 Task: Set Up Audio and Video Filters.
Action: Mouse moved to (283, 645)
Screenshot: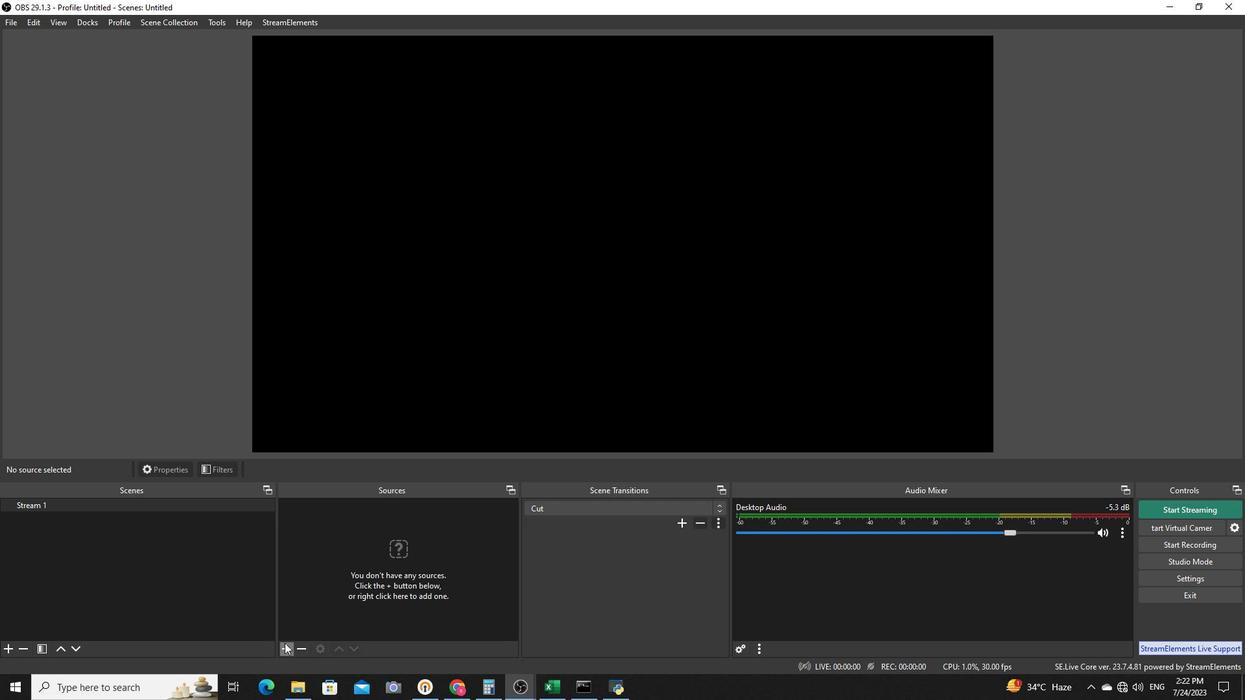 
Action: Mouse pressed left at (283, 645)
Screenshot: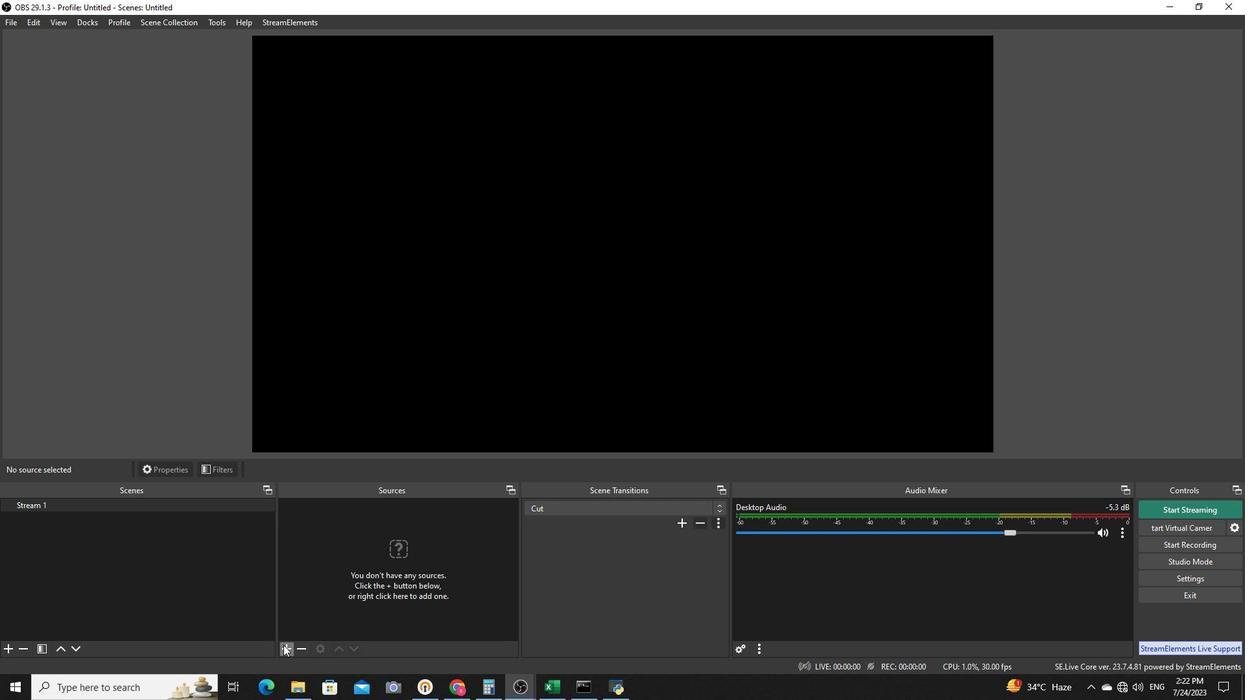 
Action: Mouse moved to (350, 463)
Screenshot: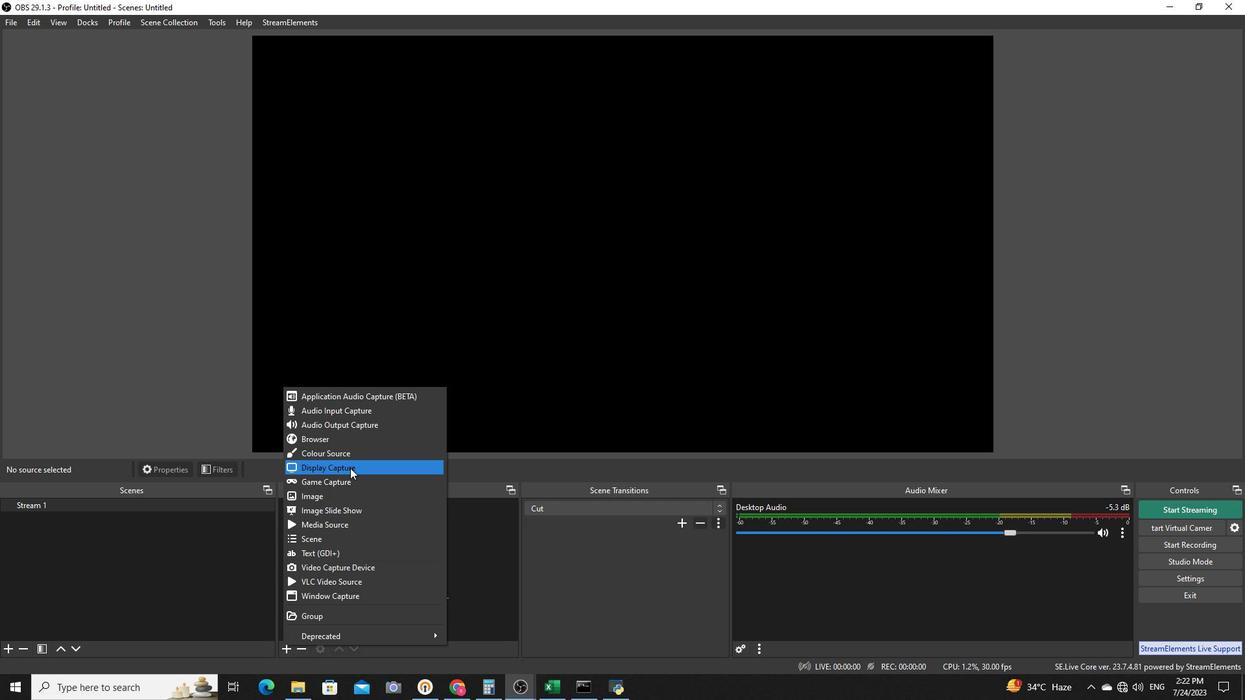 
Action: Mouse pressed left at (350, 463)
Screenshot: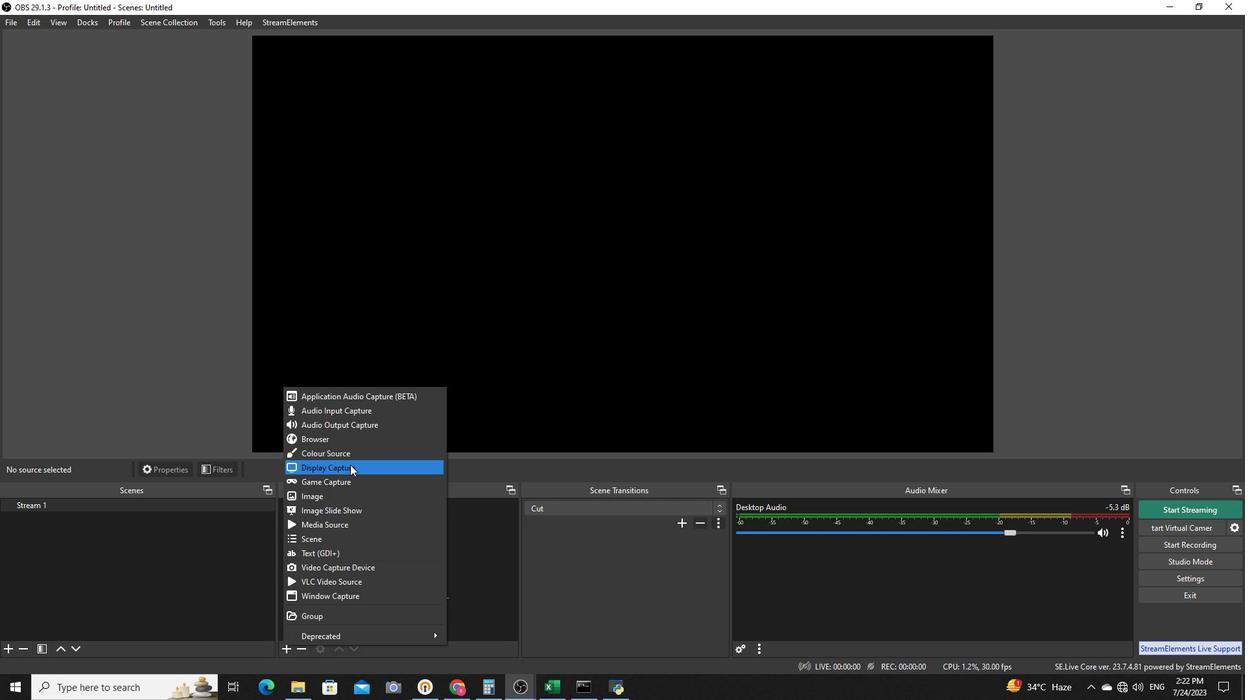 
Action: Mouse moved to (665, 424)
Screenshot: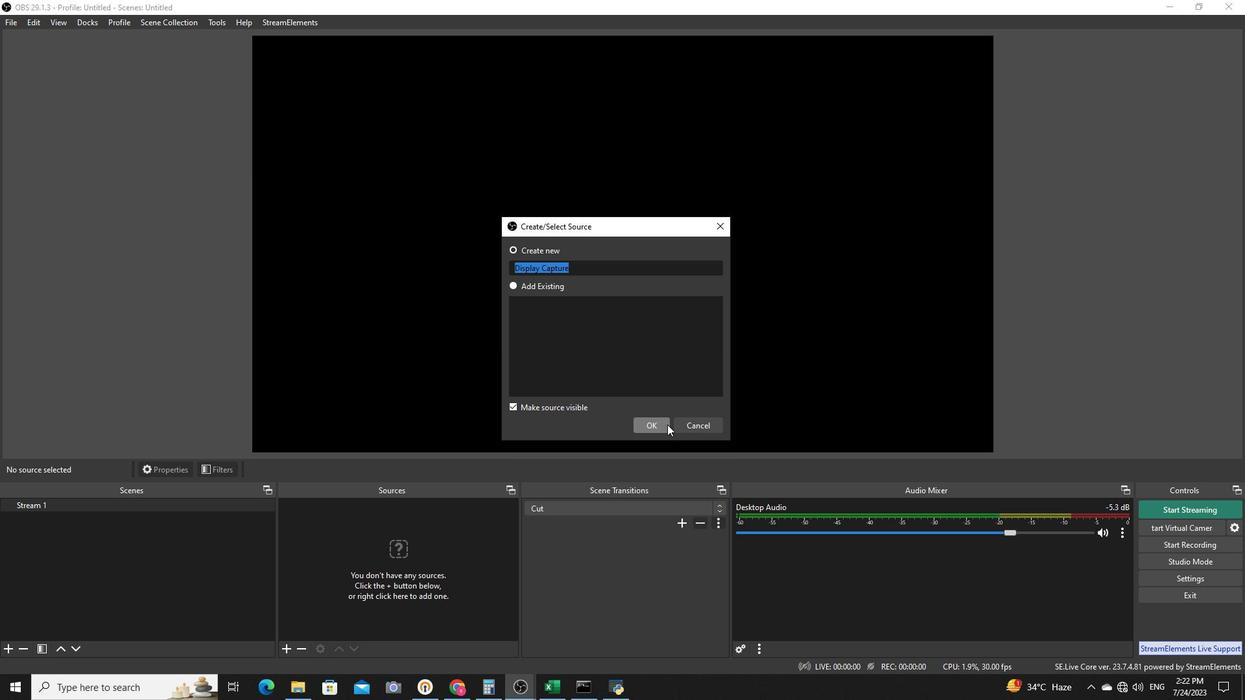 
Action: Mouse pressed left at (665, 424)
Screenshot: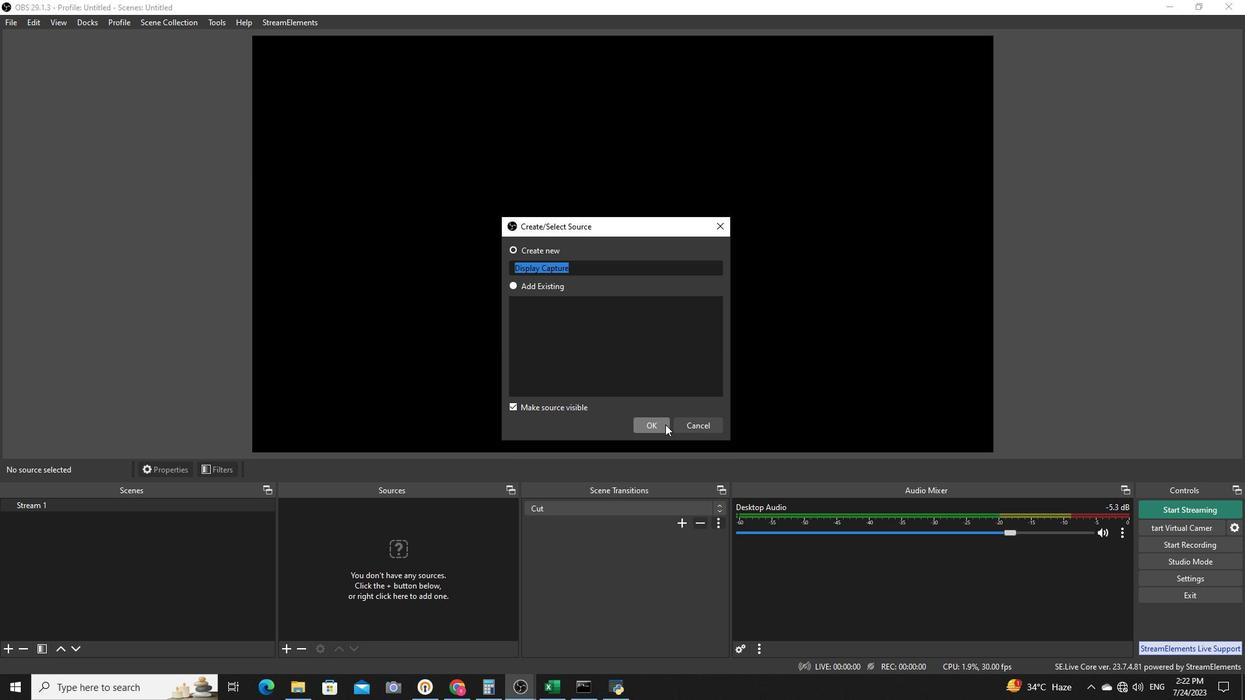 
Action: Mouse moved to (778, 505)
Screenshot: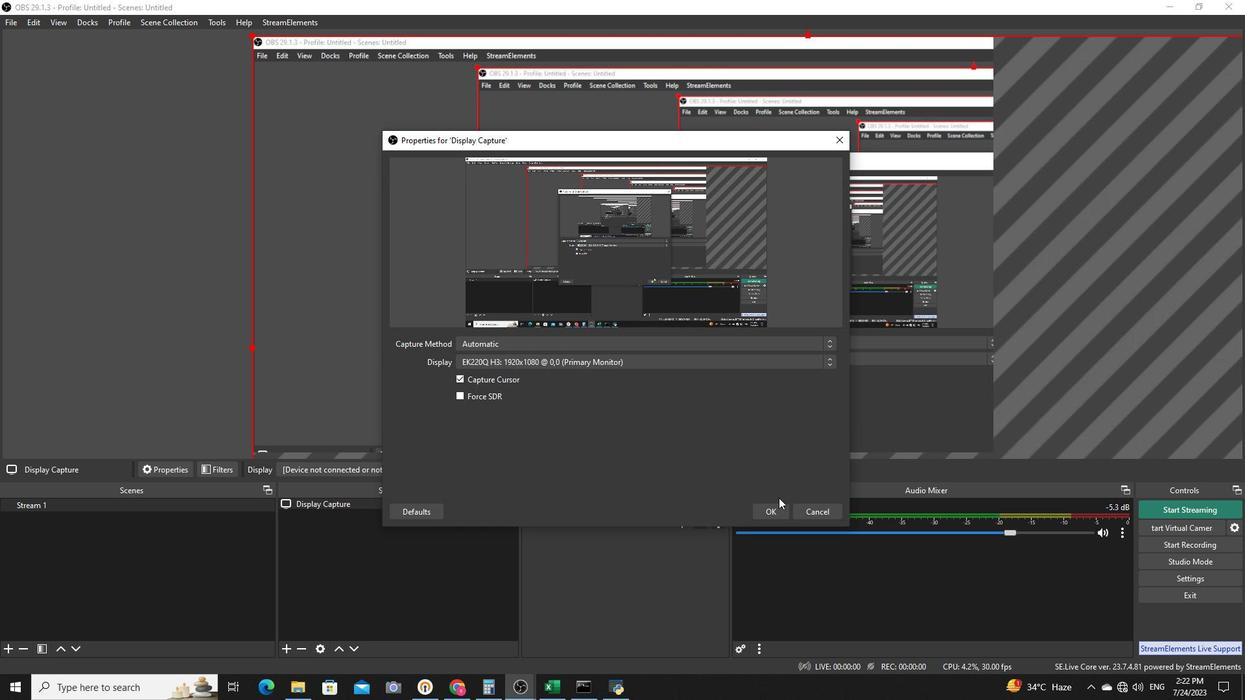 
Action: Mouse pressed left at (778, 505)
Screenshot: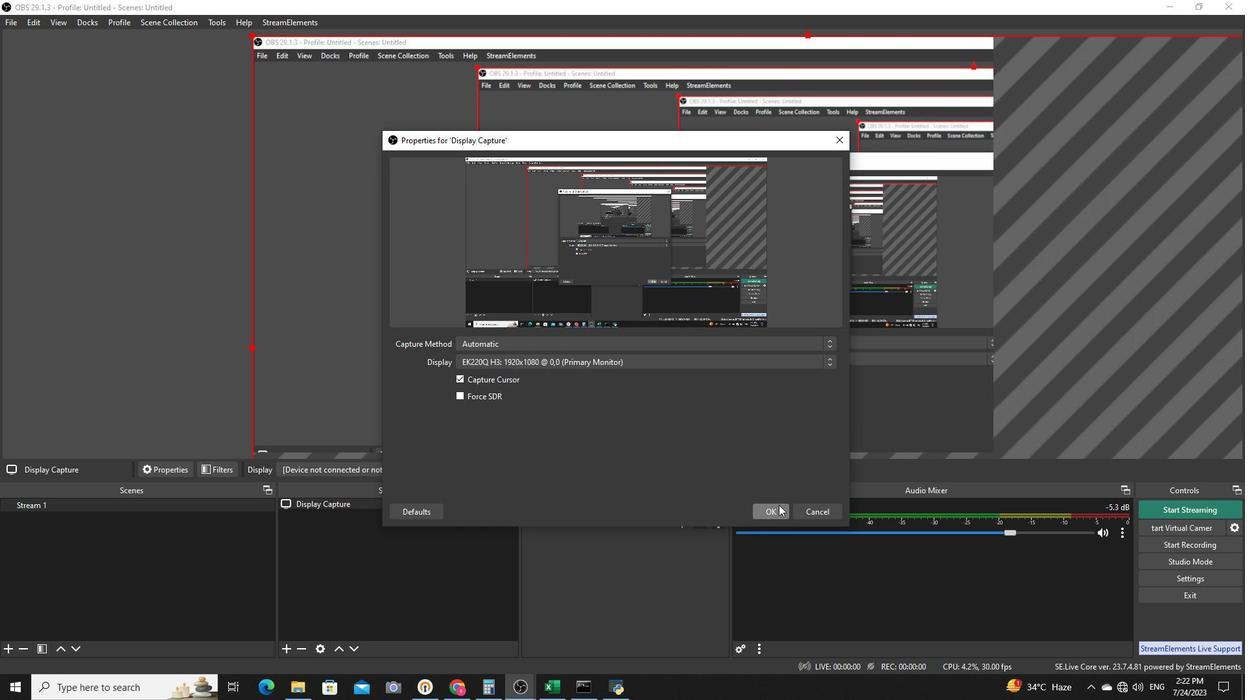 
Action: Mouse moved to (249, 35)
Screenshot: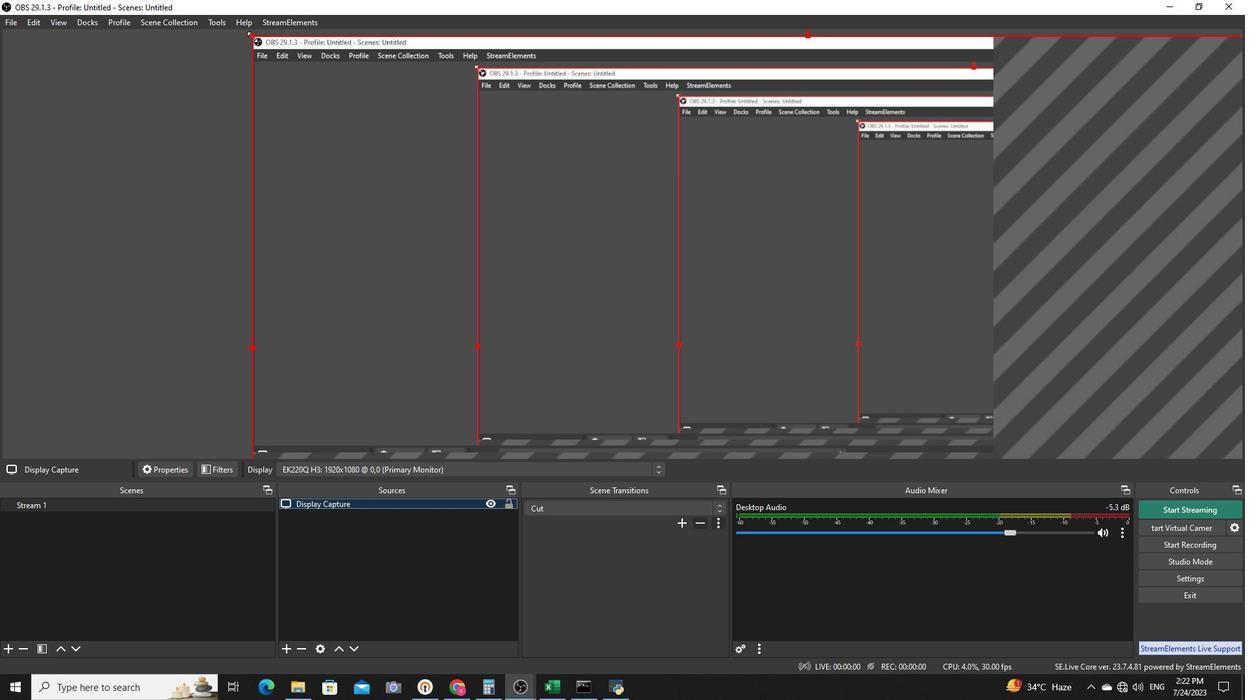 
Action: Mouse pressed left at (249, 35)
Screenshot: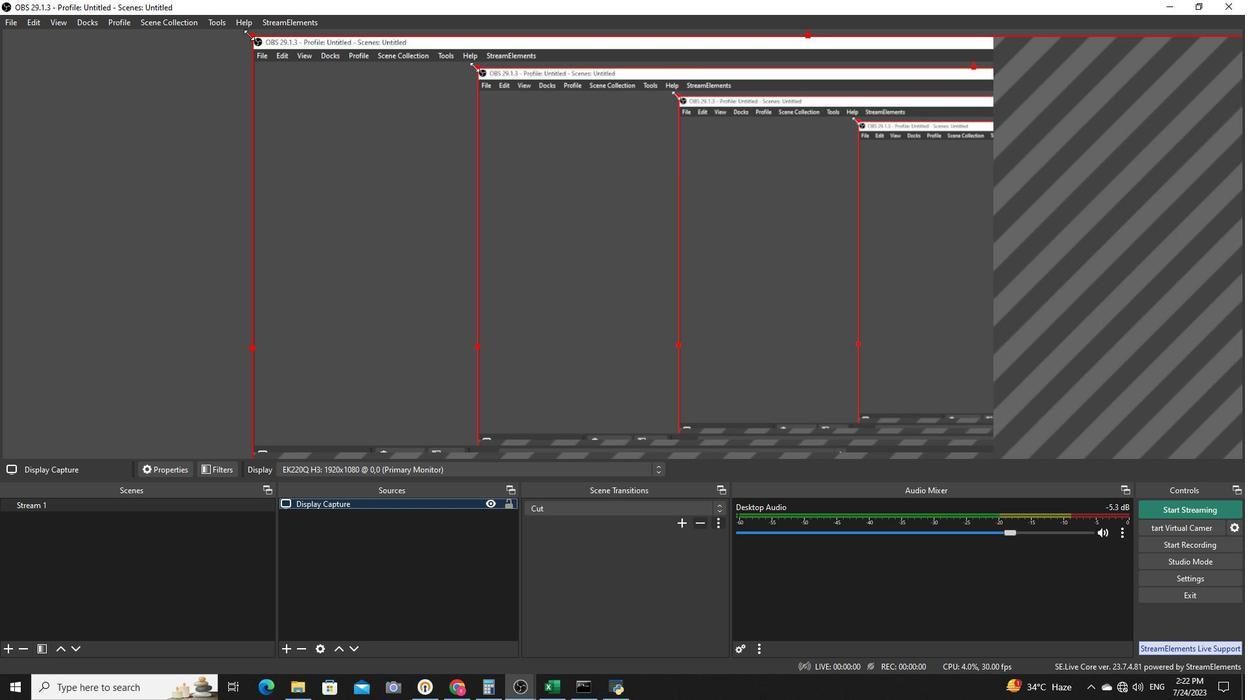 
Action: Mouse moved to (287, 358)
Screenshot: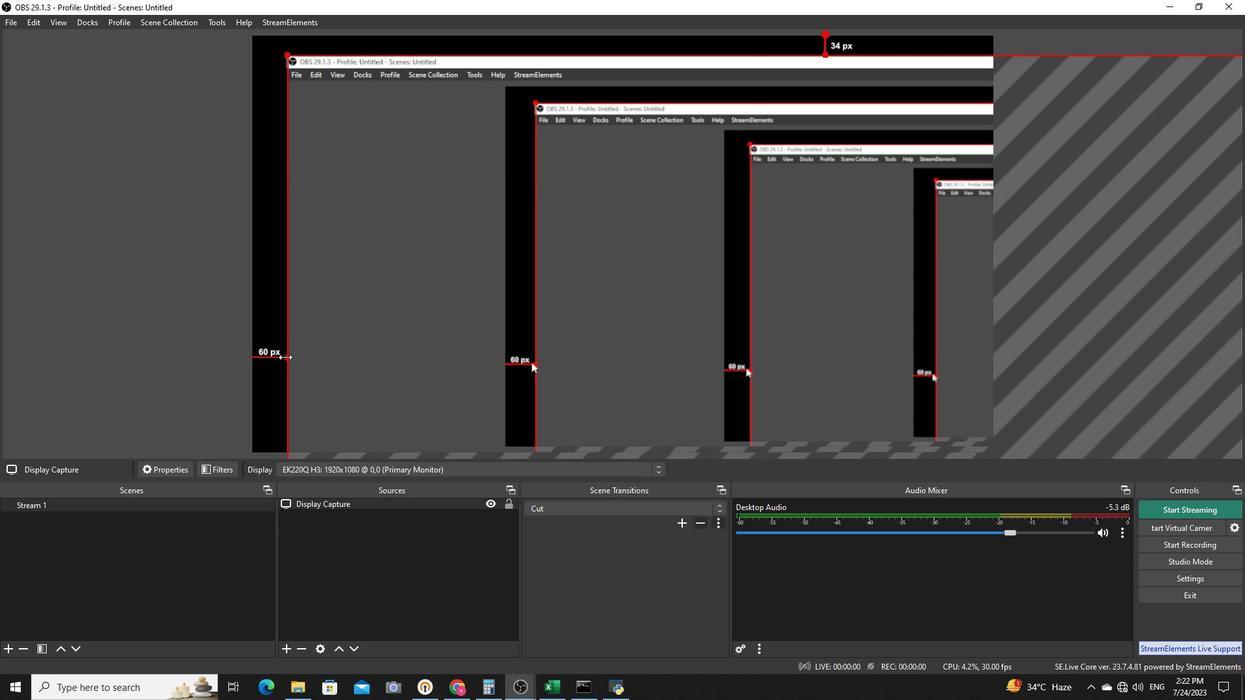 
Action: Mouse pressed left at (287, 358)
Screenshot: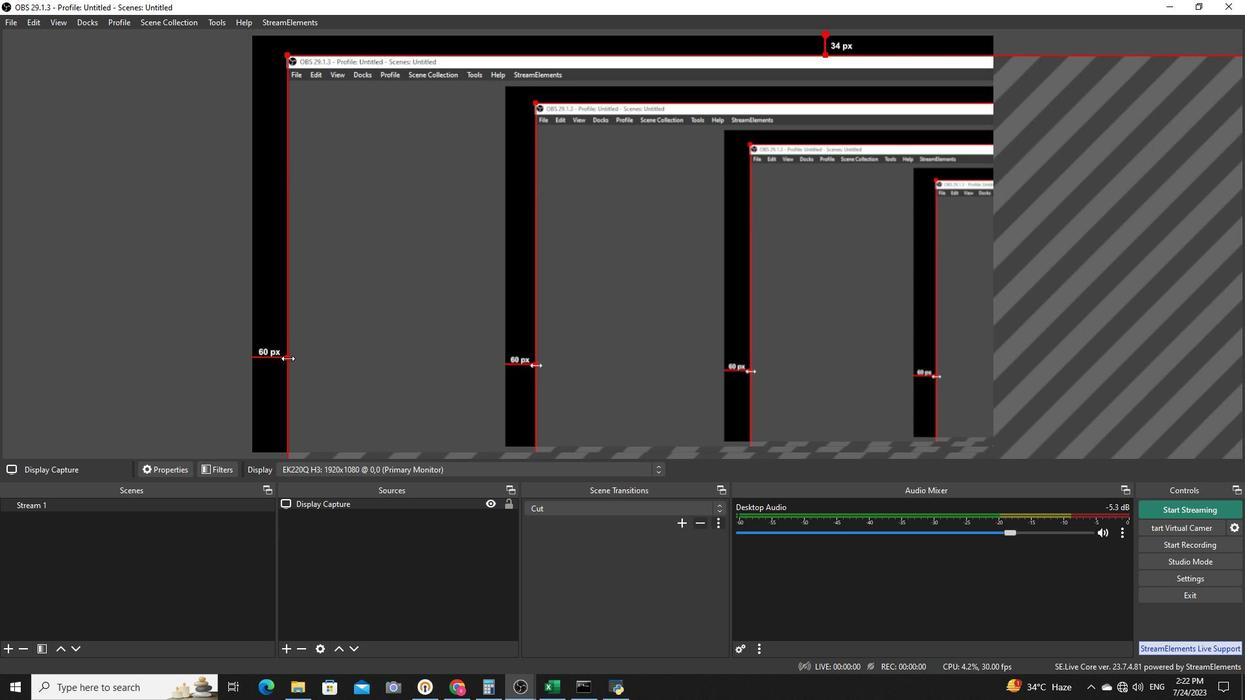 
Action: Mouse moved to (905, 369)
Screenshot: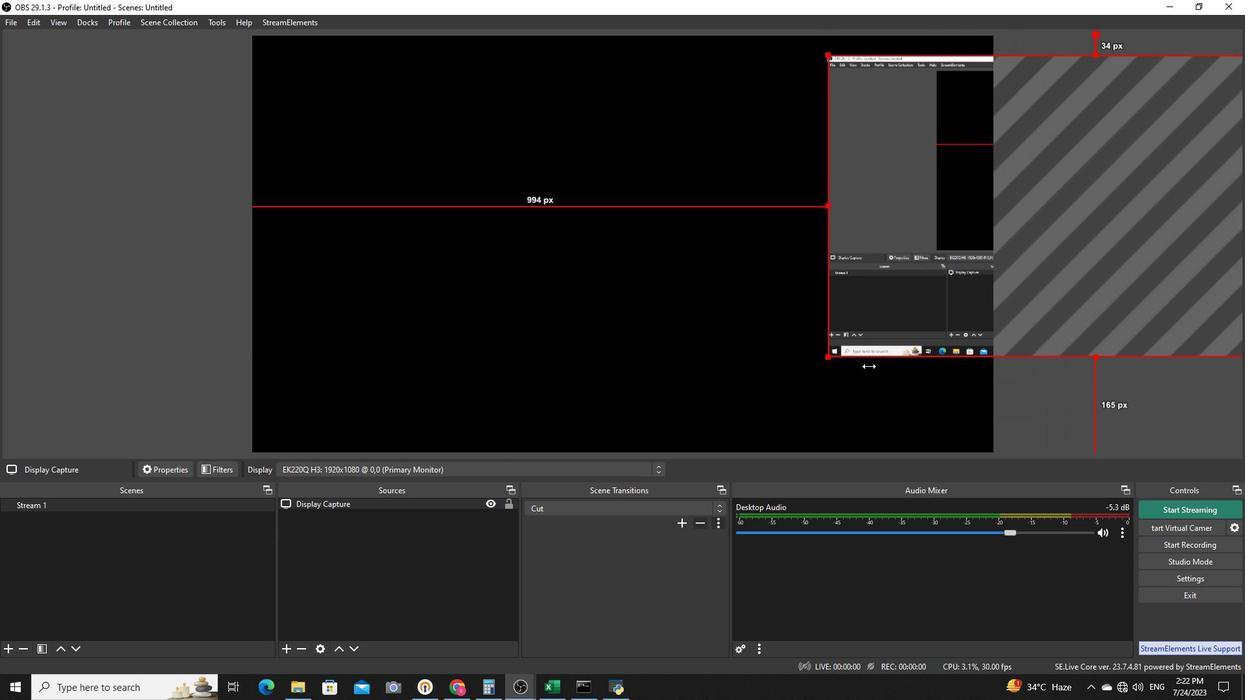 
Action: Mouse pressed left at (905, 369)
Screenshot: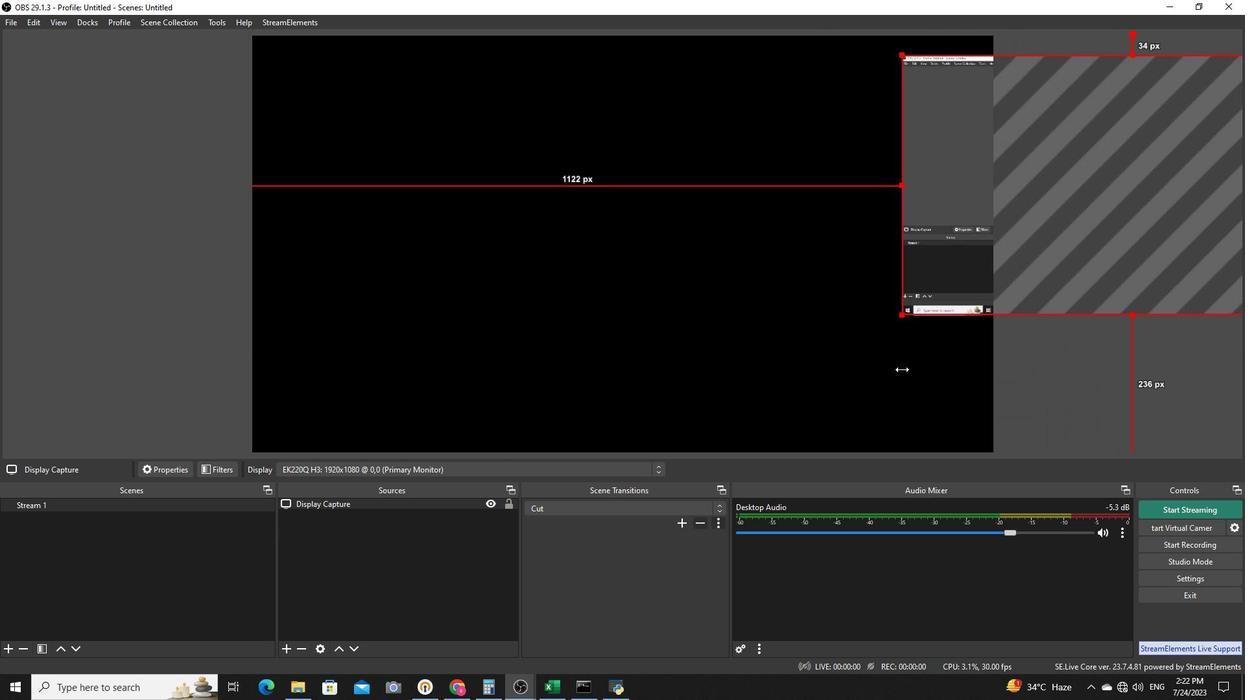 
Action: Mouse moved to (944, 225)
Screenshot: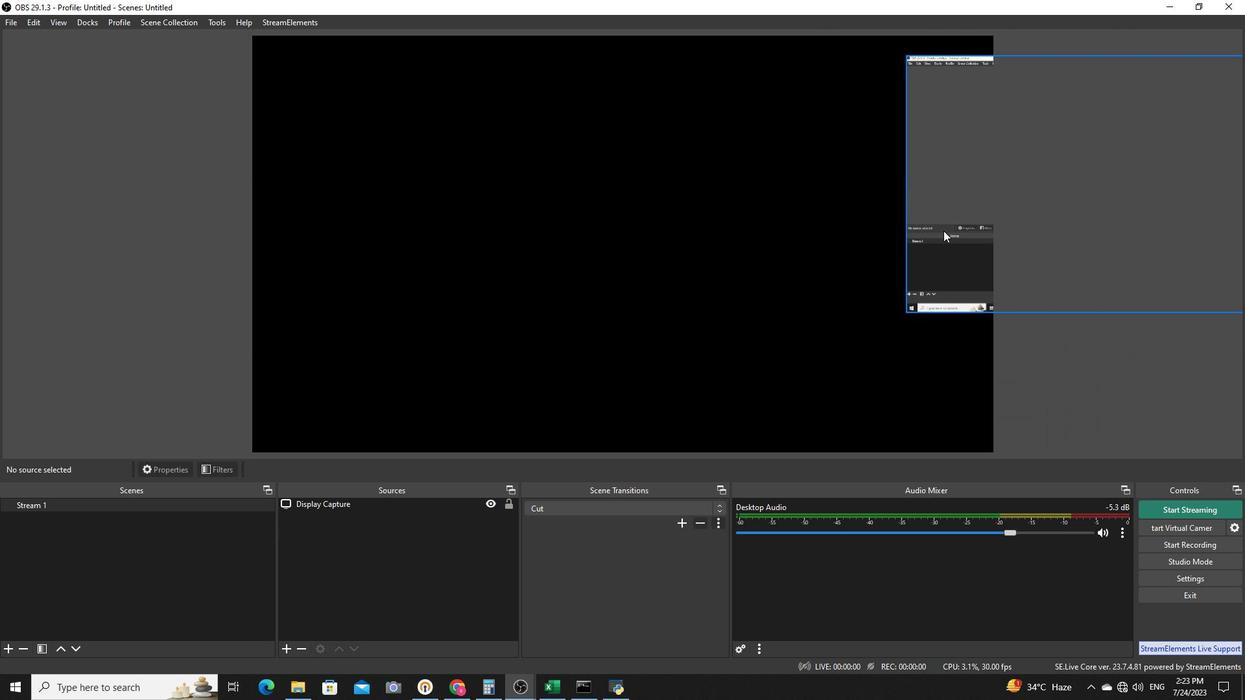 
Action: Mouse pressed left at (944, 225)
Screenshot: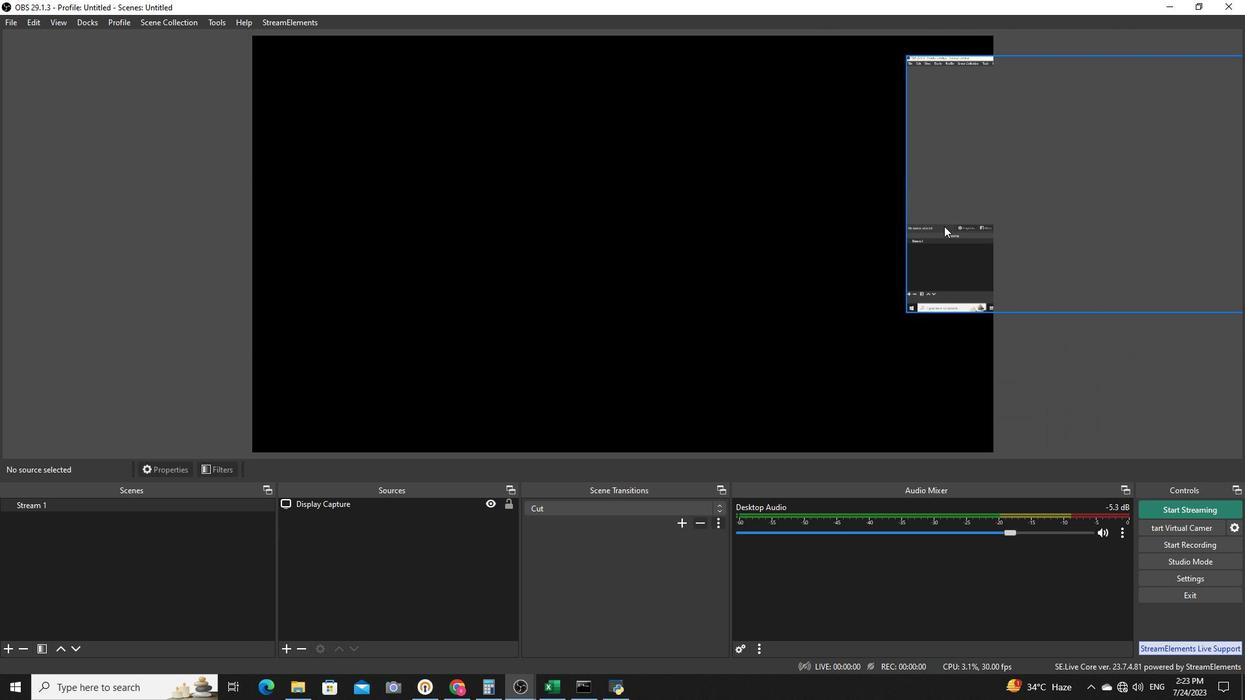
Action: Mouse moved to (1102, 101)
Screenshot: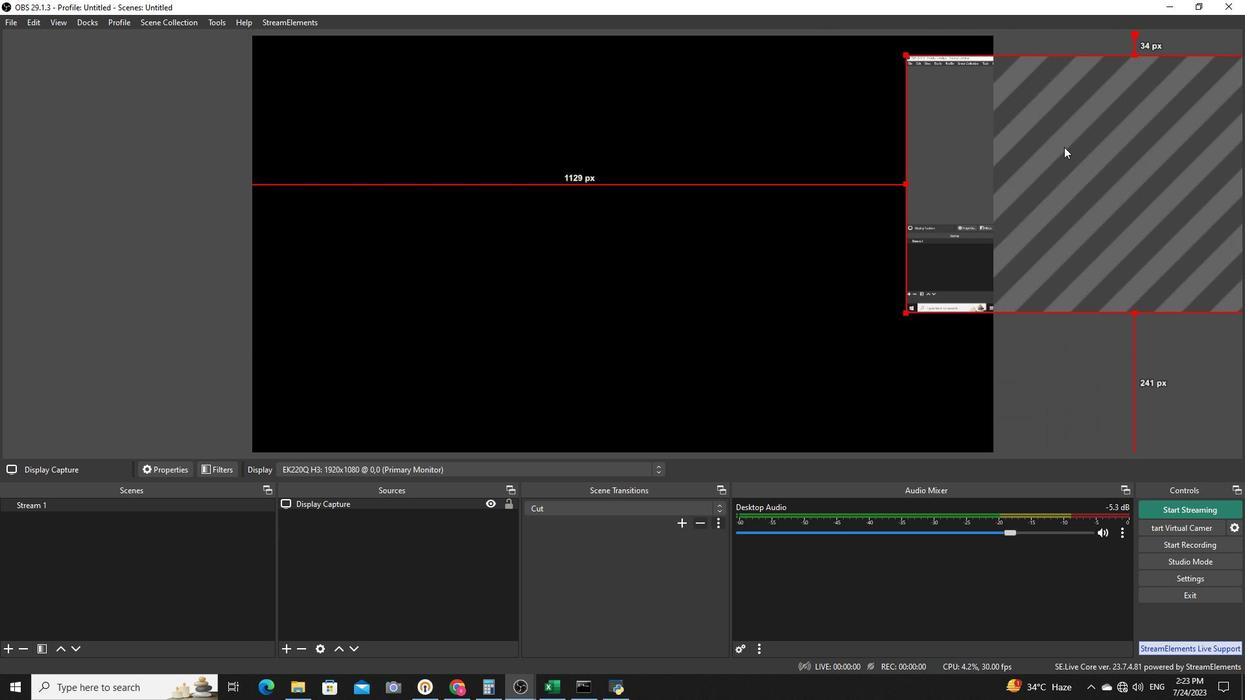 
Action: Mouse pressed left at (1102, 101)
Screenshot: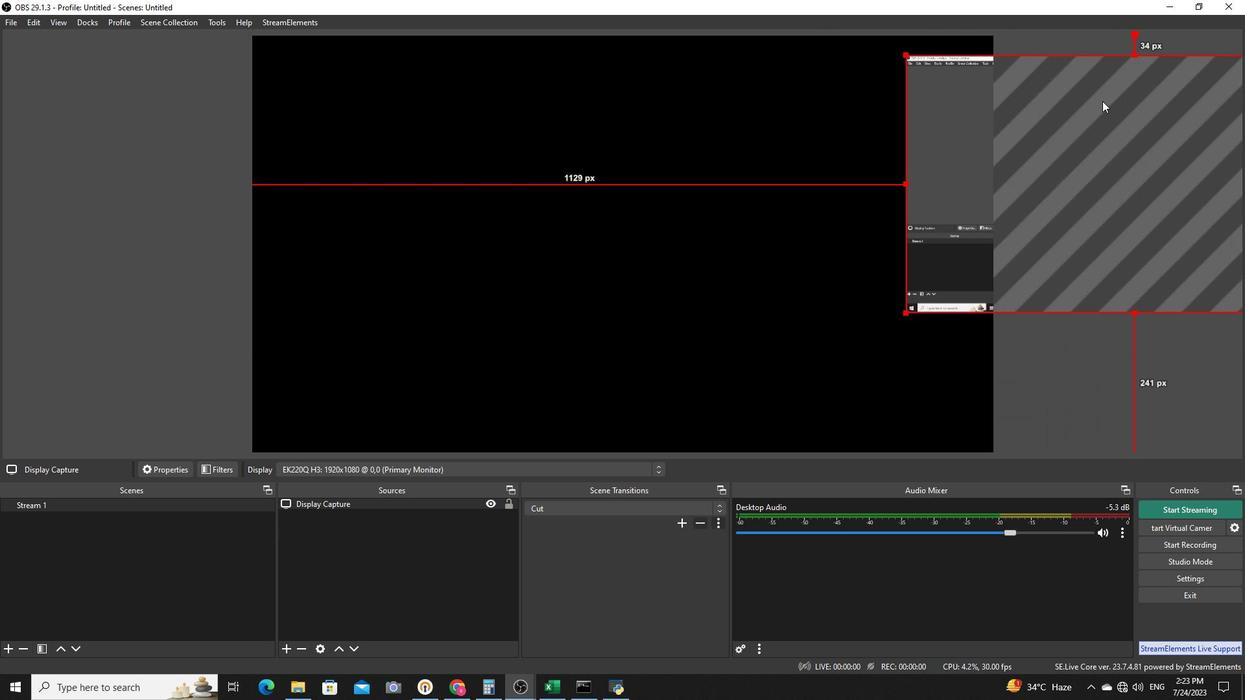
Action: Mouse moved to (708, 288)
Screenshot: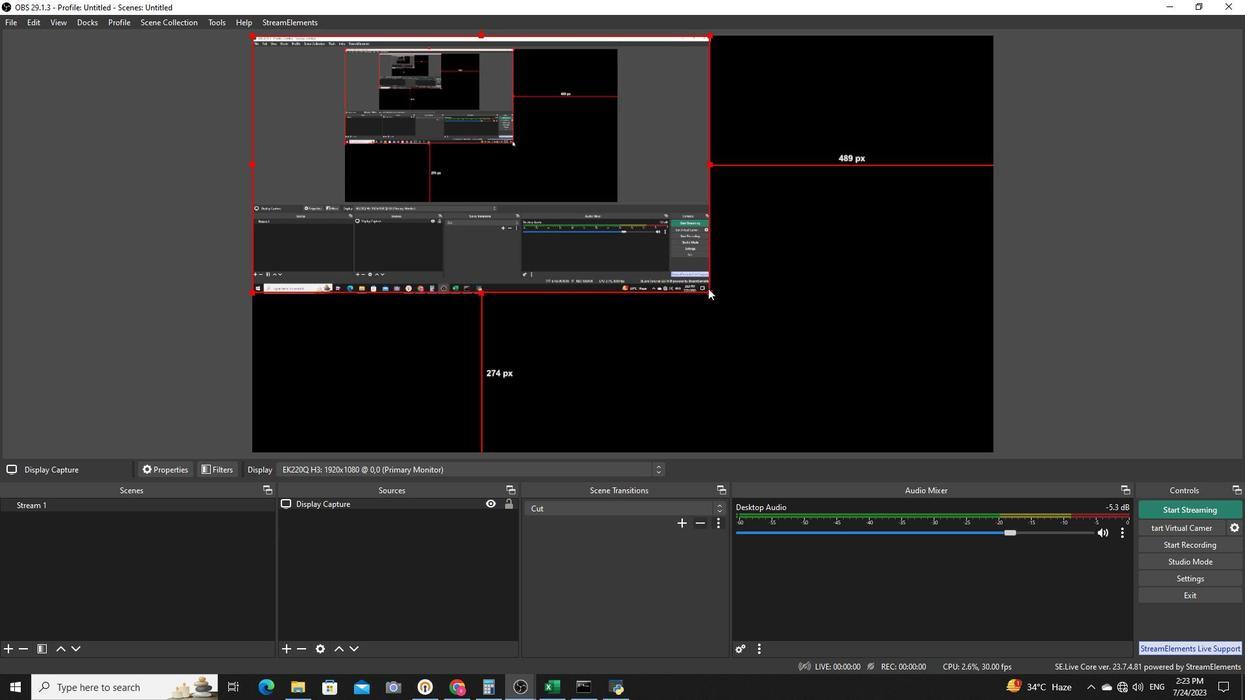 
Action: Mouse pressed left at (708, 288)
Screenshot: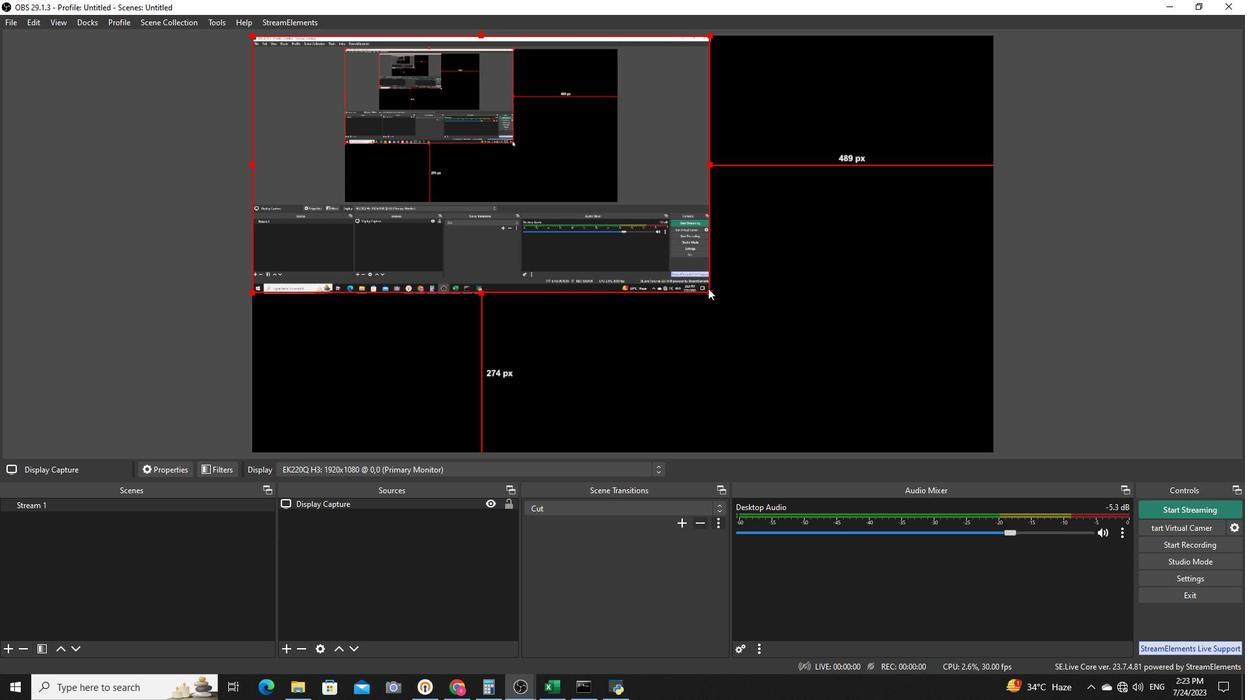 
Action: Mouse moved to (711, 293)
Screenshot: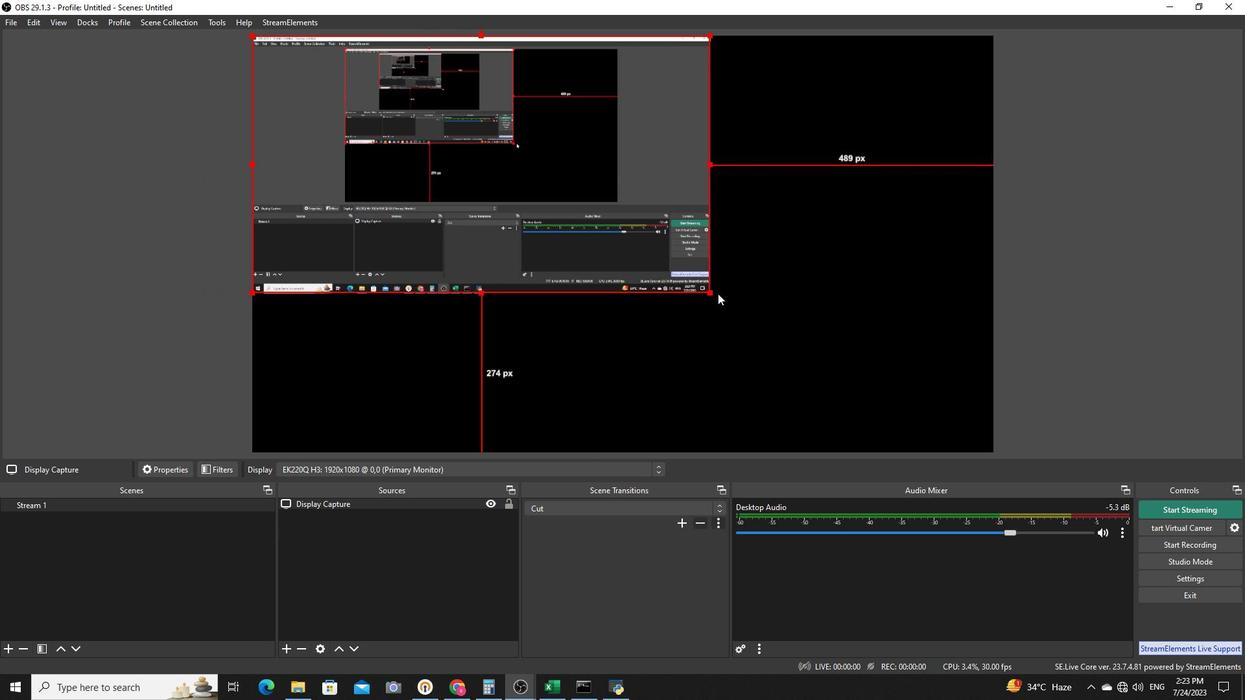 
Action: Mouse pressed left at (711, 293)
Screenshot: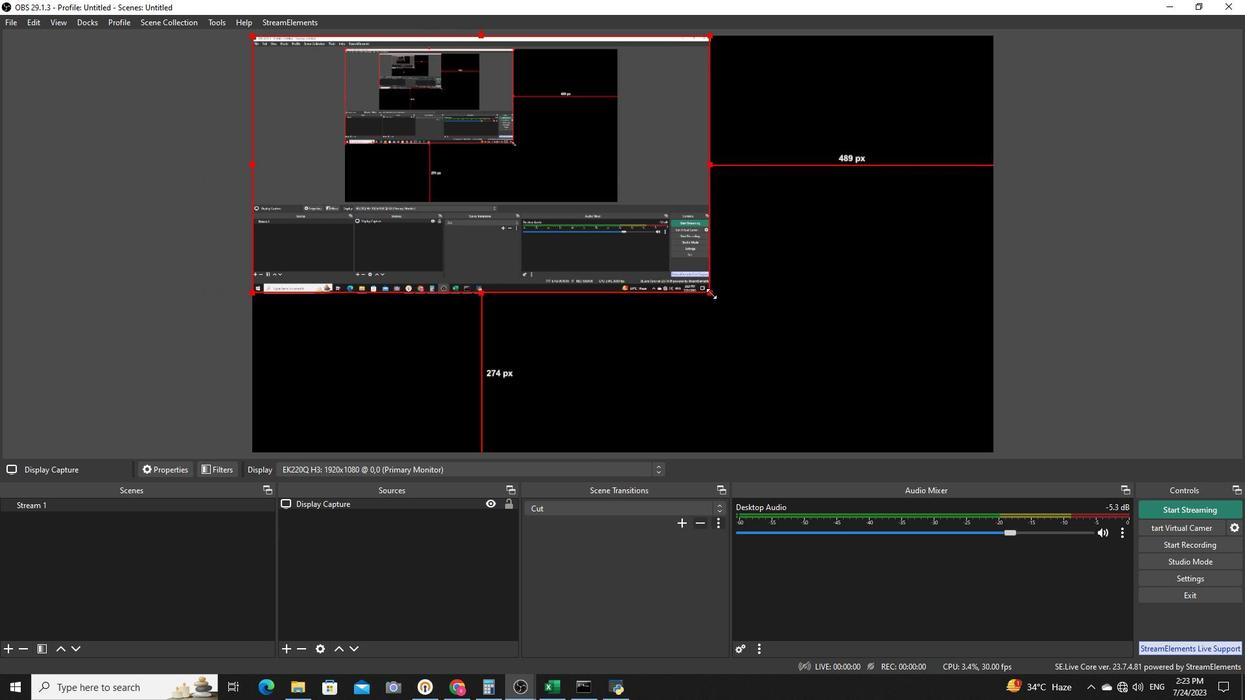 
Action: Mouse moved to (287, 649)
Screenshot: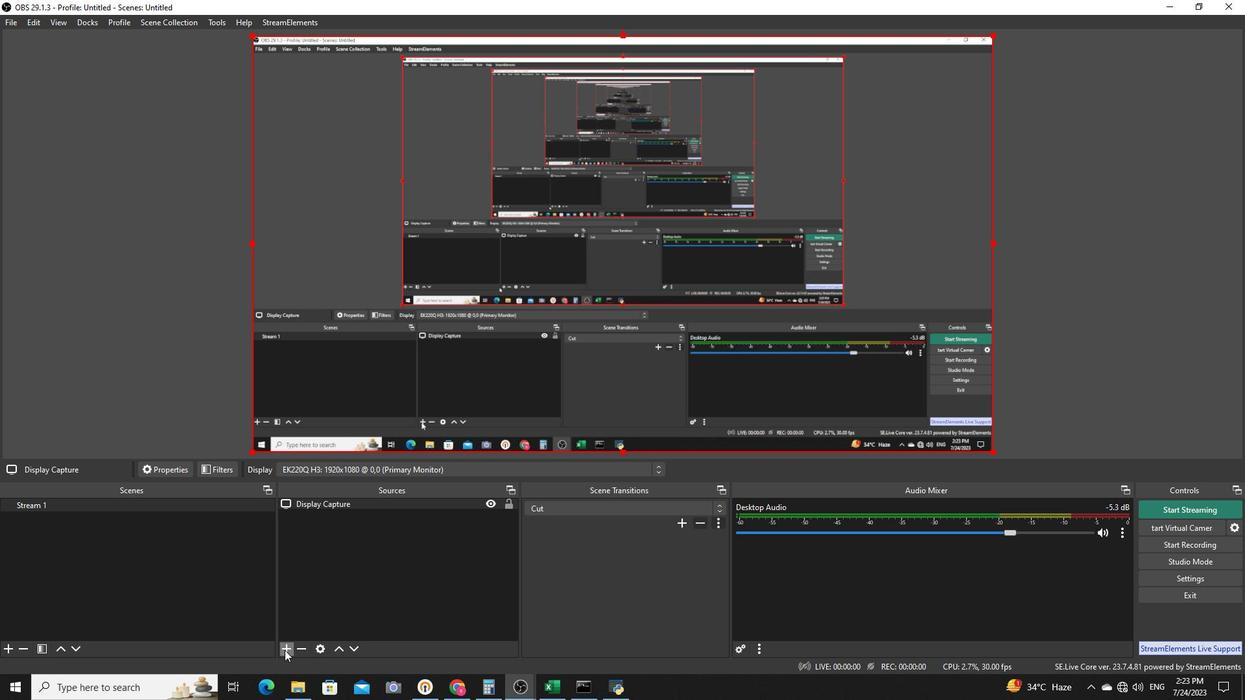 
Action: Mouse pressed left at (287, 649)
Screenshot: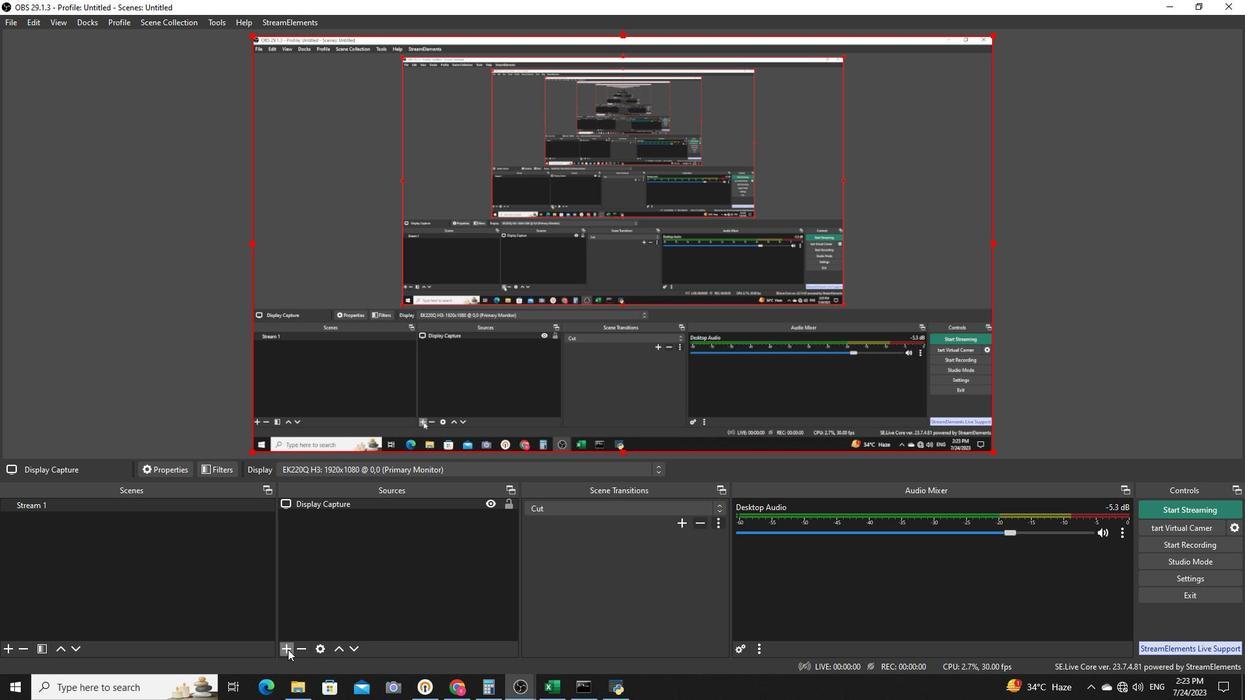 
Action: Mouse moved to (329, 569)
Screenshot: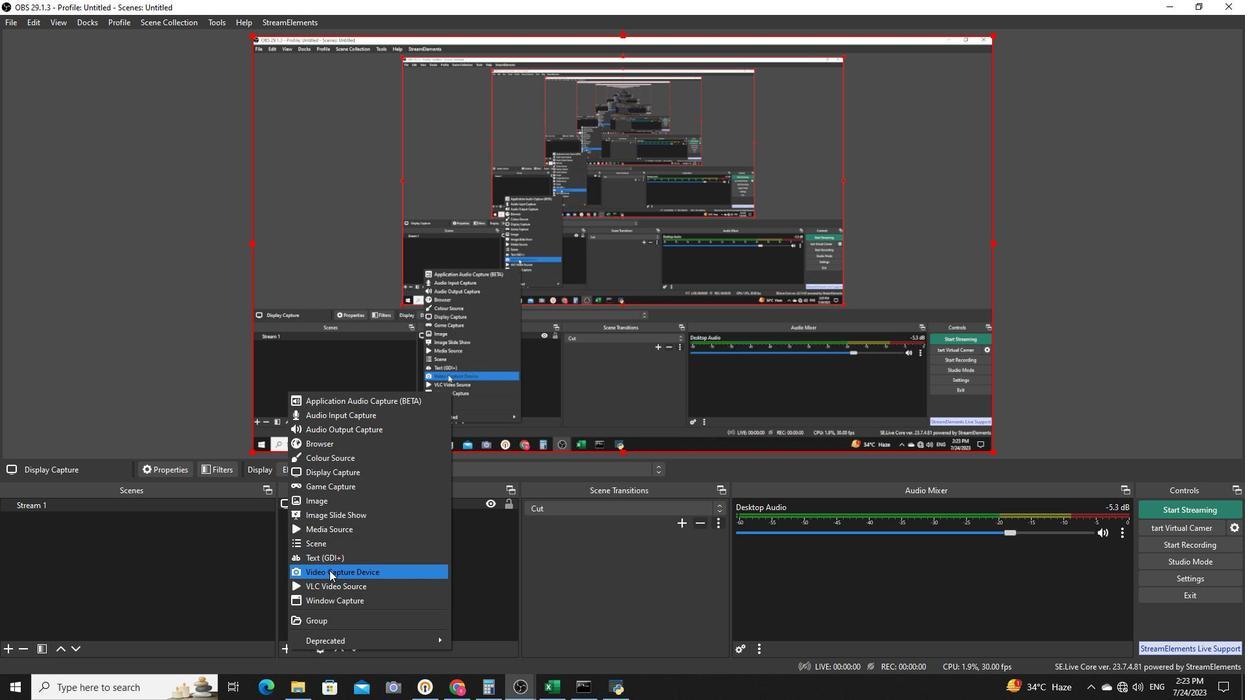
Action: Mouse pressed left at (329, 569)
Screenshot: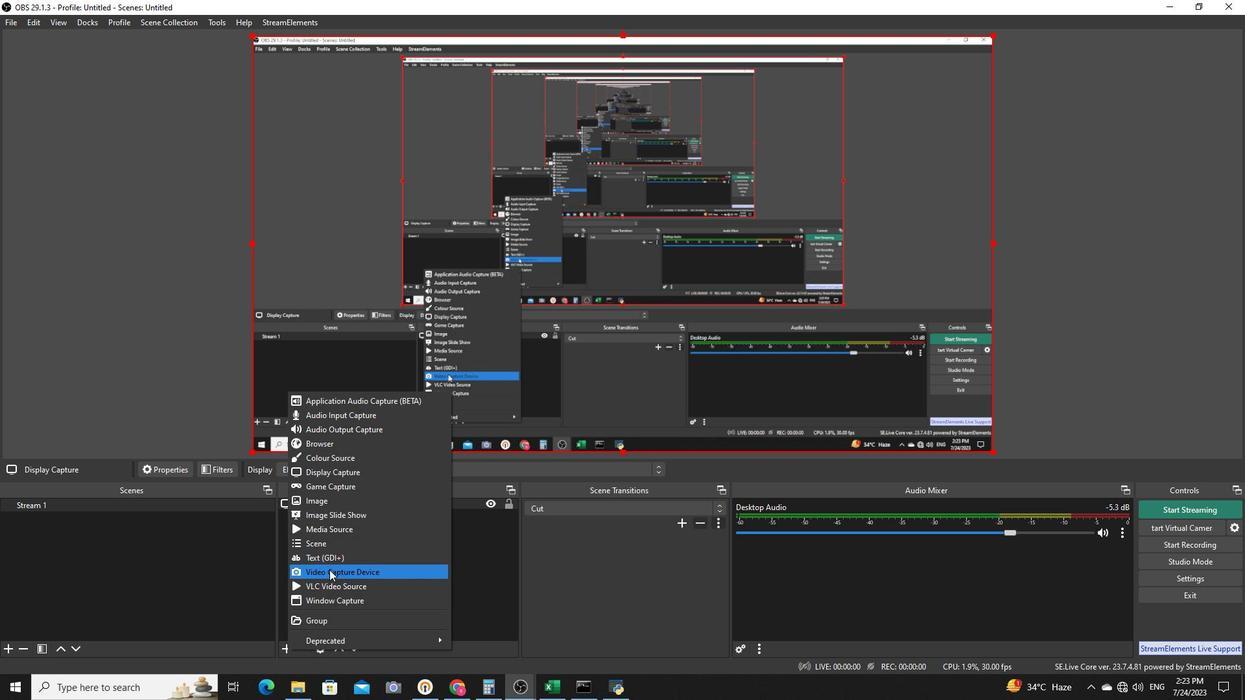 
Action: Mouse moved to (643, 422)
Screenshot: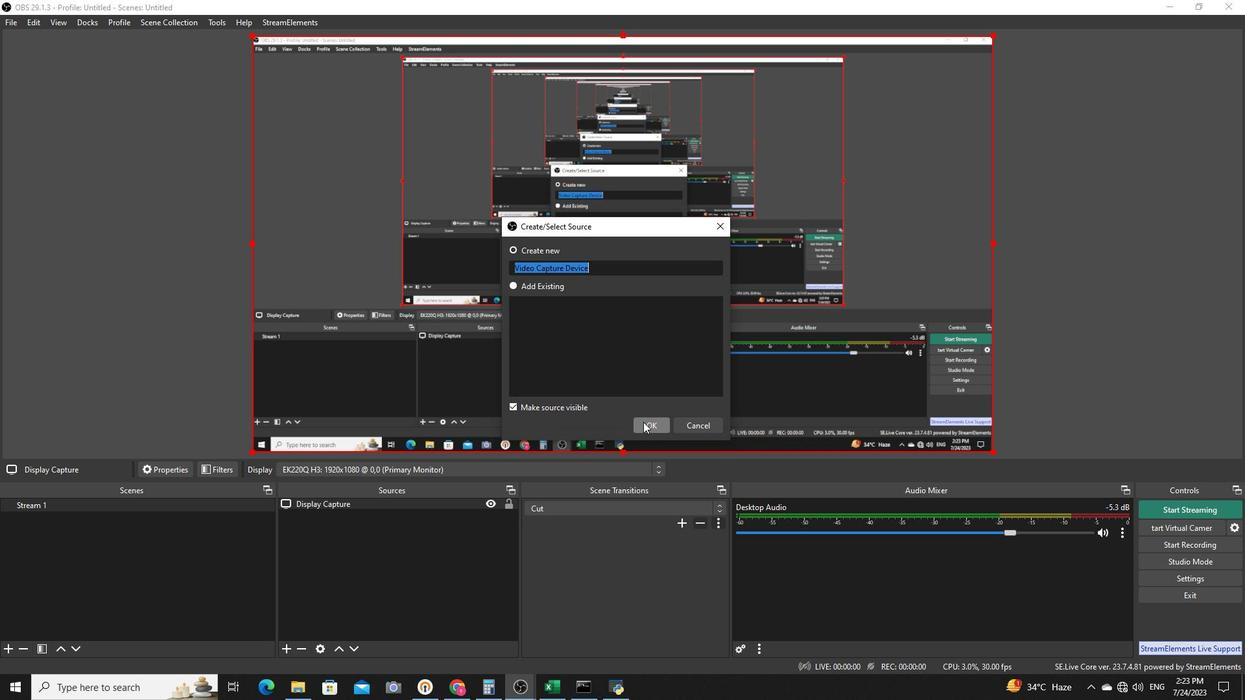 
Action: Mouse pressed left at (643, 422)
Screenshot: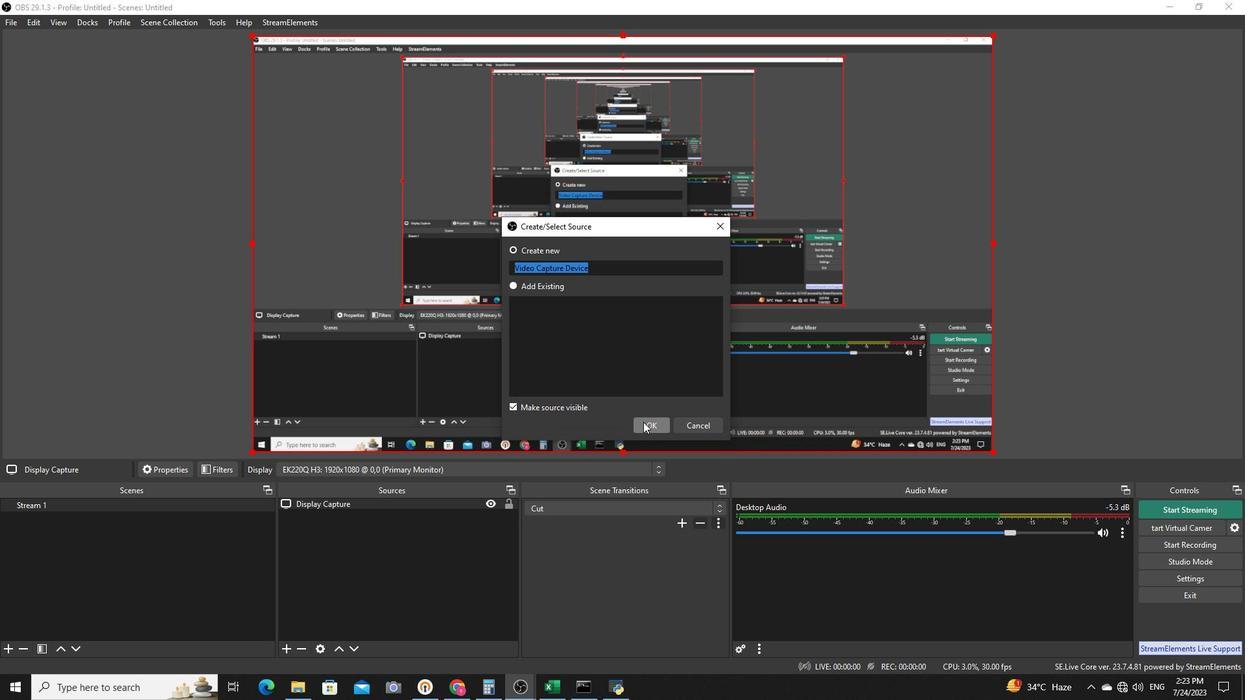 
Action: Mouse moved to (526, 381)
Screenshot: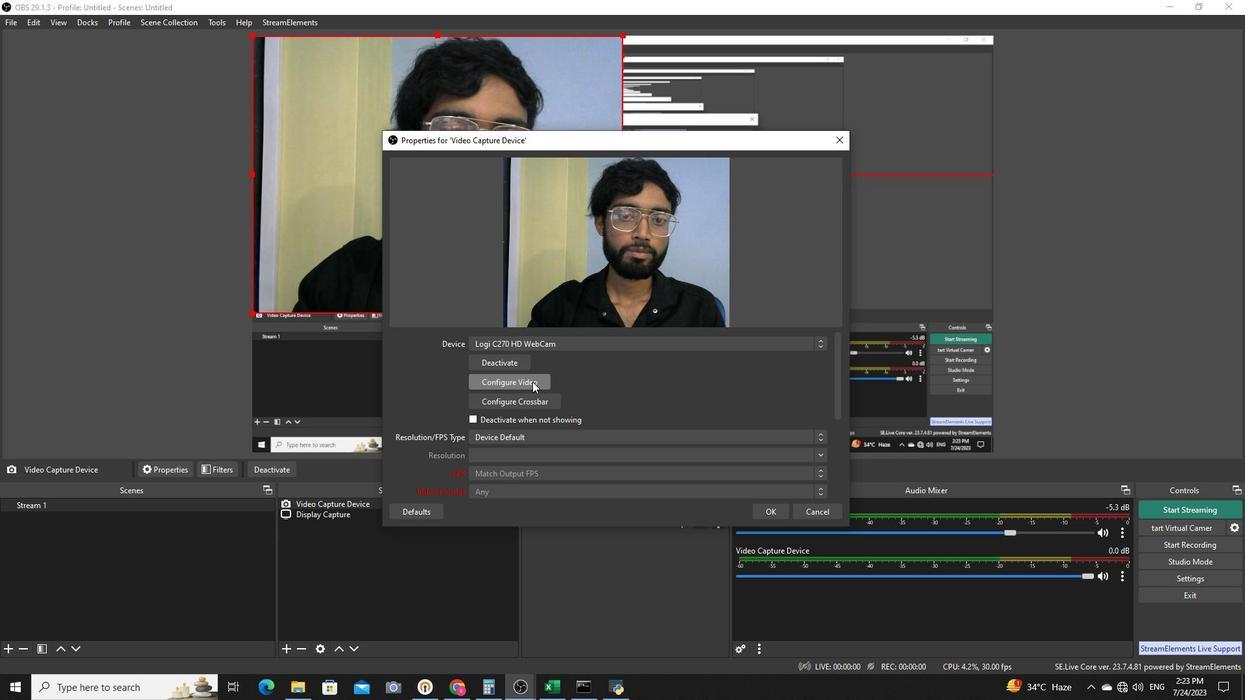 
Action: Mouse pressed left at (526, 381)
Screenshot: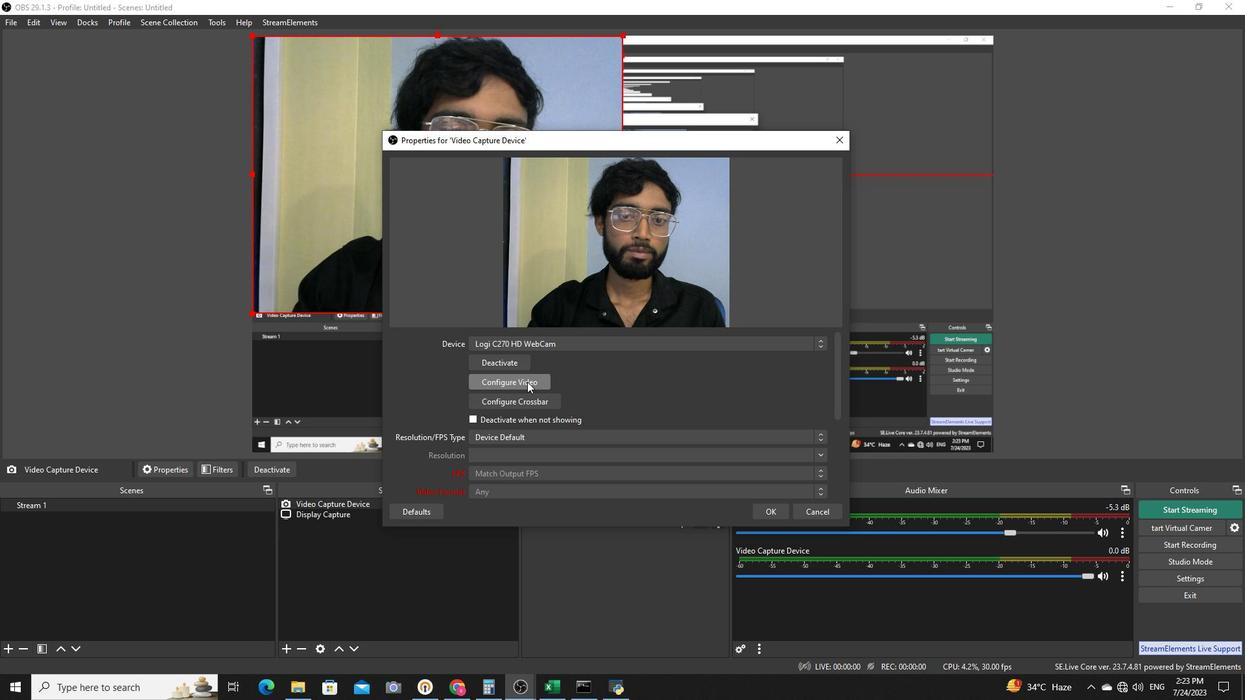 
Action: Mouse moved to (171, 70)
Screenshot: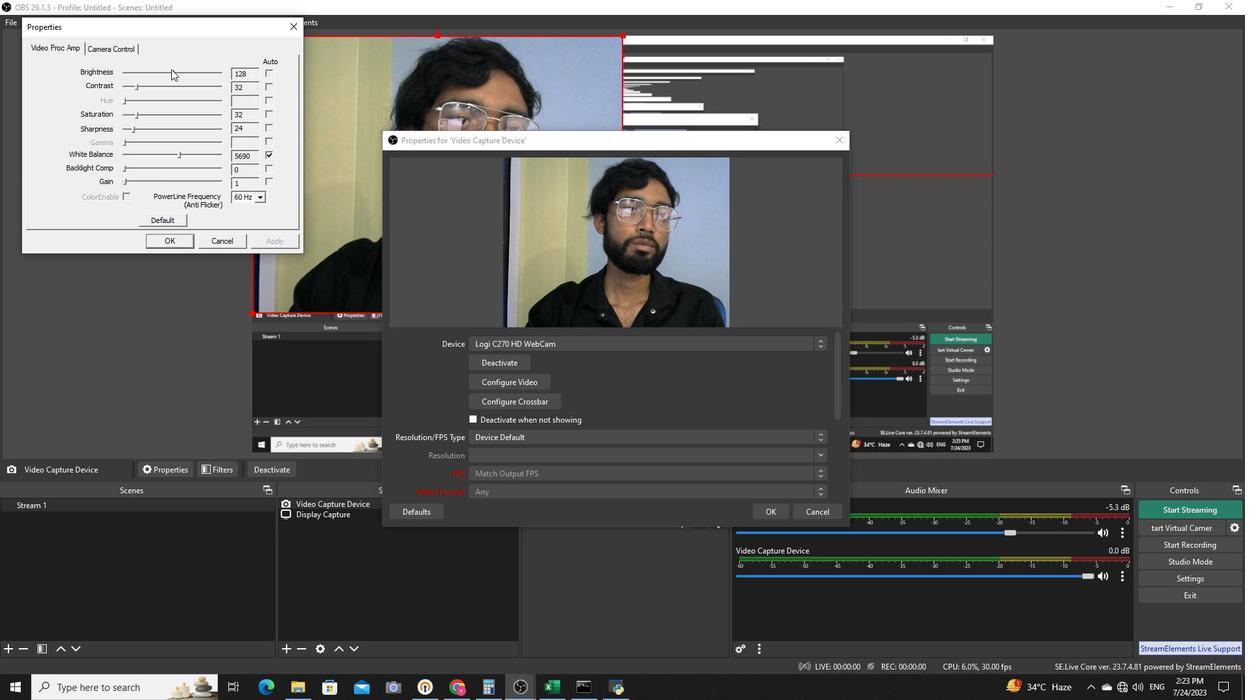 
Action: Mouse pressed left at (171, 70)
Screenshot: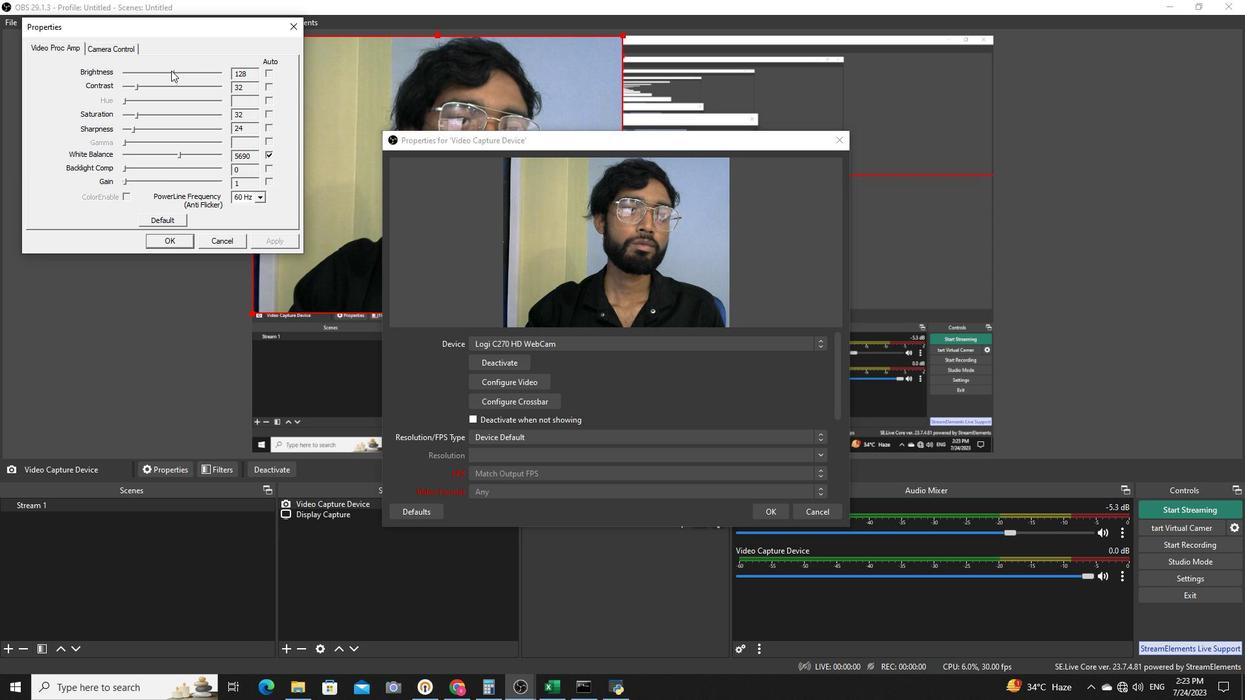
Action: Mouse moved to (136, 86)
Screenshot: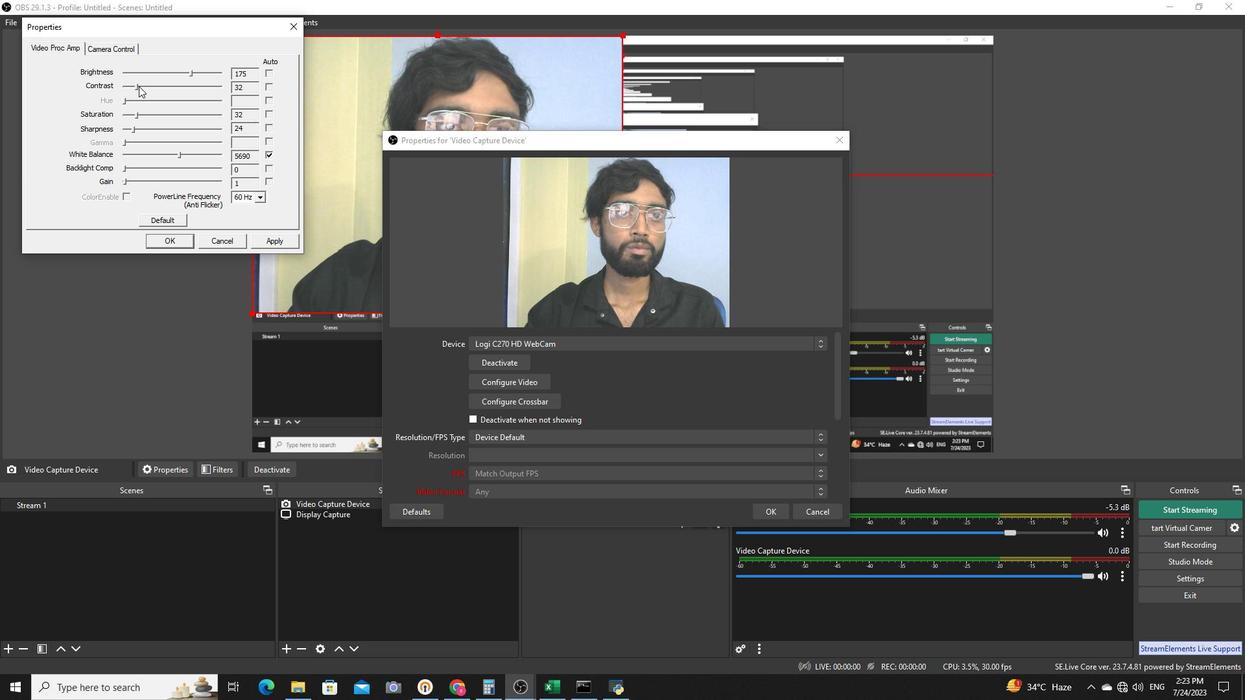 
Action: Mouse pressed left at (136, 86)
Screenshot: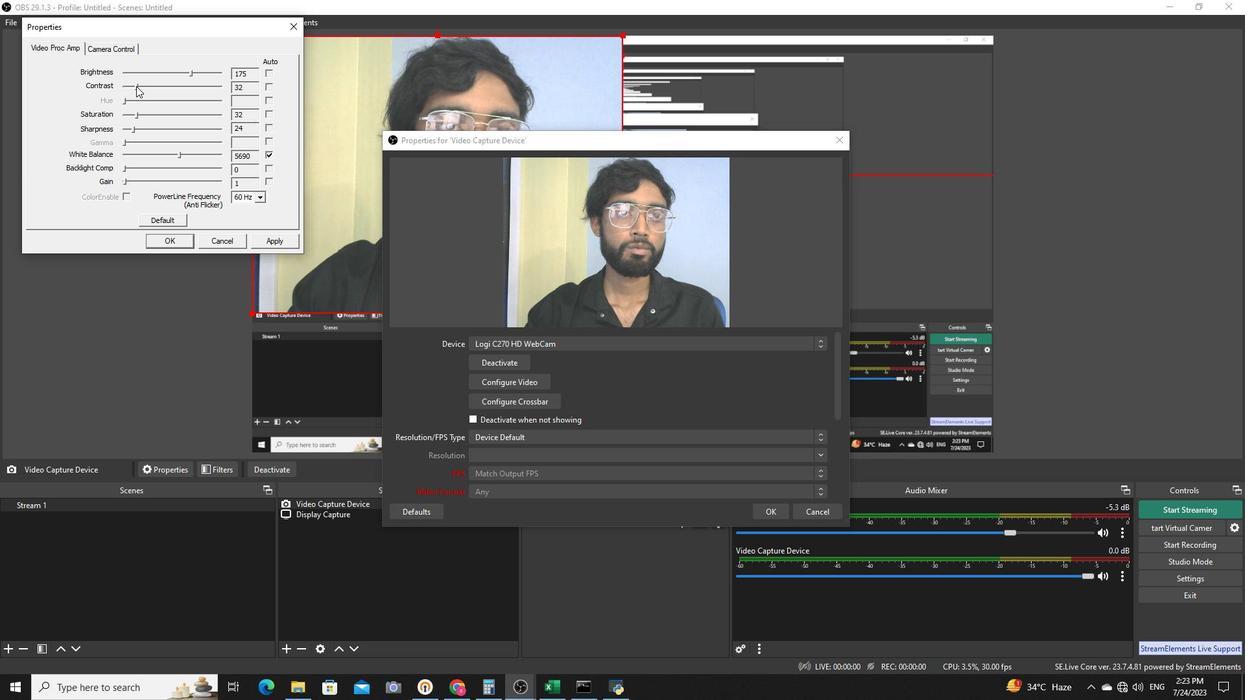 
Action: Mouse moved to (136, 114)
Screenshot: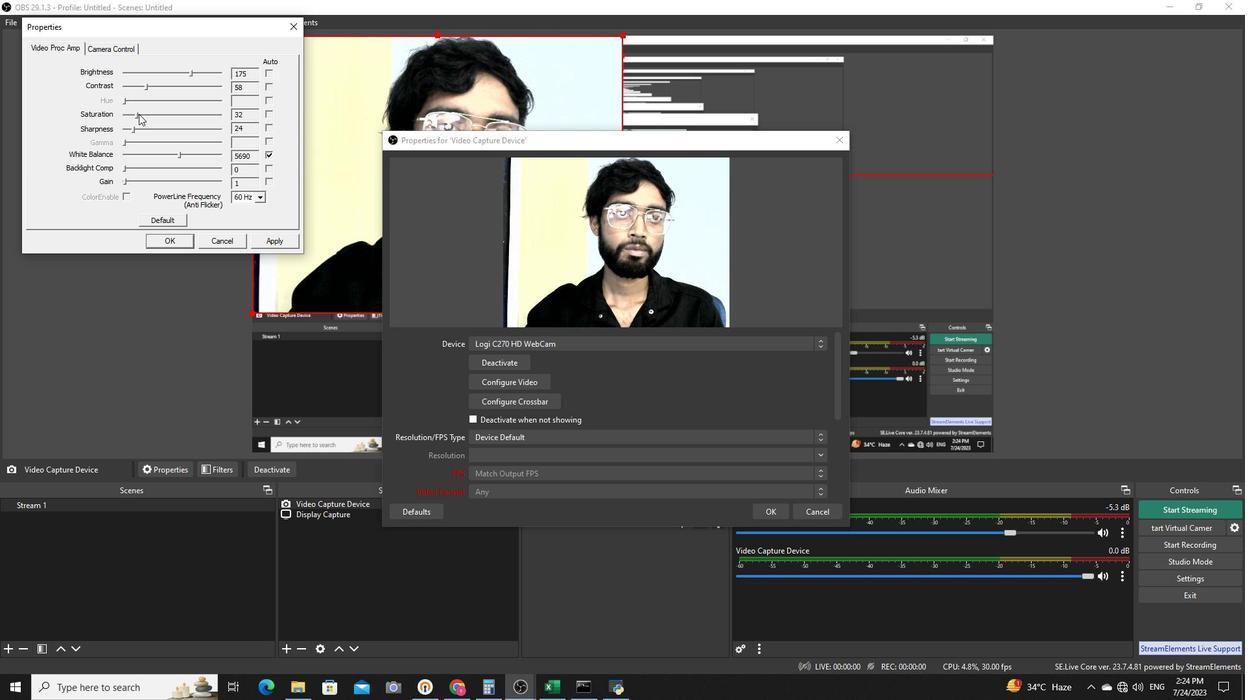 
Action: Mouse pressed left at (136, 114)
Screenshot: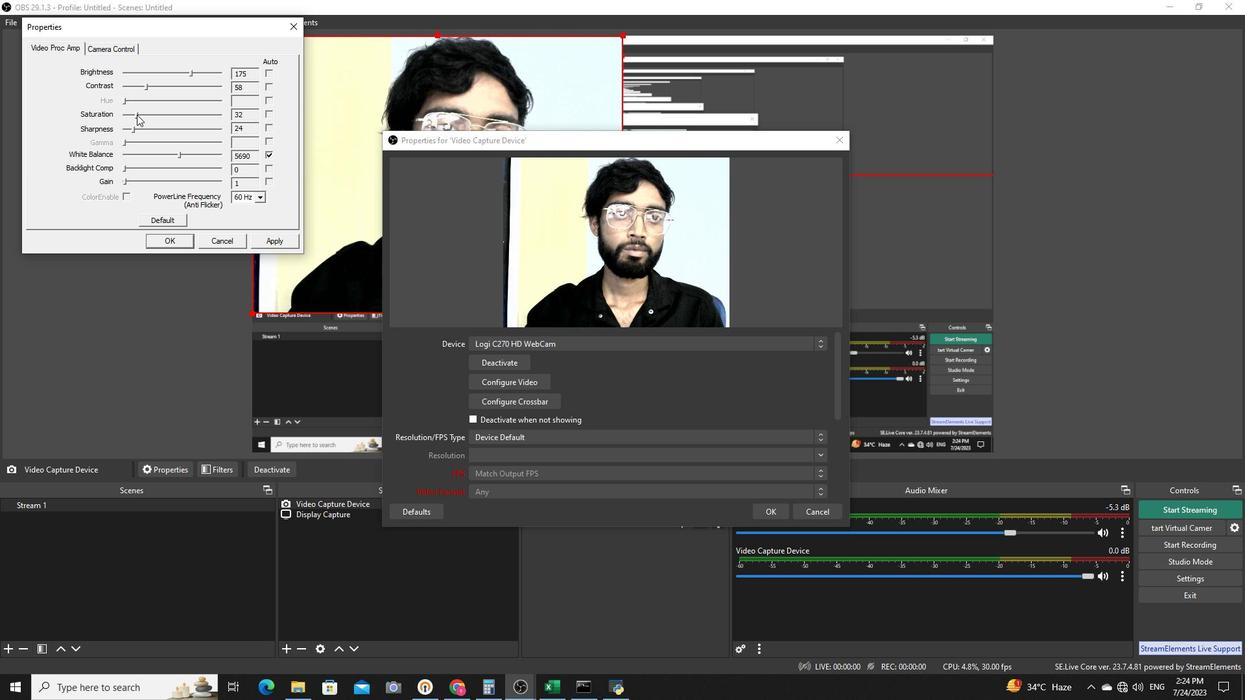 
Action: Mouse moved to (134, 129)
Screenshot: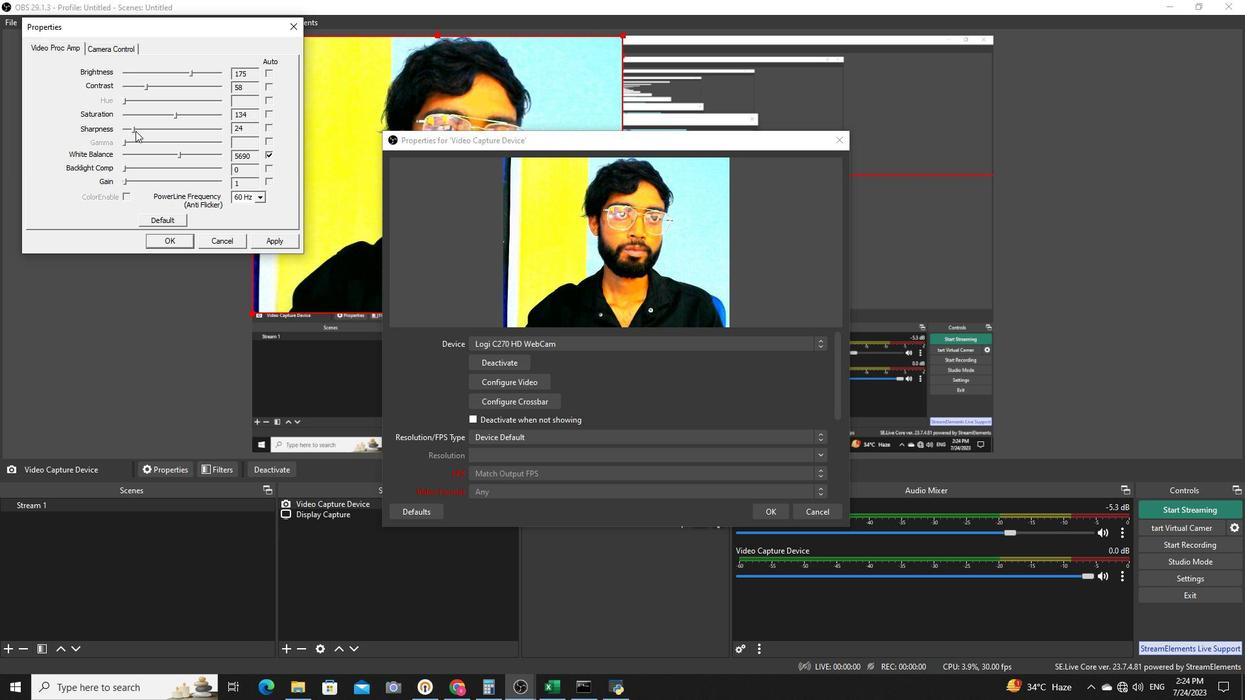 
Action: Mouse pressed left at (134, 129)
Screenshot: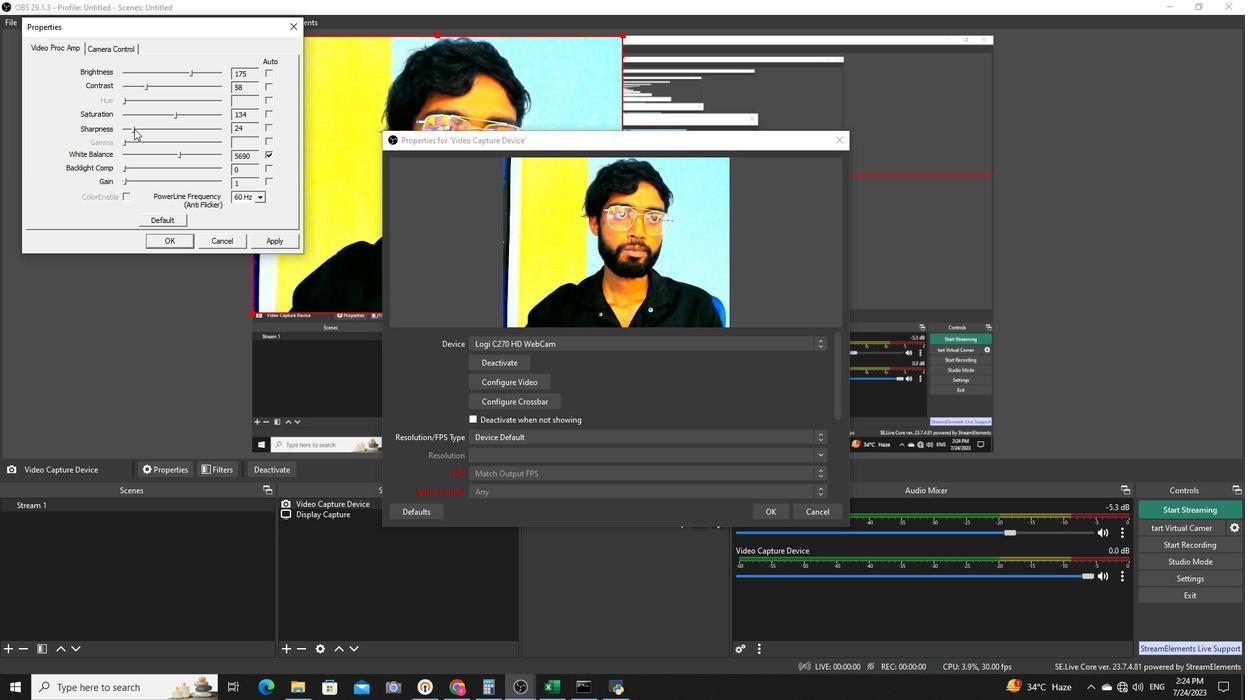 
Action: Mouse moved to (178, 154)
Screenshot: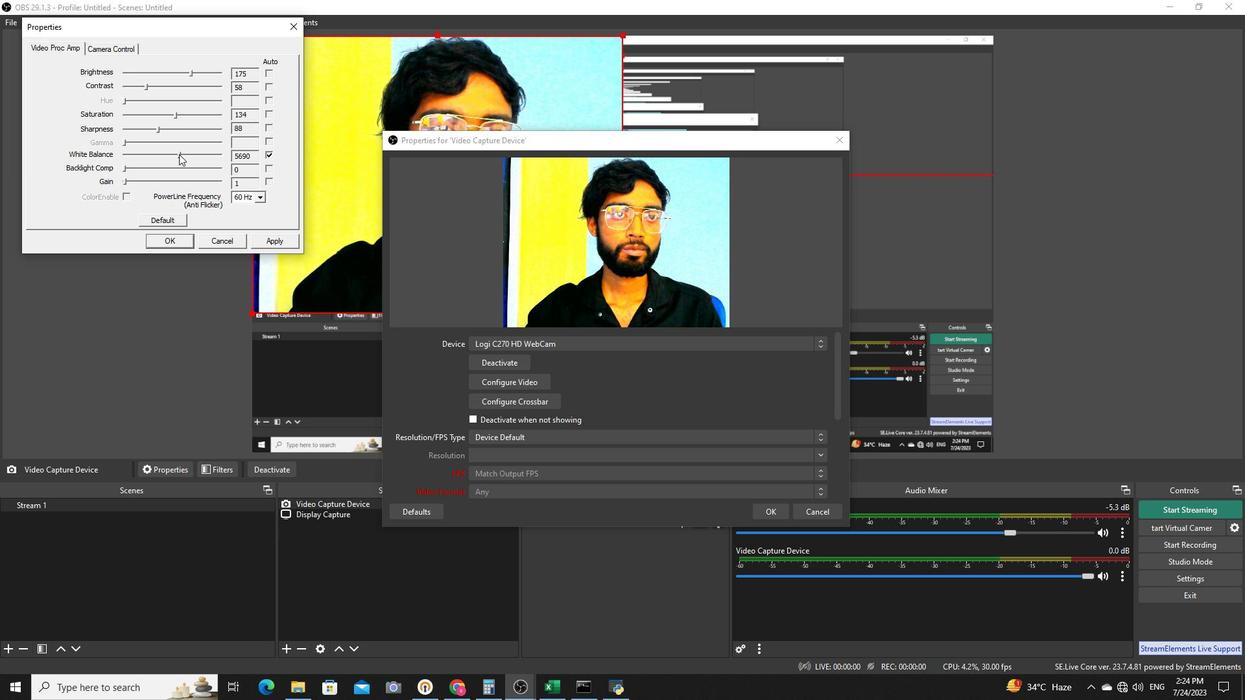 
Action: Mouse pressed left at (178, 154)
Screenshot: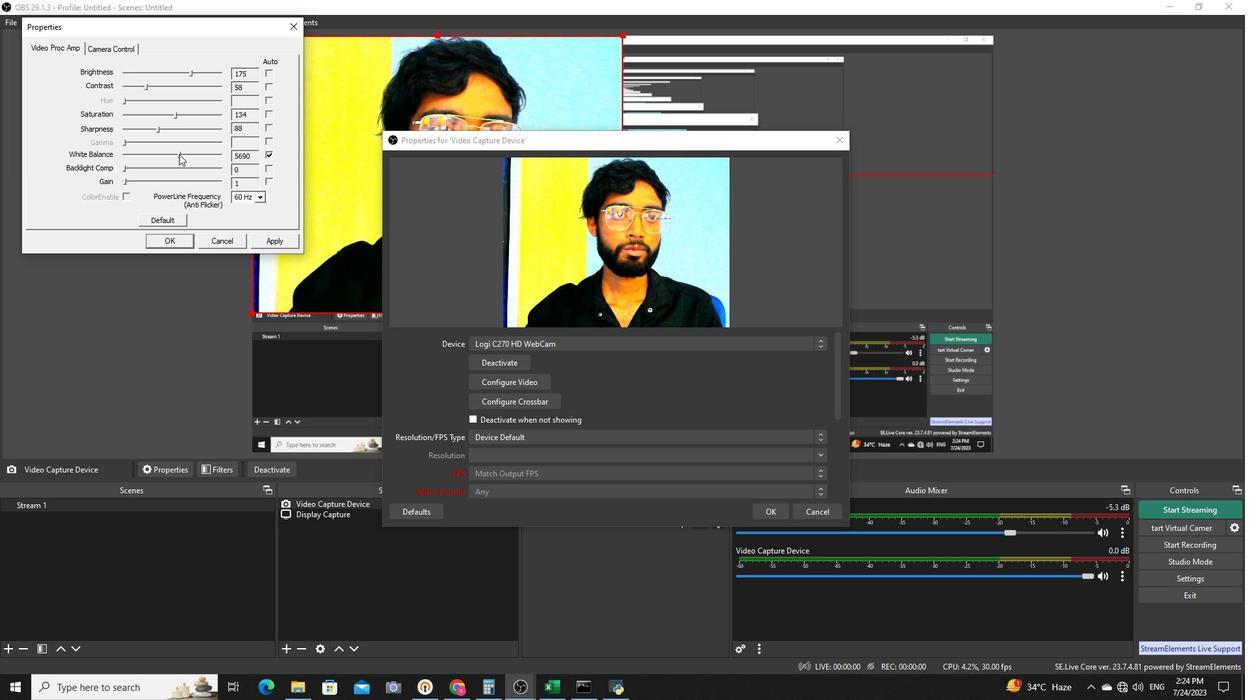 
Action: Mouse moved to (169, 239)
Screenshot: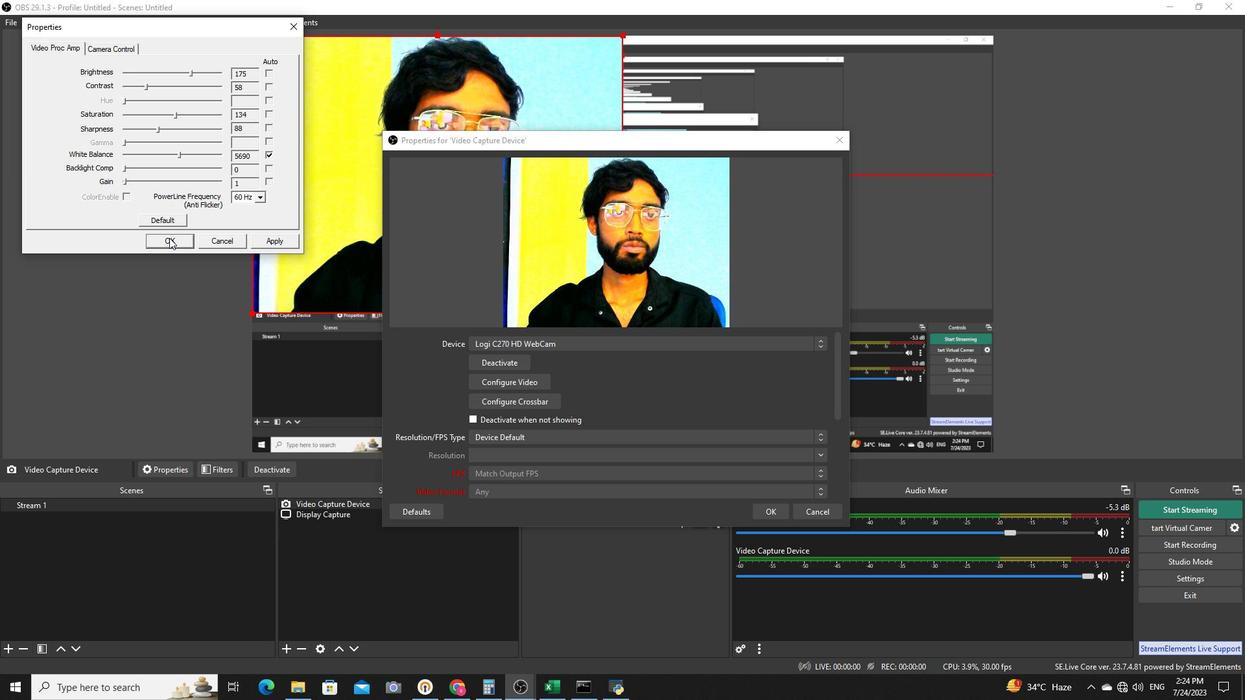 
Action: Mouse pressed left at (169, 239)
Screenshot: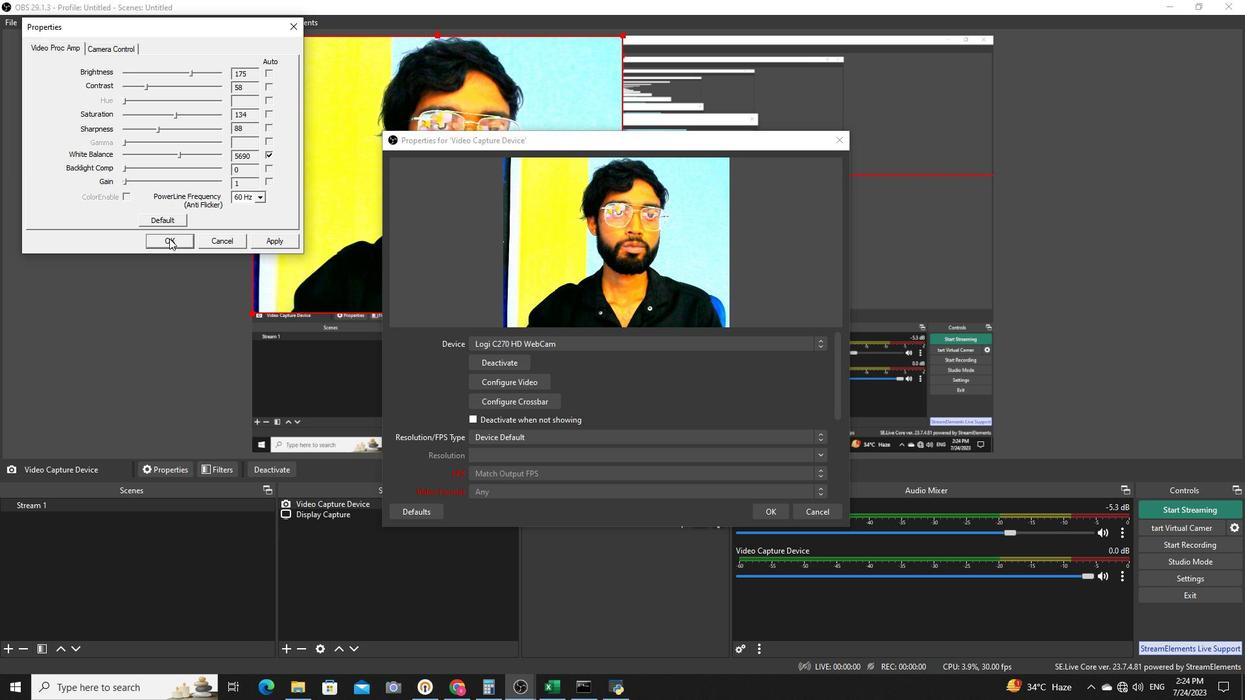
Action: Mouse moved to (763, 510)
Screenshot: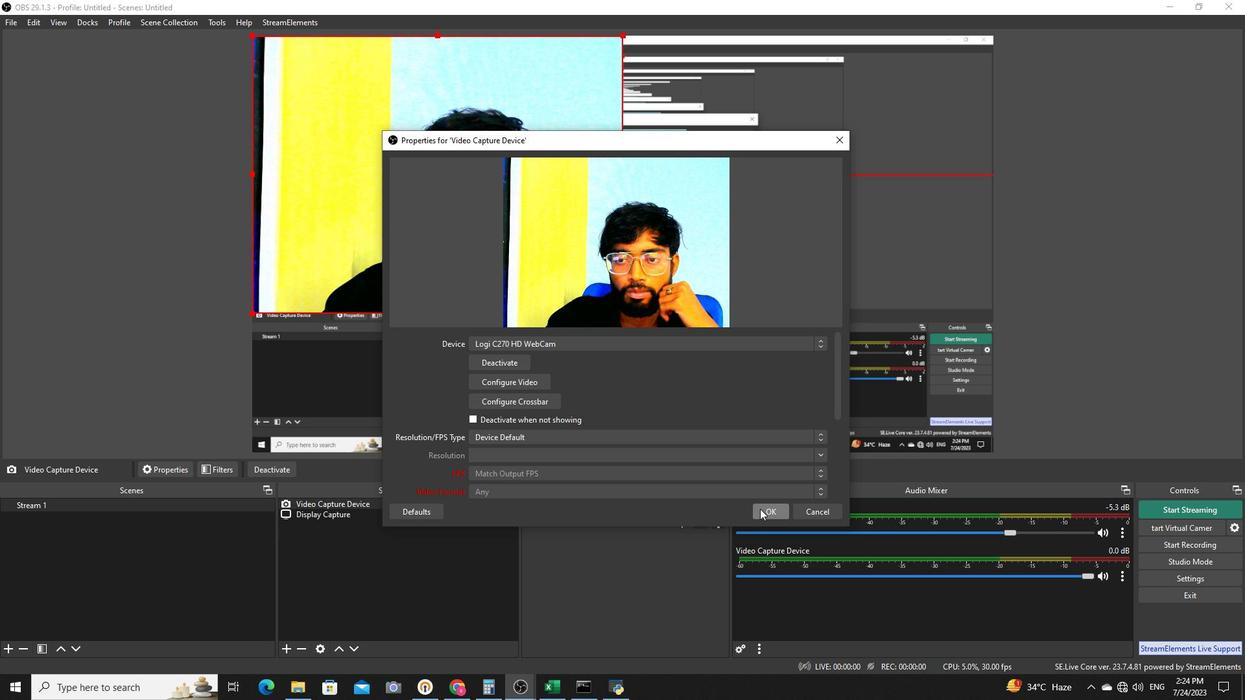 
Action: Mouse pressed left at (763, 510)
Screenshot: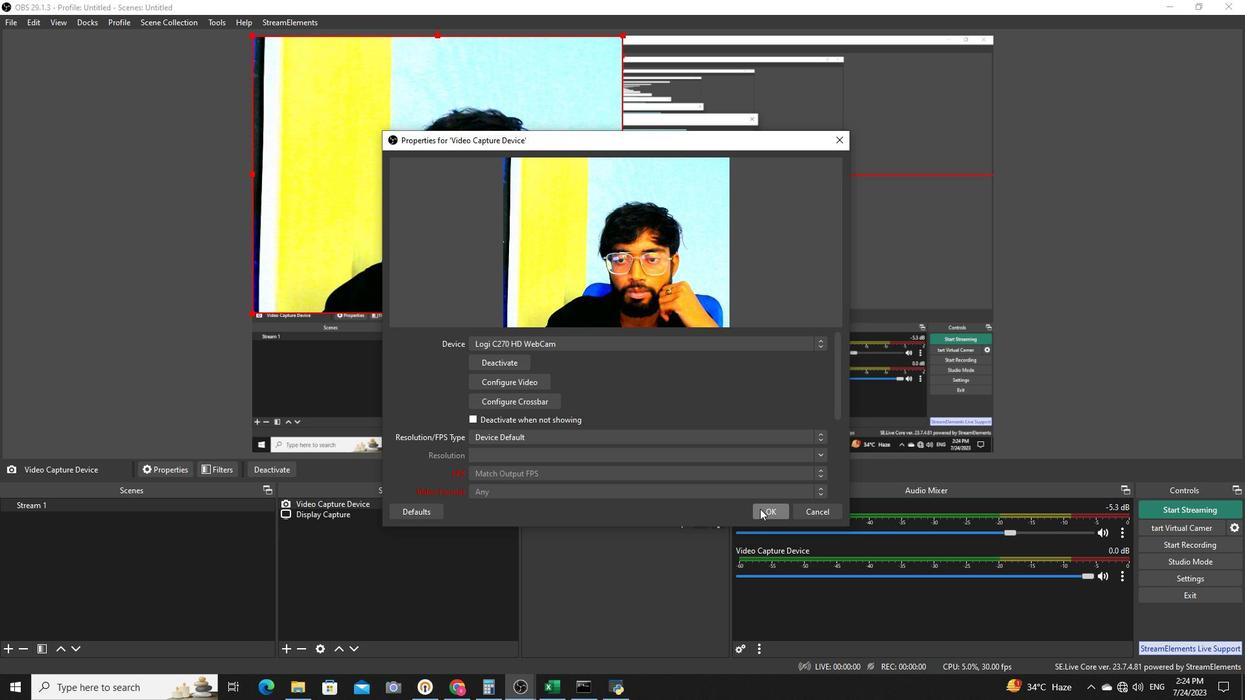 
Action: Mouse moved to (1009, 530)
Screenshot: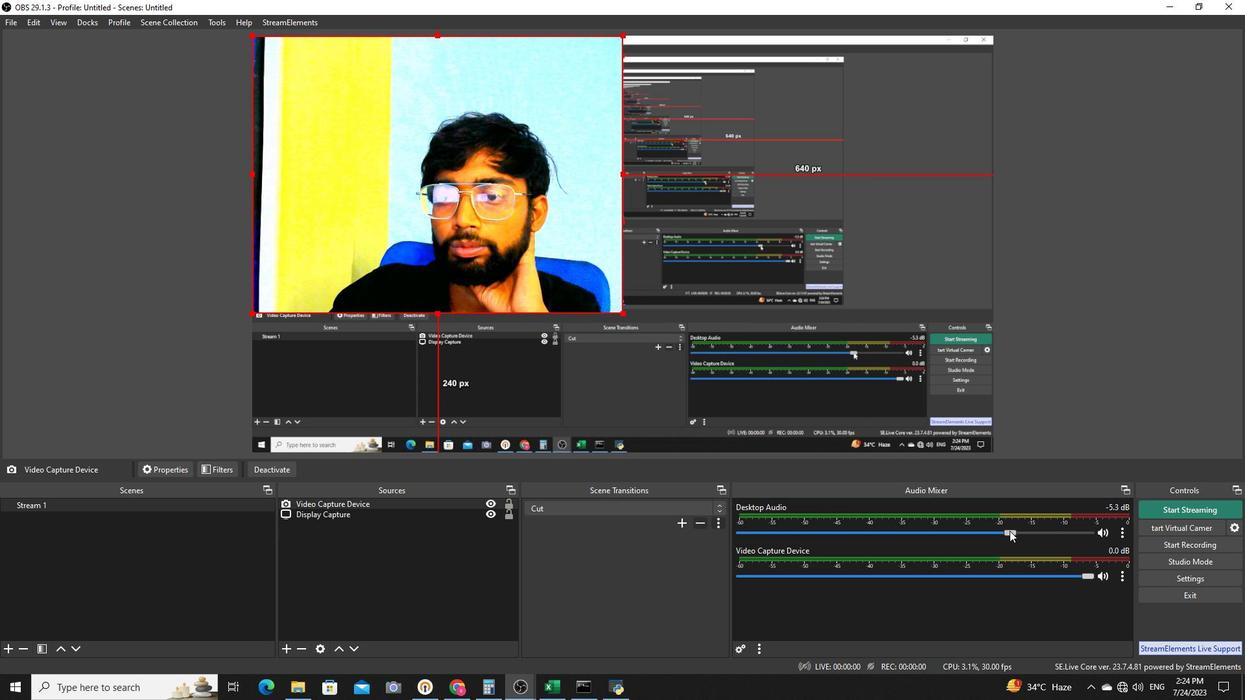 
Action: Mouse pressed left at (1009, 530)
Screenshot: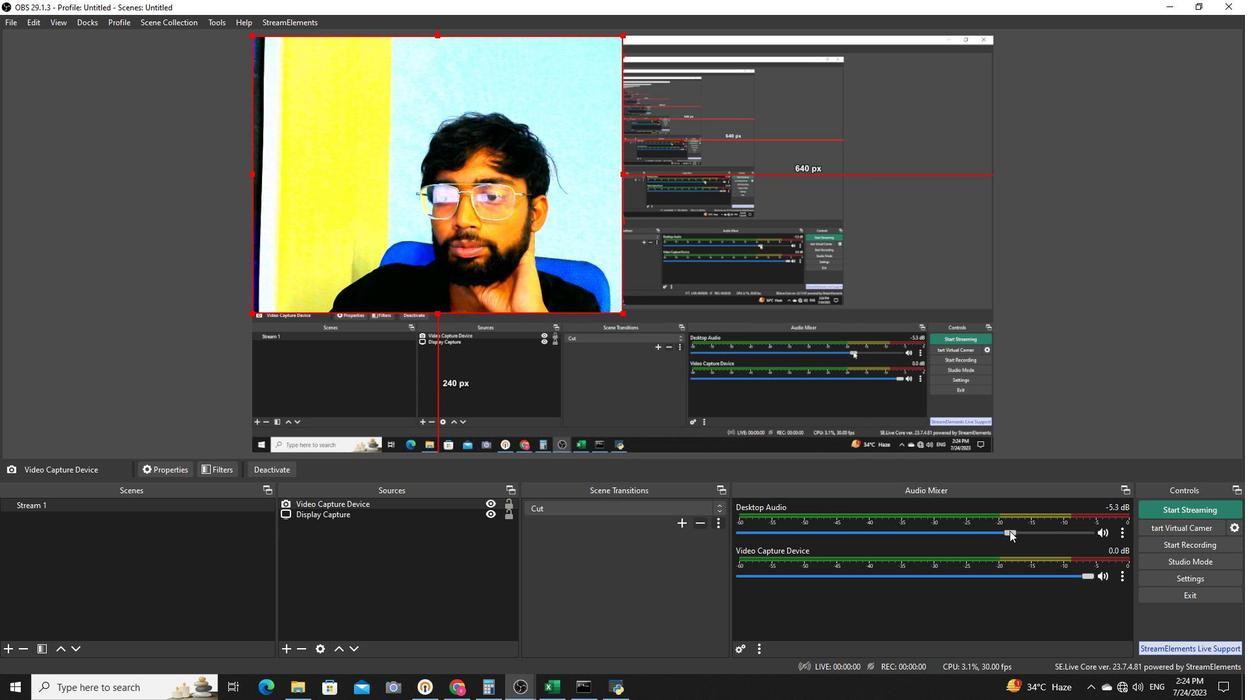 
Action: Mouse moved to (378, 205)
Screenshot: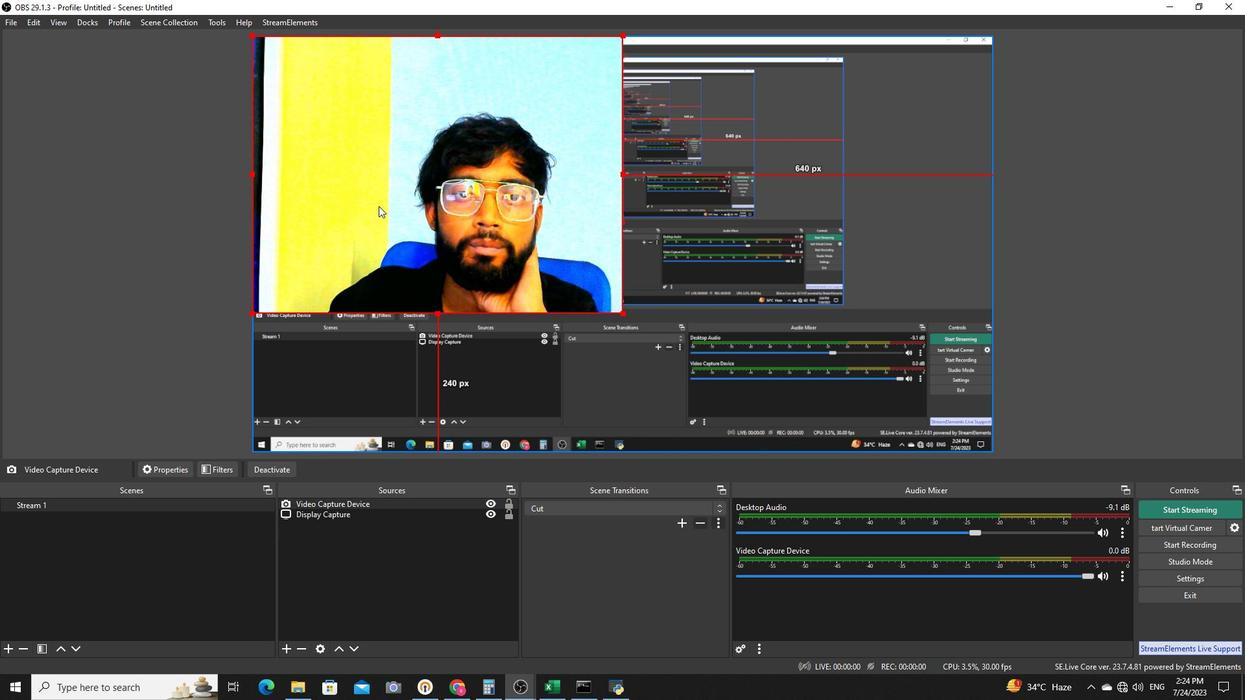 
Action: Mouse pressed left at (378, 205)
Screenshot: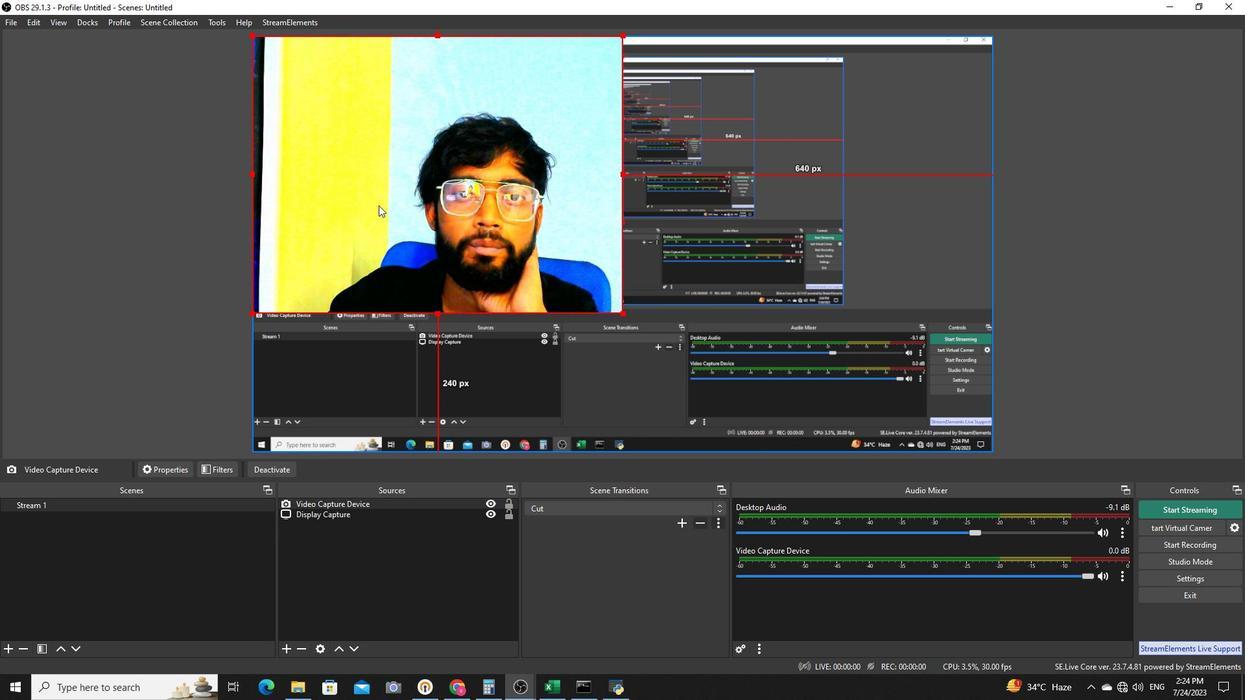 
Action: Mouse moved to (376, 160)
Screenshot: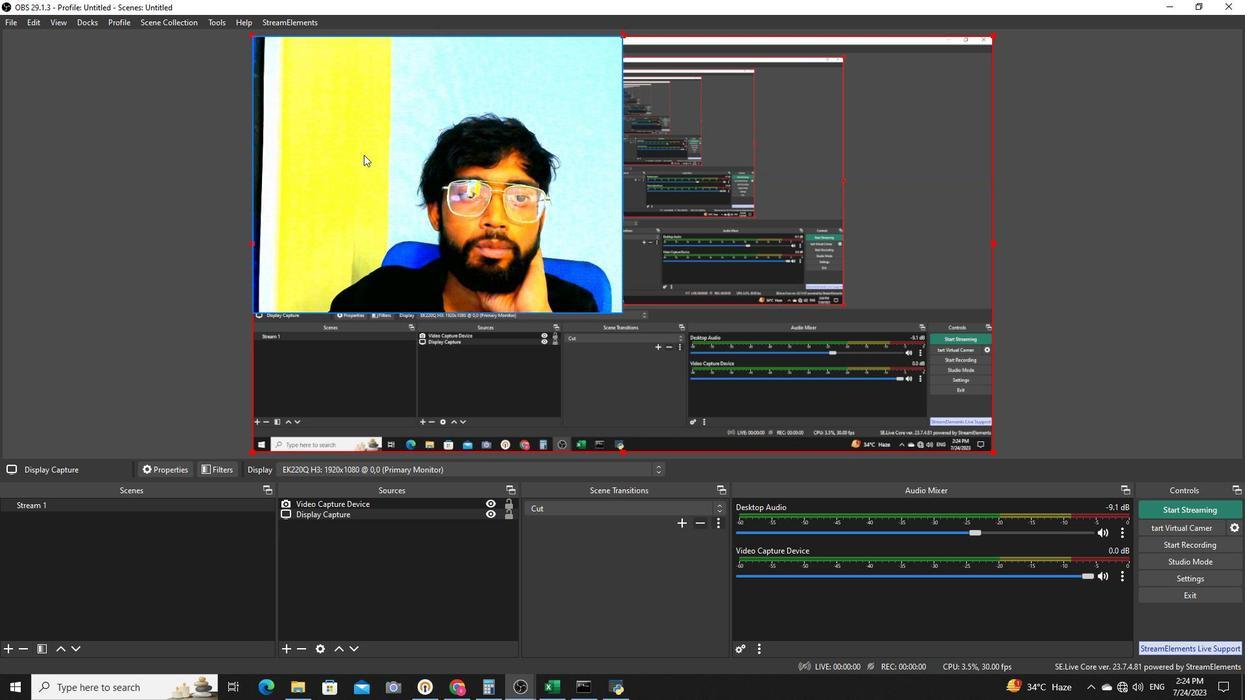 
Action: Mouse pressed left at (376, 160)
Screenshot: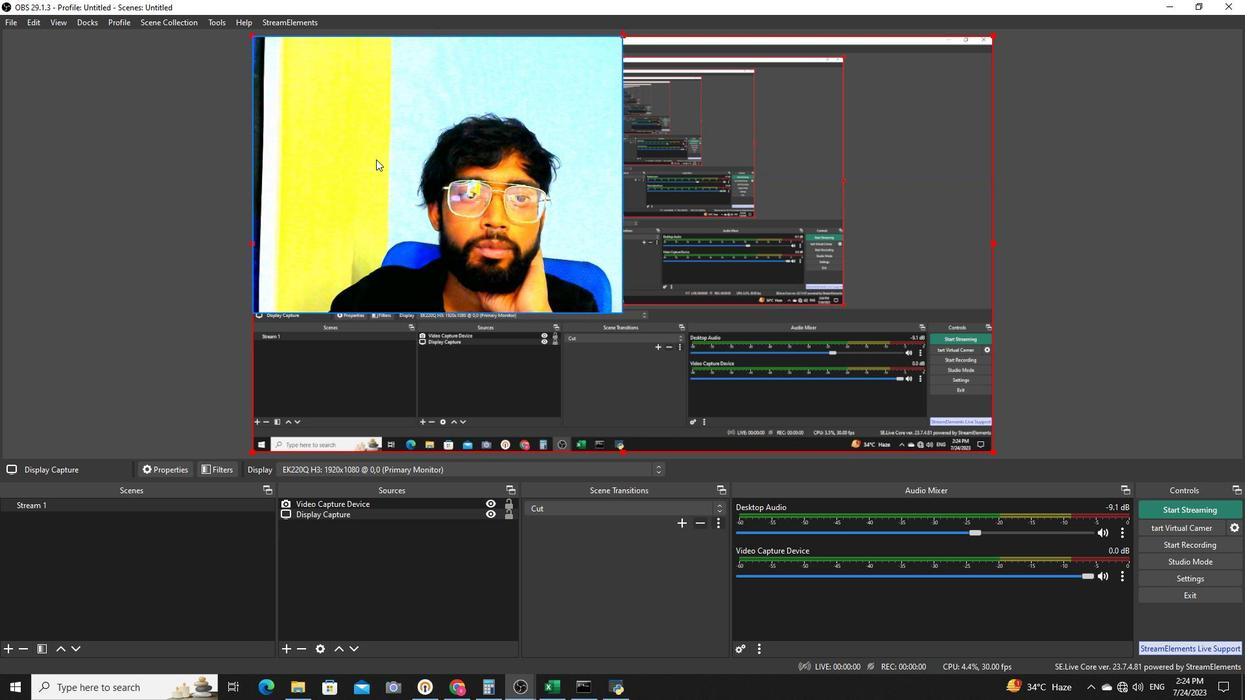 
Action: Mouse moved to (621, 312)
Screenshot: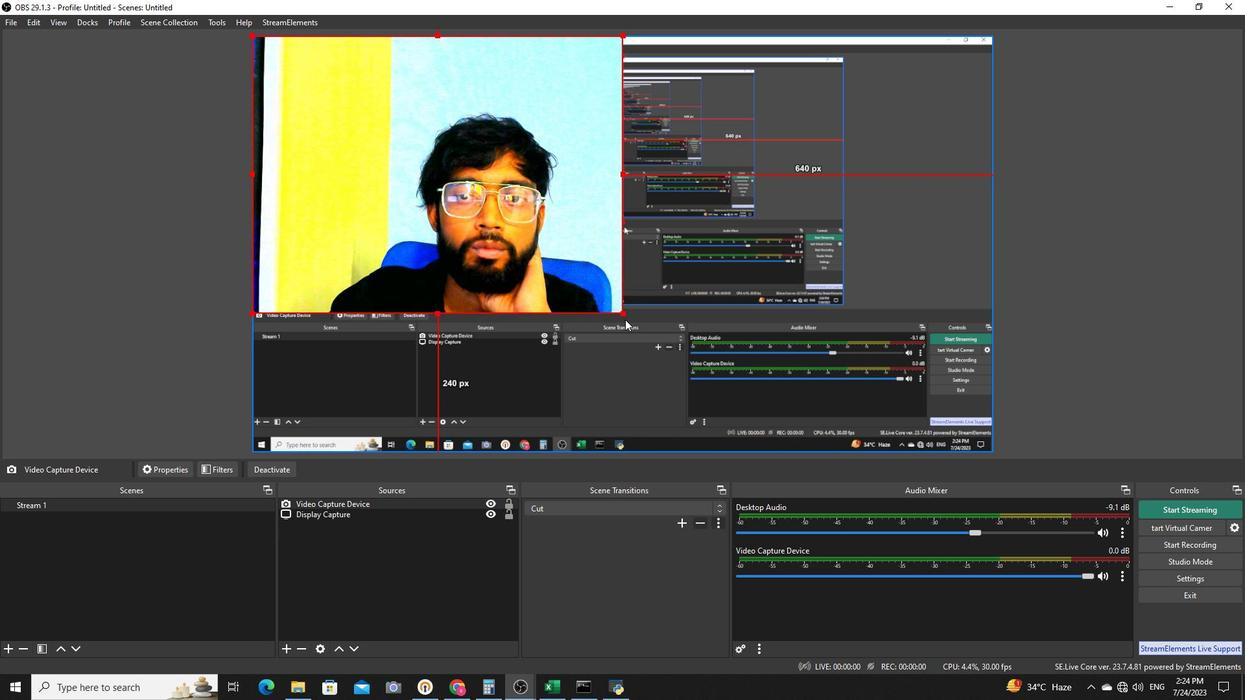 
Action: Mouse pressed left at (621, 312)
Screenshot: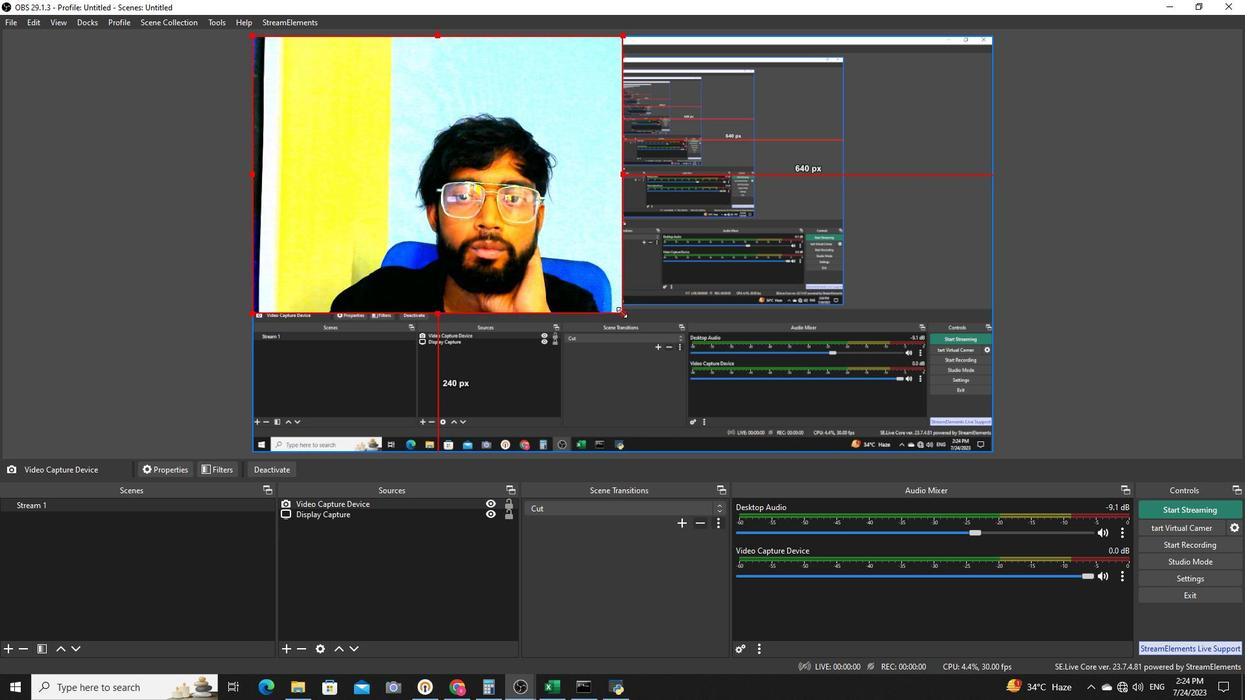 
Action: Mouse moved to (1121, 573)
Screenshot: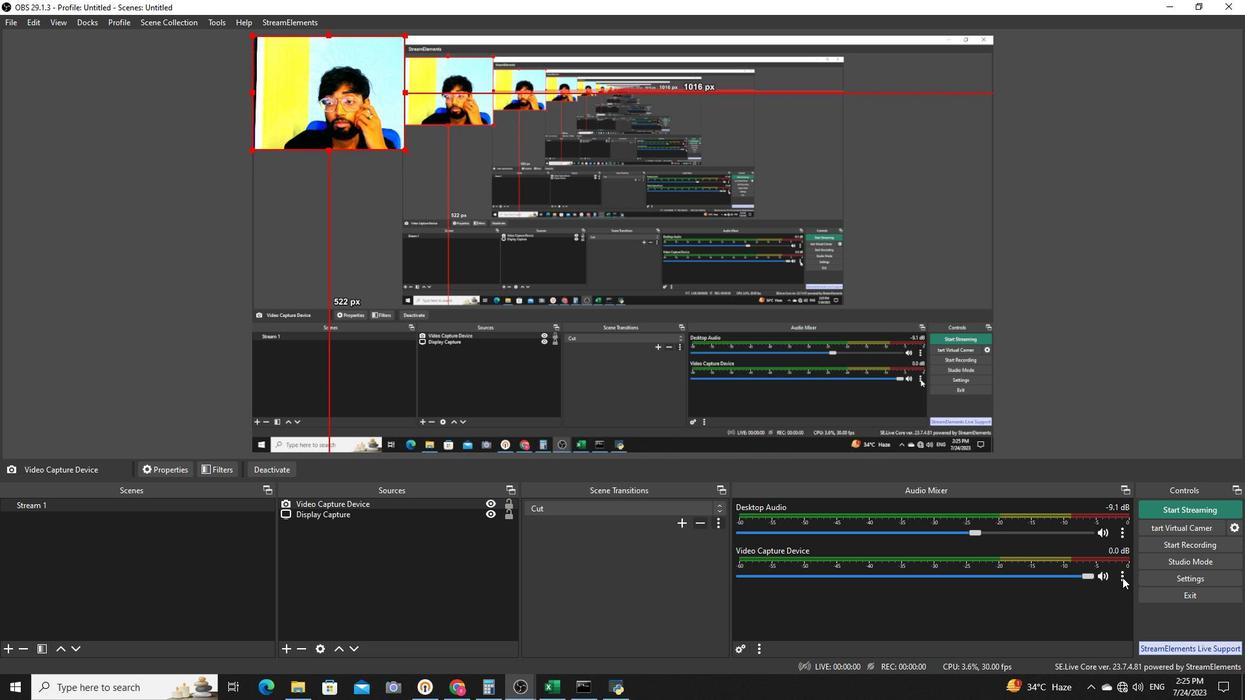
Action: Mouse pressed left at (1121, 573)
Screenshot: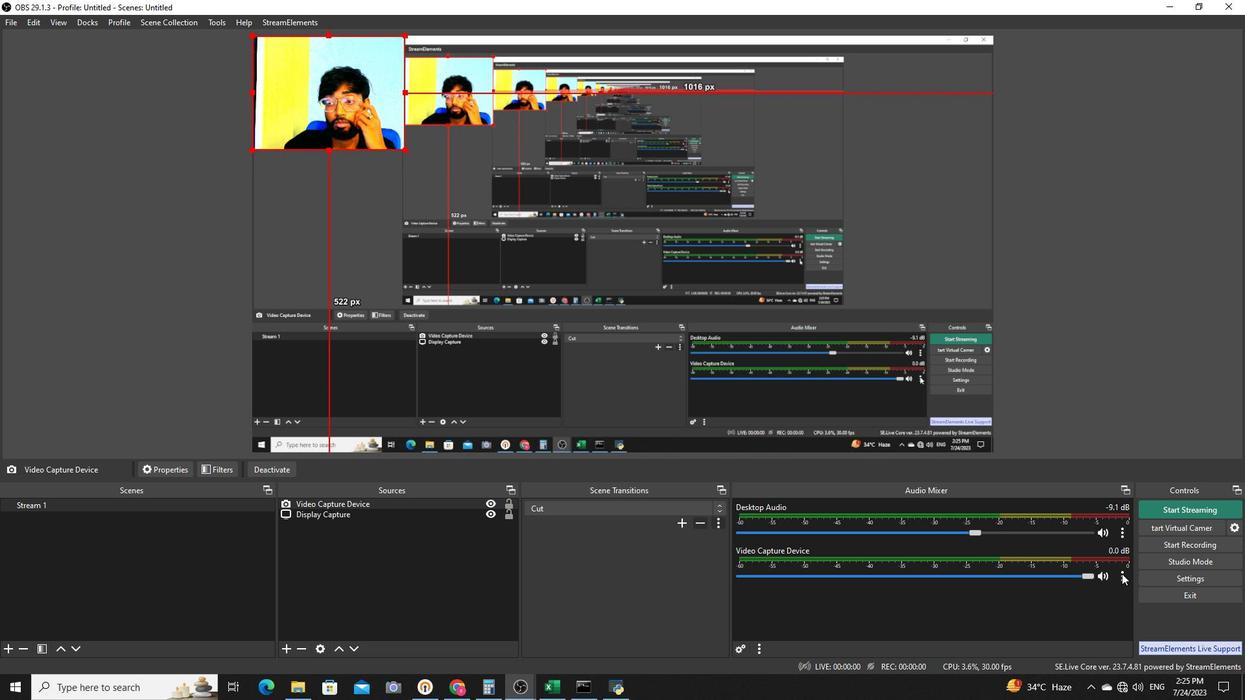 
Action: Mouse moved to (1129, 566)
Screenshot: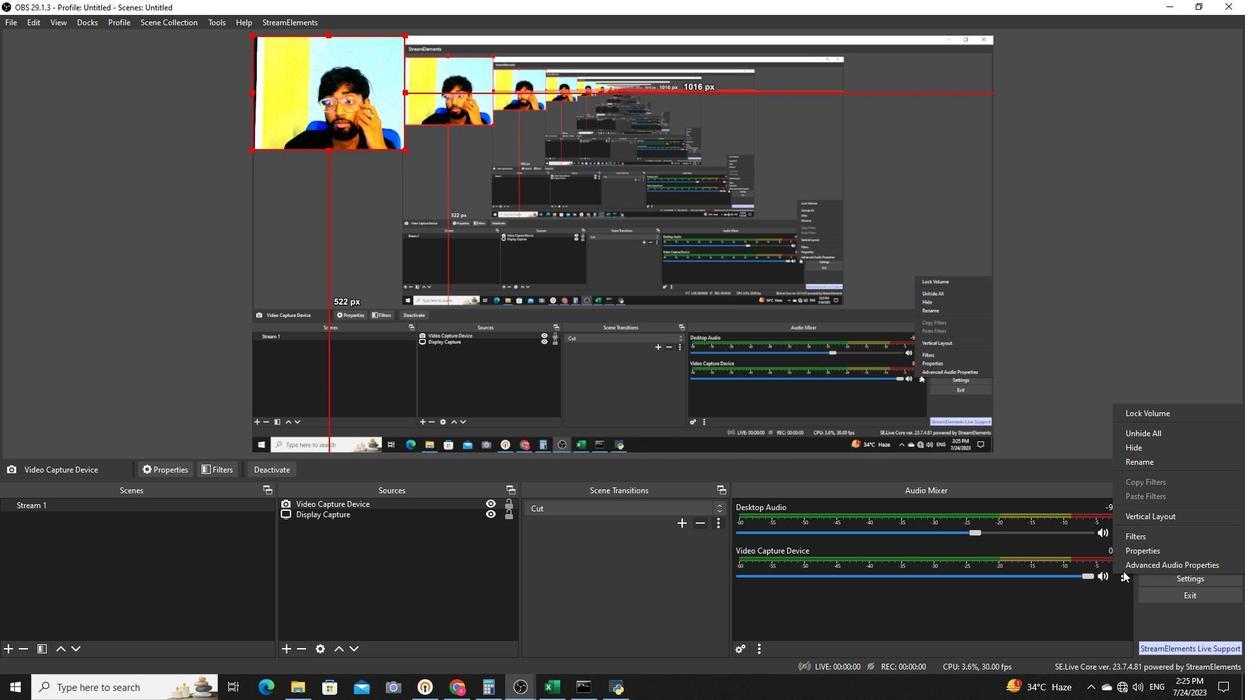
Action: Mouse pressed left at (1129, 566)
Screenshot: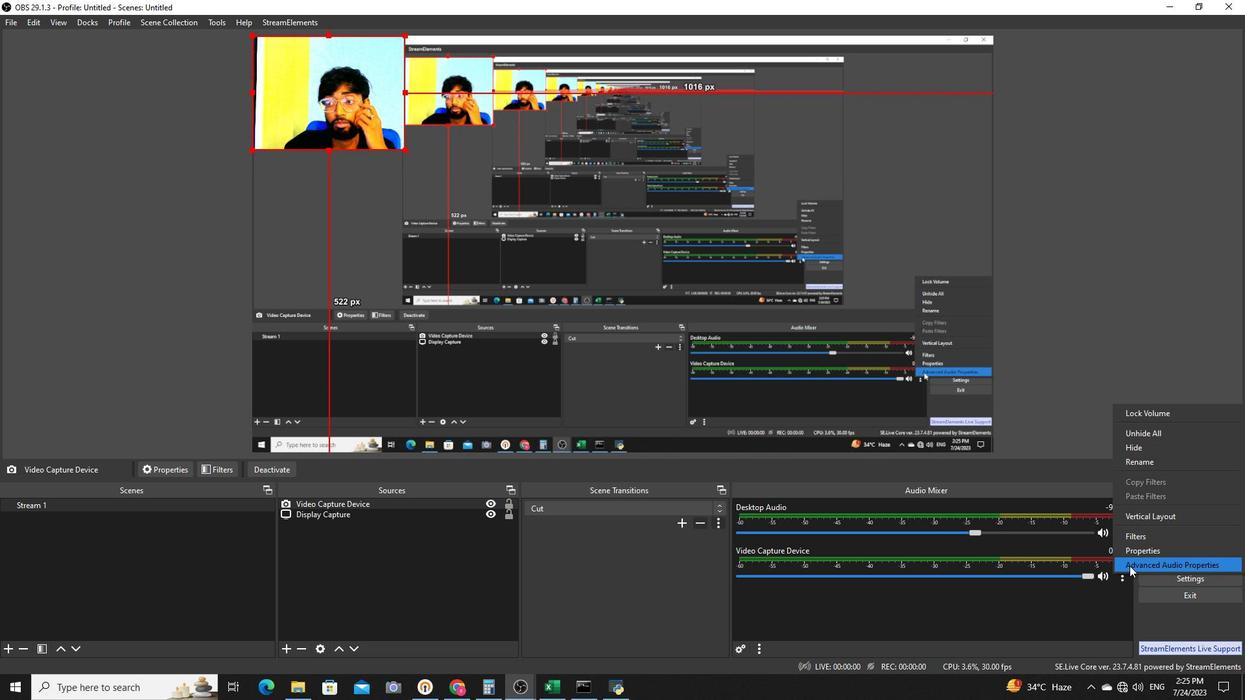 
Action: Mouse moved to (758, 280)
Screenshot: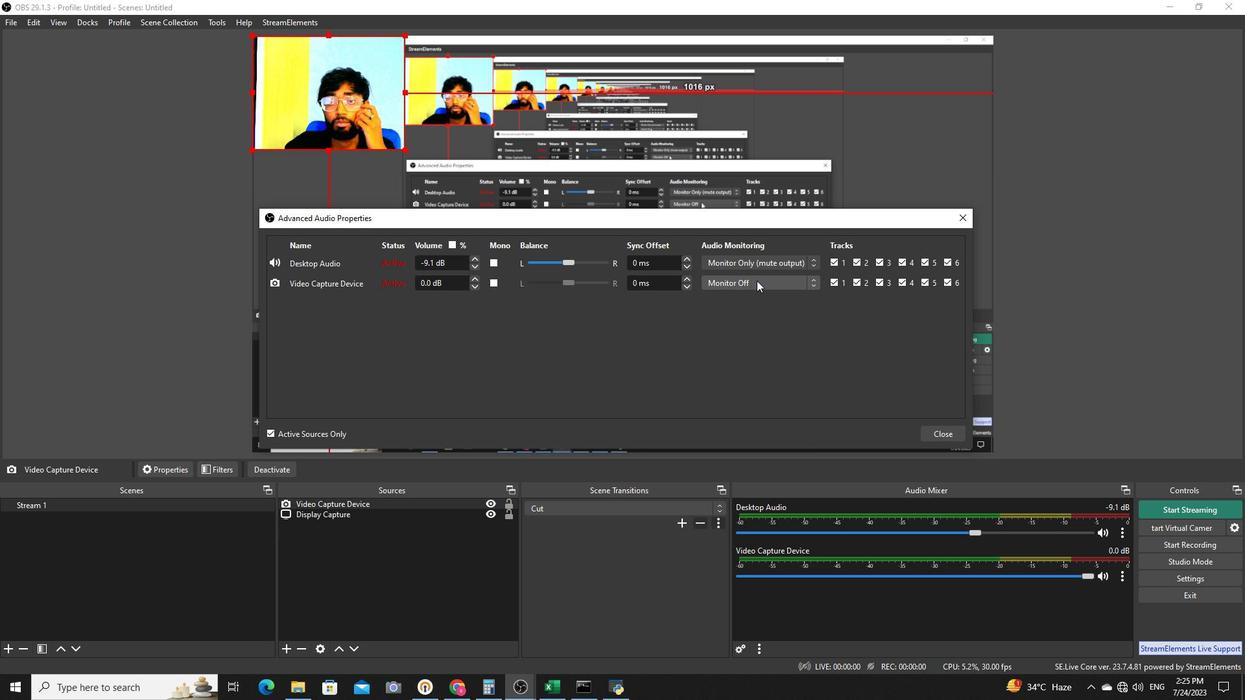 
Action: Mouse pressed left at (758, 280)
Screenshot: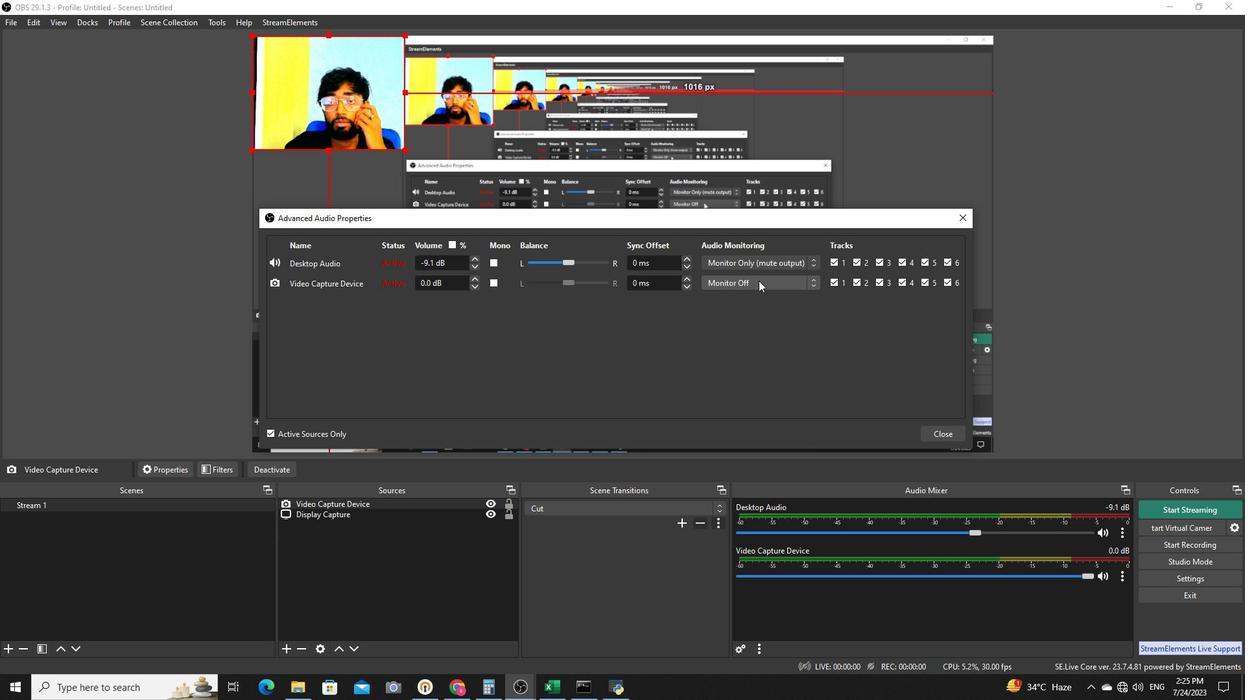 
Action: Mouse moved to (761, 319)
Screenshot: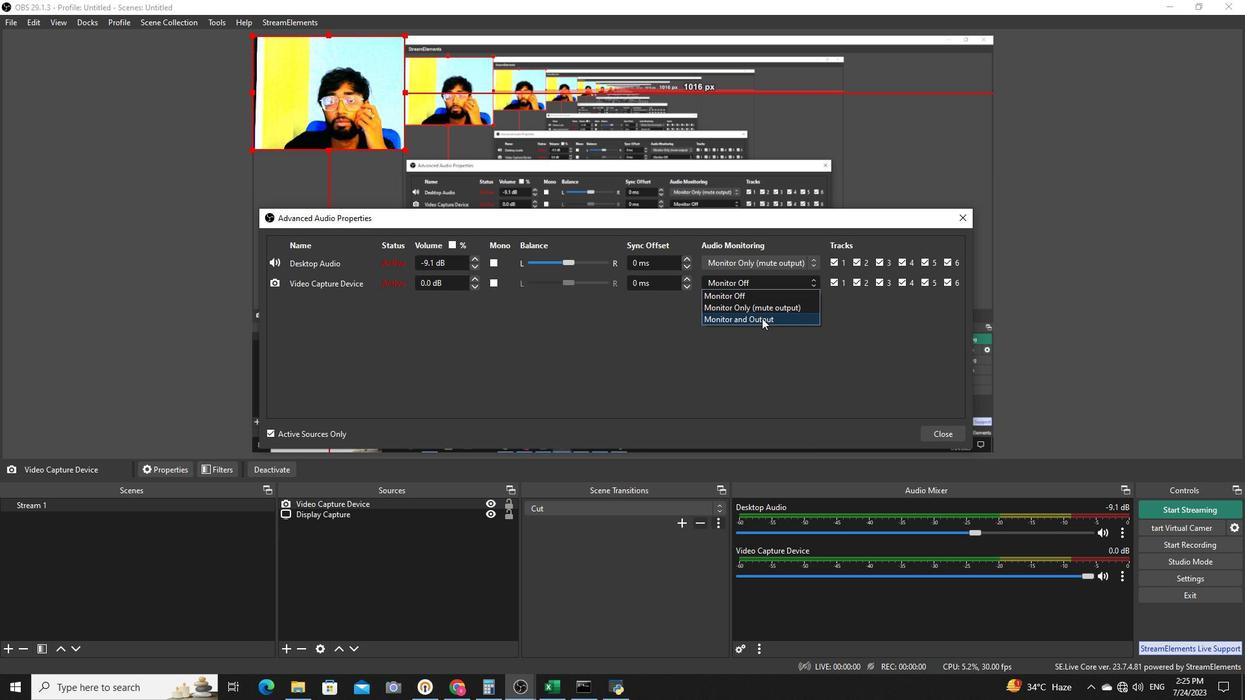 
Action: Mouse pressed left at (761, 319)
Screenshot: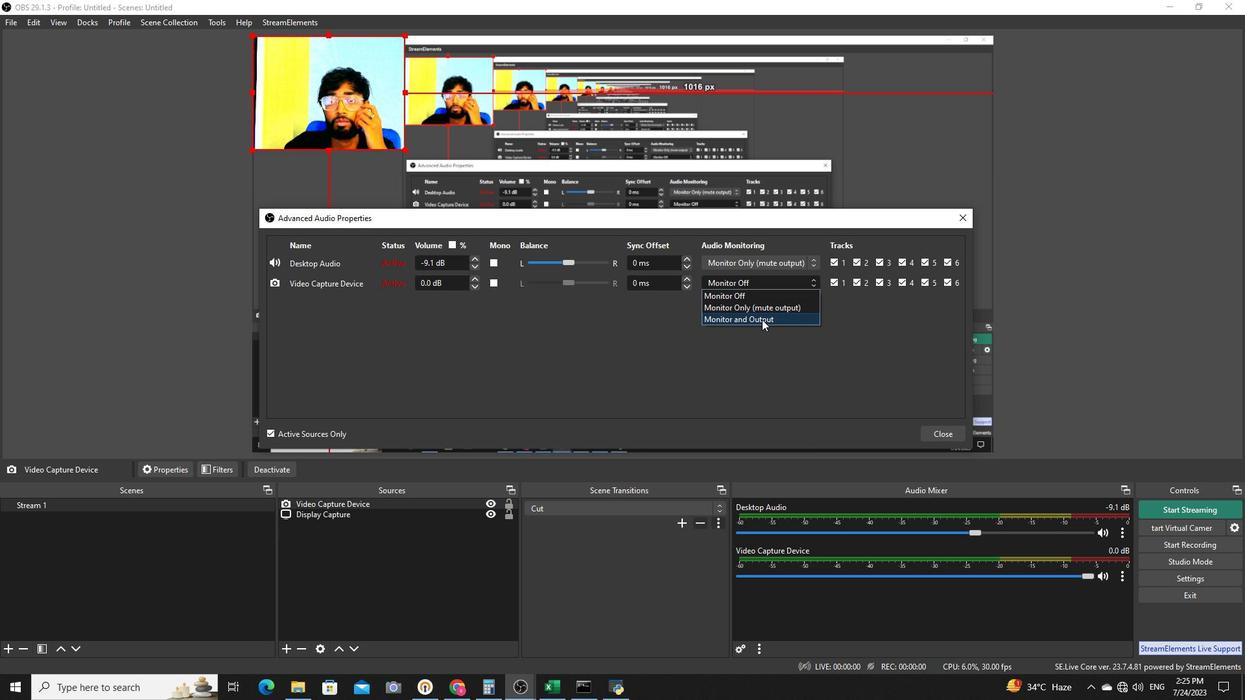 
Action: Mouse moved to (925, 427)
Screenshot: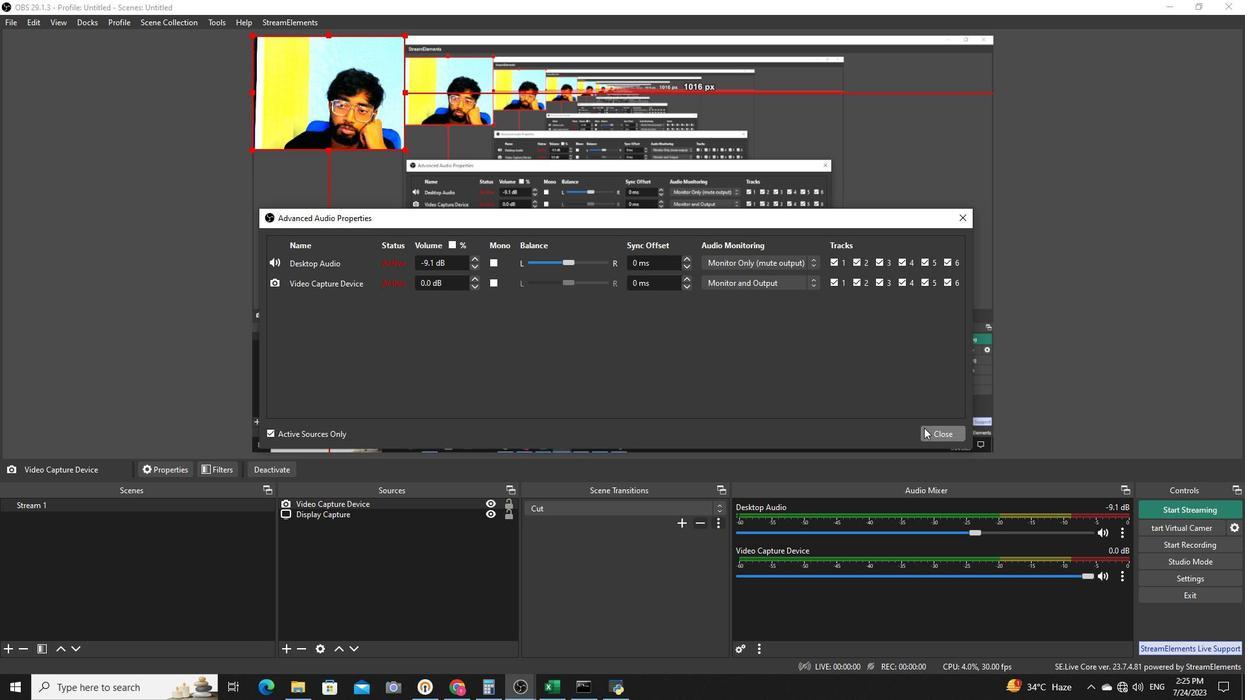 
Action: Mouse pressed left at (925, 427)
Screenshot: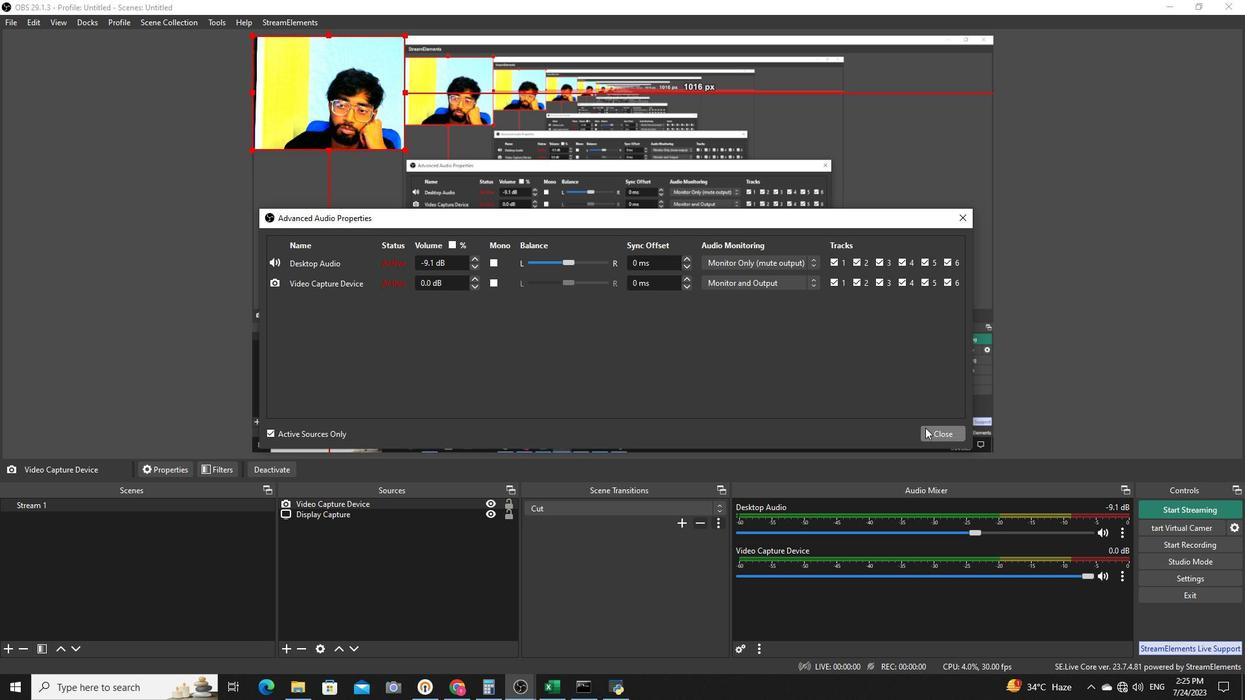
Action: Mouse moved to (1086, 575)
Screenshot: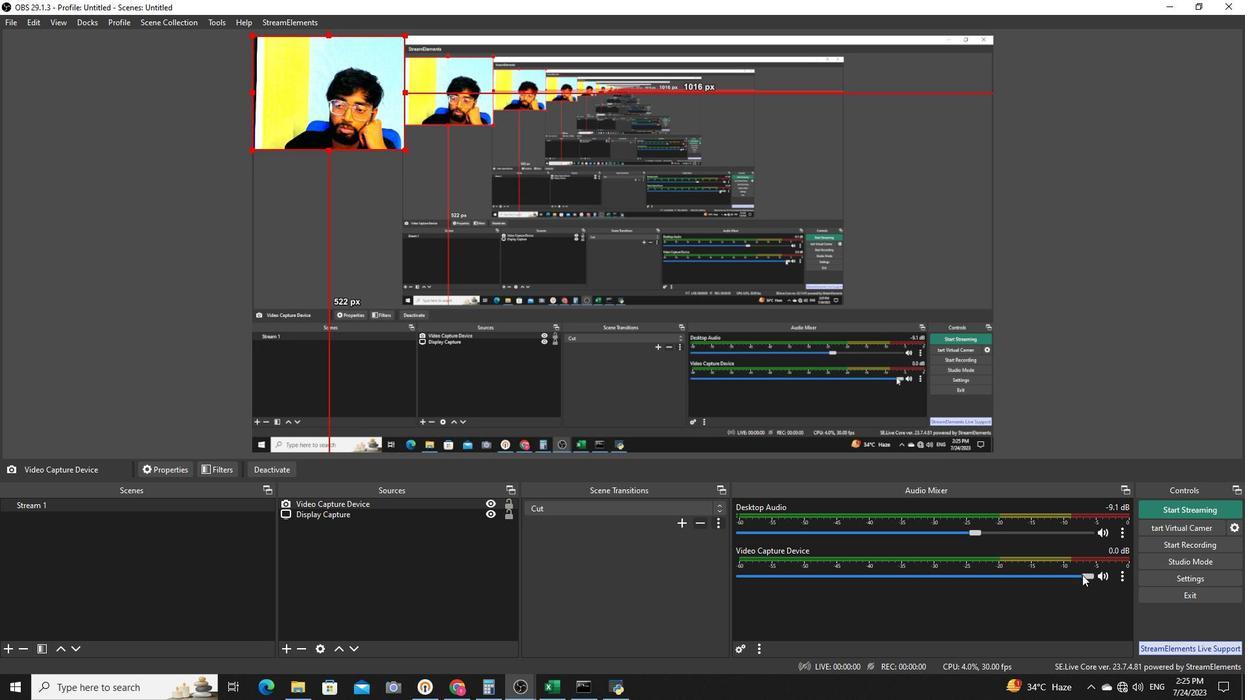 
Action: Mouse pressed left at (1086, 575)
Screenshot: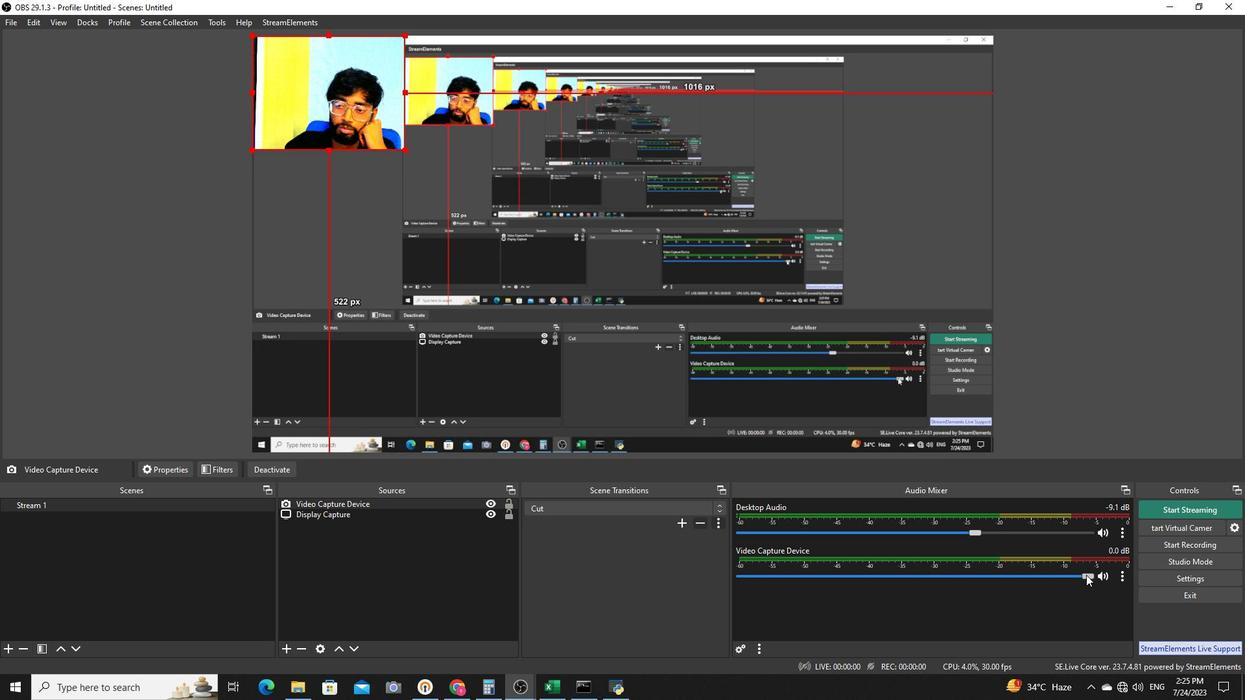
Action: Mouse moved to (1122, 577)
Screenshot: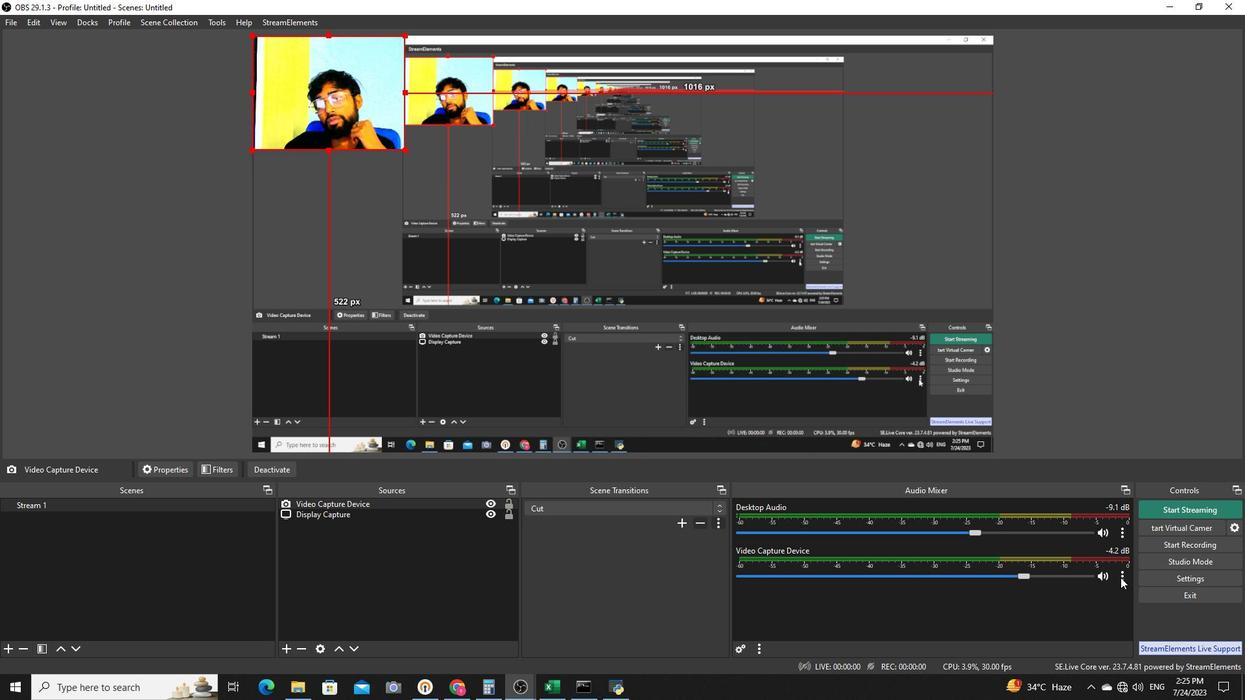 
Action: Mouse pressed left at (1122, 577)
Screenshot: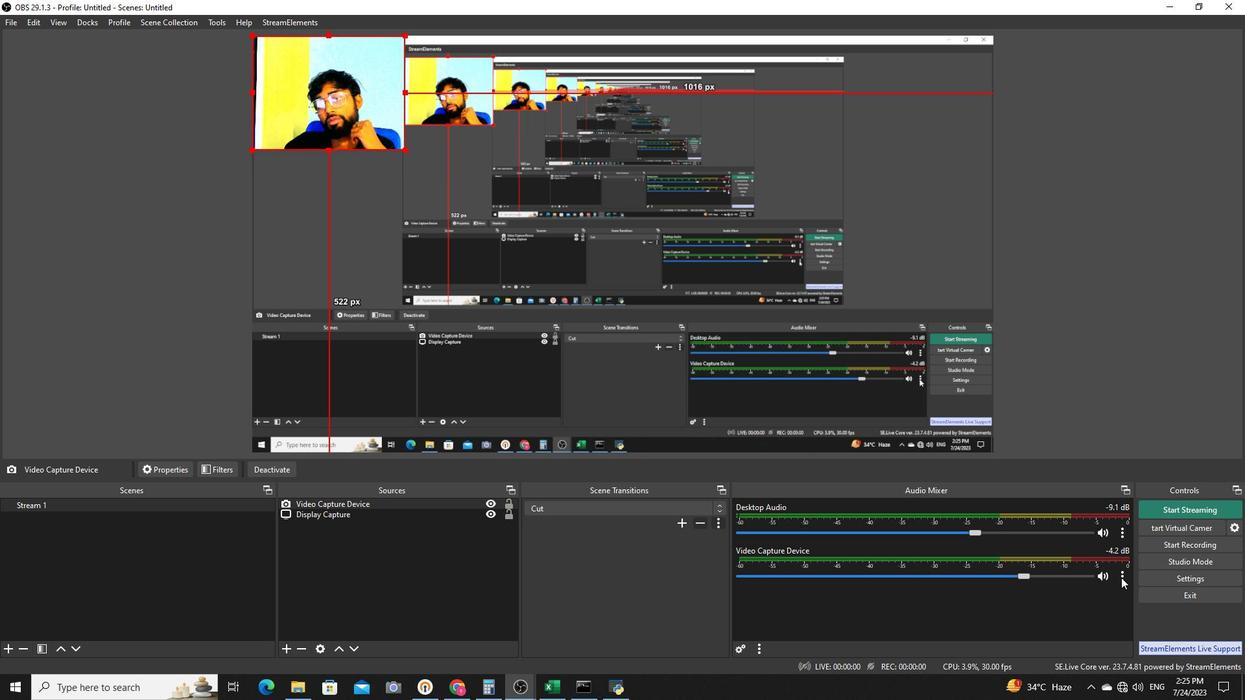 
Action: Mouse moved to (1129, 542)
Screenshot: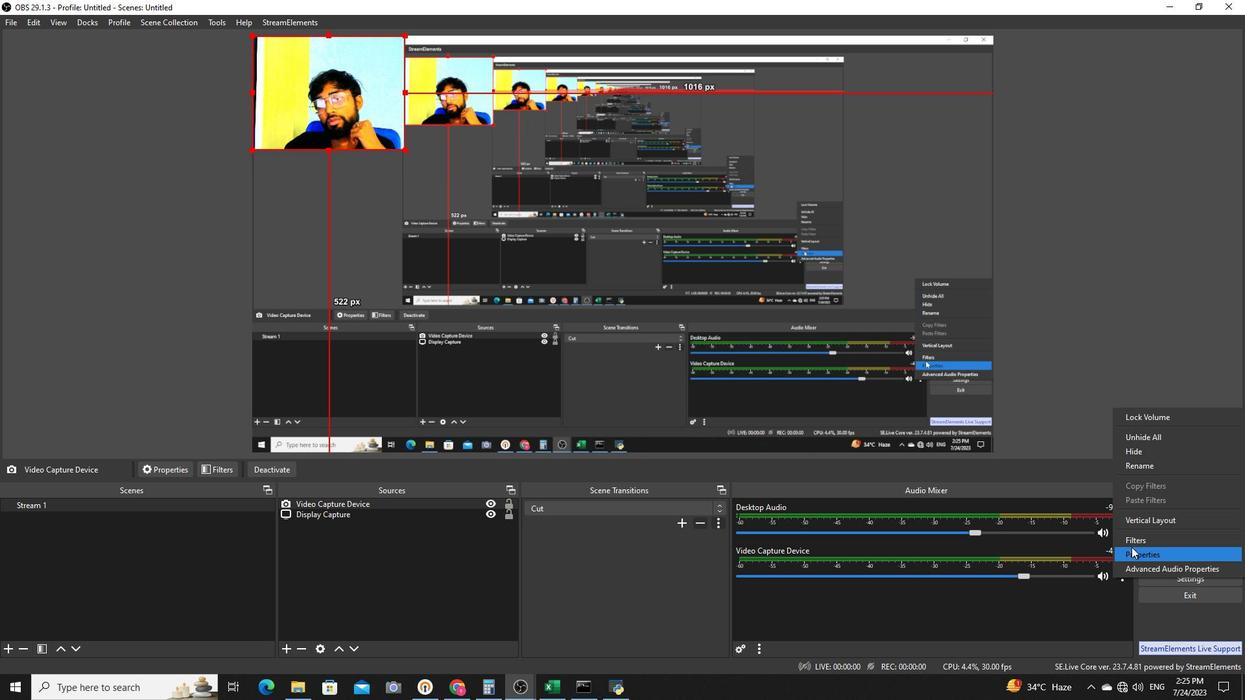 
Action: Mouse pressed left at (1129, 542)
Screenshot: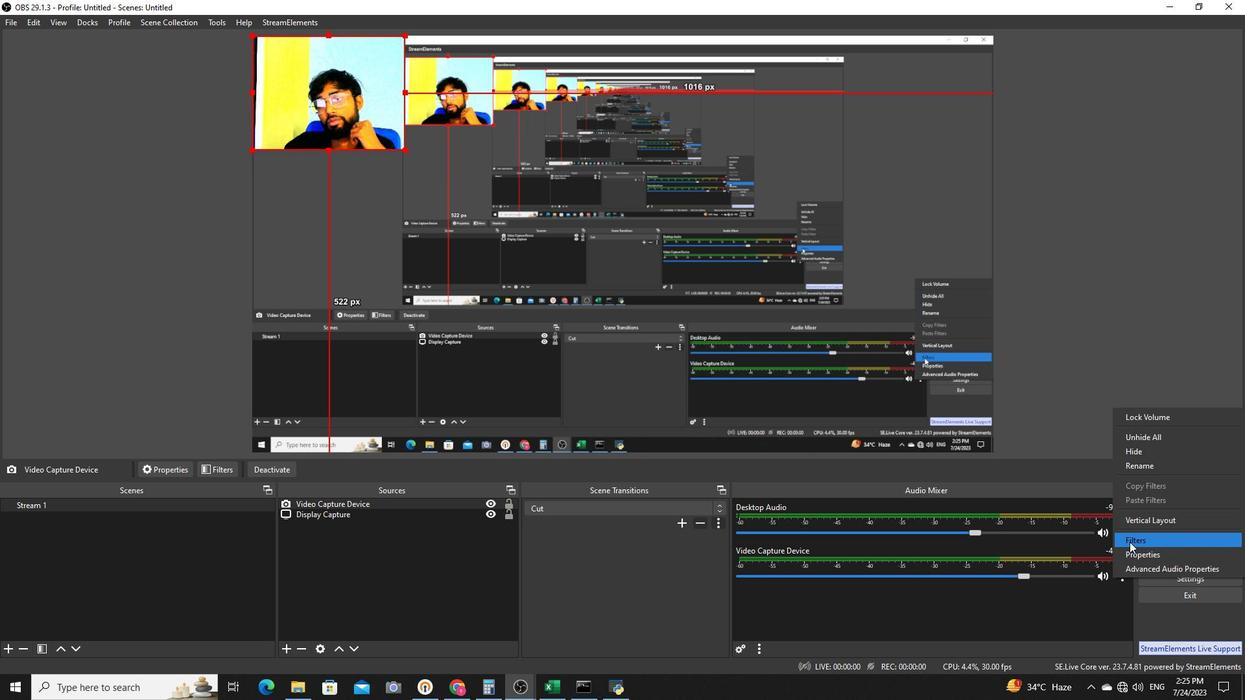 
Action: Mouse moved to (350, 564)
Screenshot: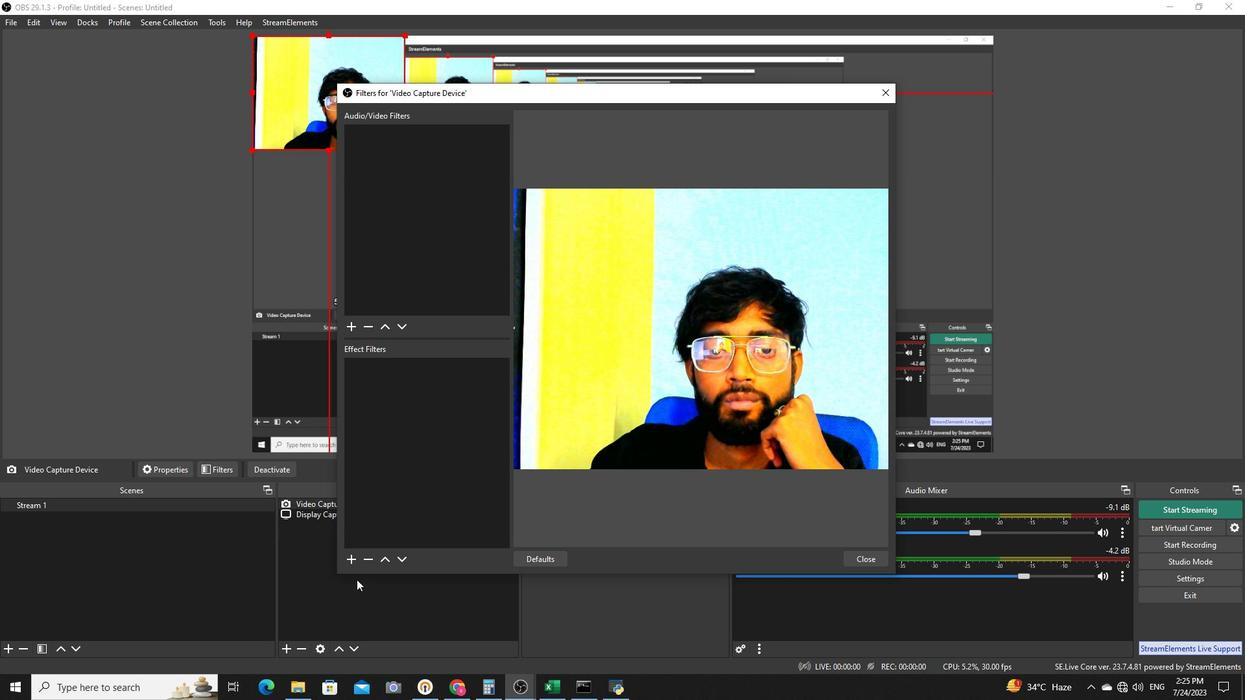 
Action: Mouse pressed left at (350, 558)
Screenshot: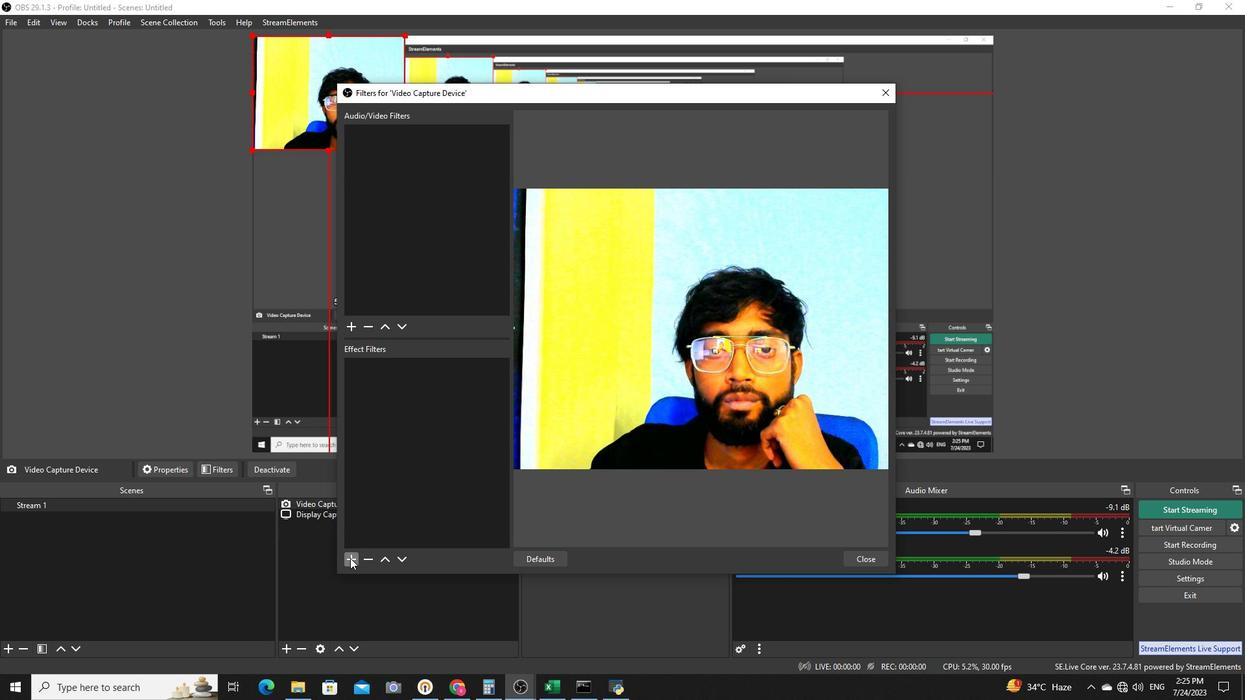 
Action: Mouse moved to (375, 267)
Screenshot: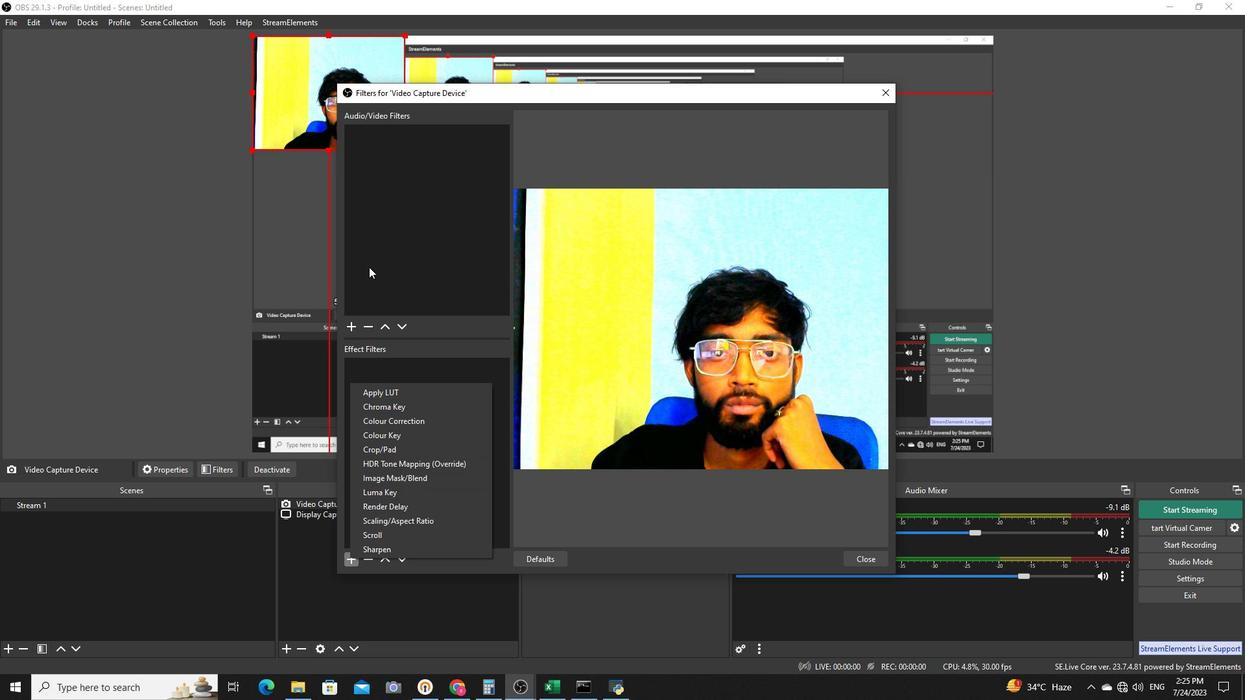 
Action: Mouse pressed left at (375, 267)
Screenshot: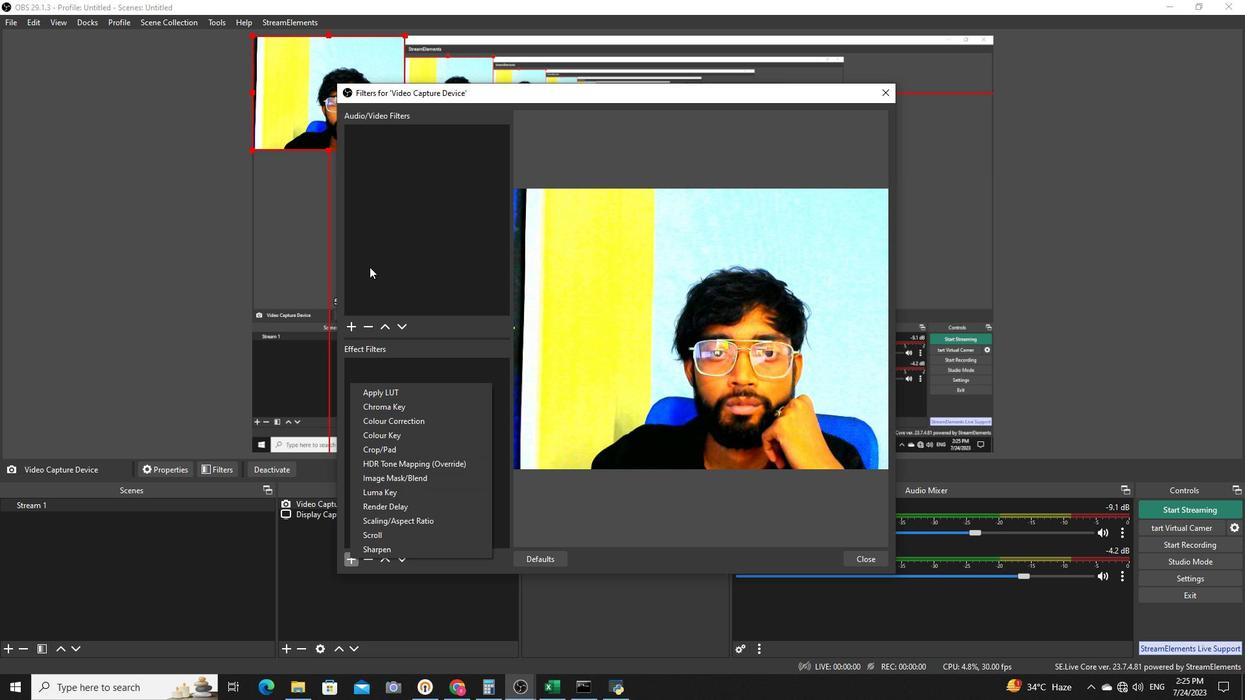 
Action: Mouse moved to (355, 322)
Screenshot: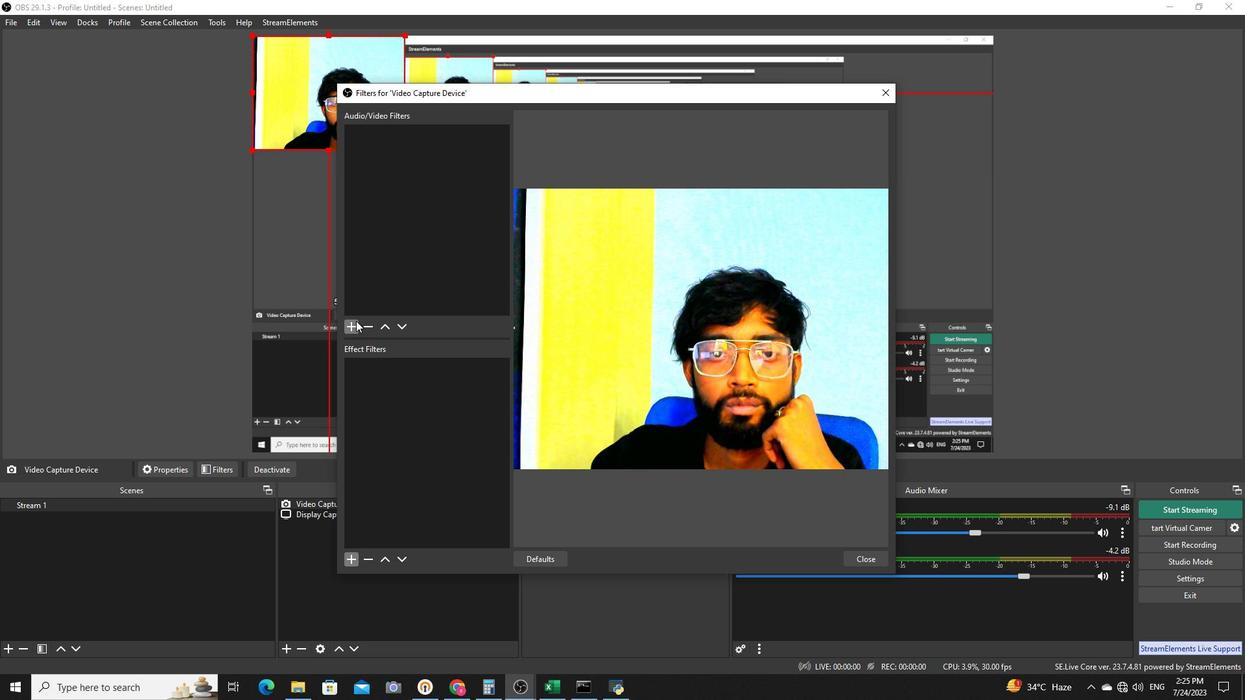 
Action: Mouse pressed left at (355, 322)
Screenshot: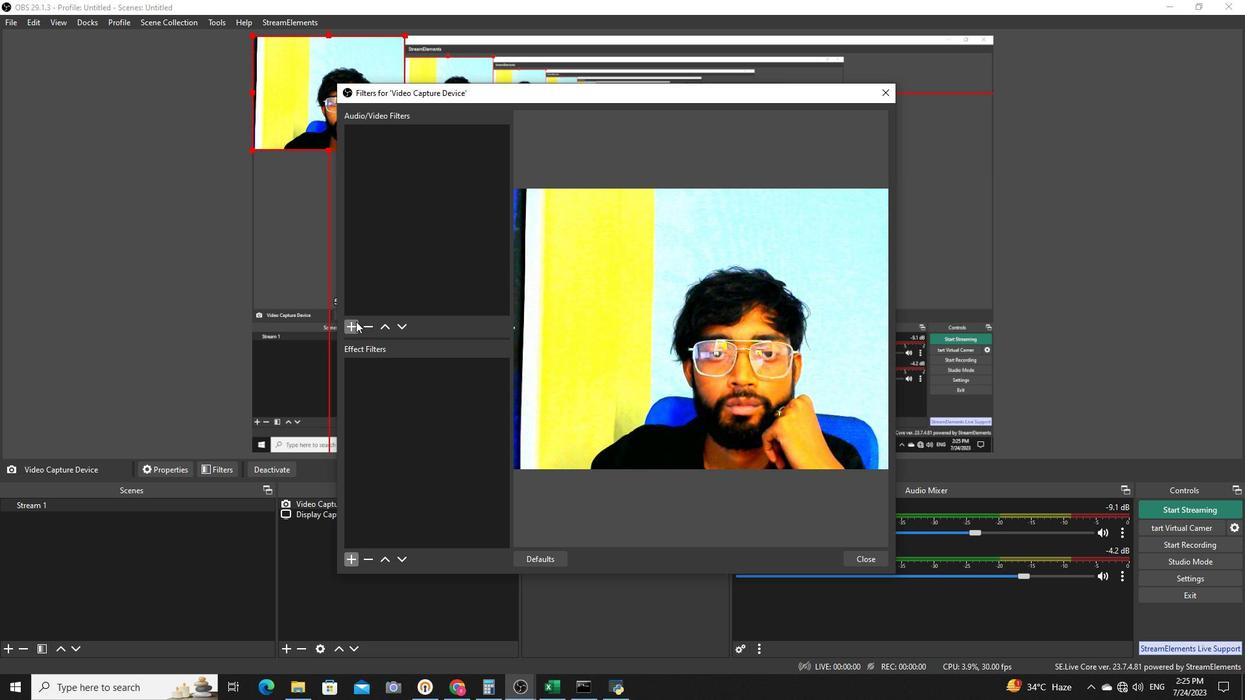 
Action: Mouse moved to (405, 434)
Screenshot: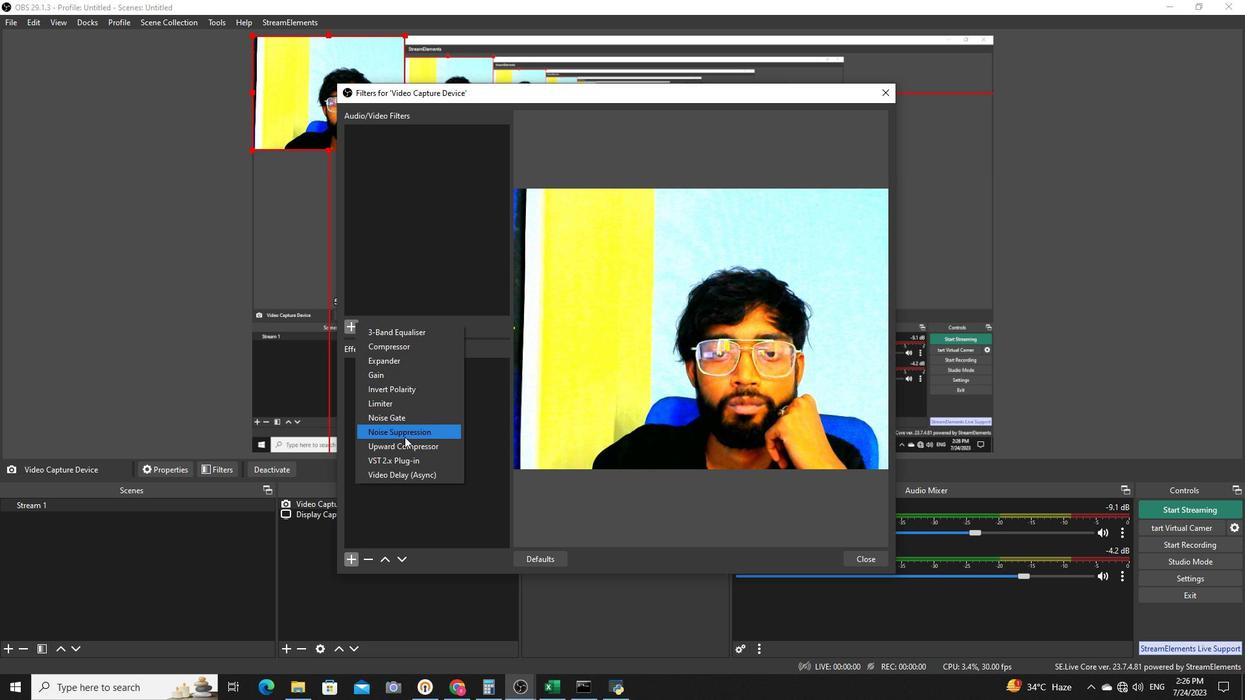 
Action: Mouse pressed left at (405, 434)
Screenshot: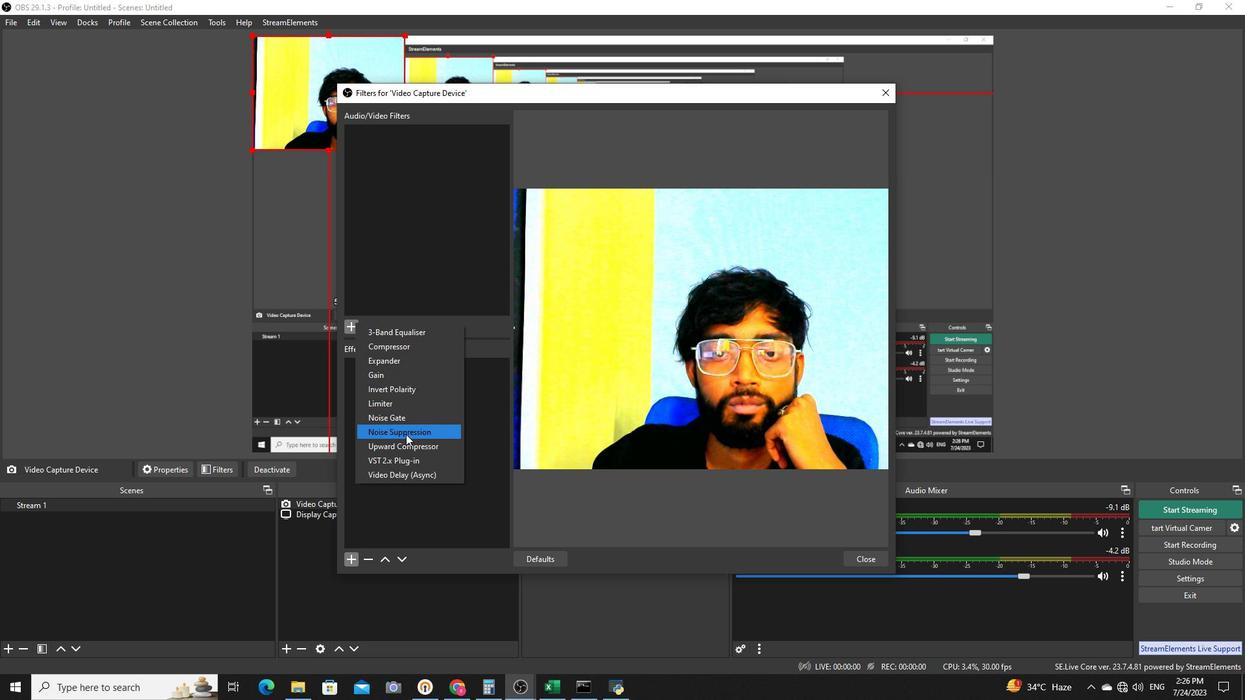 
Action: Mouse moved to (589, 354)
Screenshot: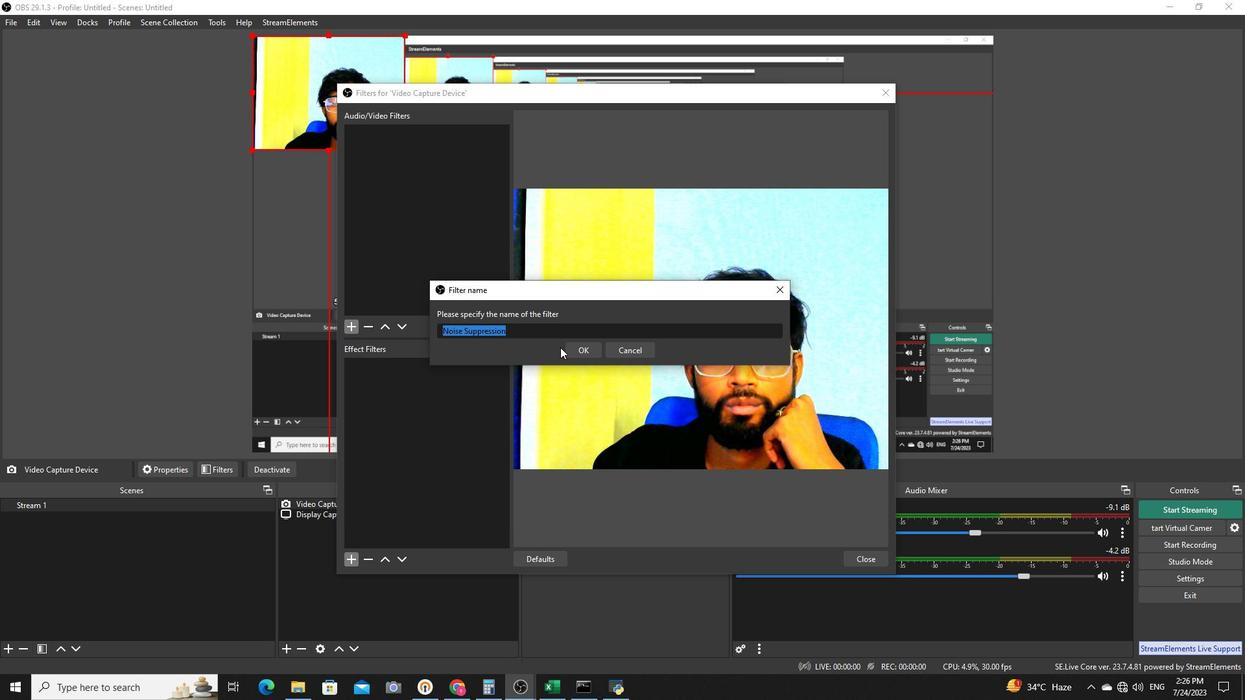 
Action: Mouse pressed left at (589, 354)
Screenshot: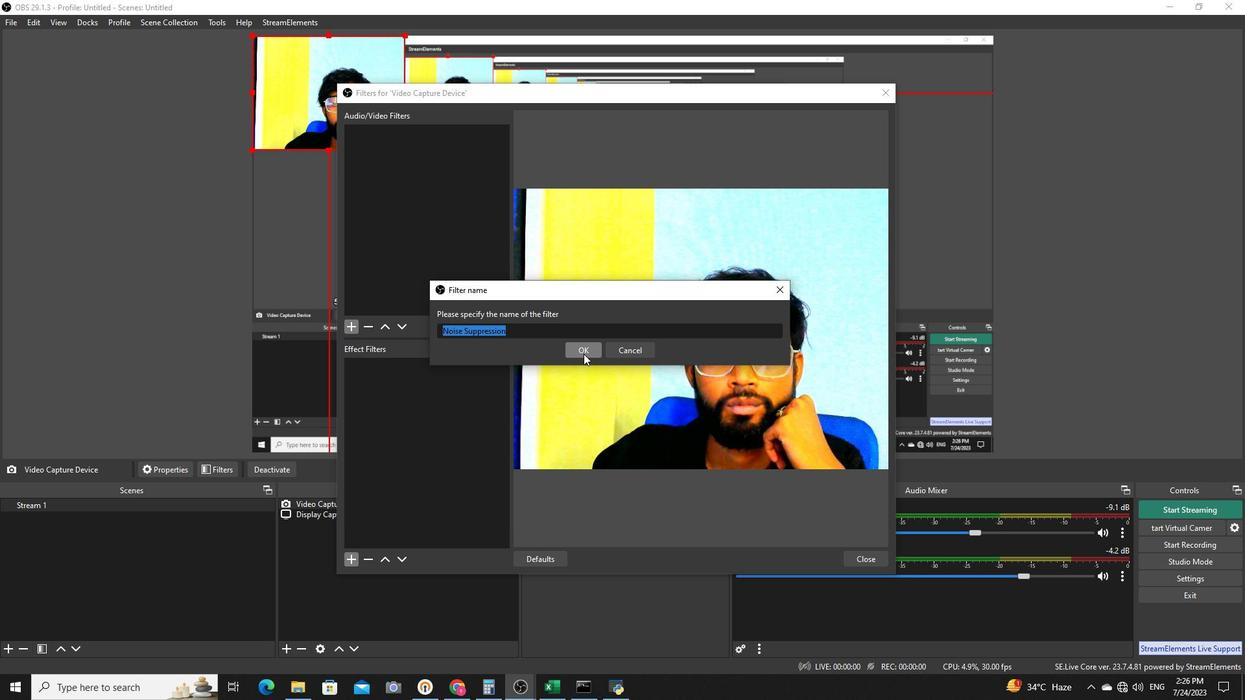 
Action: Mouse moved to (581, 345)
Screenshot: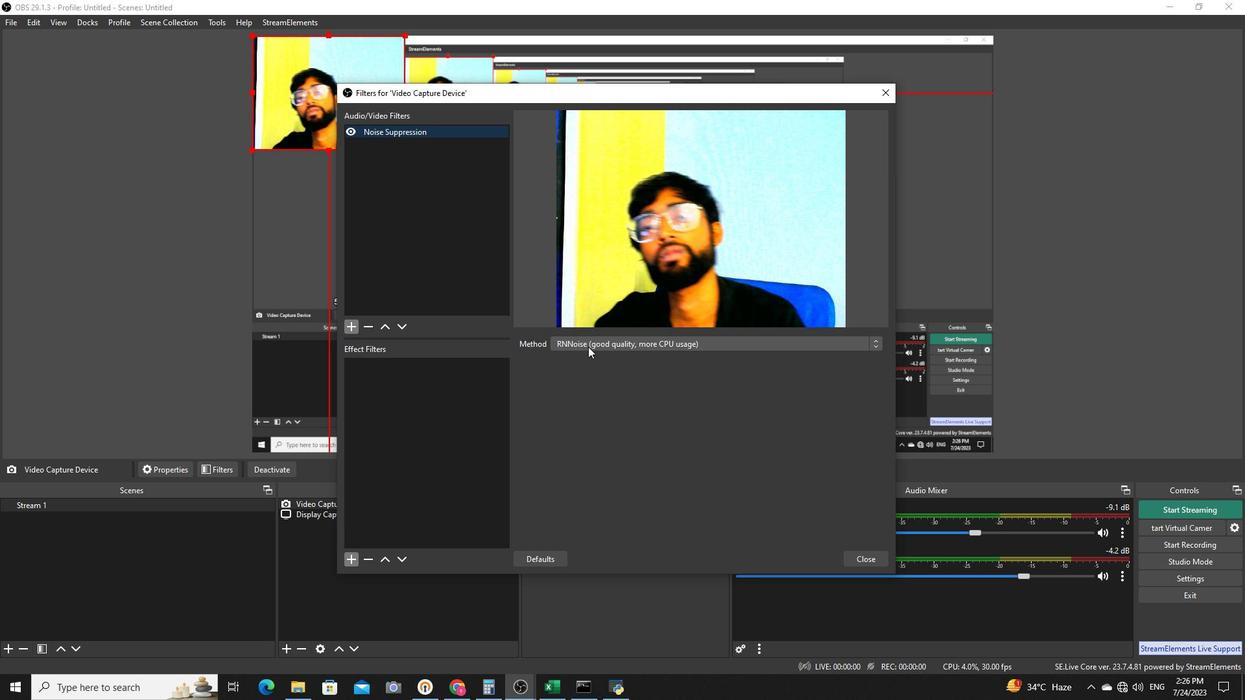 
Action: Mouse pressed left at (581, 345)
Screenshot: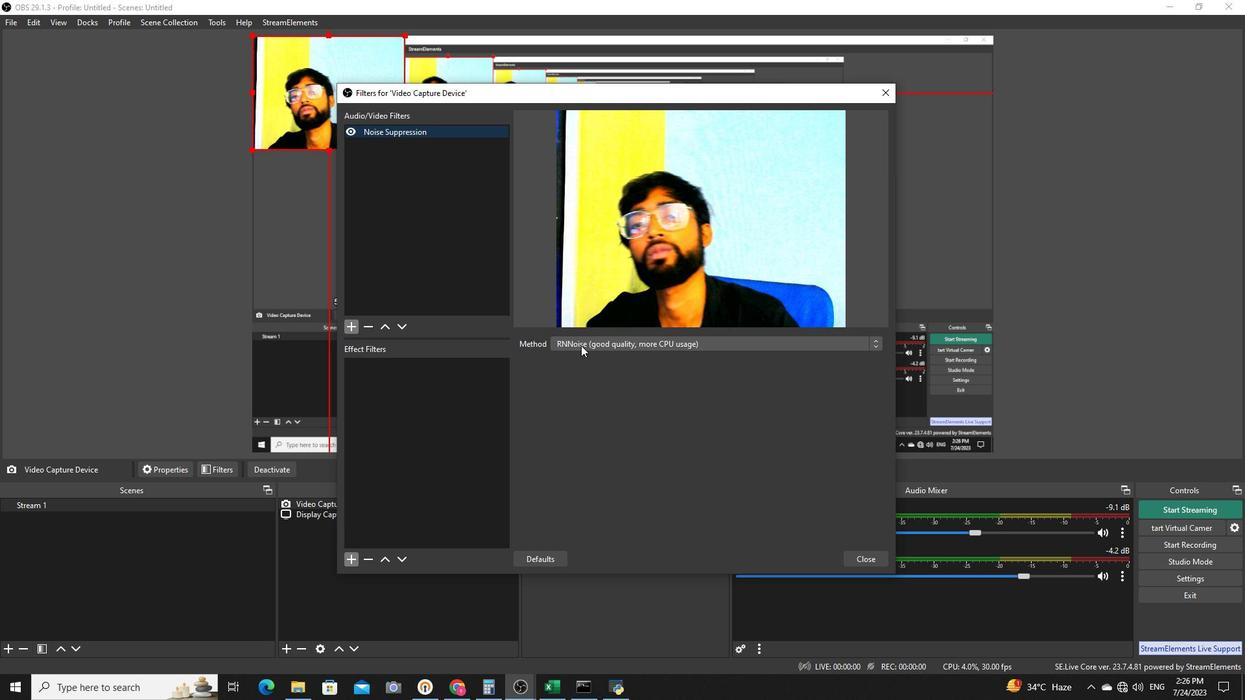 
Action: Mouse moved to (583, 361)
Screenshot: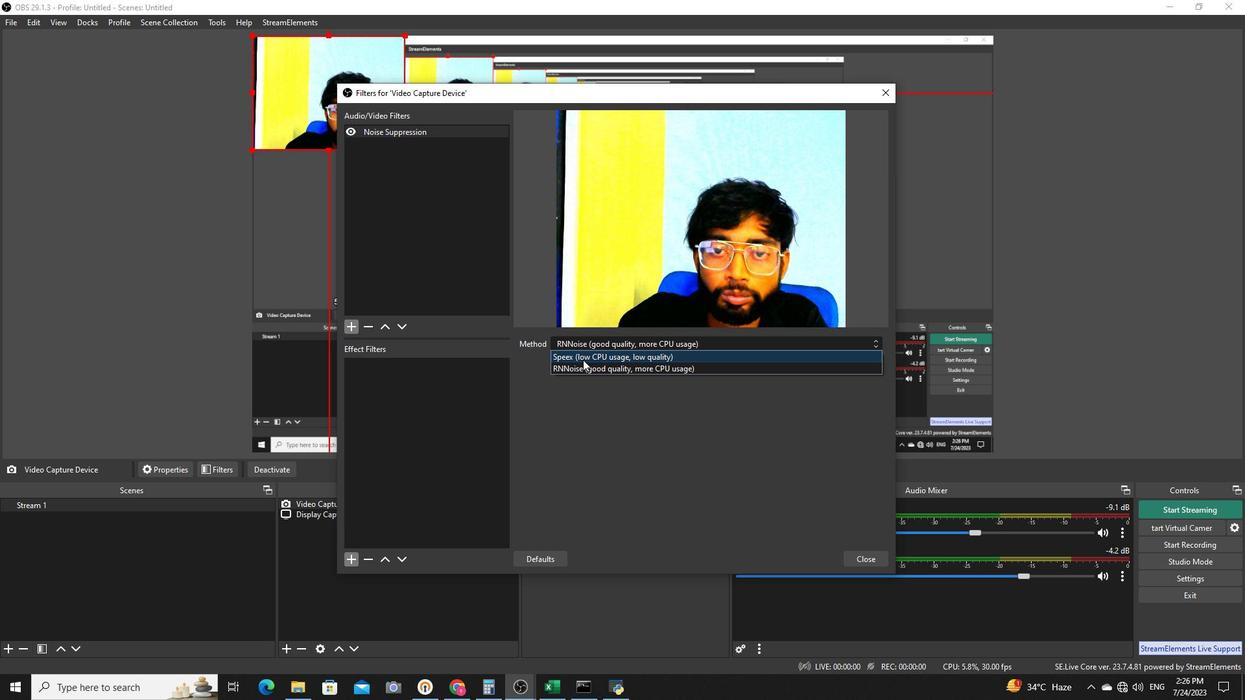 
Action: Mouse pressed left at (583, 361)
Screenshot: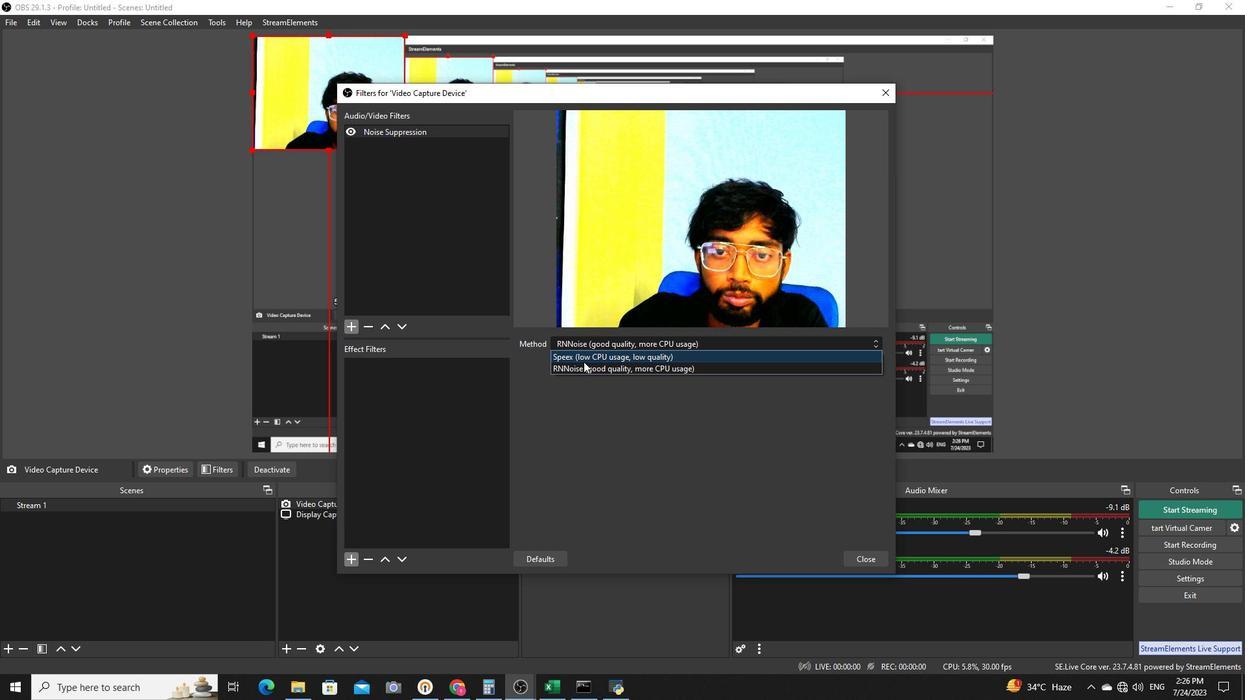 
Action: Mouse moved to (711, 360)
Screenshot: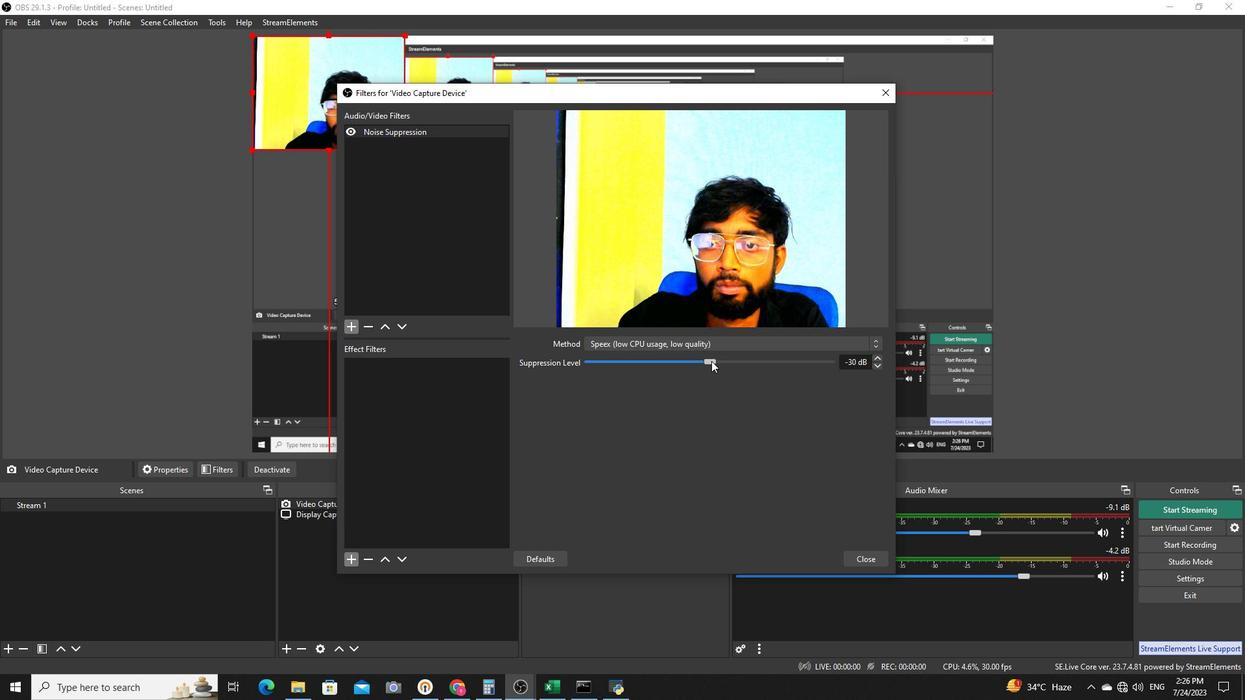 
Action: Mouse pressed left at (711, 360)
Screenshot: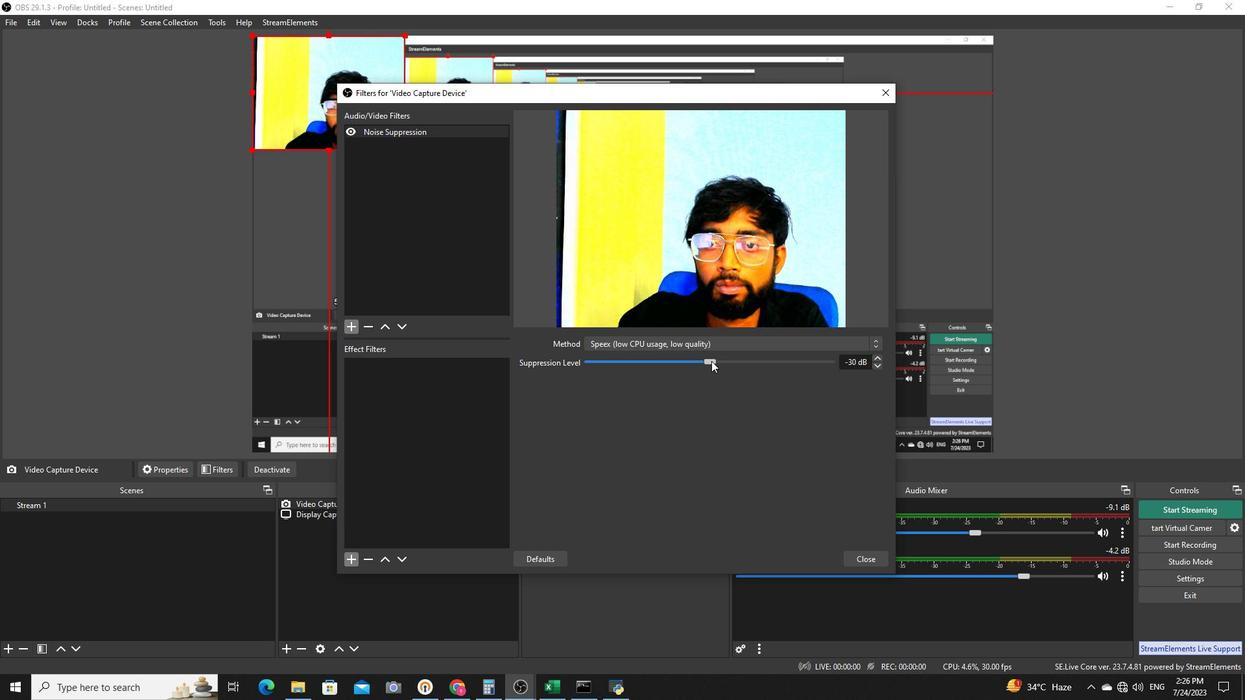
Action: Mouse moved to (349, 327)
Screenshot: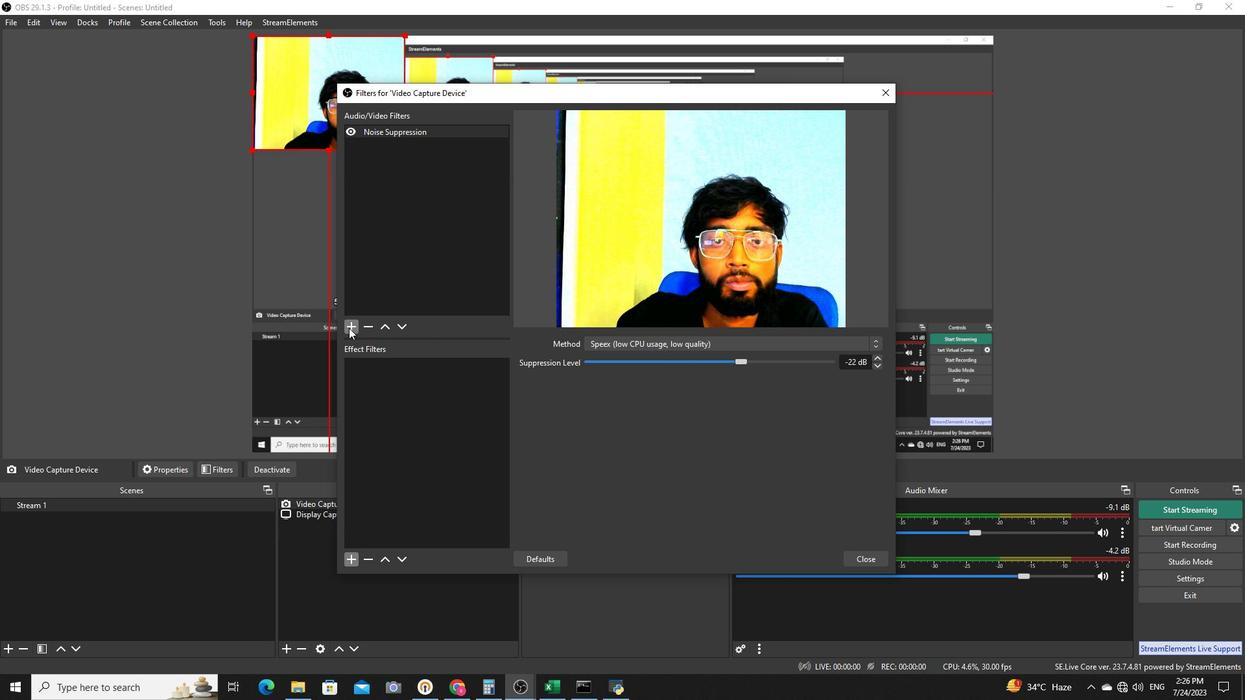 
Action: Mouse pressed left at (349, 327)
Screenshot: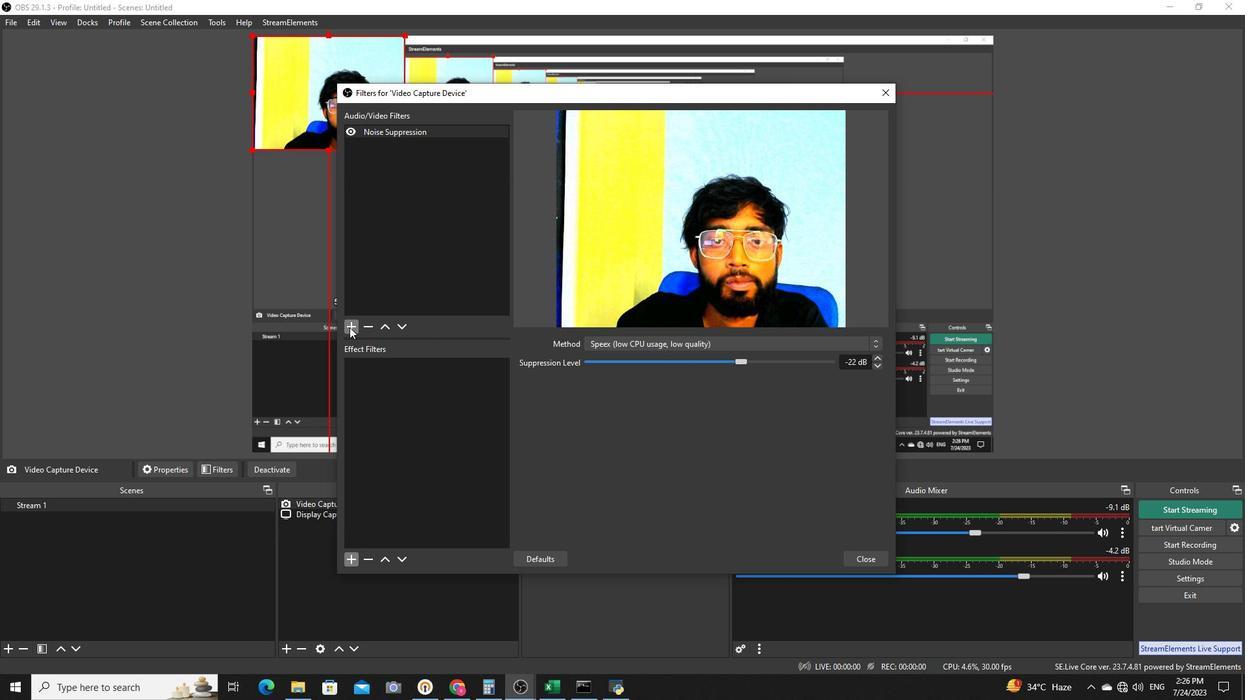 
Action: Mouse moved to (389, 400)
Screenshot: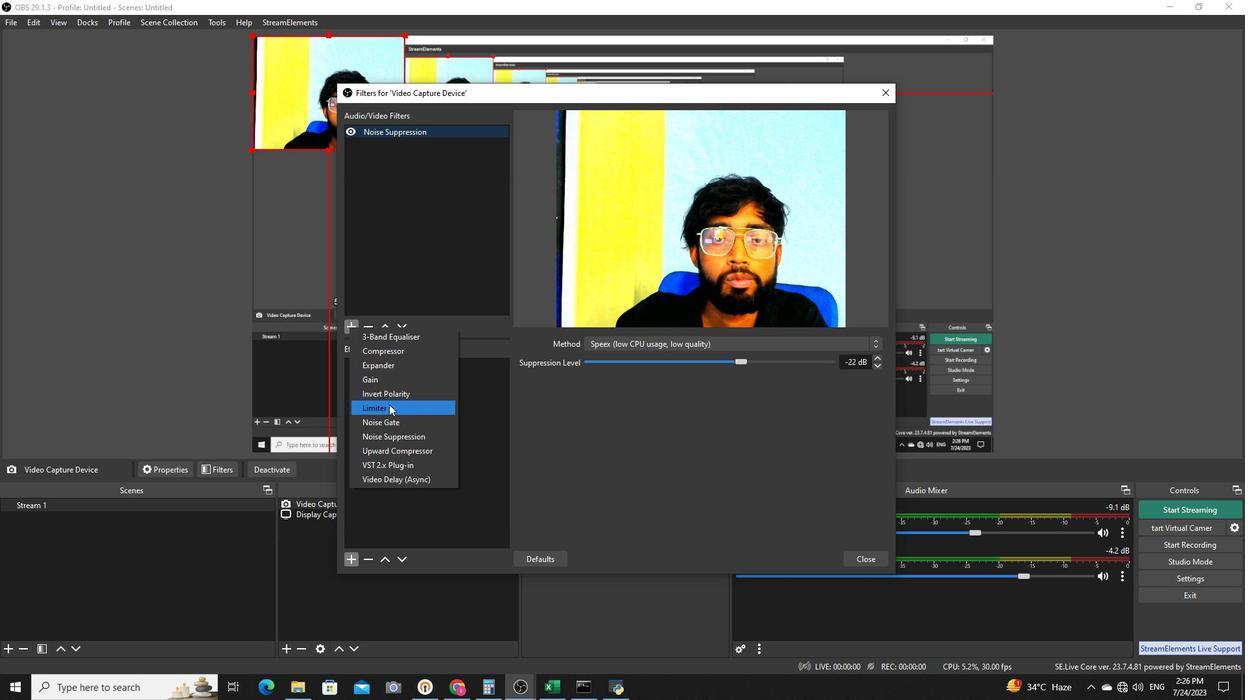 
Action: Mouse pressed left at (389, 400)
Screenshot: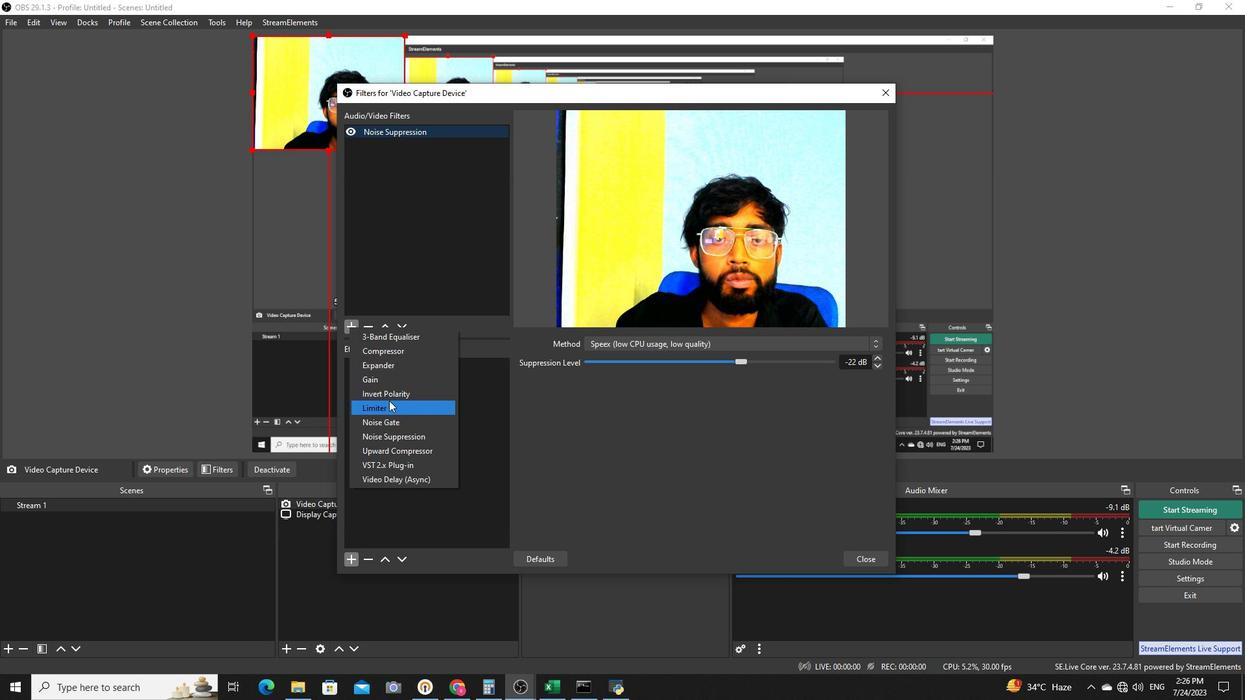 
Action: Mouse moved to (589, 345)
Screenshot: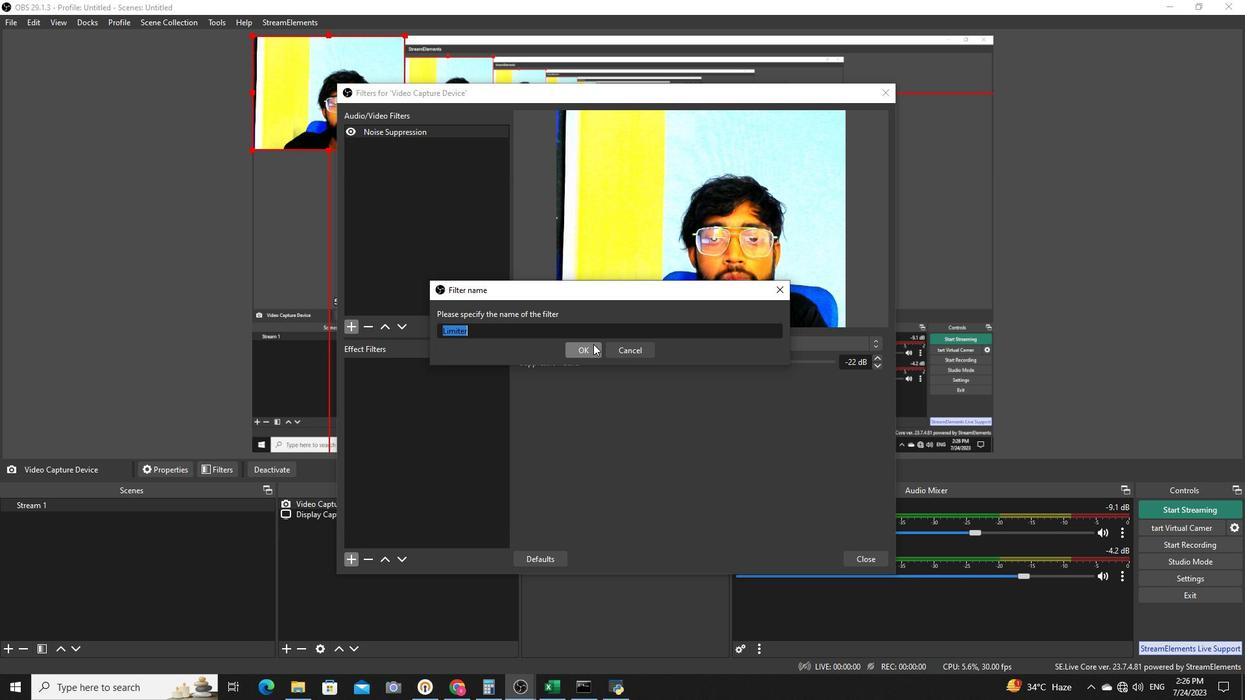 
Action: Mouse pressed left at (589, 345)
Screenshot: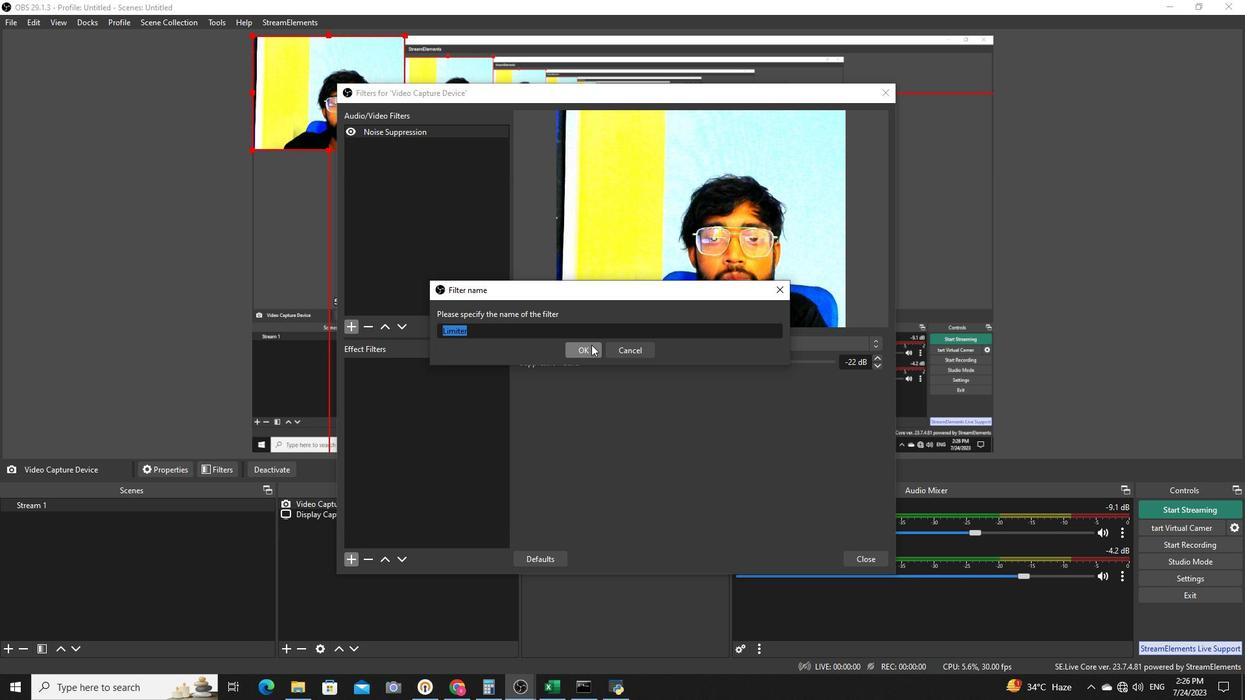 
Action: Mouse moved to (581, 358)
Screenshot: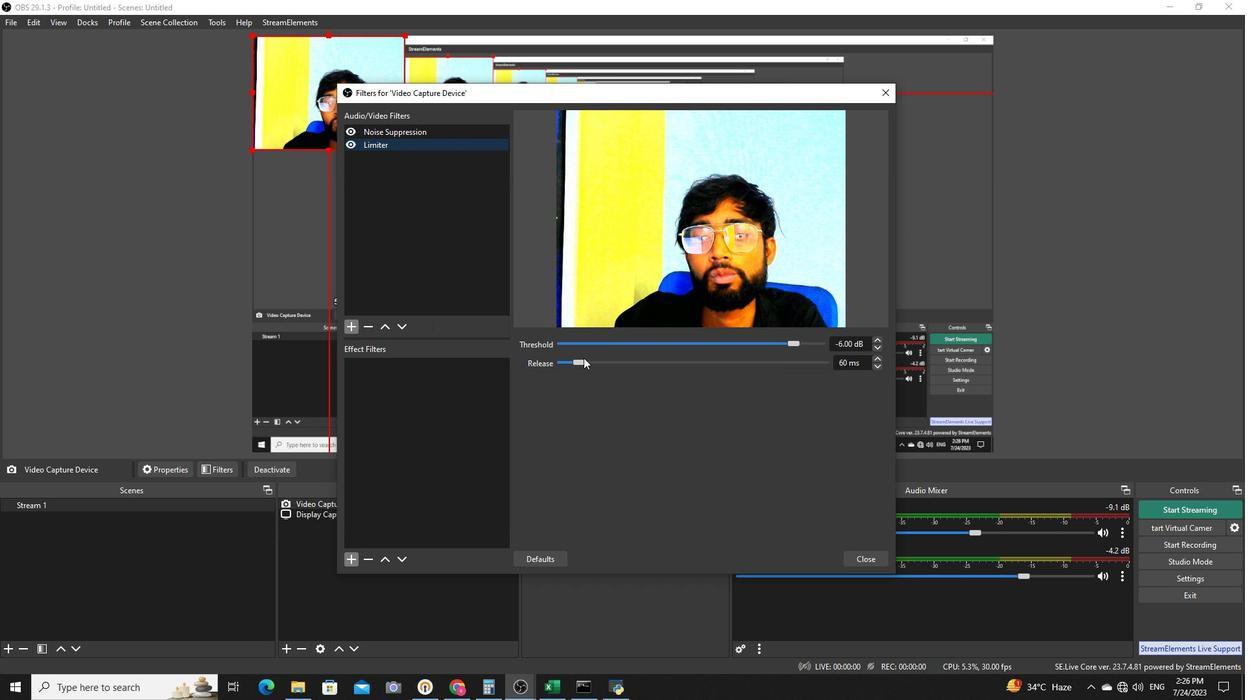 
Action: Mouse pressed left at (581, 358)
Screenshot: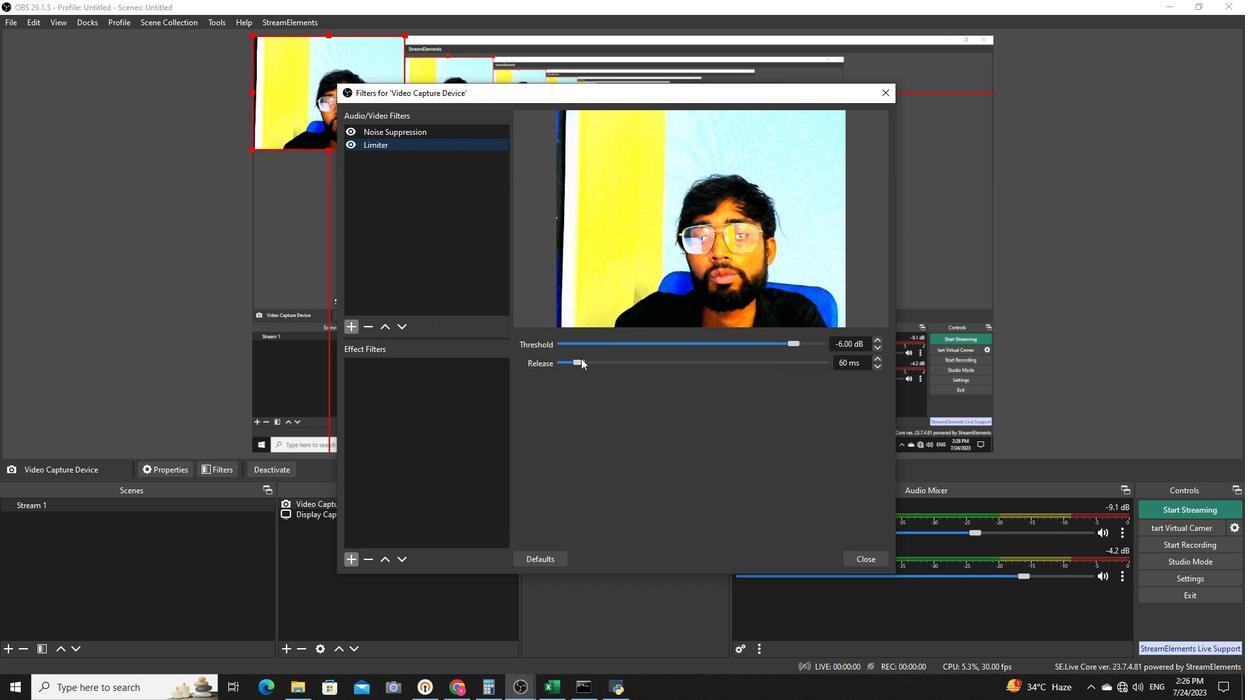 
Action: Mouse moved to (576, 361)
Screenshot: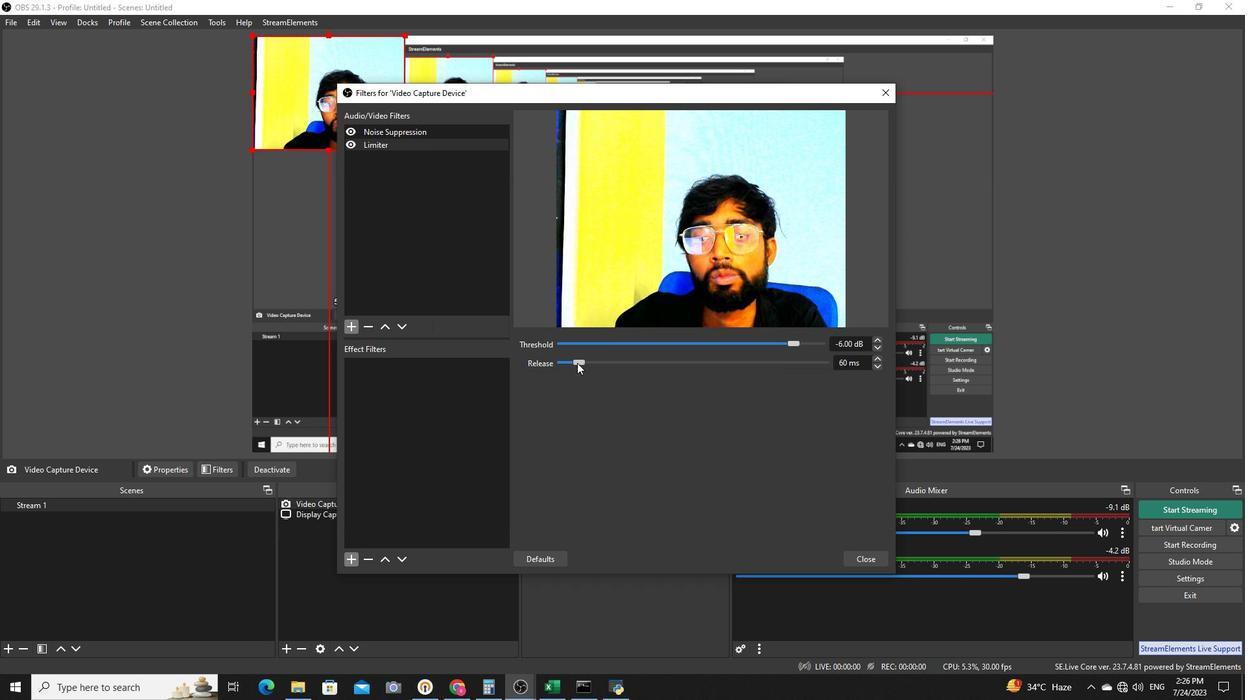 
Action: Mouse pressed left at (576, 361)
Screenshot: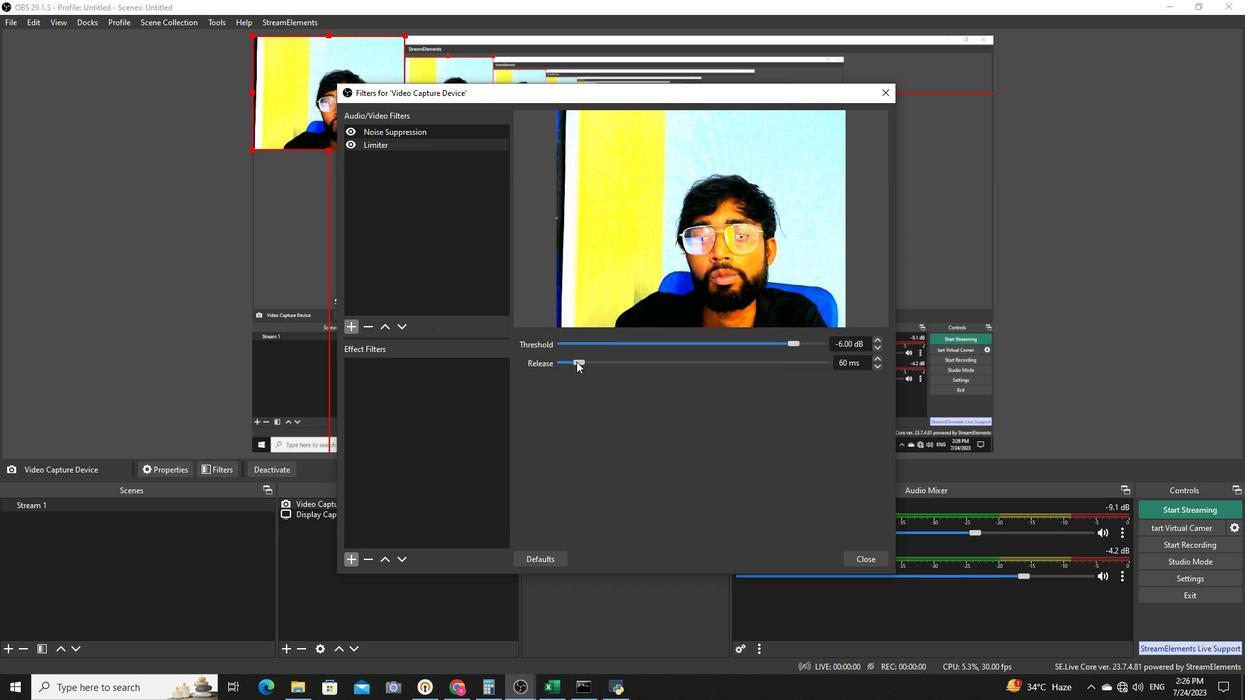 
Action: Mouse moved to (352, 330)
Screenshot: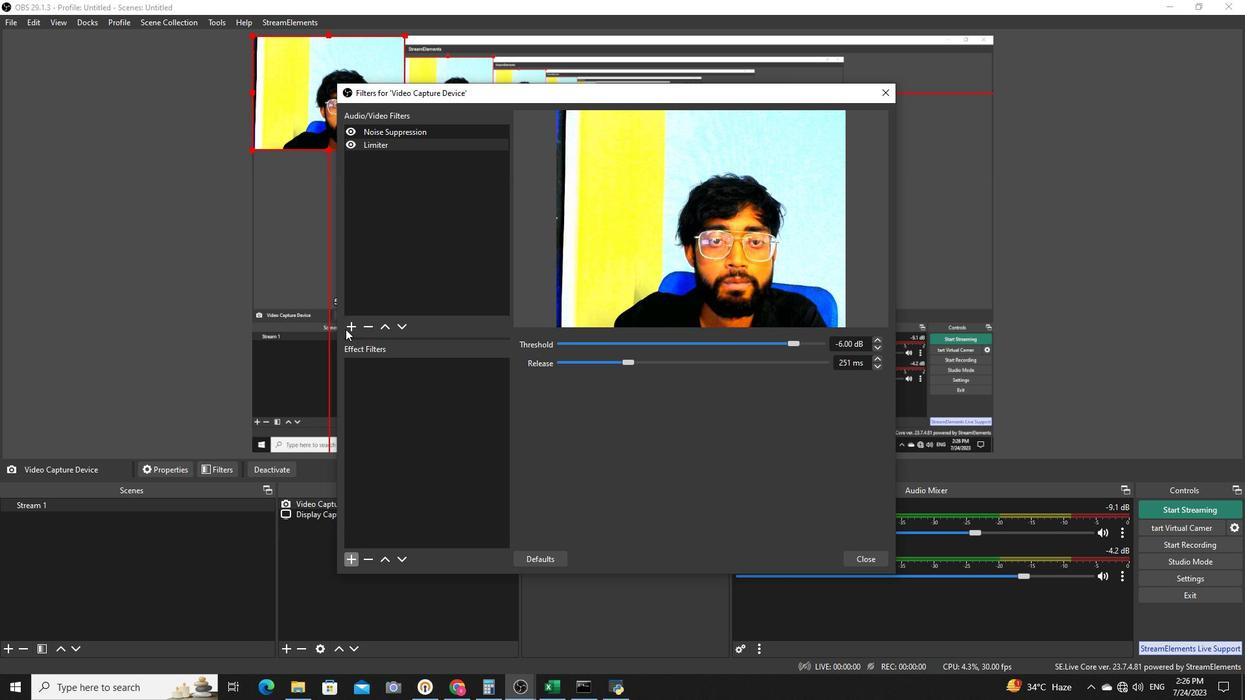 
Action: Mouse pressed left at (352, 330)
Screenshot: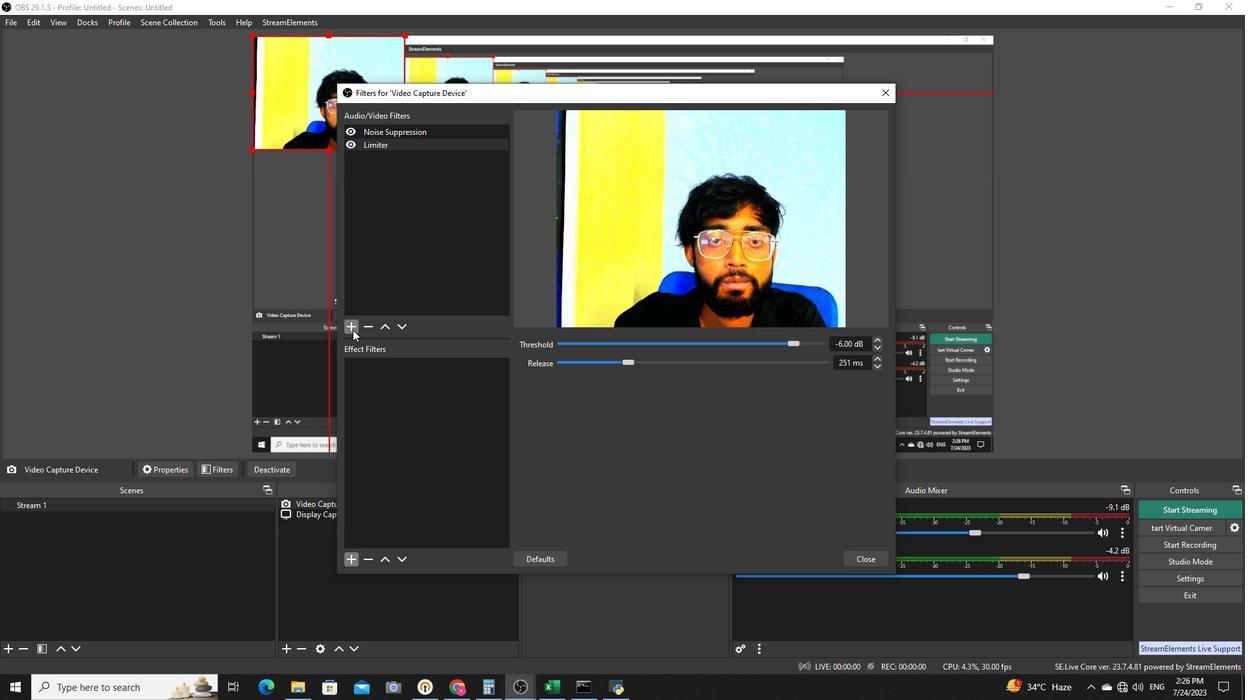 
Action: Mouse moved to (396, 421)
Screenshot: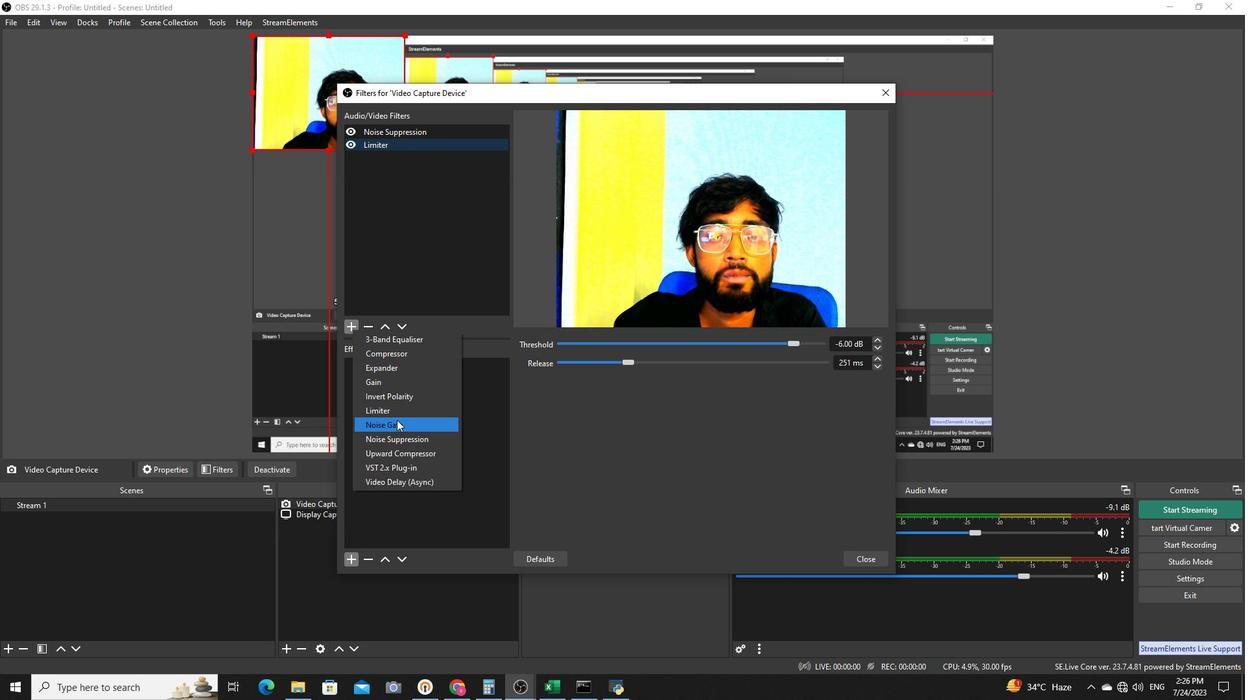 
Action: Mouse pressed left at (396, 421)
Screenshot: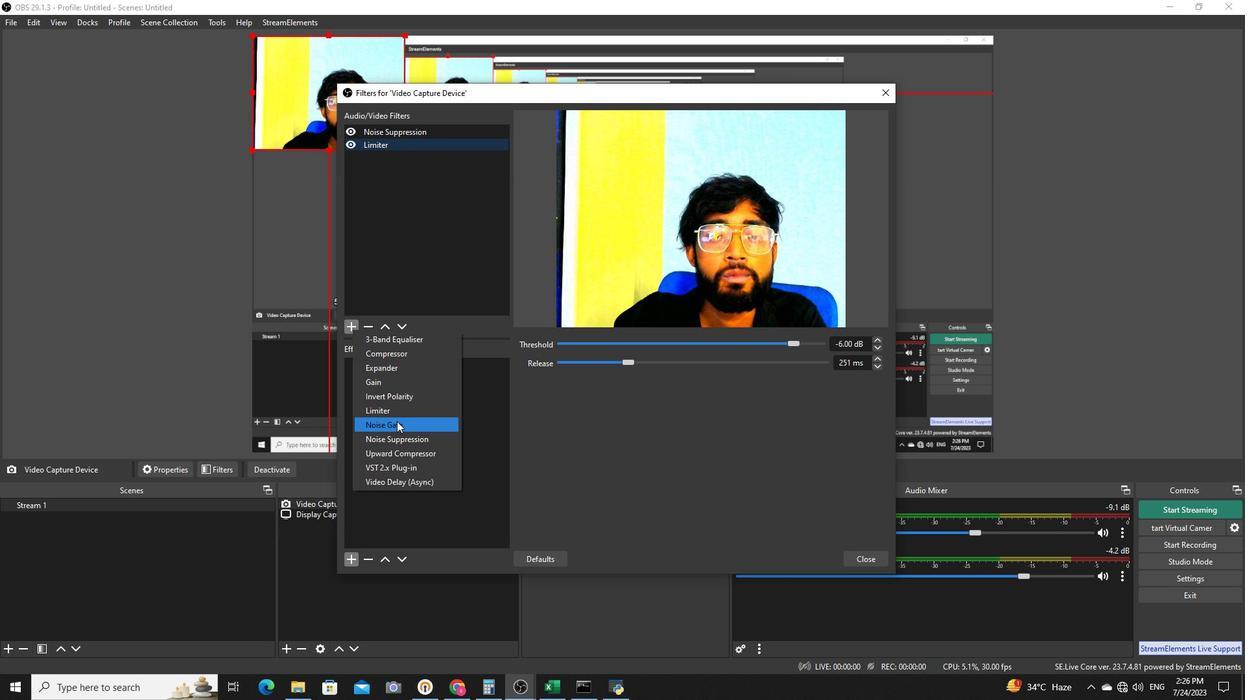 
Action: Mouse moved to (574, 350)
Screenshot: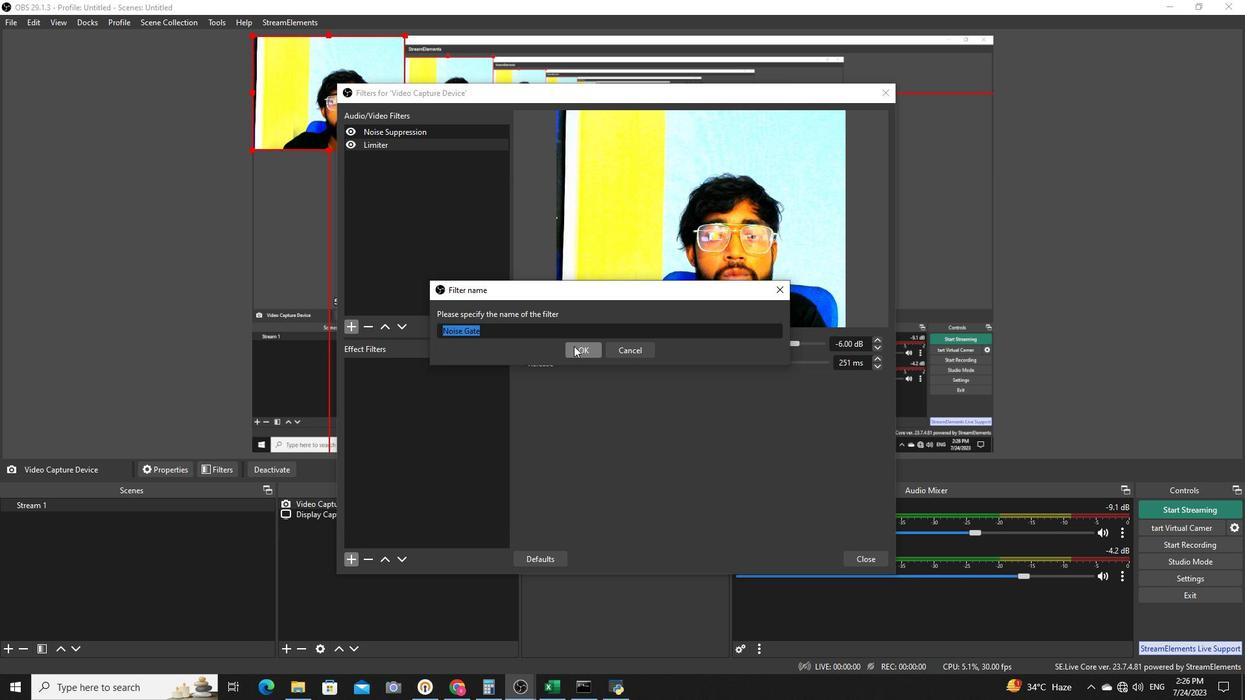 
Action: Mouse pressed left at (574, 350)
Screenshot: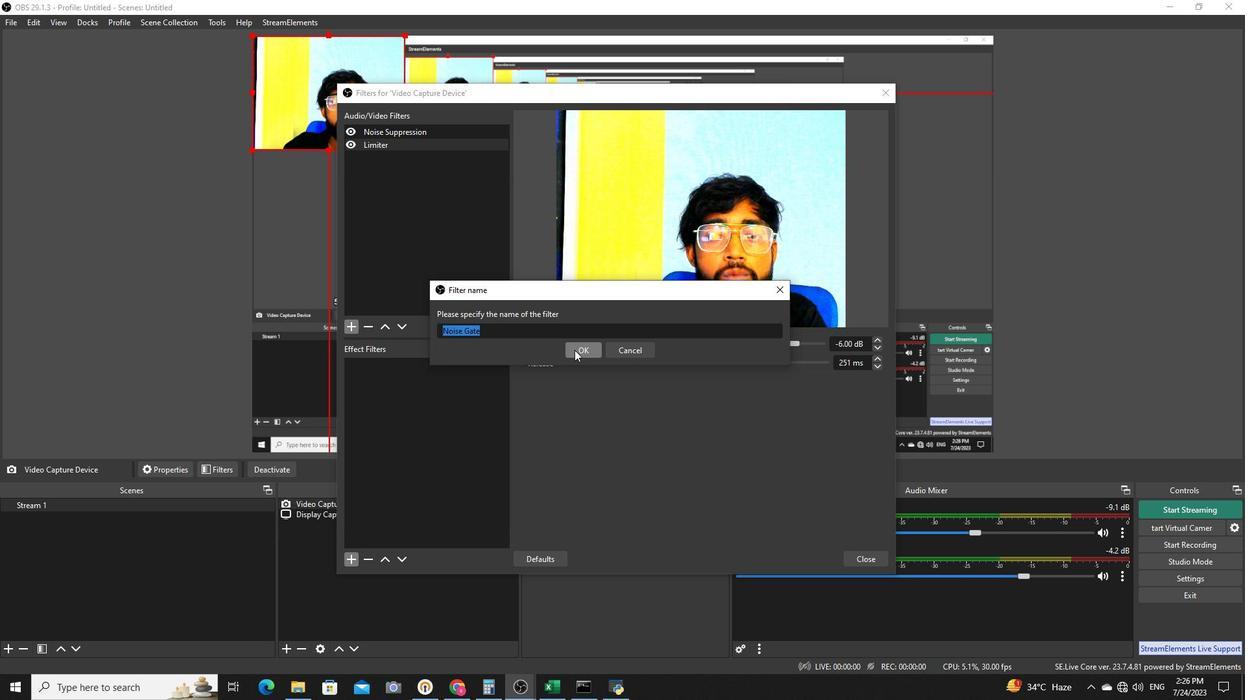
Action: Mouse moved to (741, 343)
Screenshot: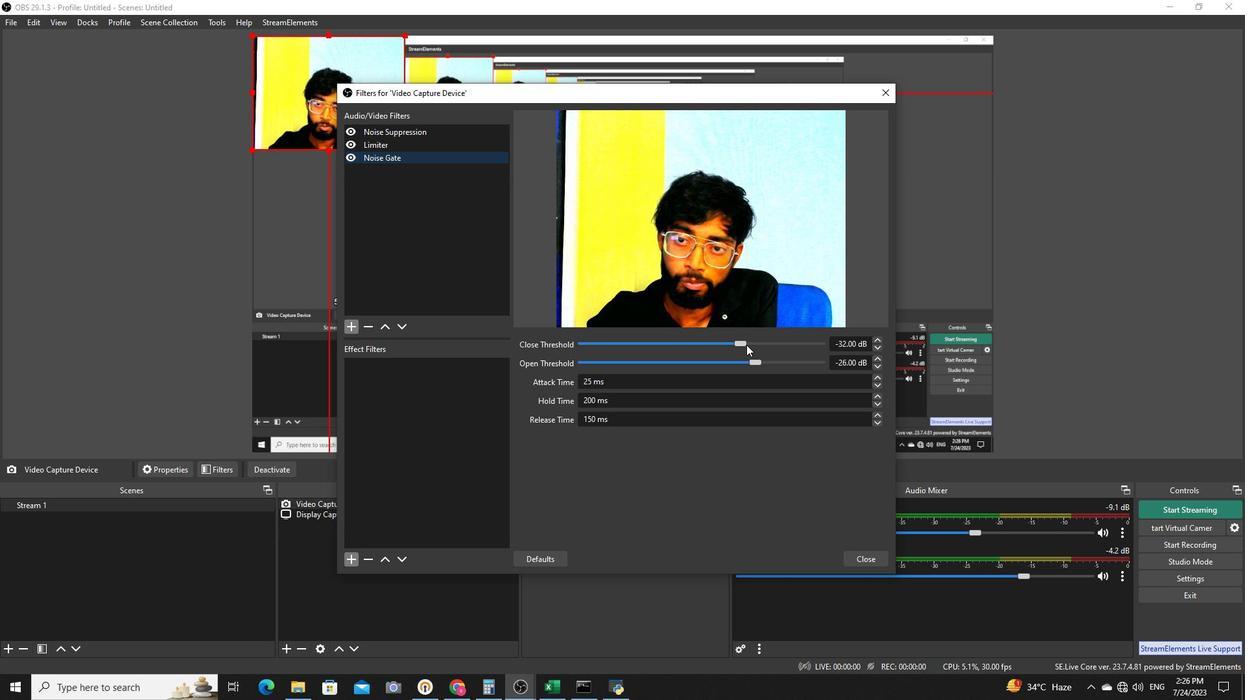 
Action: Mouse pressed left at (741, 343)
Screenshot: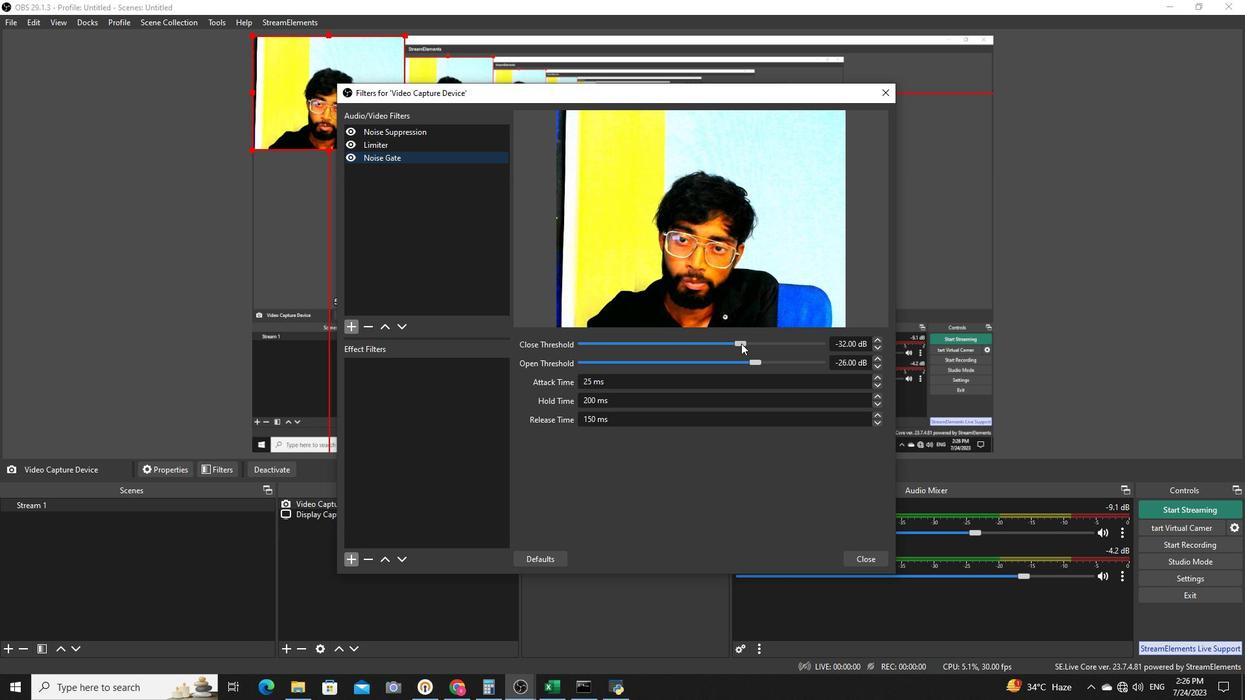 
Action: Mouse moved to (757, 362)
Screenshot: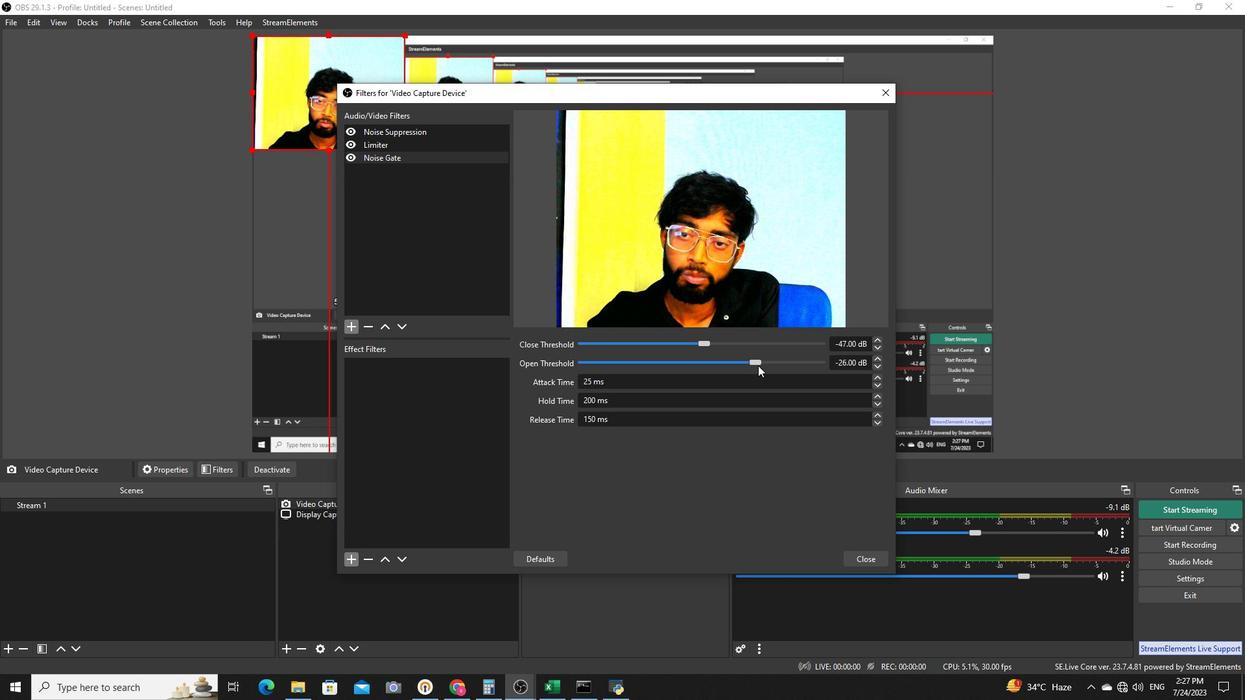 
Action: Mouse pressed left at (757, 362)
Screenshot: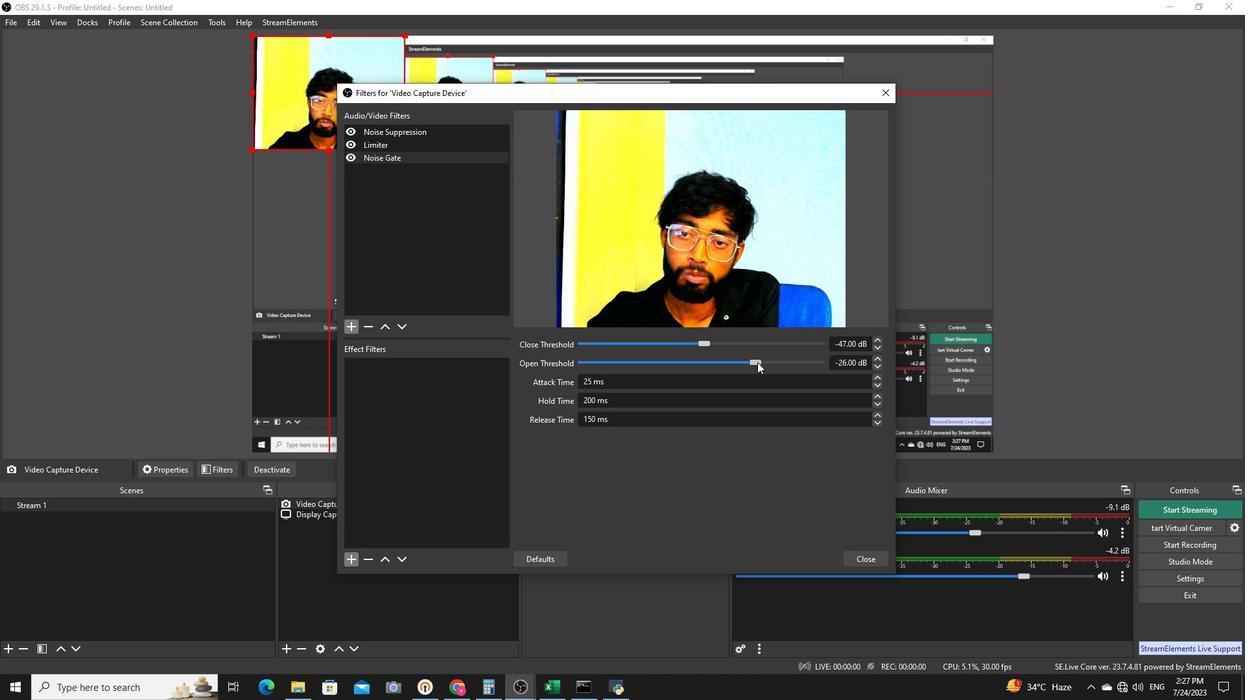 
Action: Mouse moved to (354, 557)
Screenshot: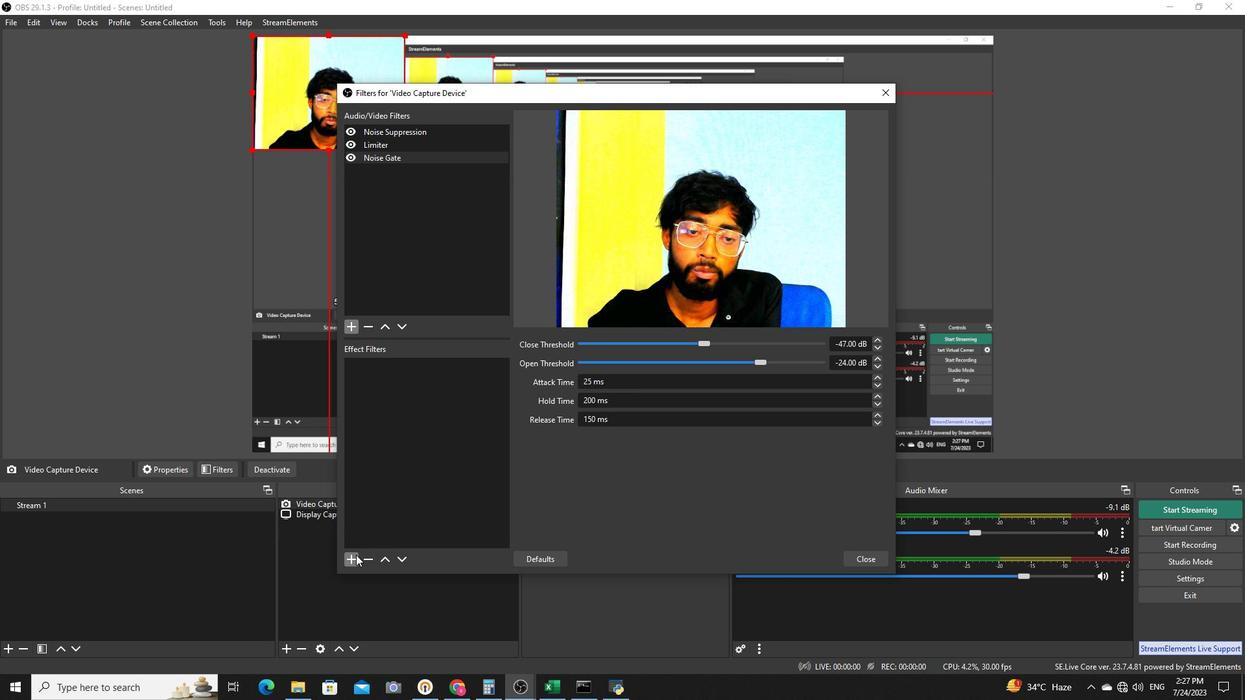 
Action: Mouse pressed left at (354, 557)
Screenshot: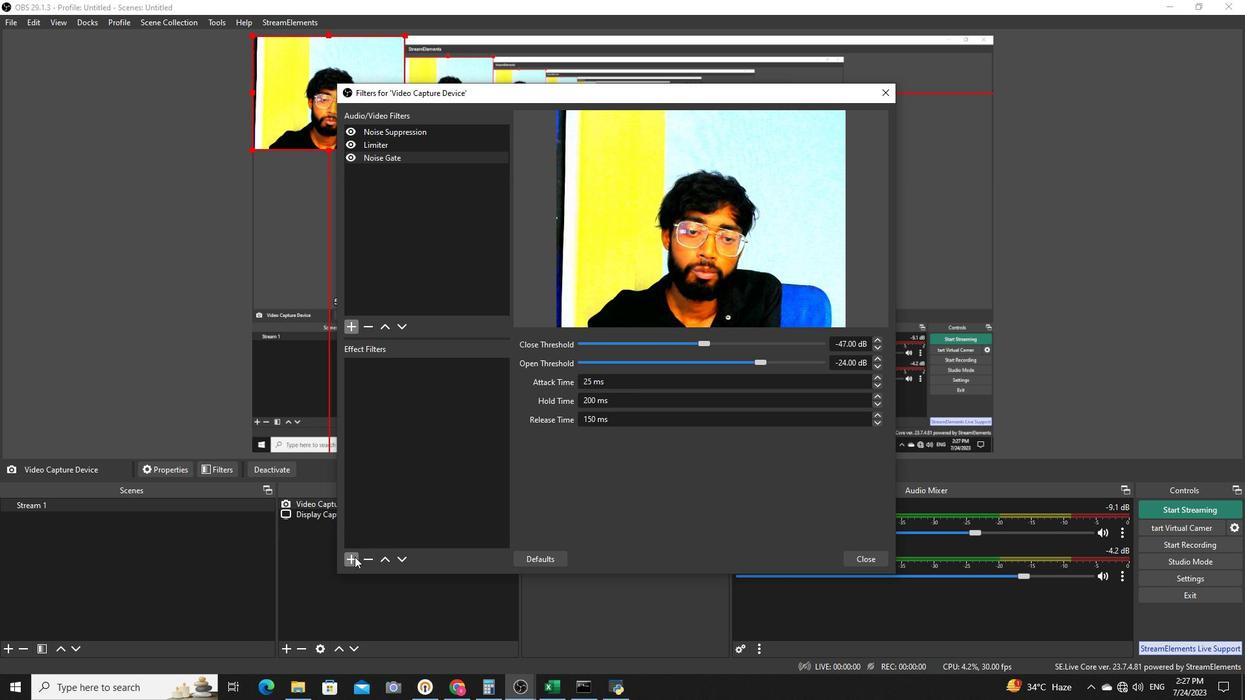 
Action: Mouse moved to (348, 324)
Screenshot: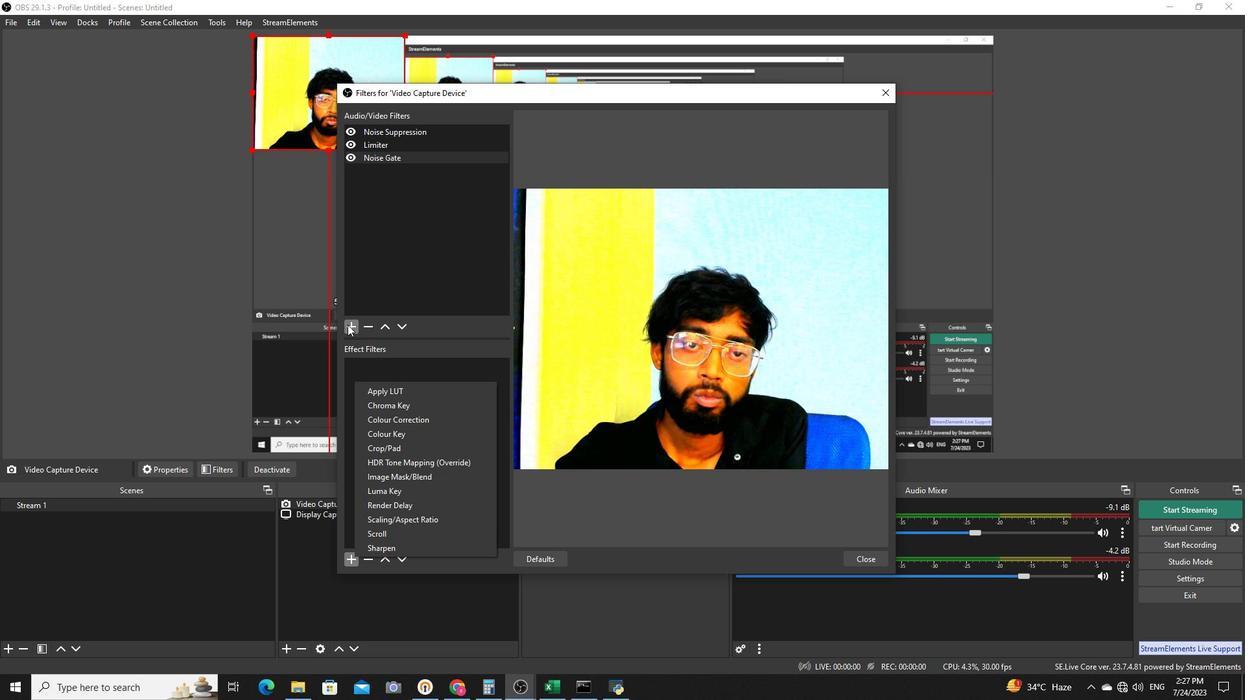 
Action: Mouse pressed left at (348, 324)
Screenshot: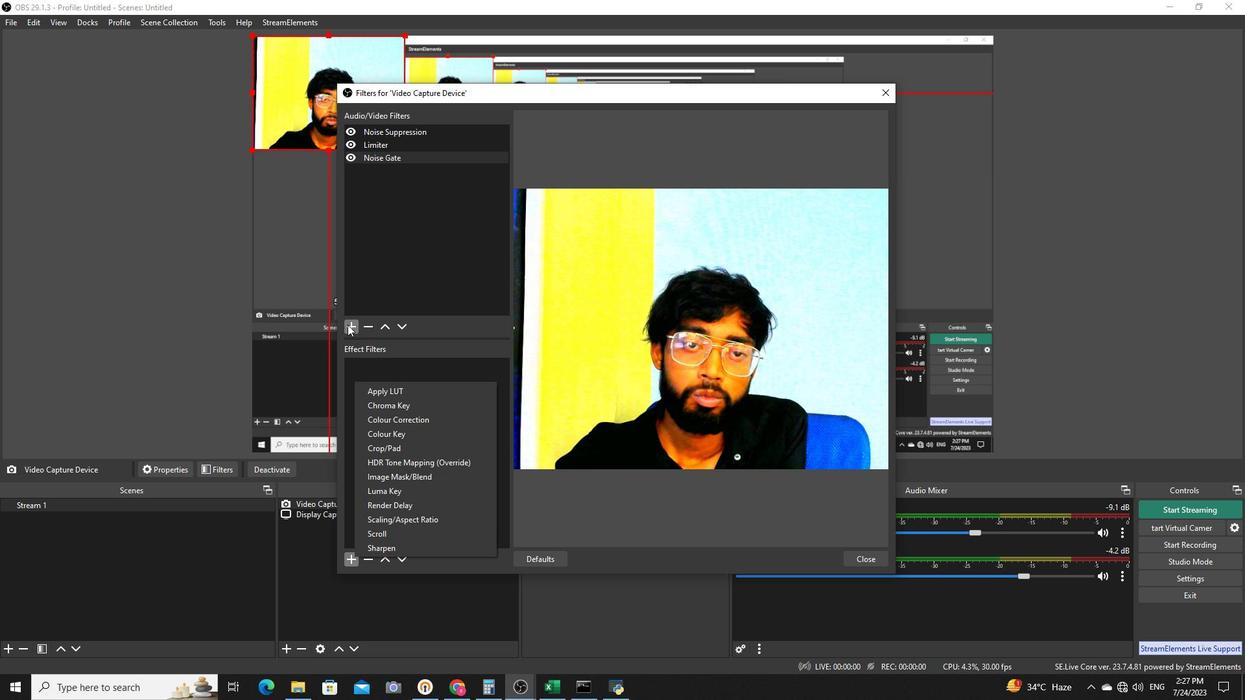 
Action: Mouse moved to (400, 347)
Screenshot: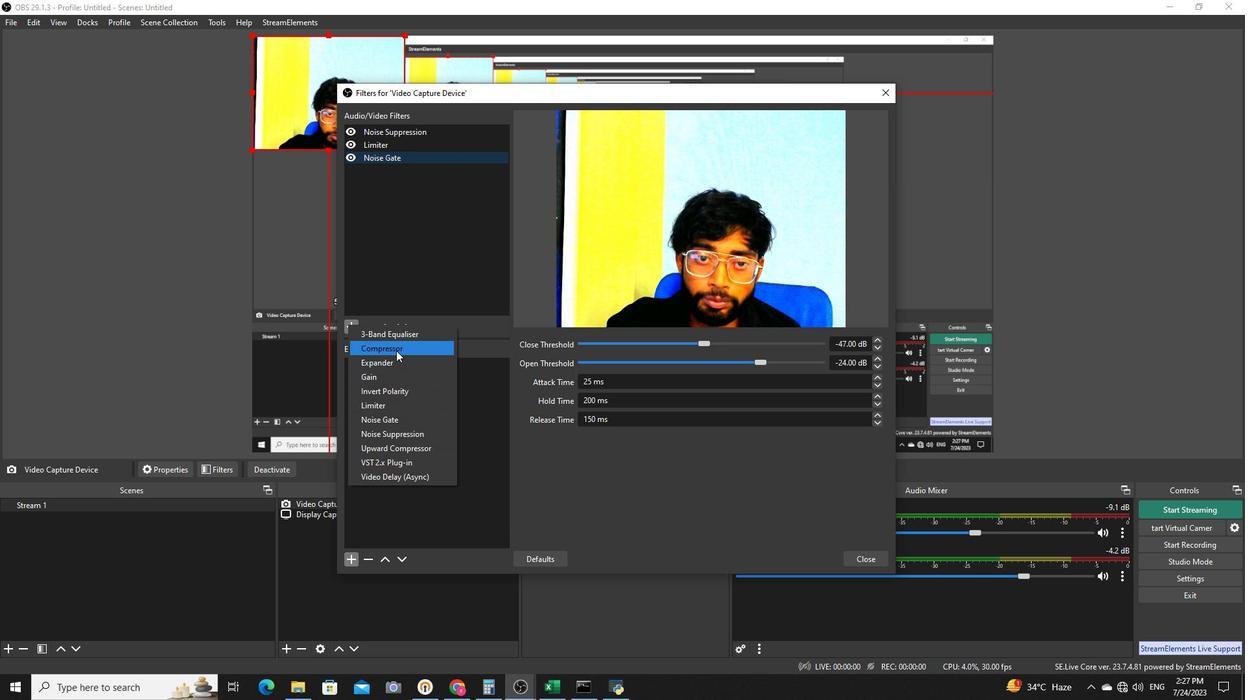 
Action: Mouse pressed left at (400, 347)
Screenshot: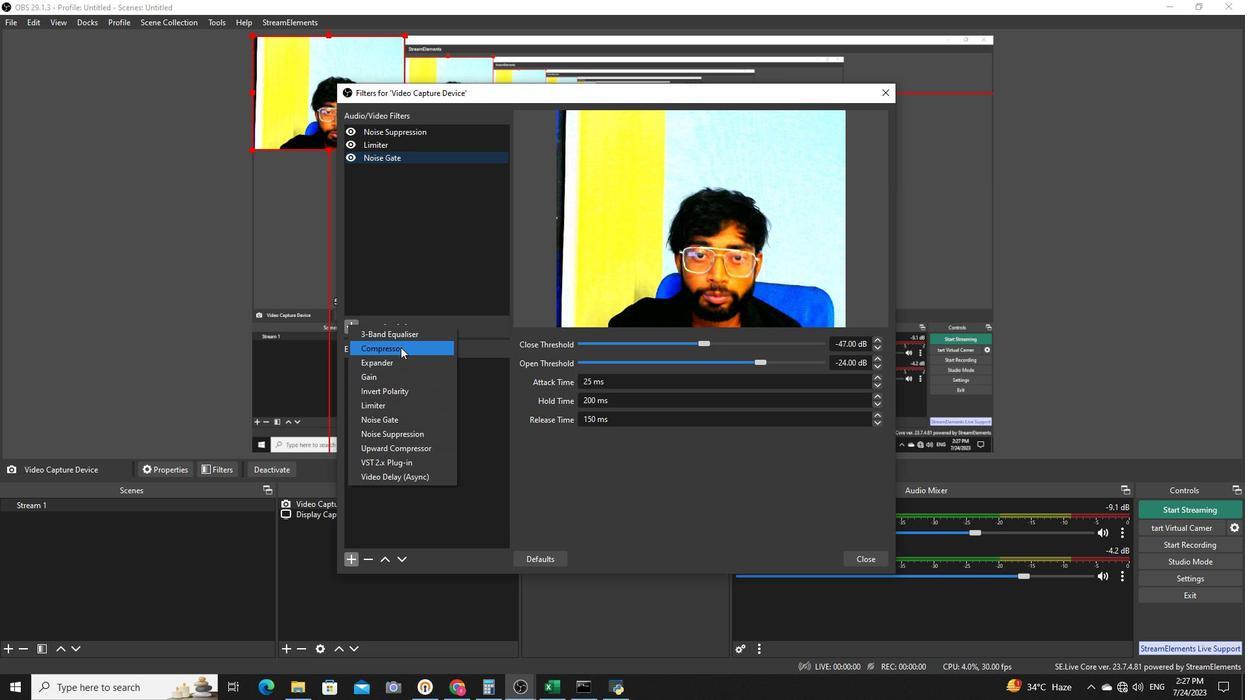 
Action: Mouse moved to (600, 353)
Screenshot: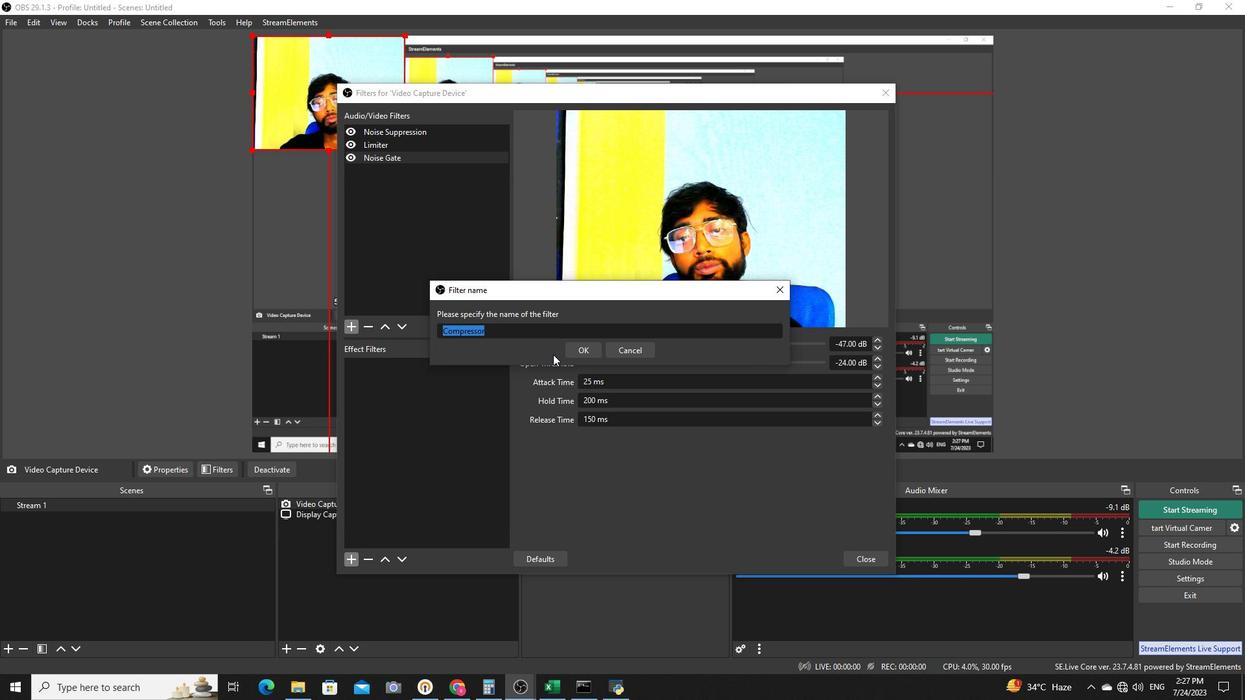 
Action: Mouse pressed left at (600, 353)
Screenshot: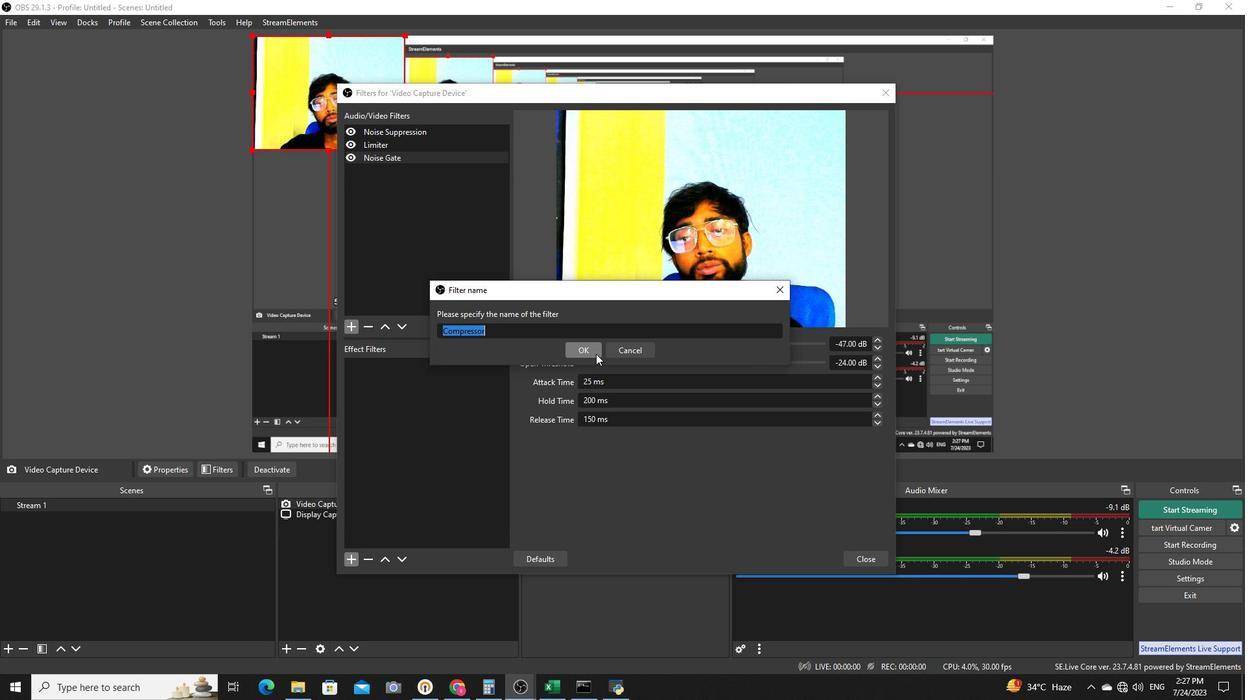 
Action: Mouse moved to (677, 342)
Screenshot: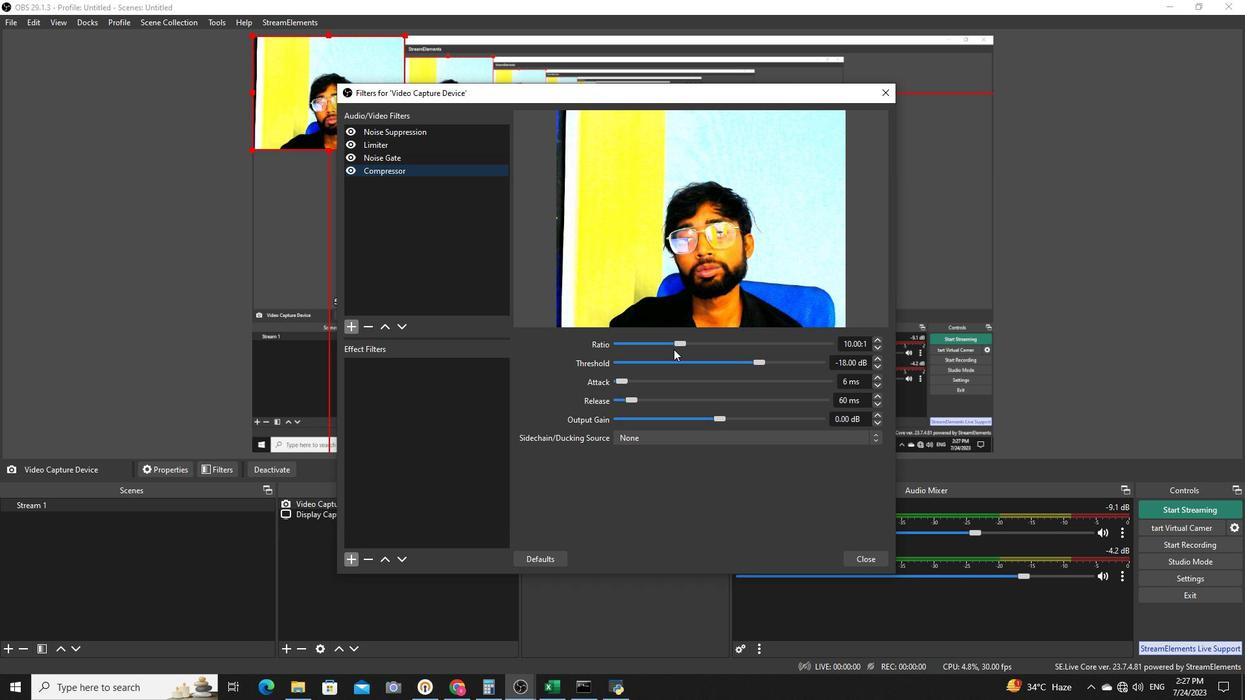 
Action: Mouse pressed left at (677, 342)
Screenshot: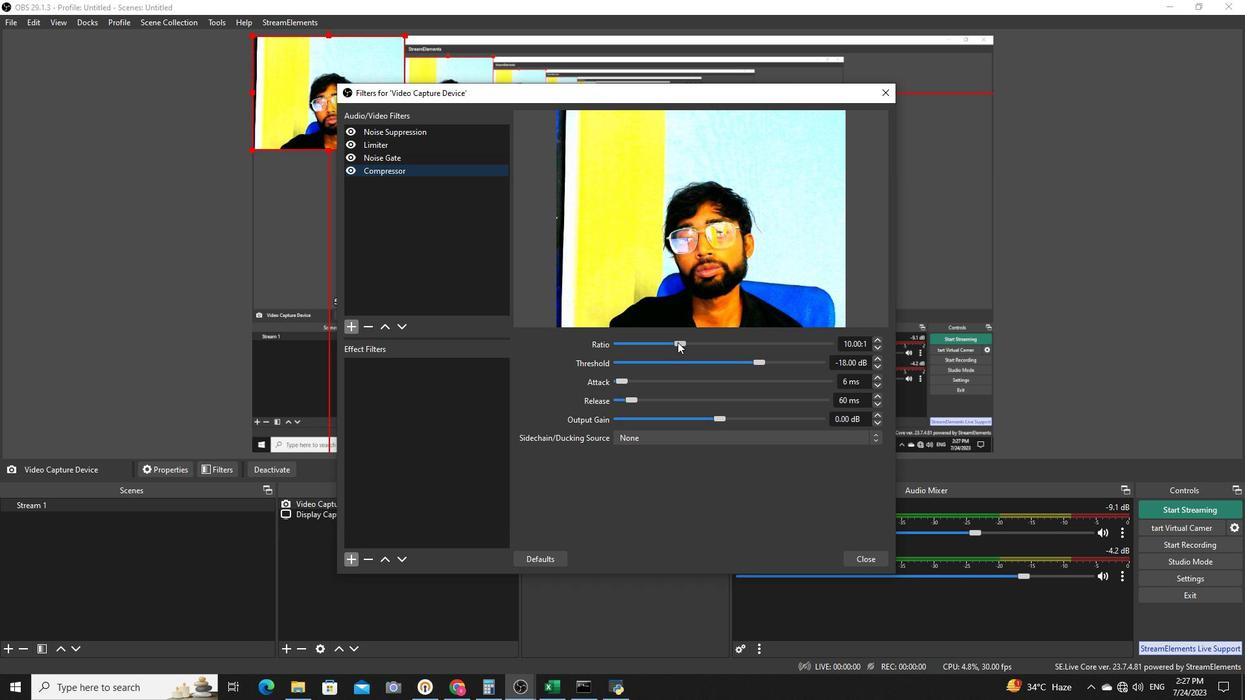 
Action: Mouse moved to (766, 361)
Screenshot: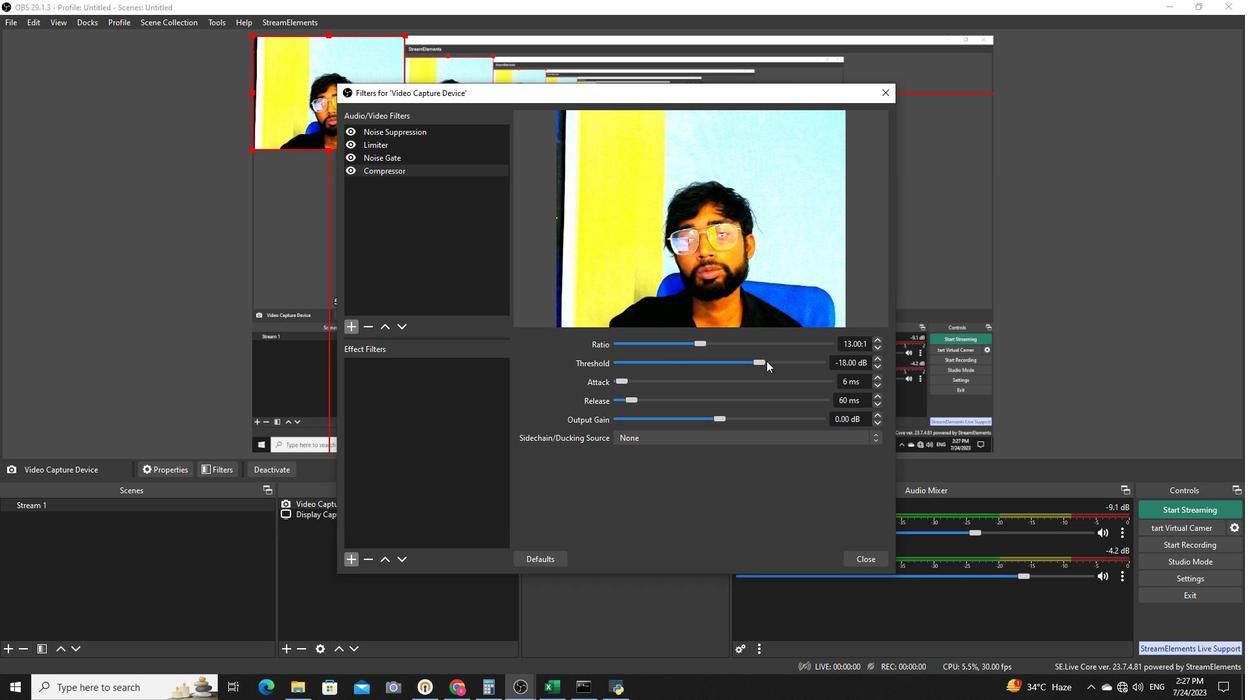 
Action: Mouse pressed left at (766, 361)
Screenshot: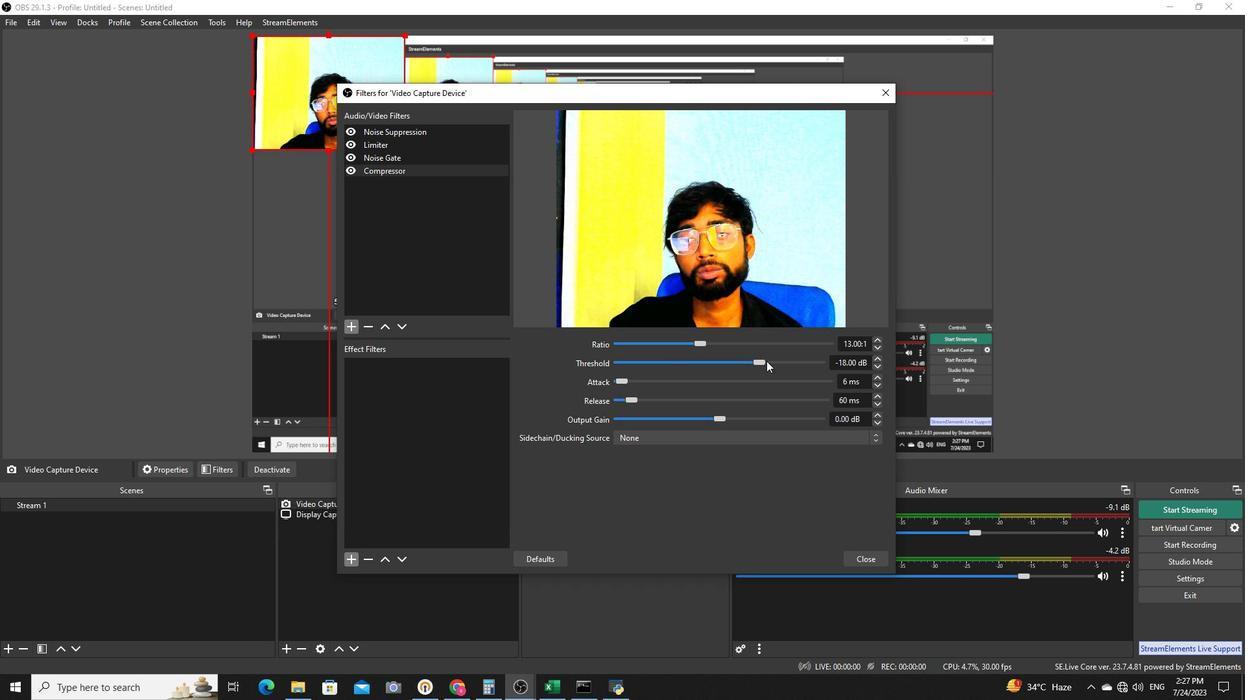 
Action: Mouse moved to (625, 382)
Screenshot: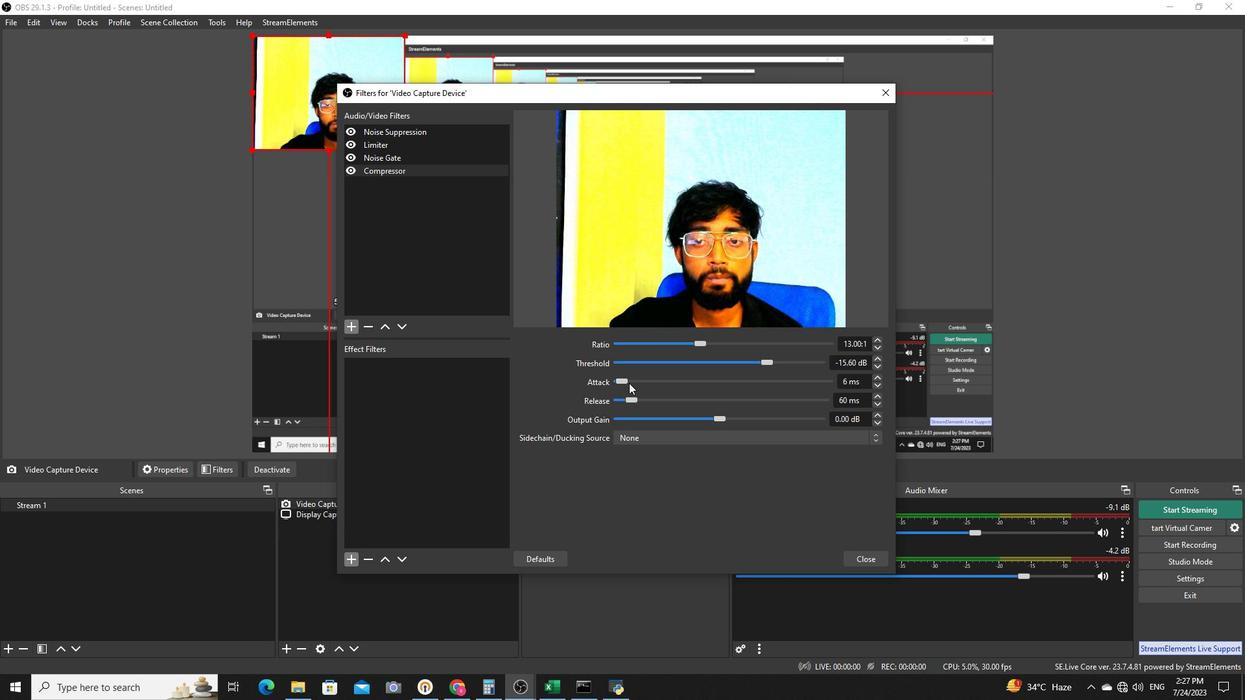 
Action: Mouse pressed left at (625, 382)
Screenshot: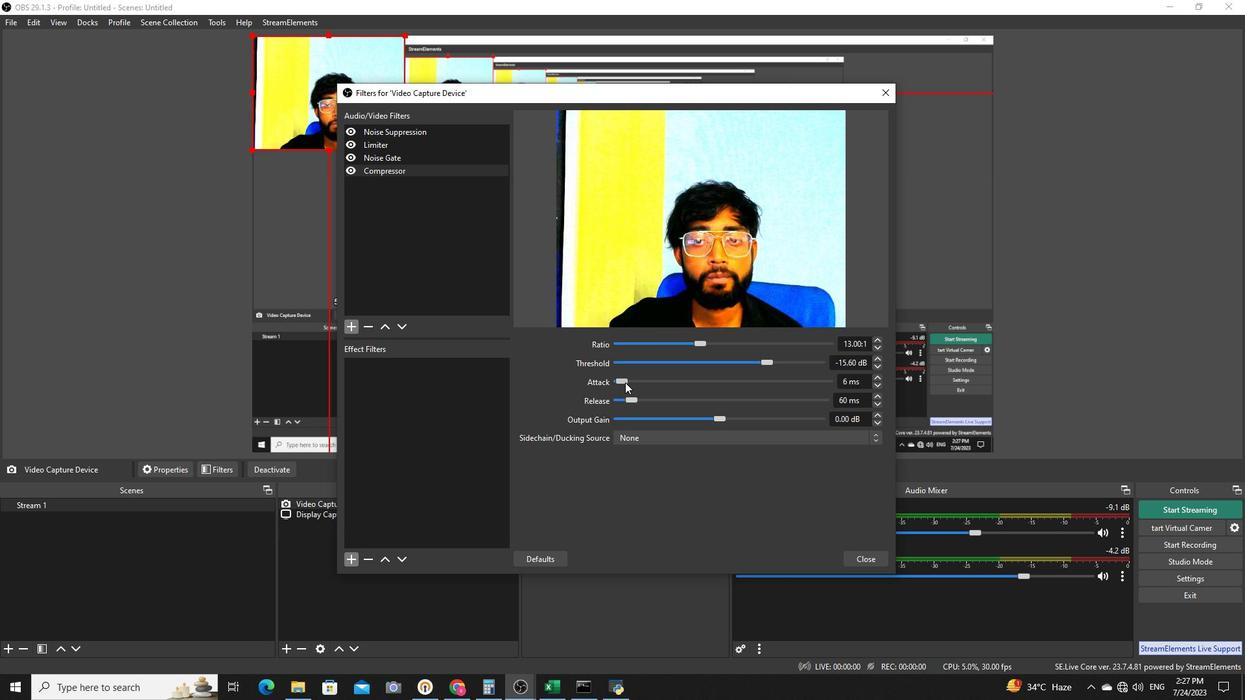 
Action: Mouse moved to (631, 396)
Screenshot: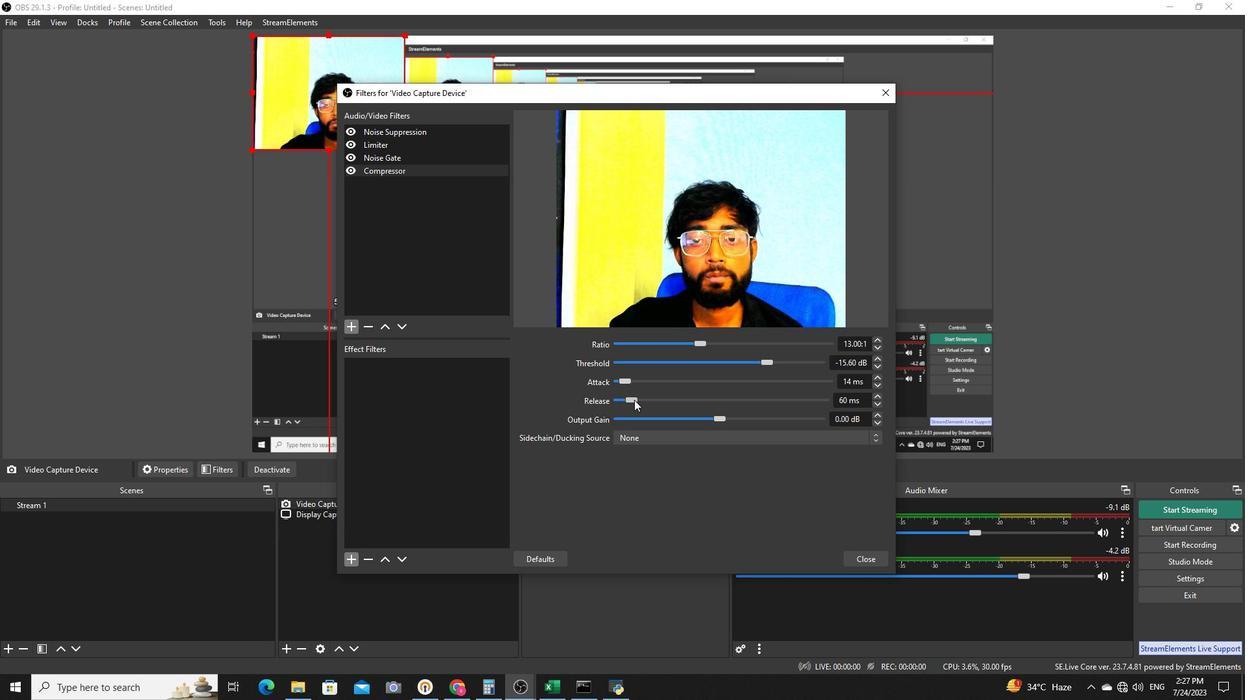 
Action: Mouse pressed left at (631, 396)
Screenshot: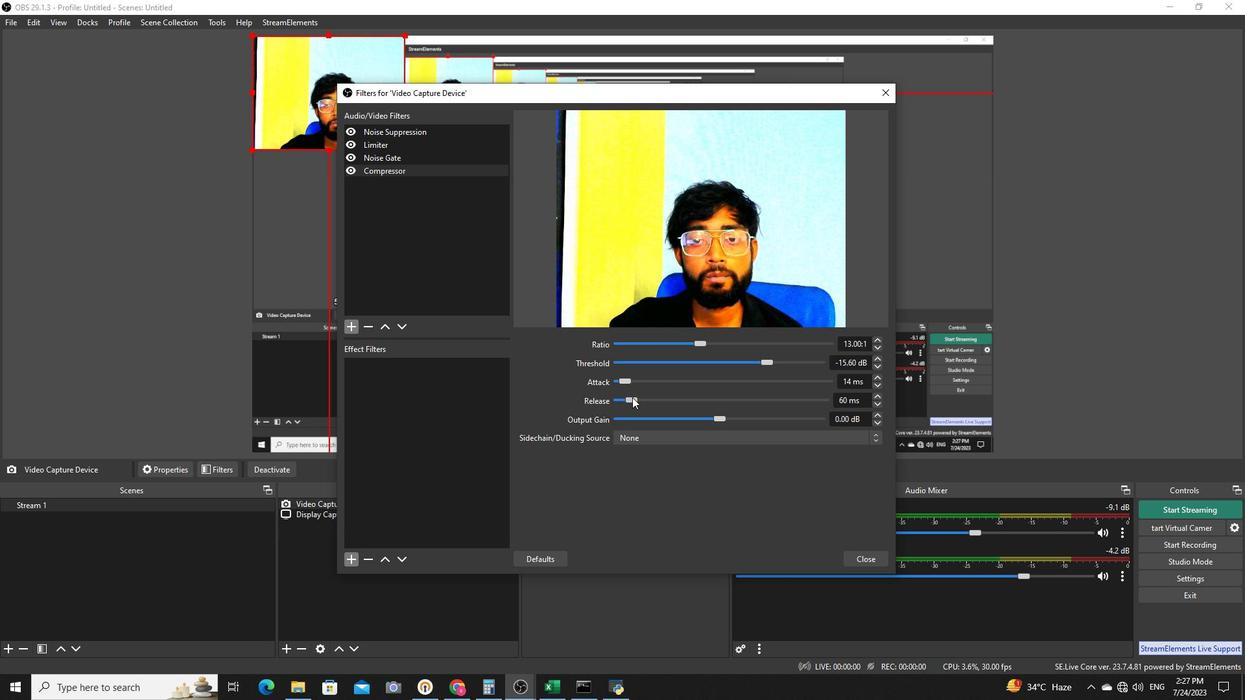 
Action: Mouse moved to (722, 416)
Screenshot: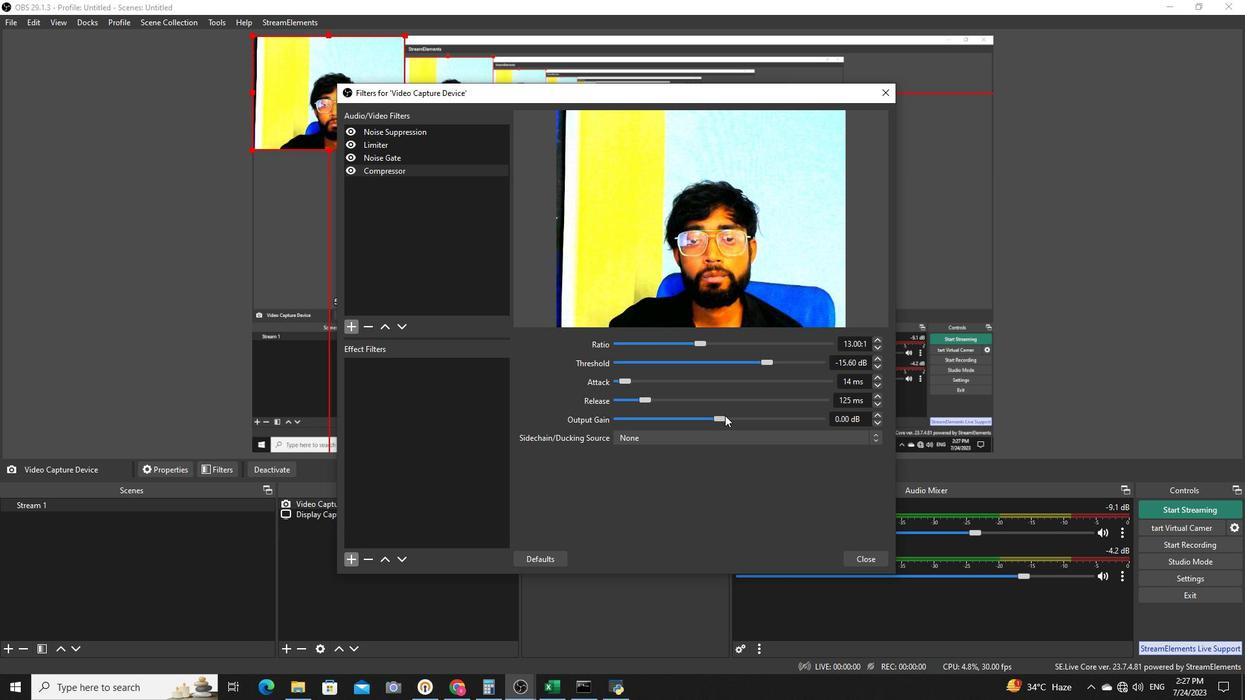 
Action: Mouse pressed left at (722, 416)
Screenshot: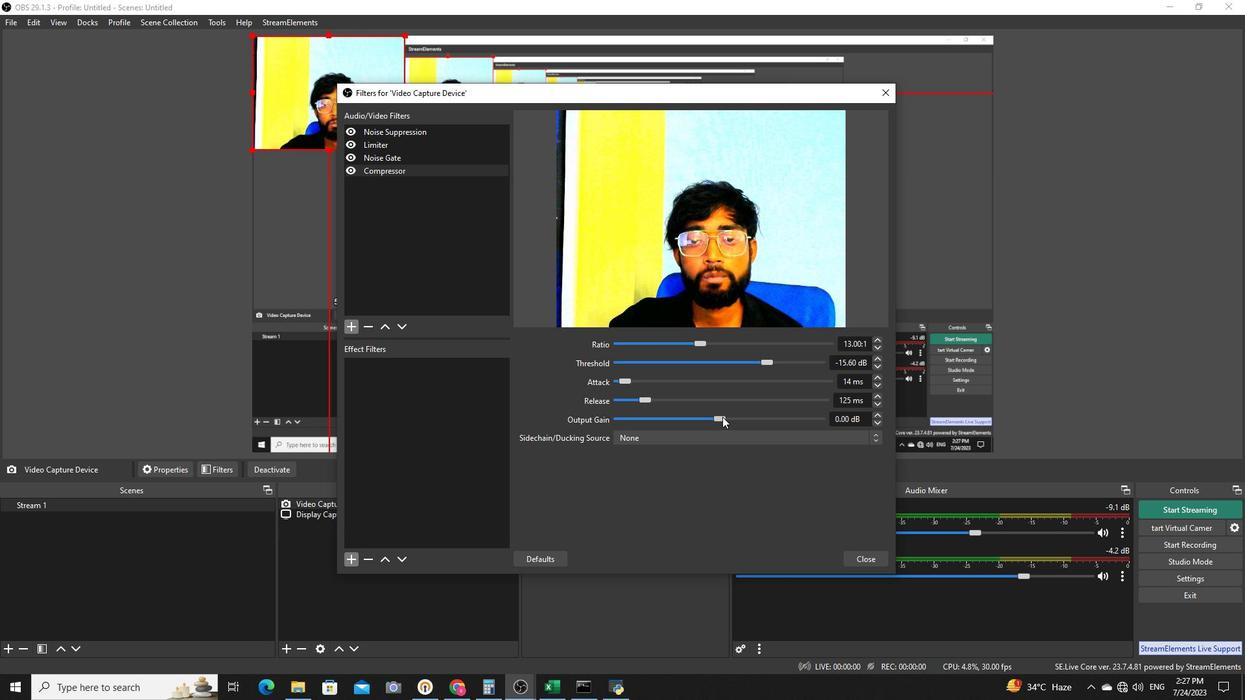 
Action: Mouse moved to (847, 552)
Screenshot: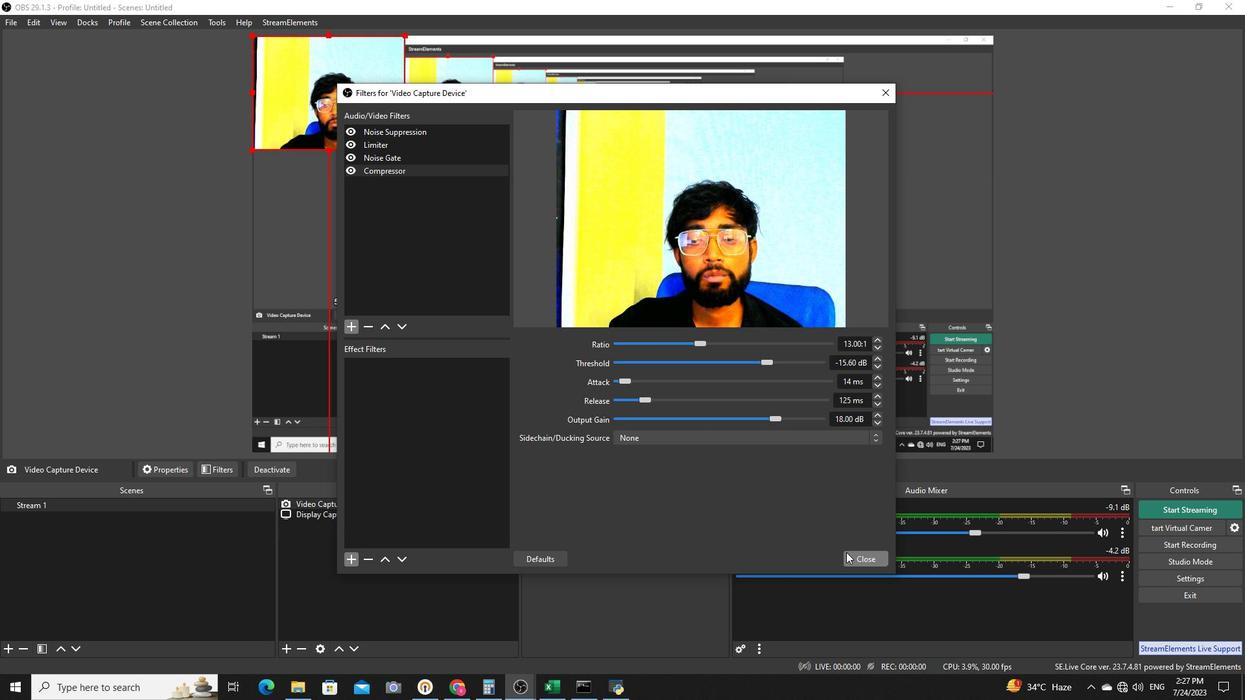 
Action: Mouse pressed left at (847, 552)
Screenshot: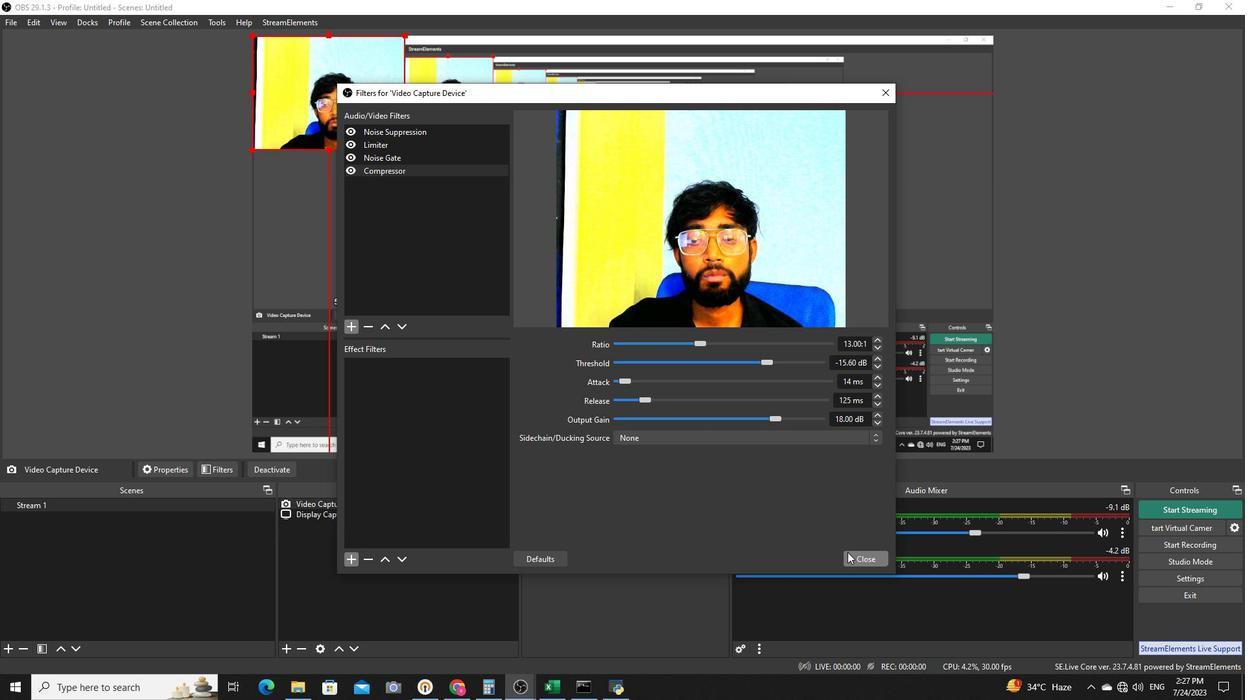 
Action: Mouse moved to (737, 647)
Screenshot: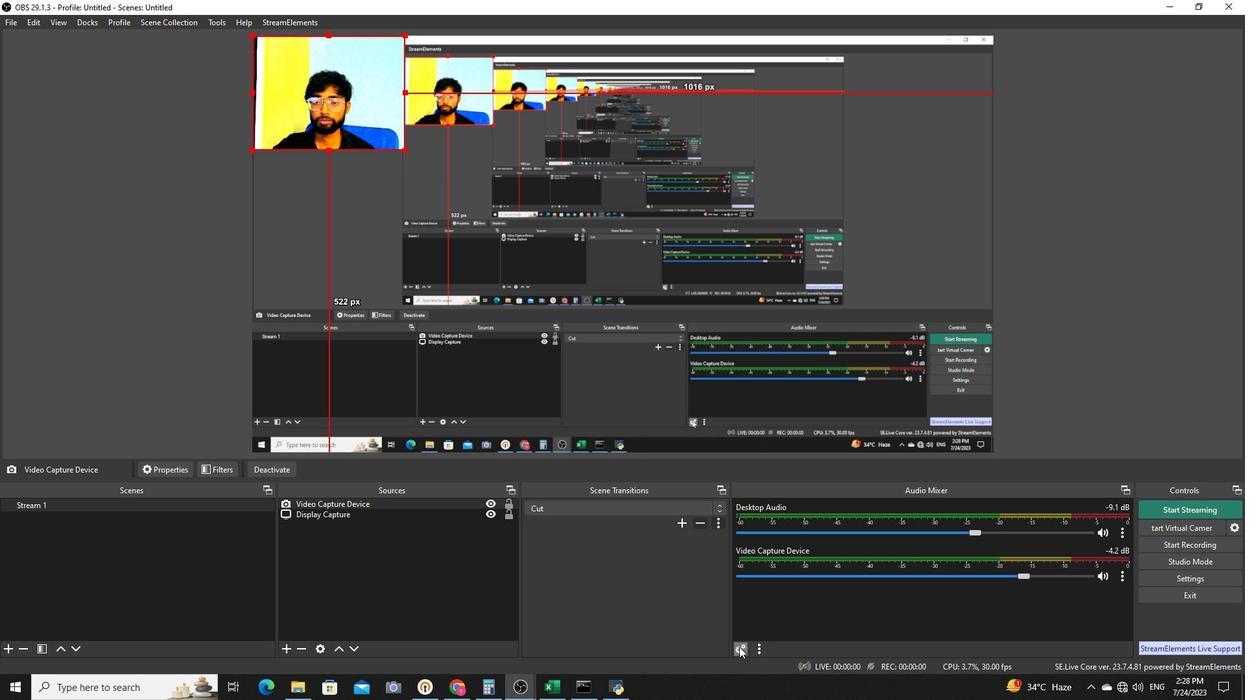 
Action: Mouse pressed left at (737, 647)
Screenshot: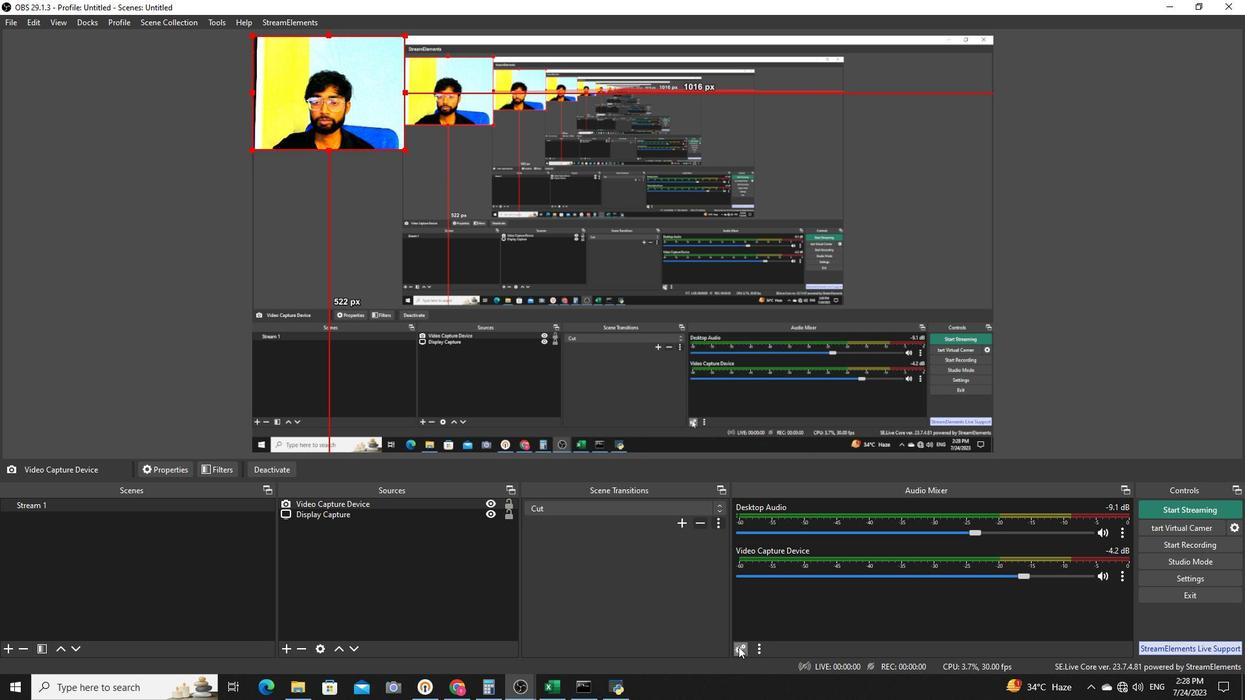 
Action: Mouse moved to (568, 260)
Screenshot: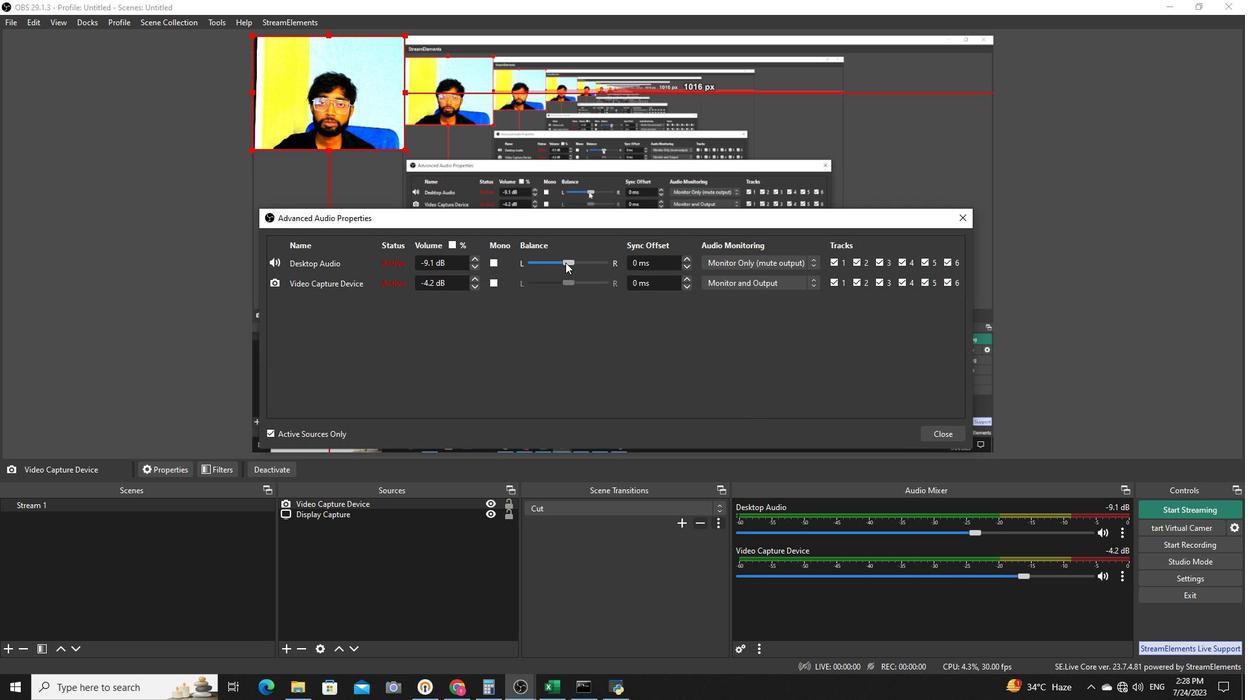 
Action: Mouse pressed left at (568, 260)
Screenshot: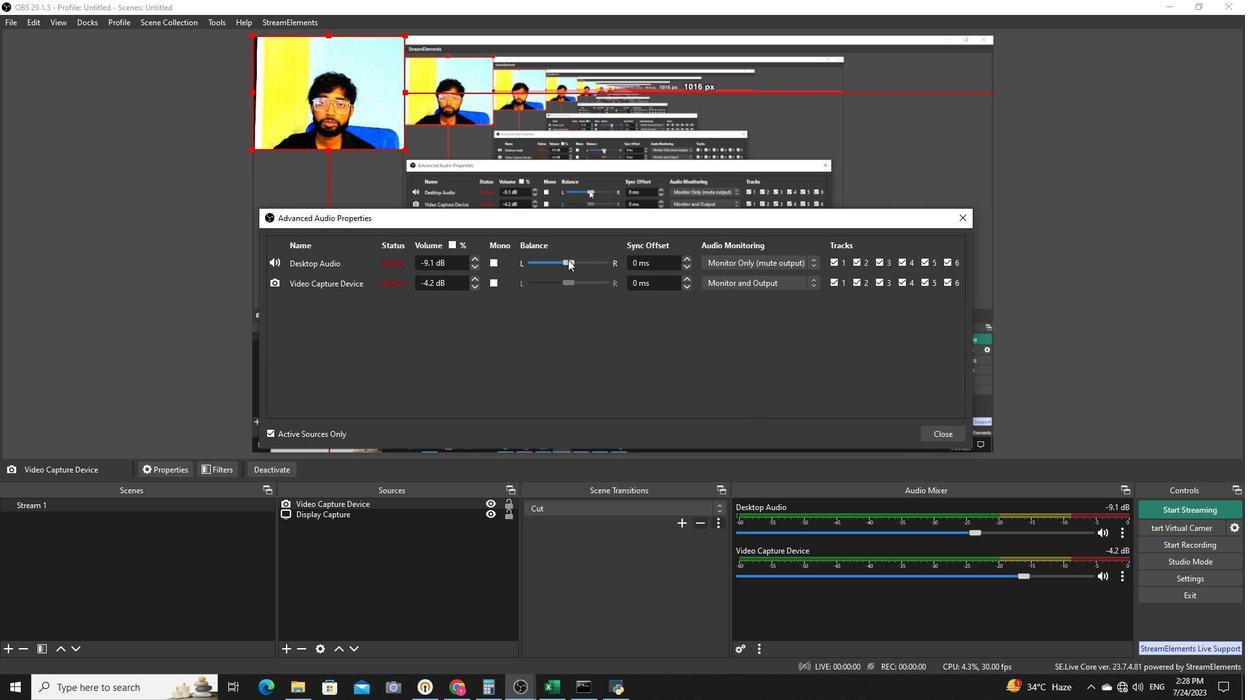 
Action: Mouse moved to (947, 431)
Screenshot: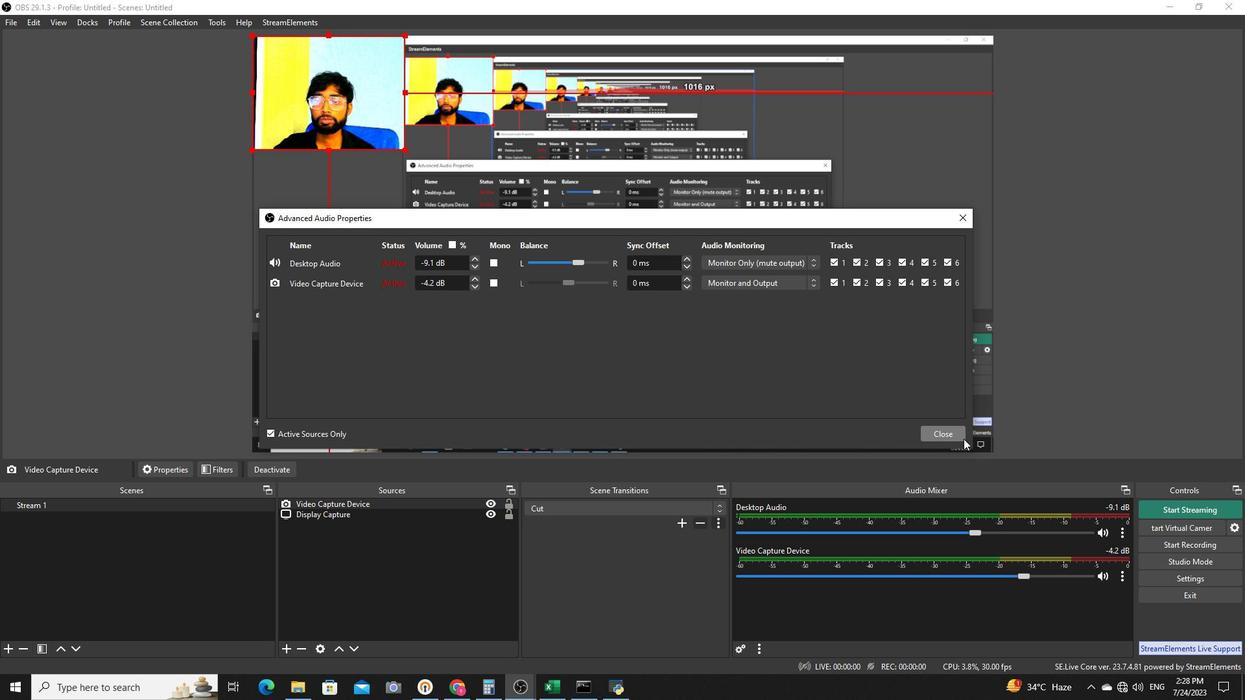 
Action: Mouse pressed left at (947, 431)
Screenshot: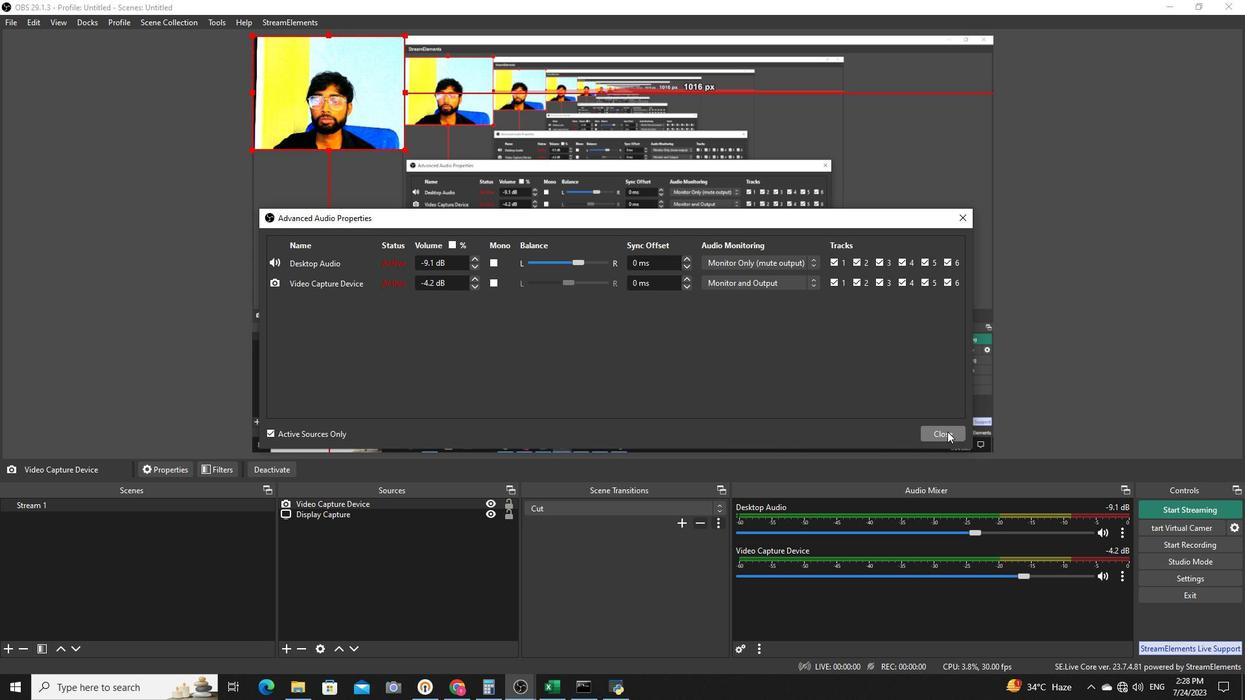 
Action: Mouse moved to (1124, 573)
Screenshot: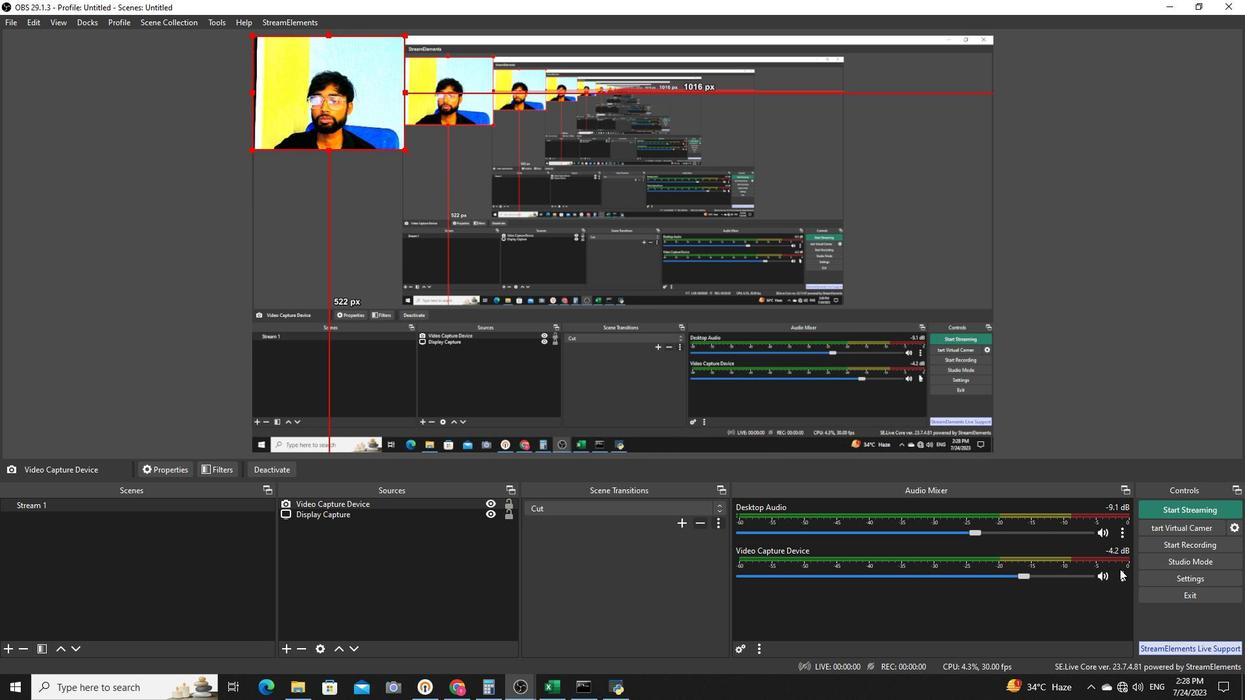
Action: Mouse pressed left at (1124, 573)
Screenshot: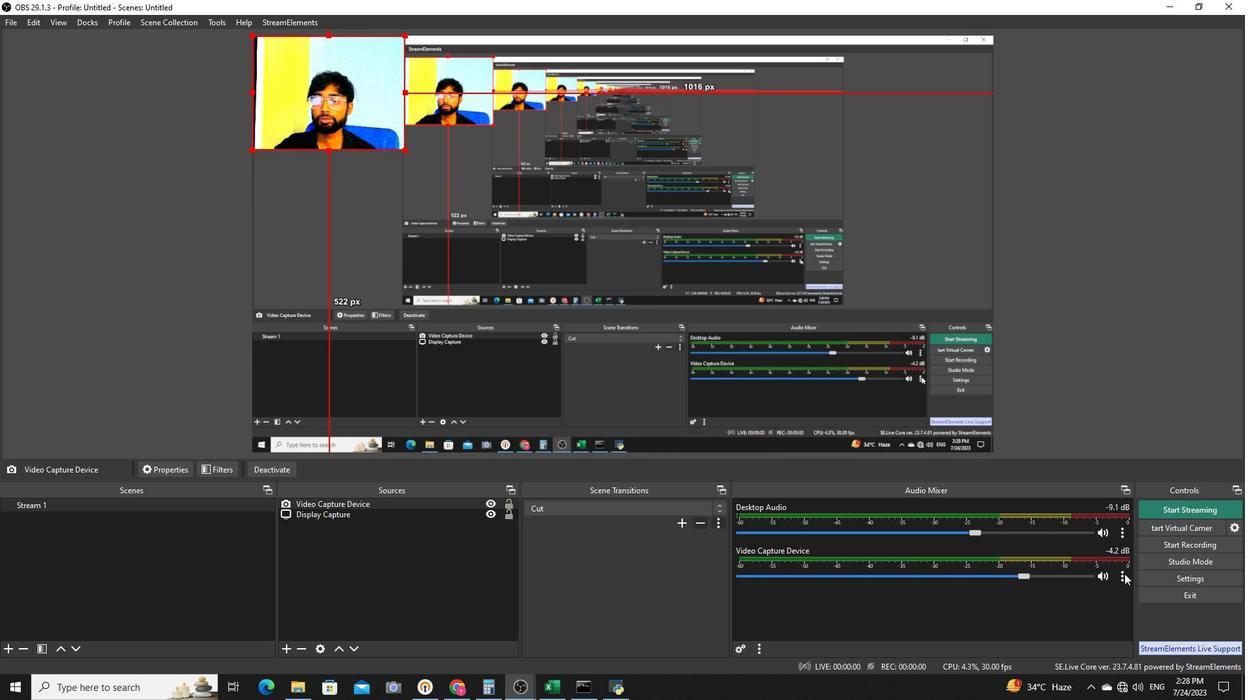 
Action: Mouse moved to (1144, 543)
Screenshot: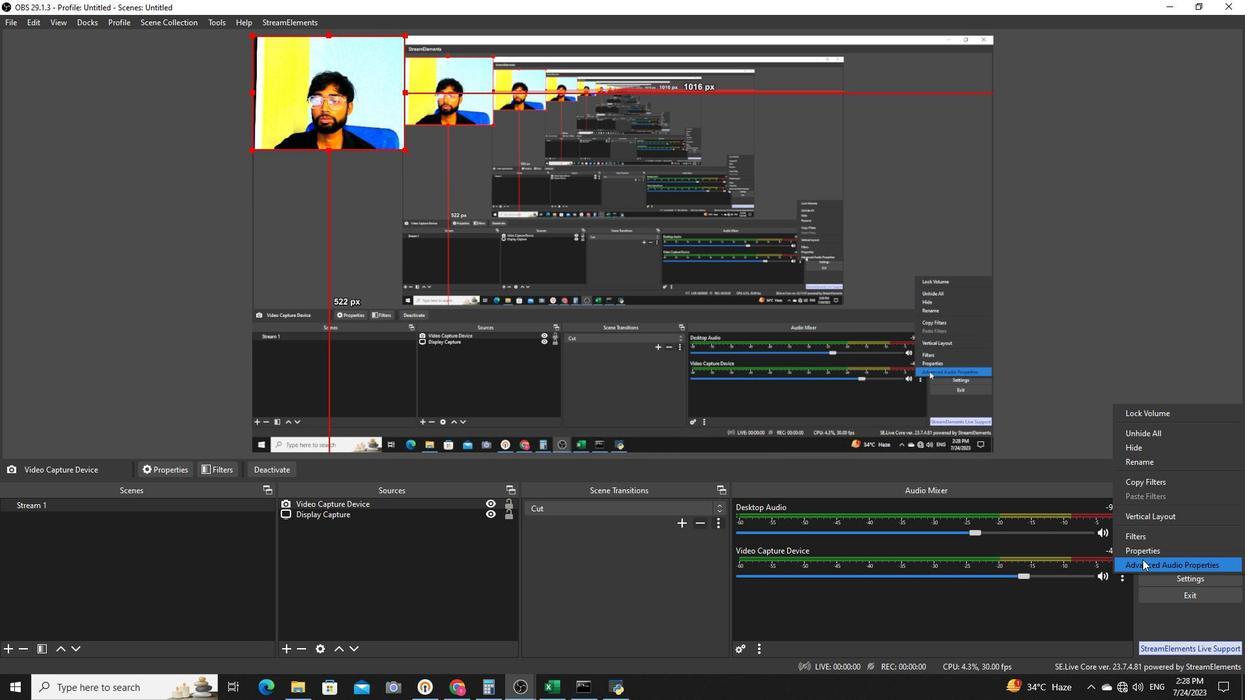 
Action: Mouse pressed left at (1144, 543)
Screenshot: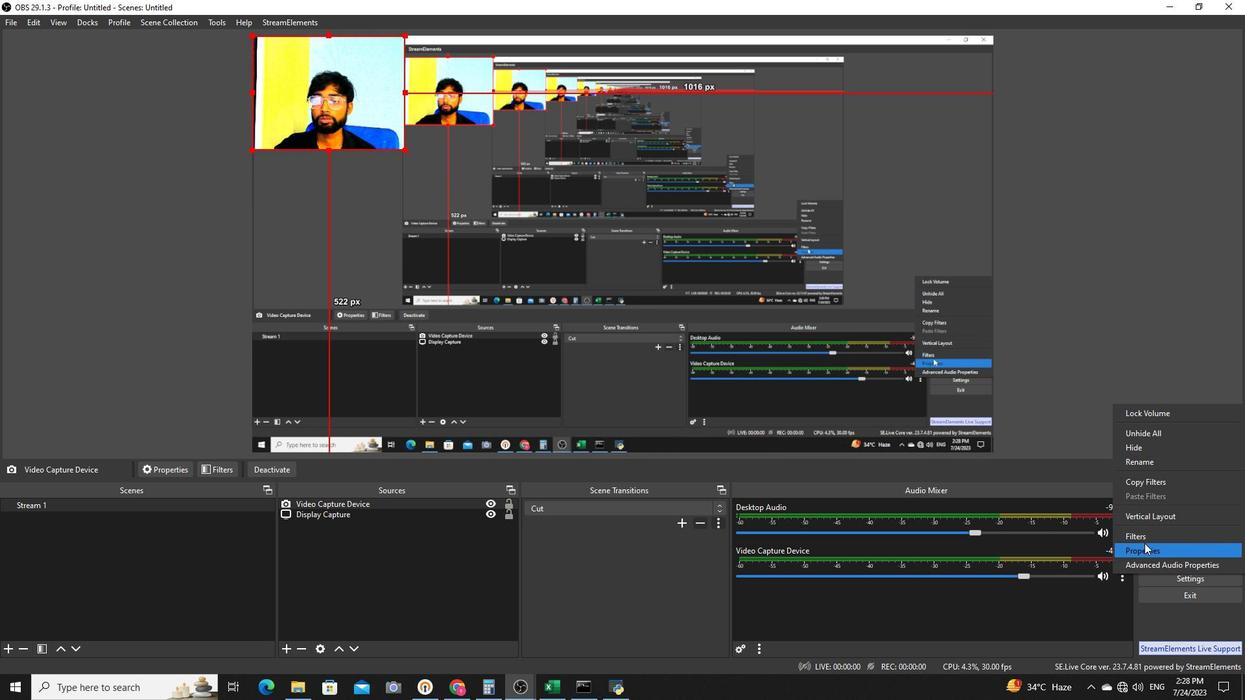 
Action: Mouse moved to (775, 508)
Screenshot: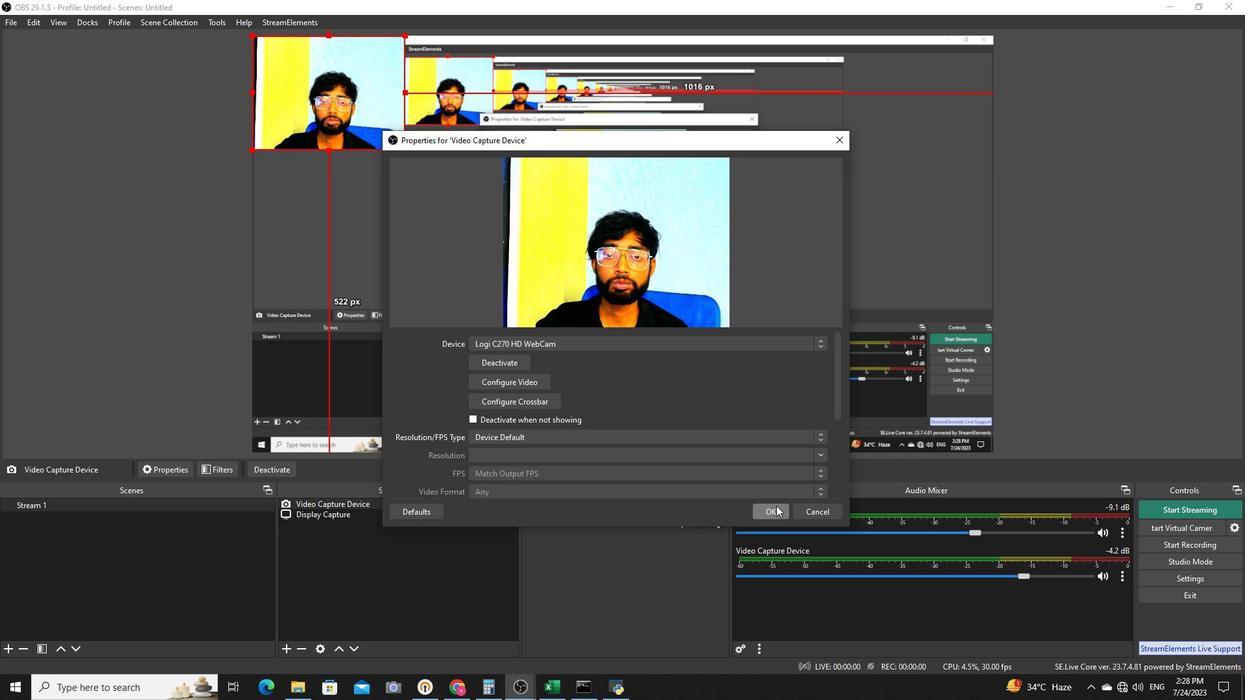 
Action: Mouse pressed left at (775, 508)
Screenshot: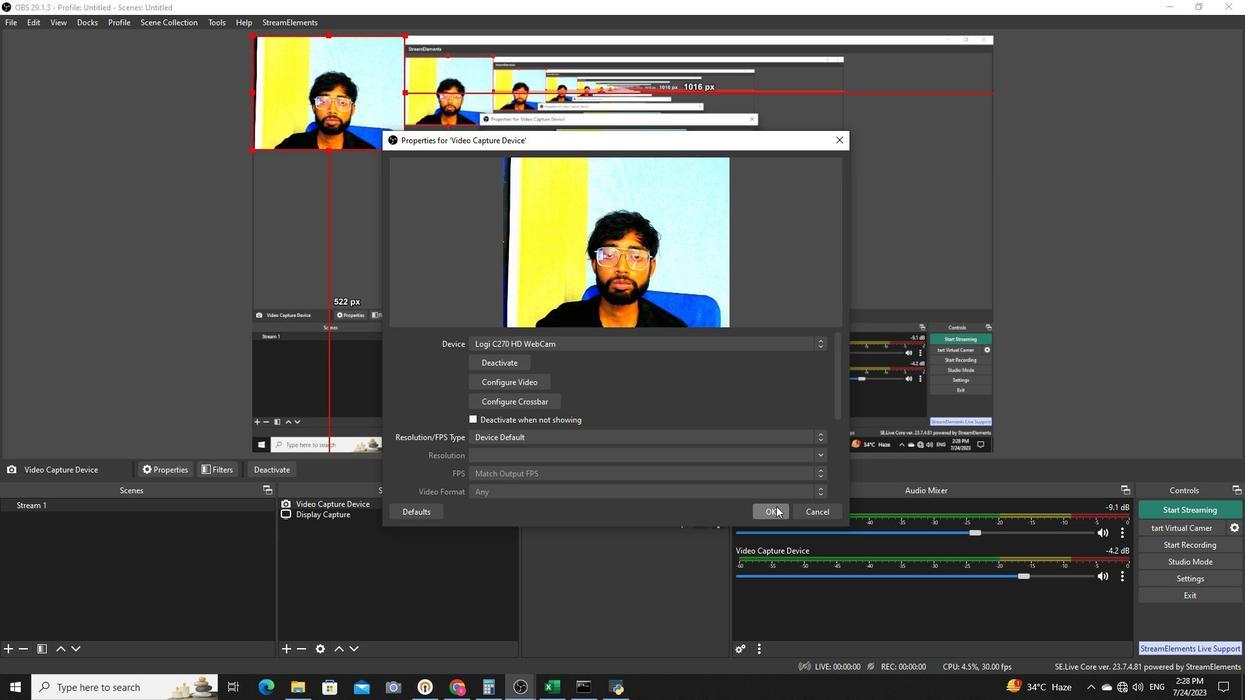 
Action: Mouse moved to (1119, 533)
Screenshot: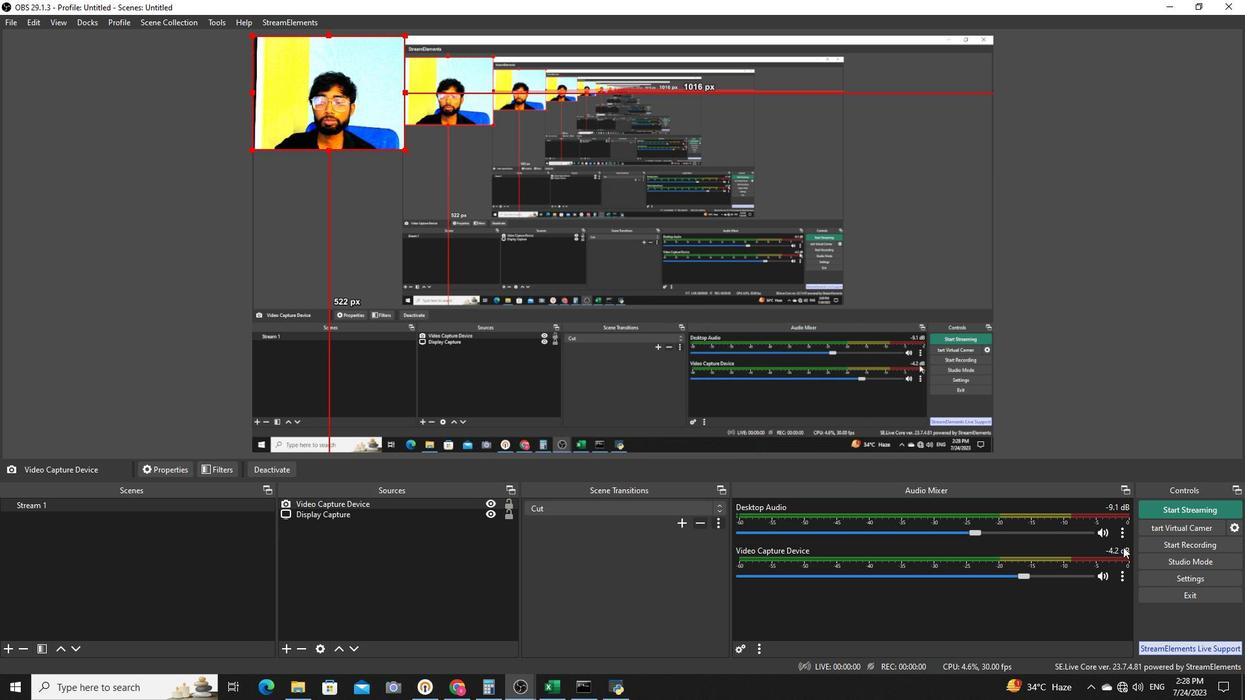 
Action: Mouse pressed left at (1119, 533)
Screenshot: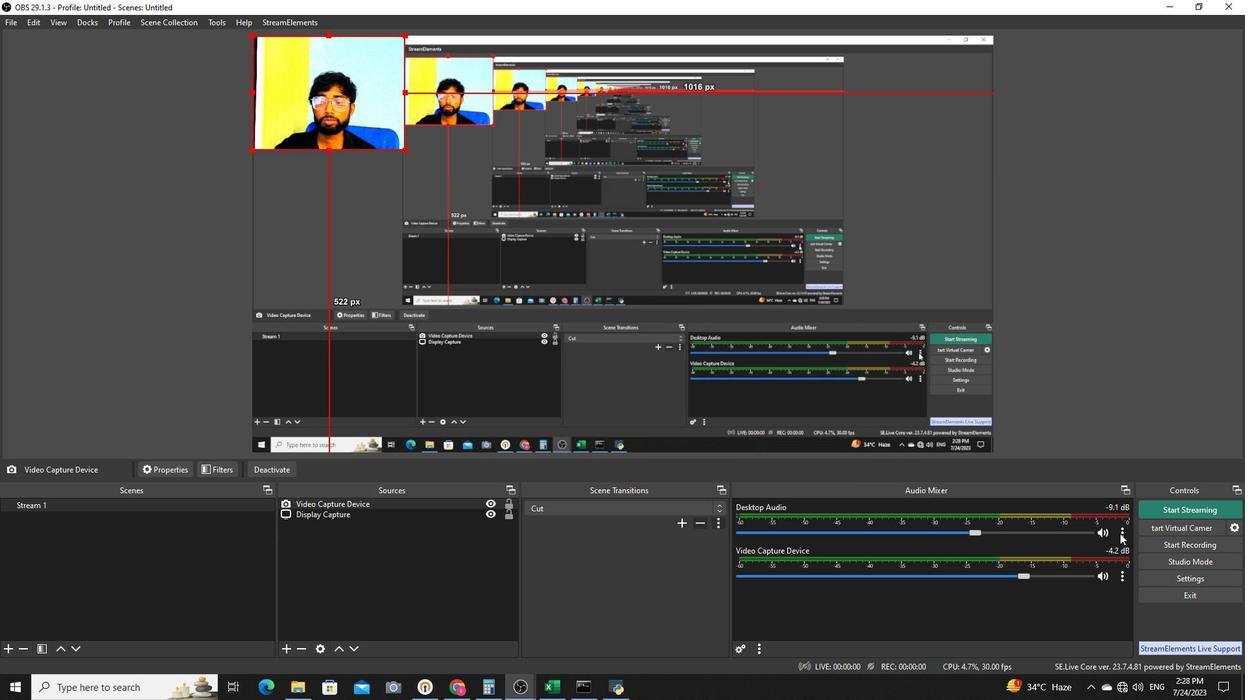 
Action: Mouse moved to (1127, 516)
Screenshot: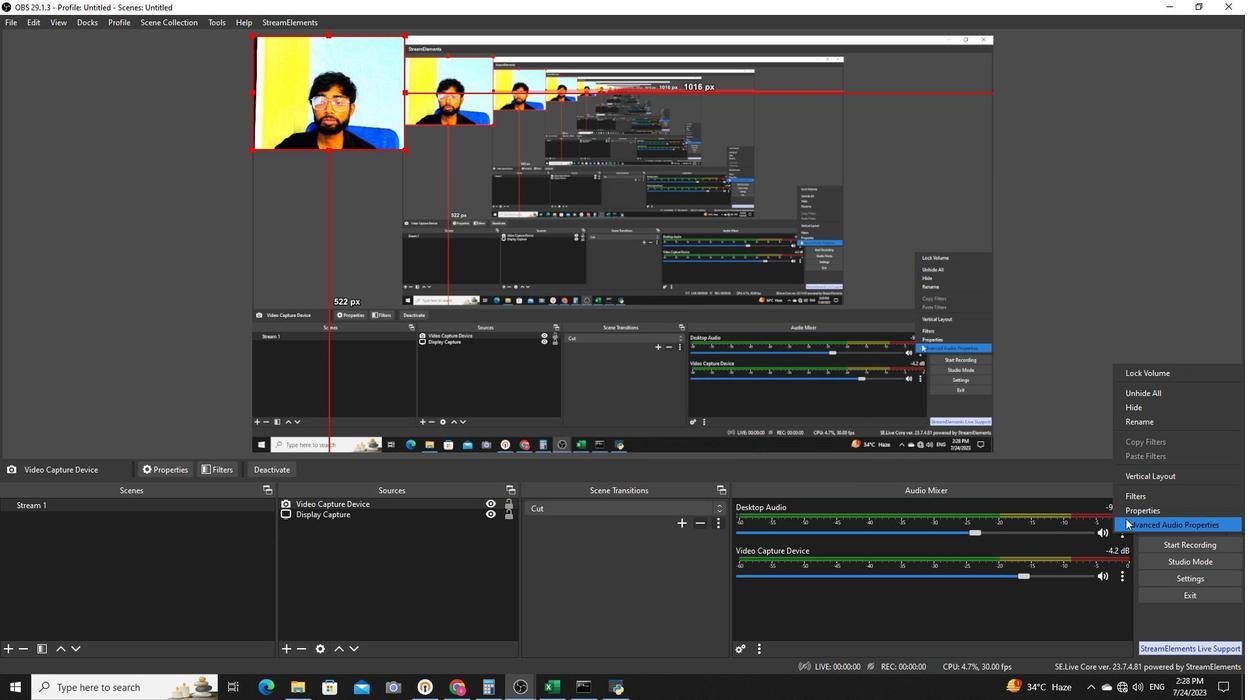 
Action: Mouse pressed left at (1127, 516)
Screenshot: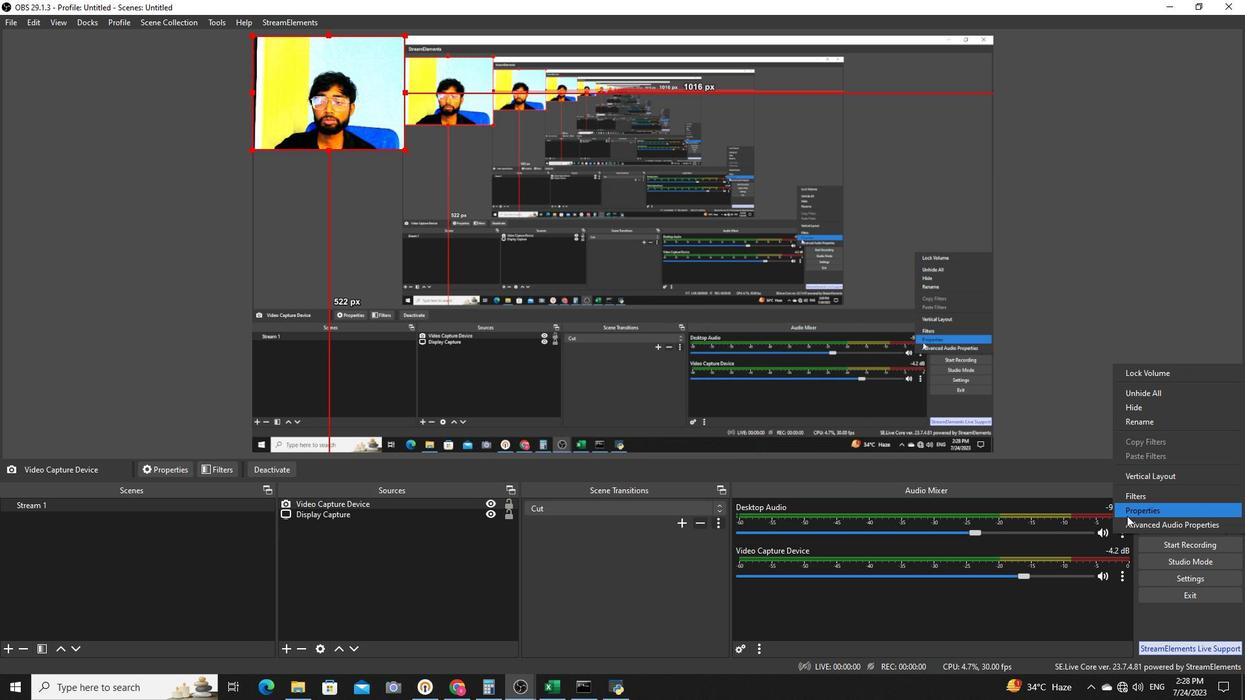 
Action: Mouse moved to (690, 172)
Screenshot: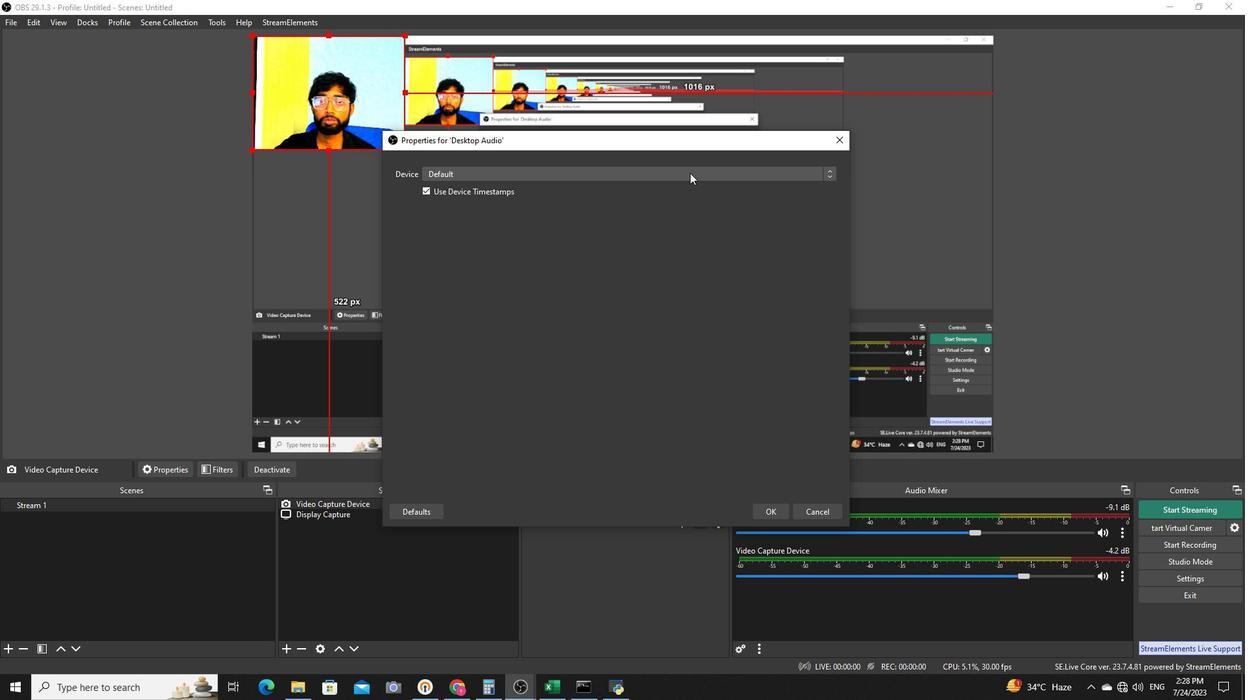 
Action: Mouse pressed left at (690, 172)
Screenshot: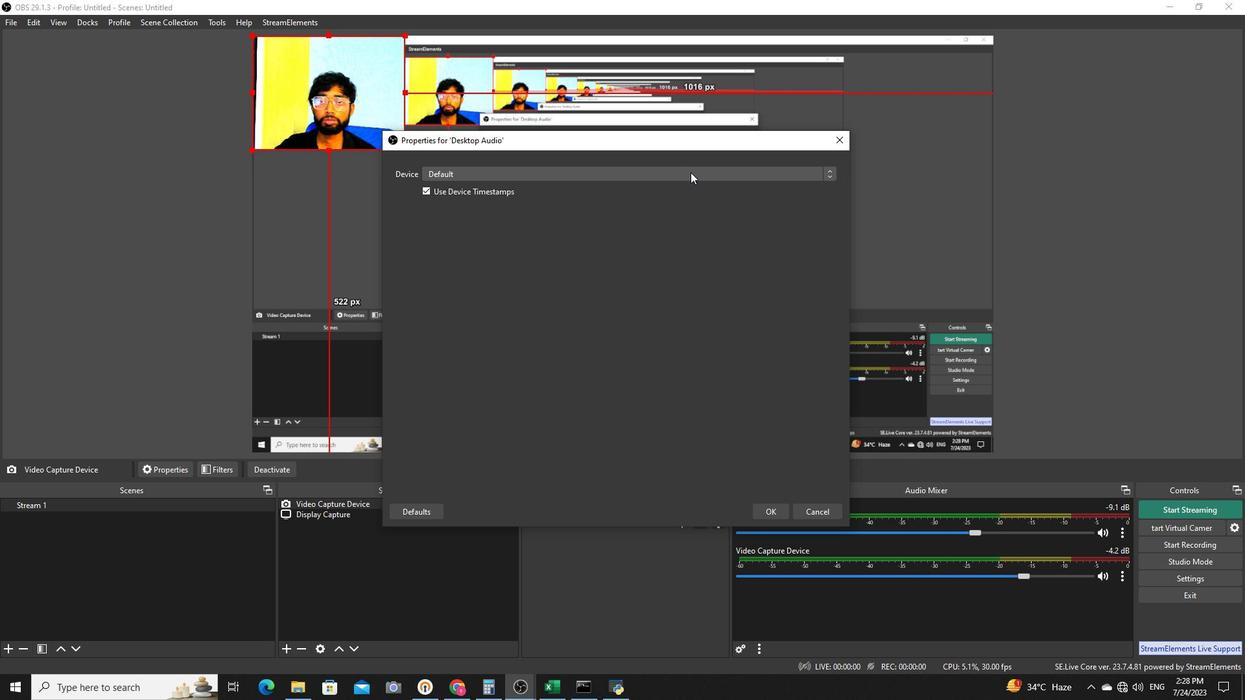 
Action: Mouse moved to (680, 197)
Screenshot: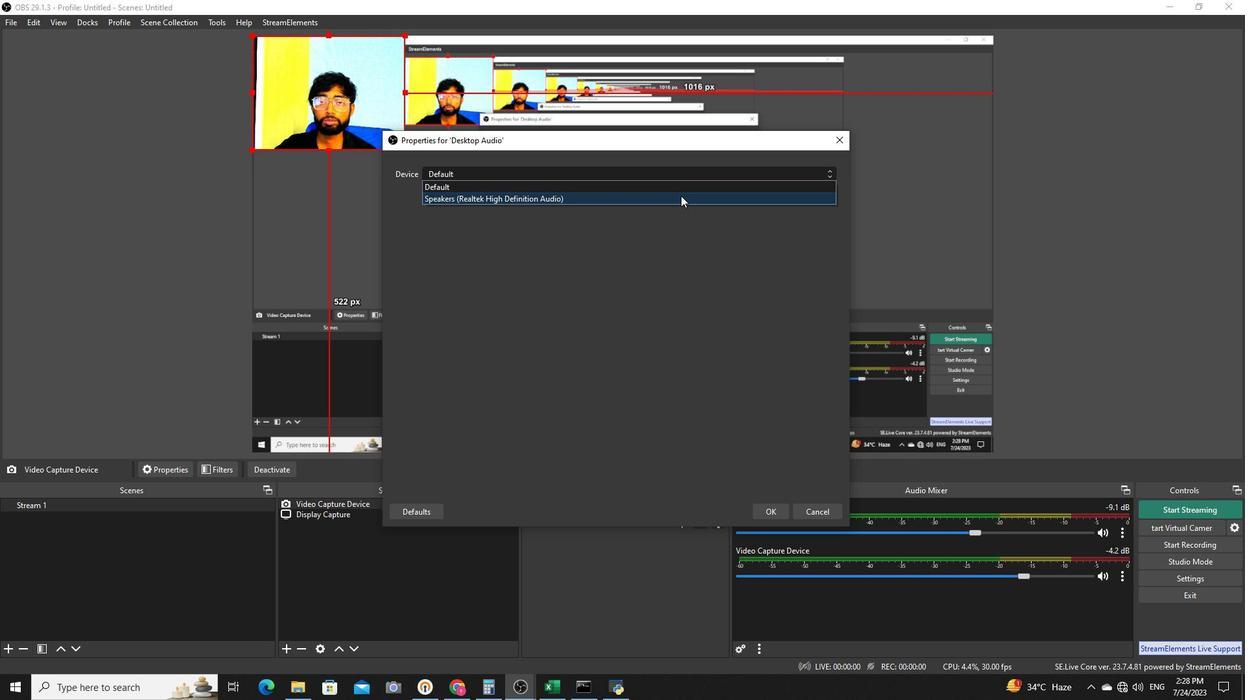 
Action: Mouse pressed left at (680, 197)
Screenshot: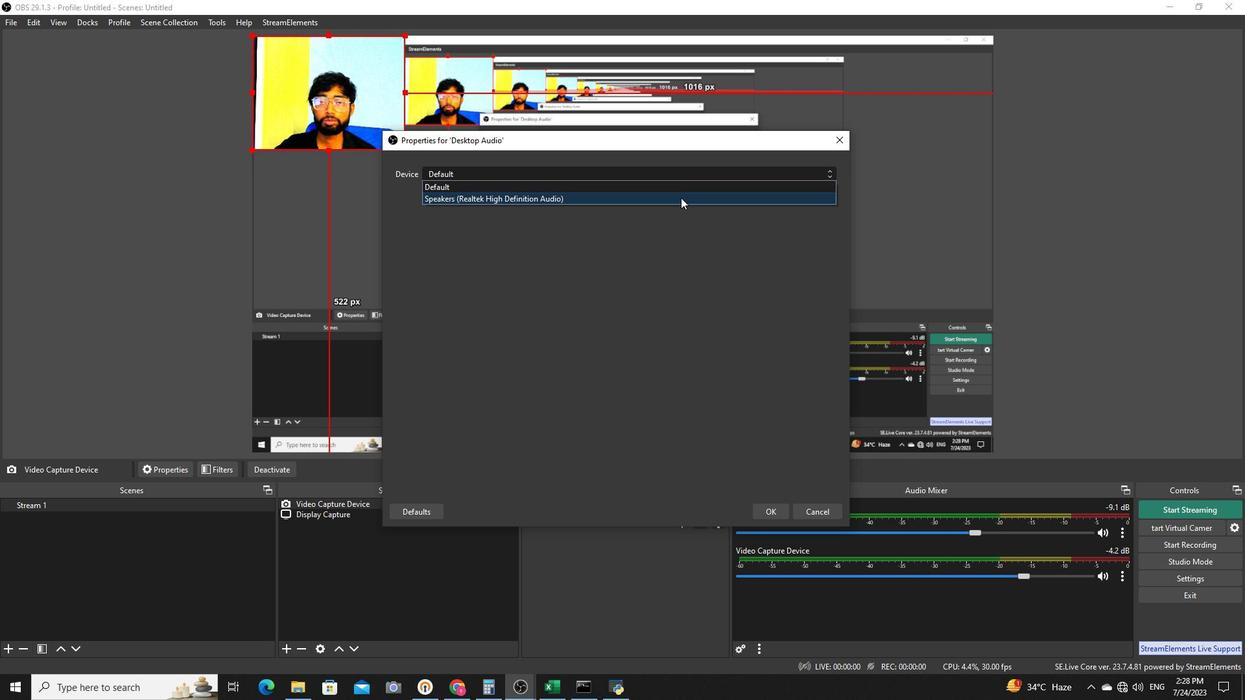 
Action: Mouse moved to (780, 502)
Screenshot: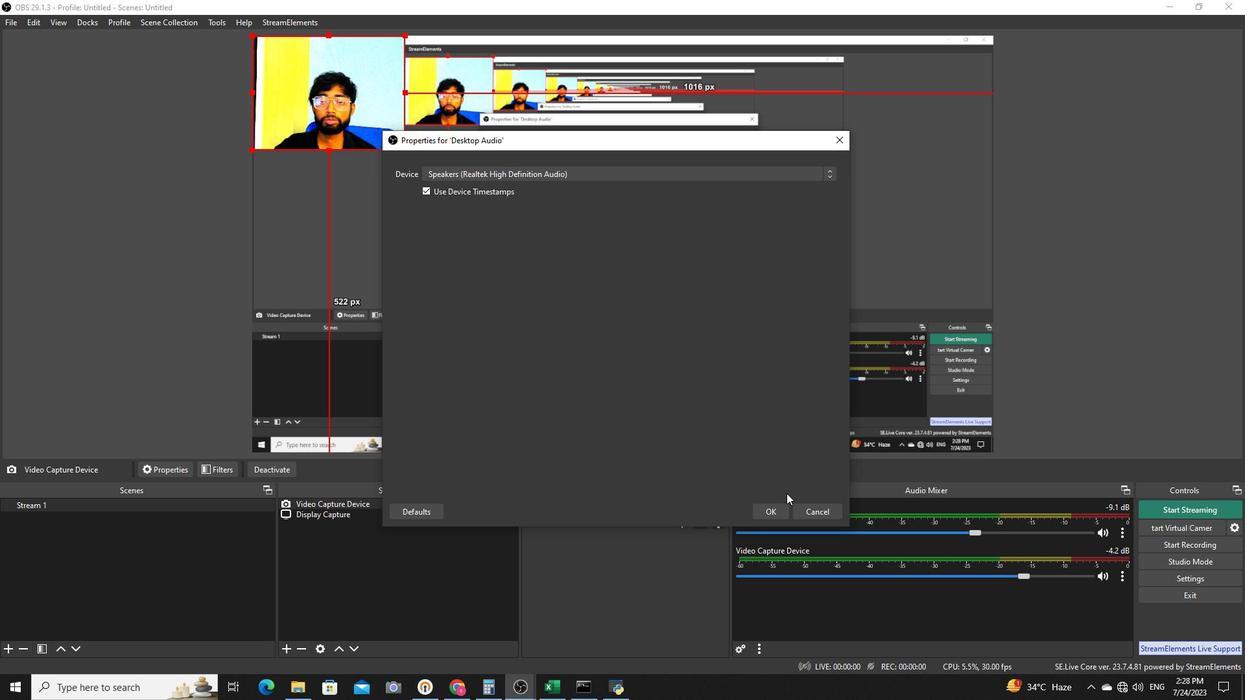 
Action: Mouse pressed left at (780, 502)
Screenshot: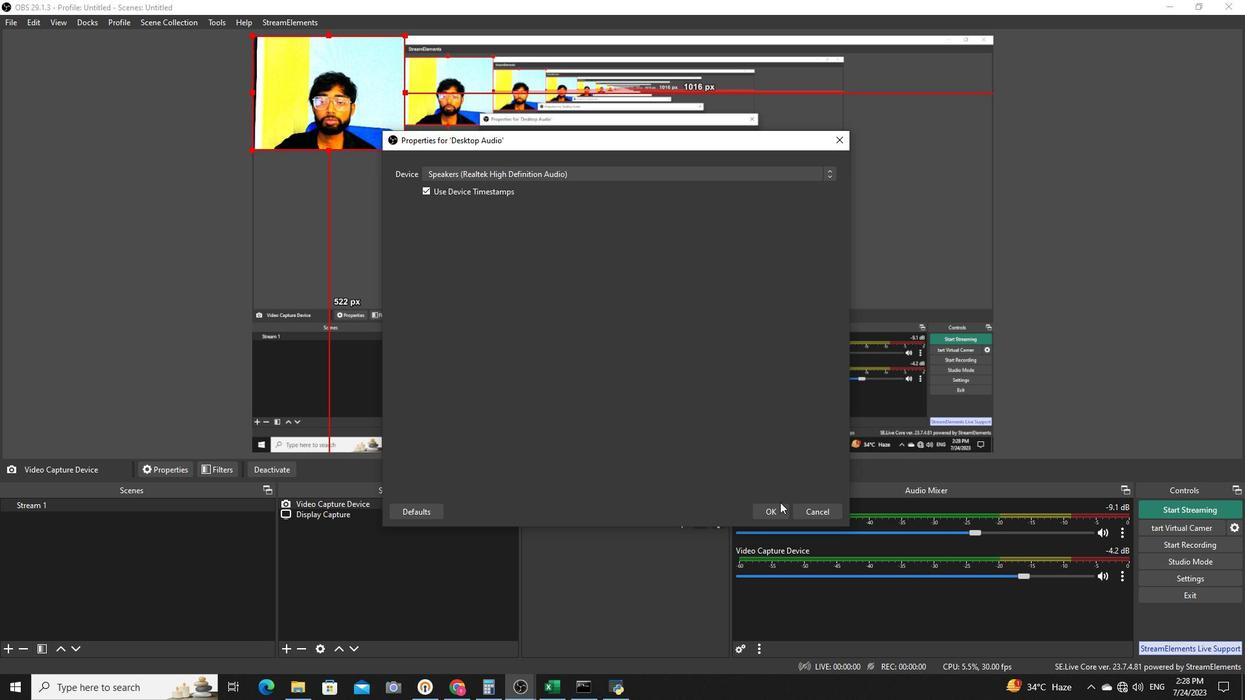 
Action: Mouse moved to (778, 503)
Screenshot: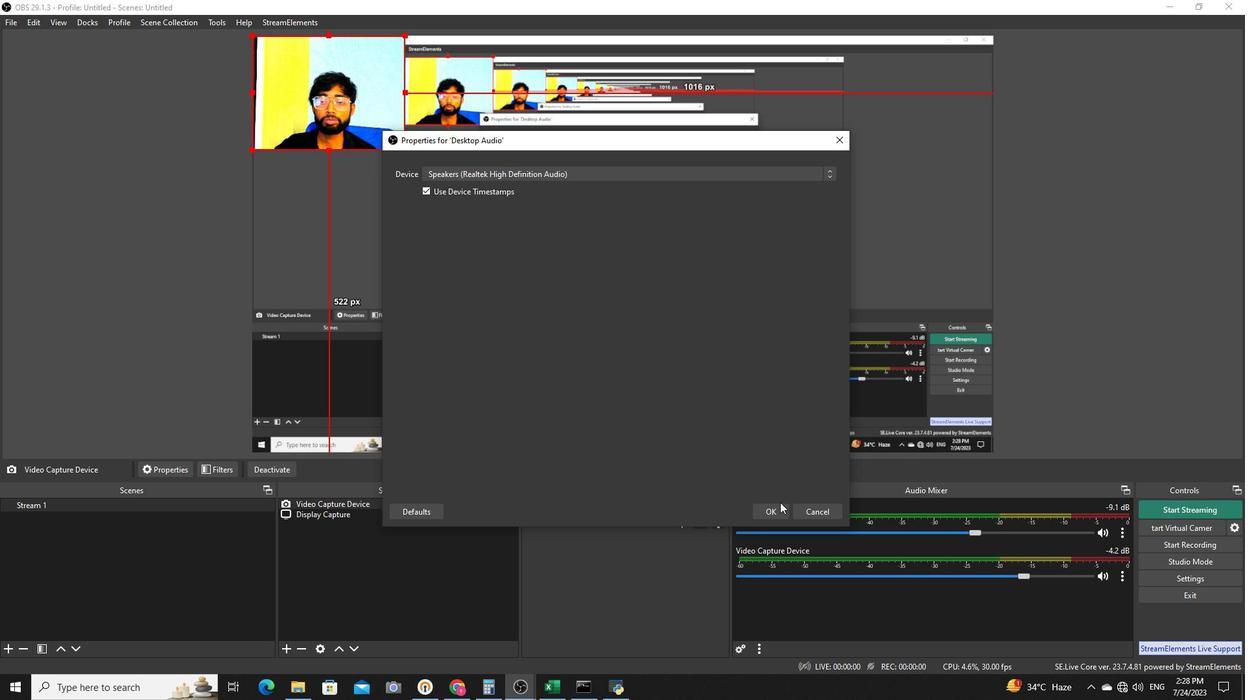 
Action: Mouse pressed left at (778, 503)
Screenshot: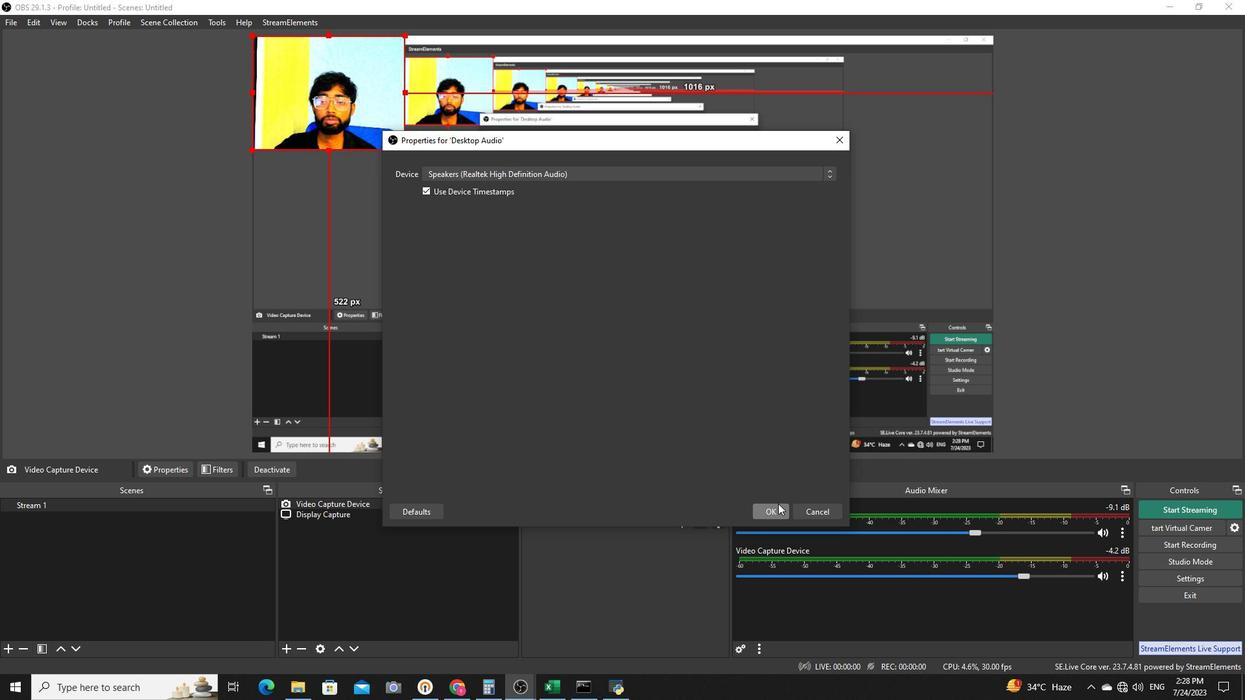 
Action: Mouse moved to (1122, 577)
Screenshot: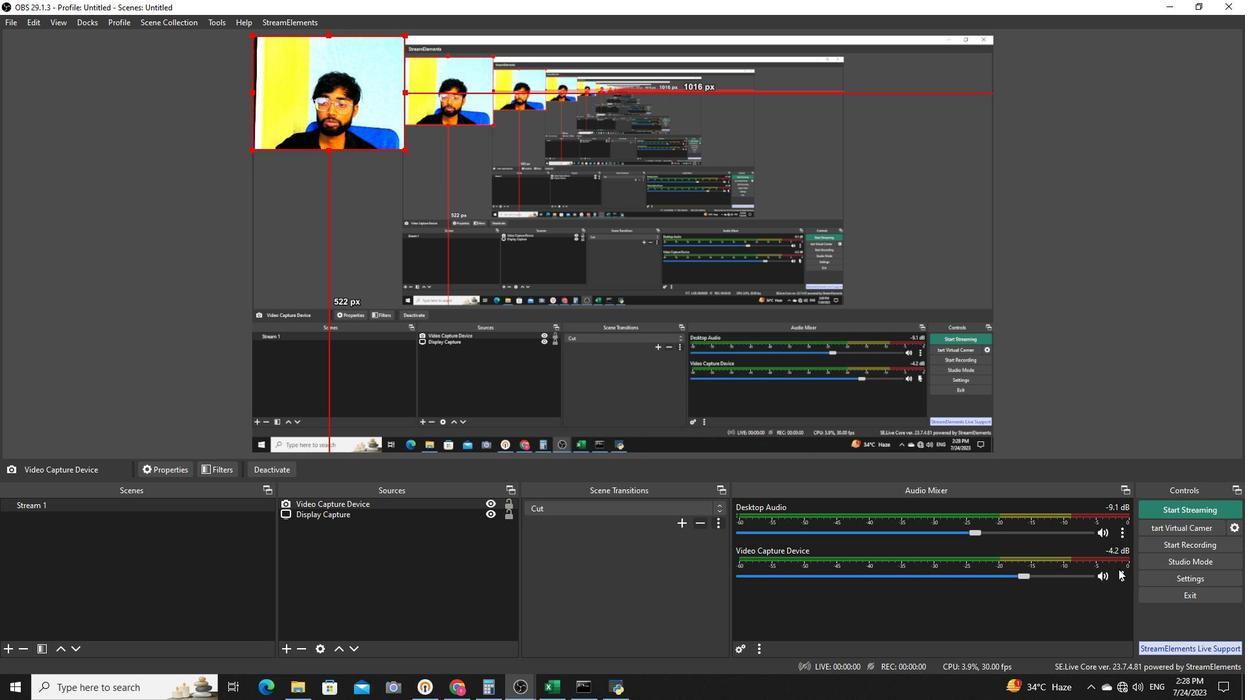 
Action: Mouse pressed left at (1122, 577)
Screenshot: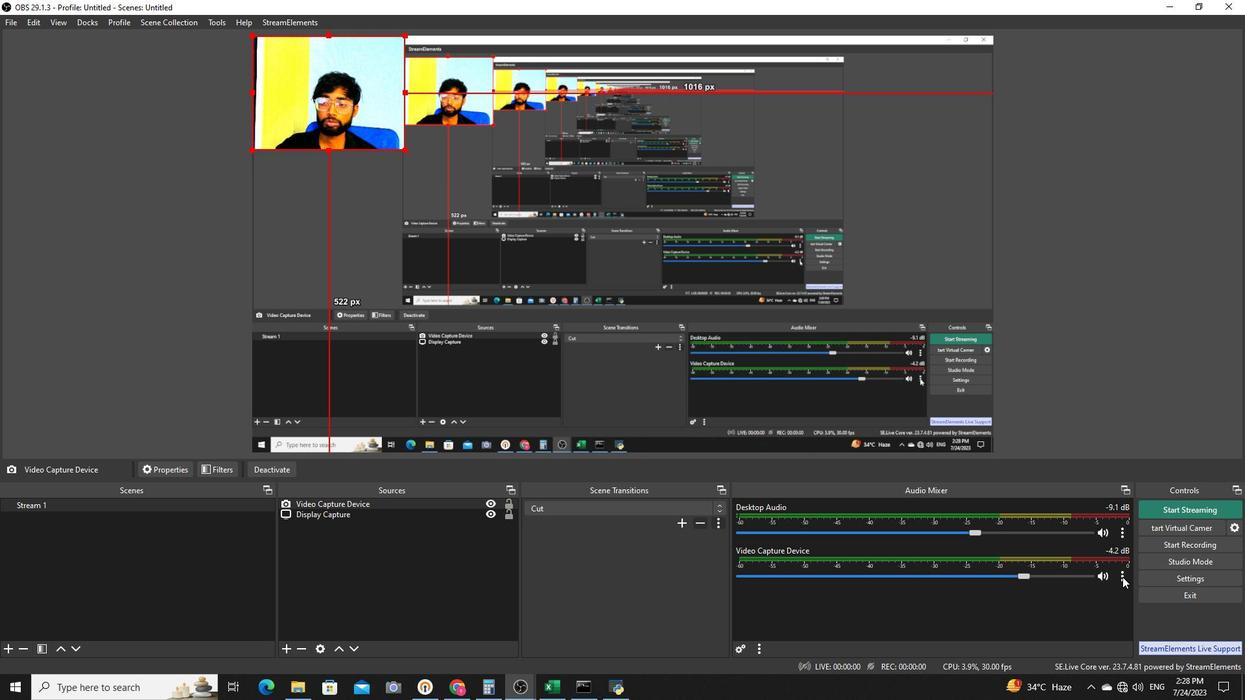 
Action: Mouse moved to (1148, 542)
Screenshot: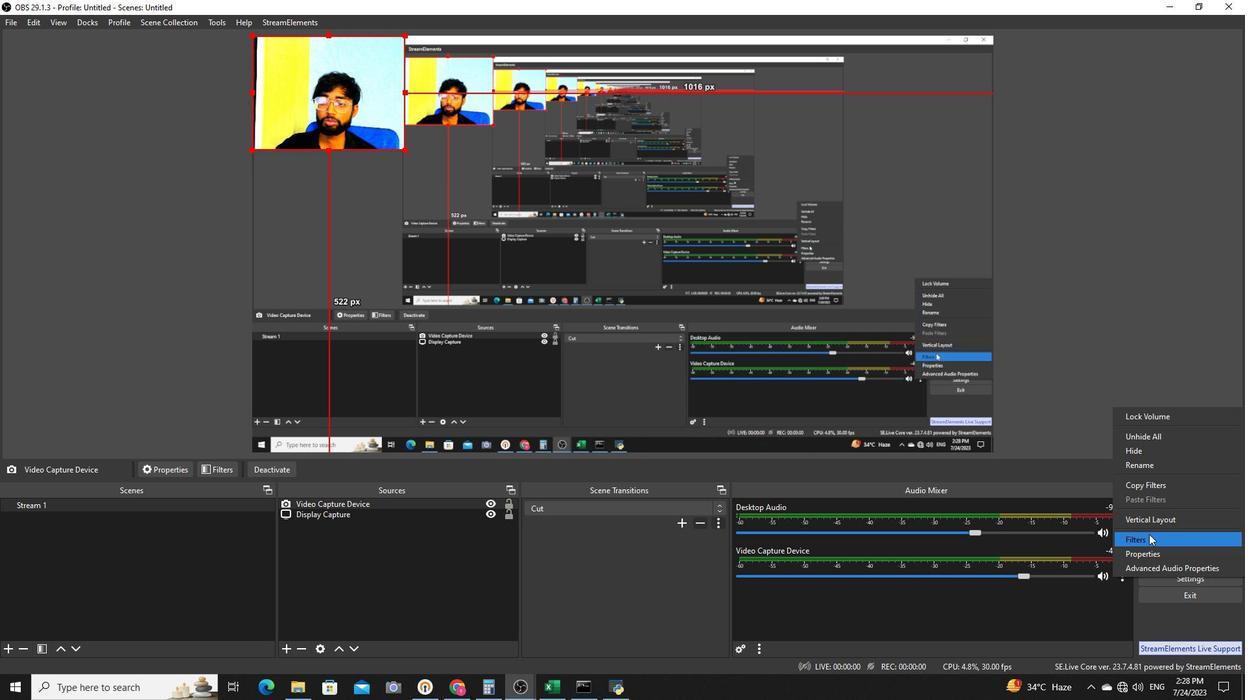 
Action: Mouse pressed left at (1148, 542)
Screenshot: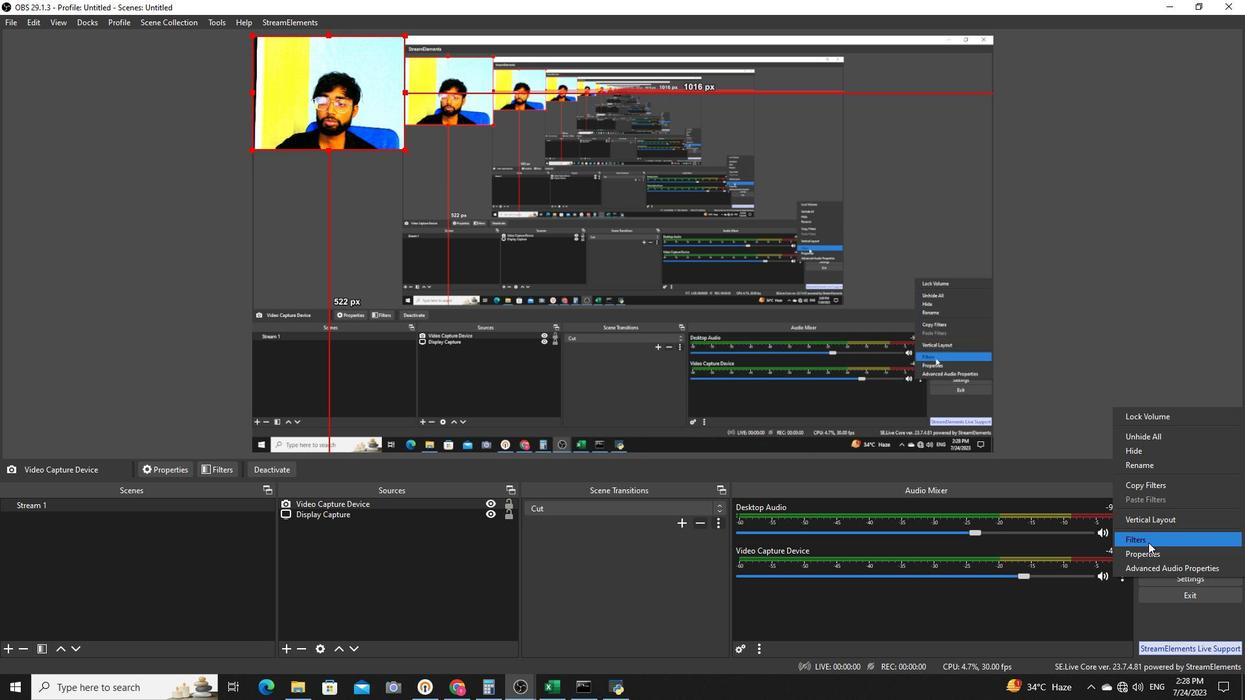 
Action: Mouse moved to (347, 325)
Screenshot: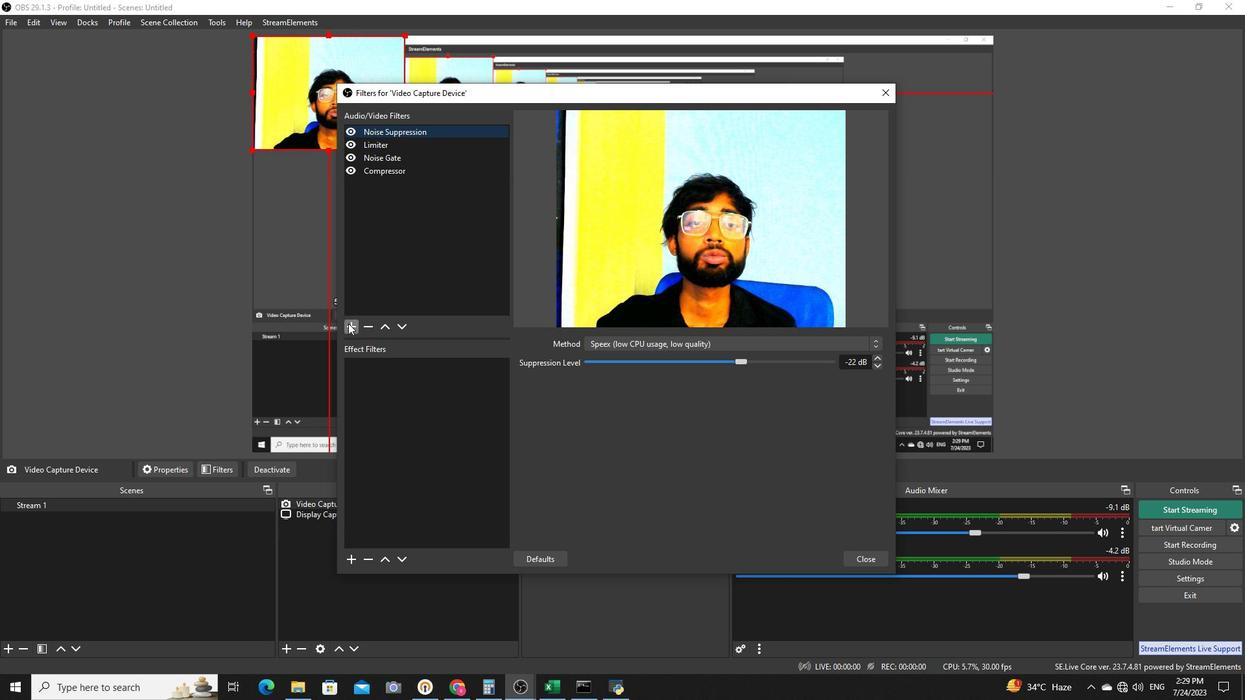 
Action: Mouse pressed left at (347, 325)
Screenshot: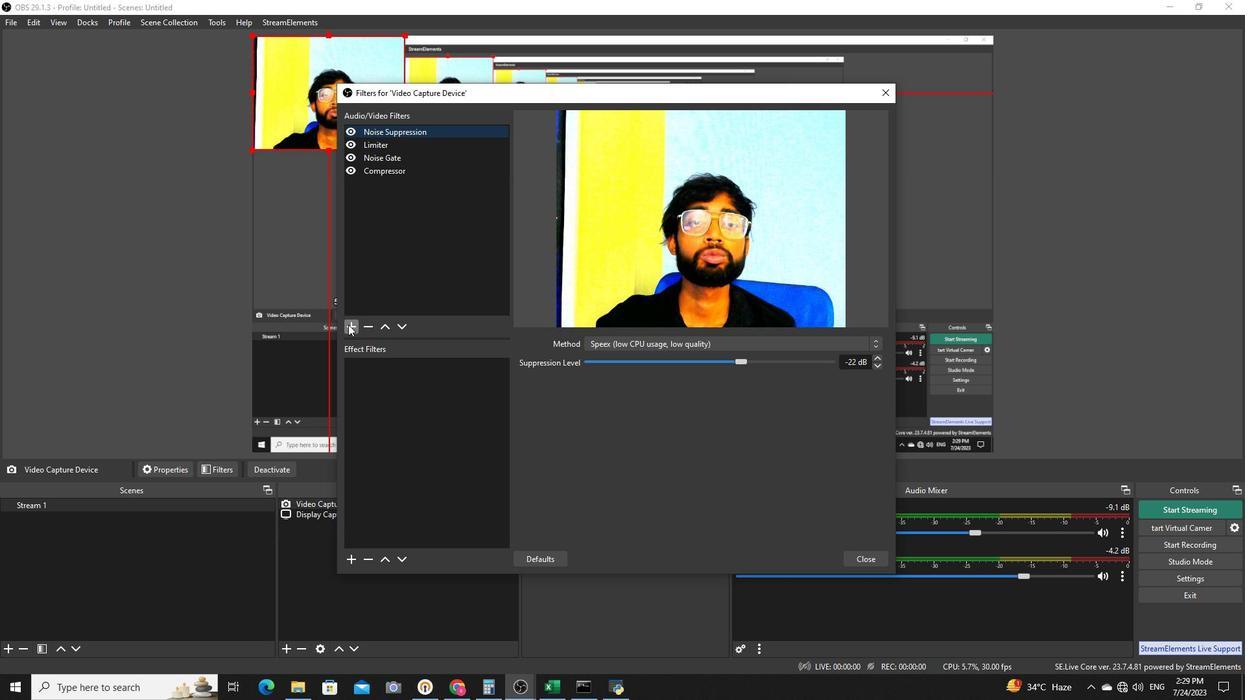 
Action: Mouse moved to (404, 339)
Screenshot: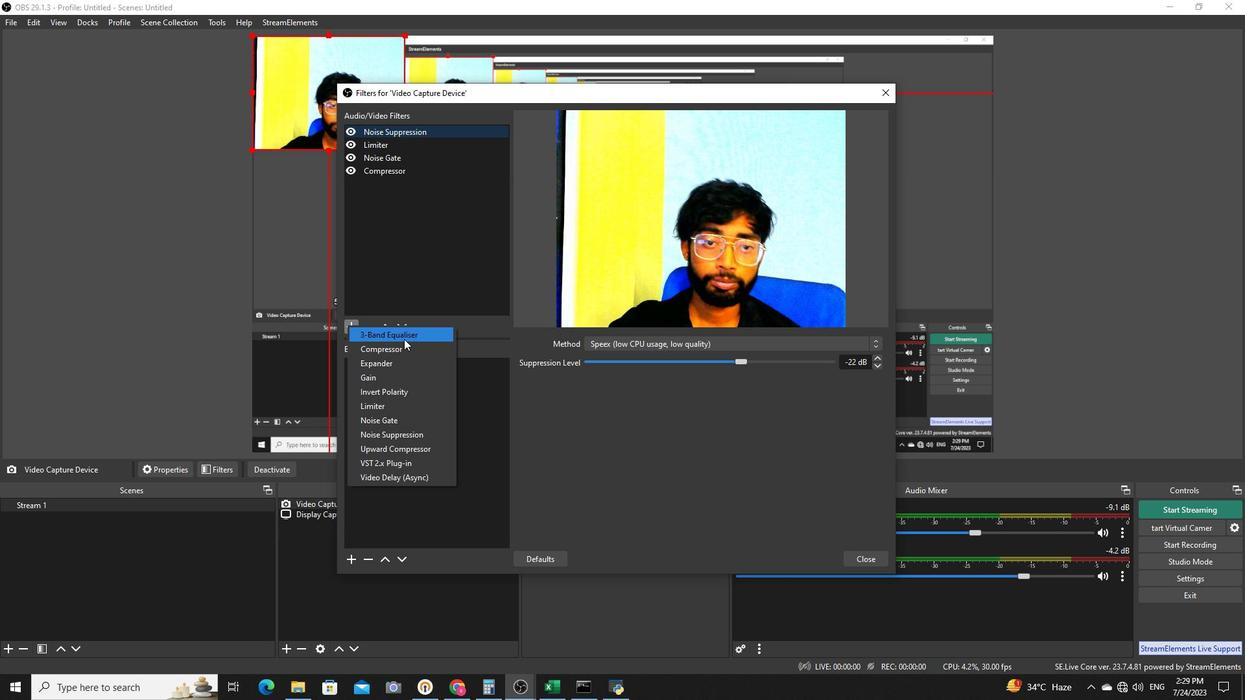 
Action: Mouse pressed left at (404, 339)
Screenshot: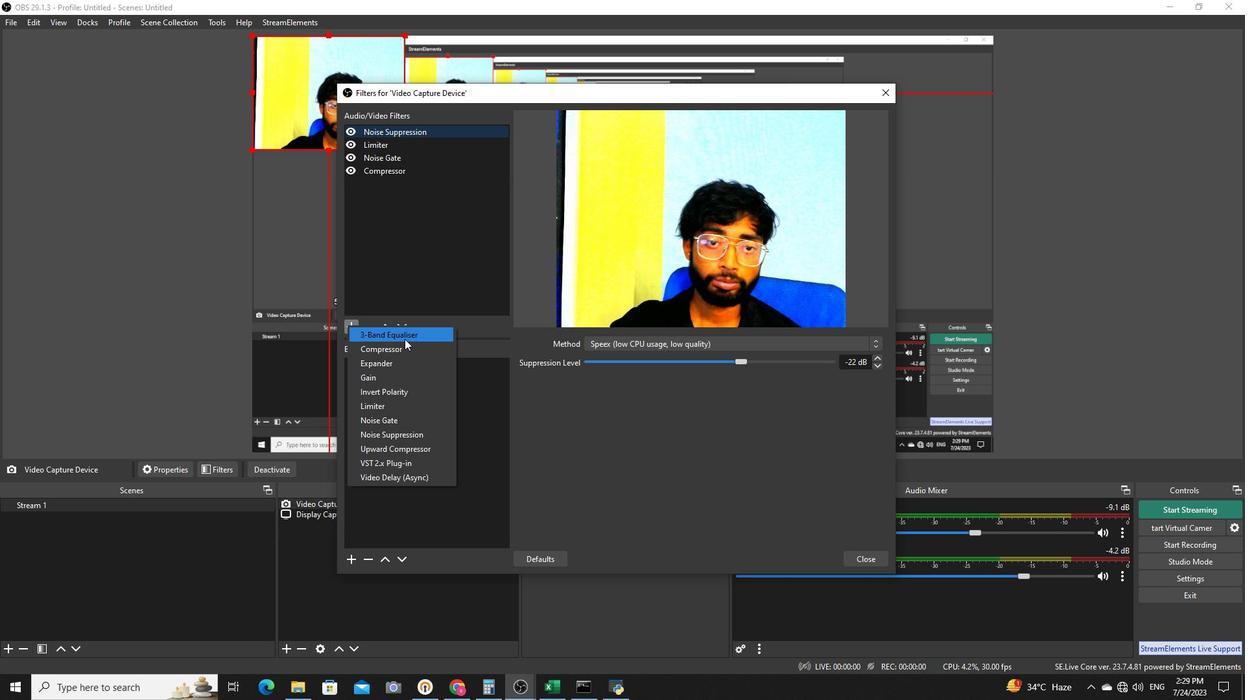 
Action: Mouse moved to (592, 354)
Screenshot: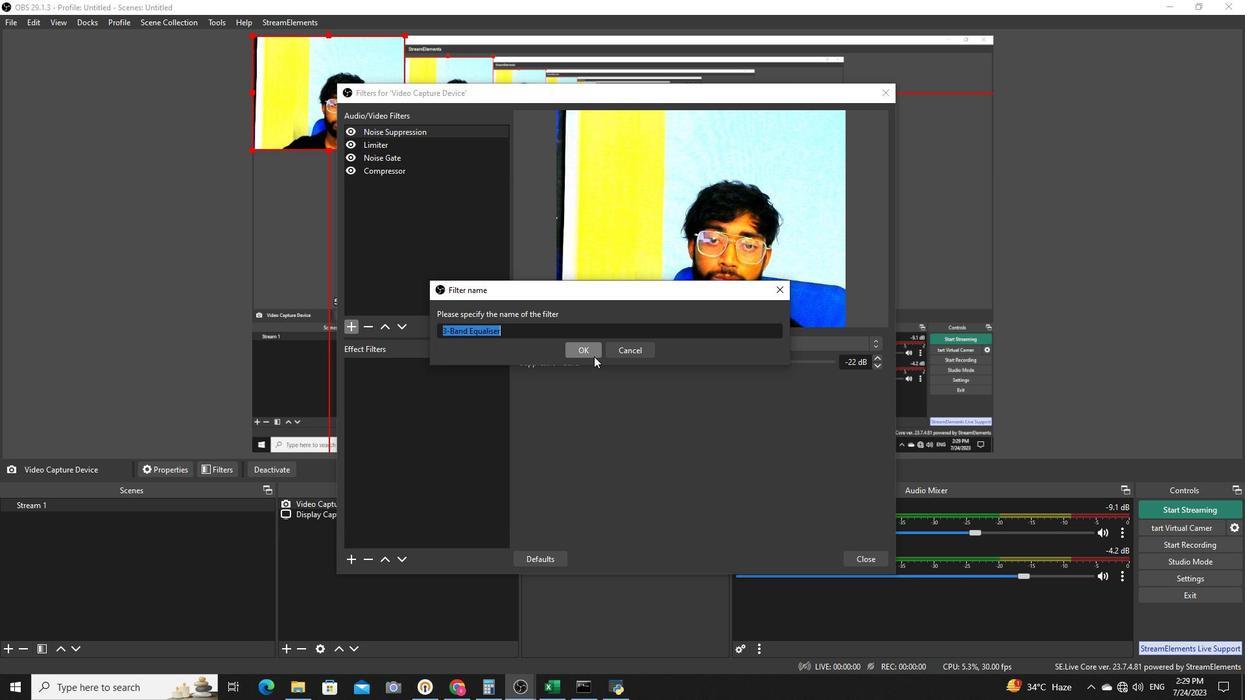 
Action: Mouse pressed left at (592, 354)
Screenshot: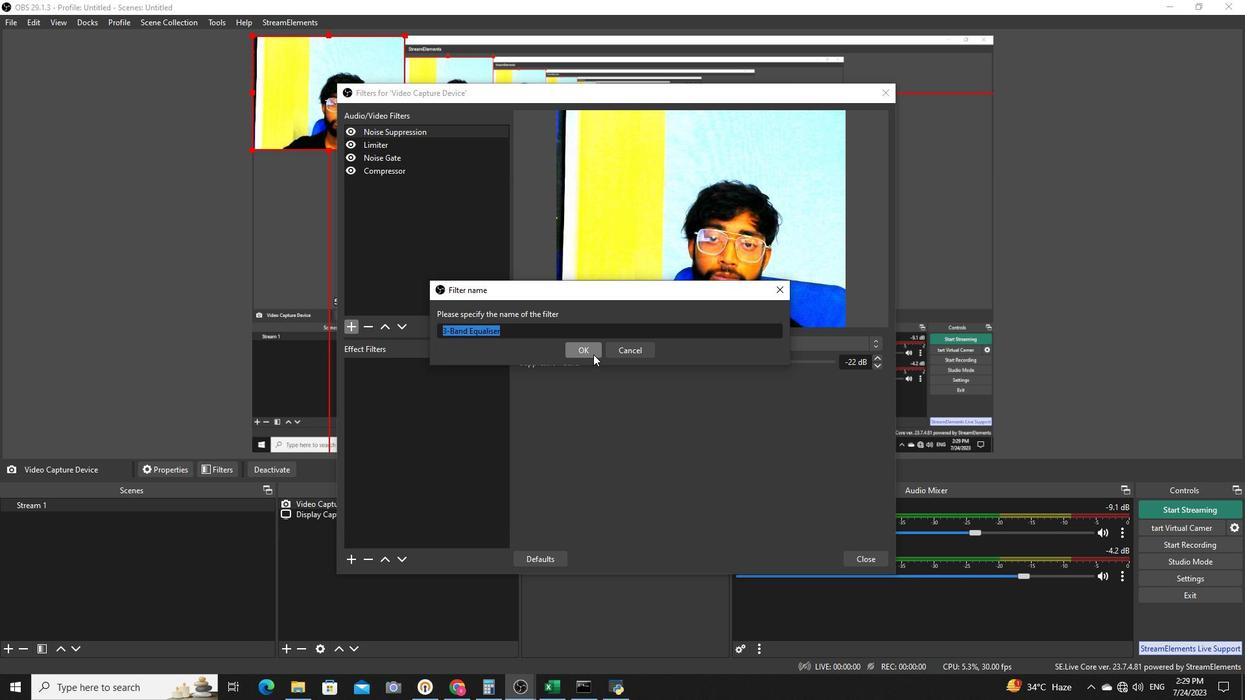 
Action: Mouse moved to (687, 343)
Screenshot: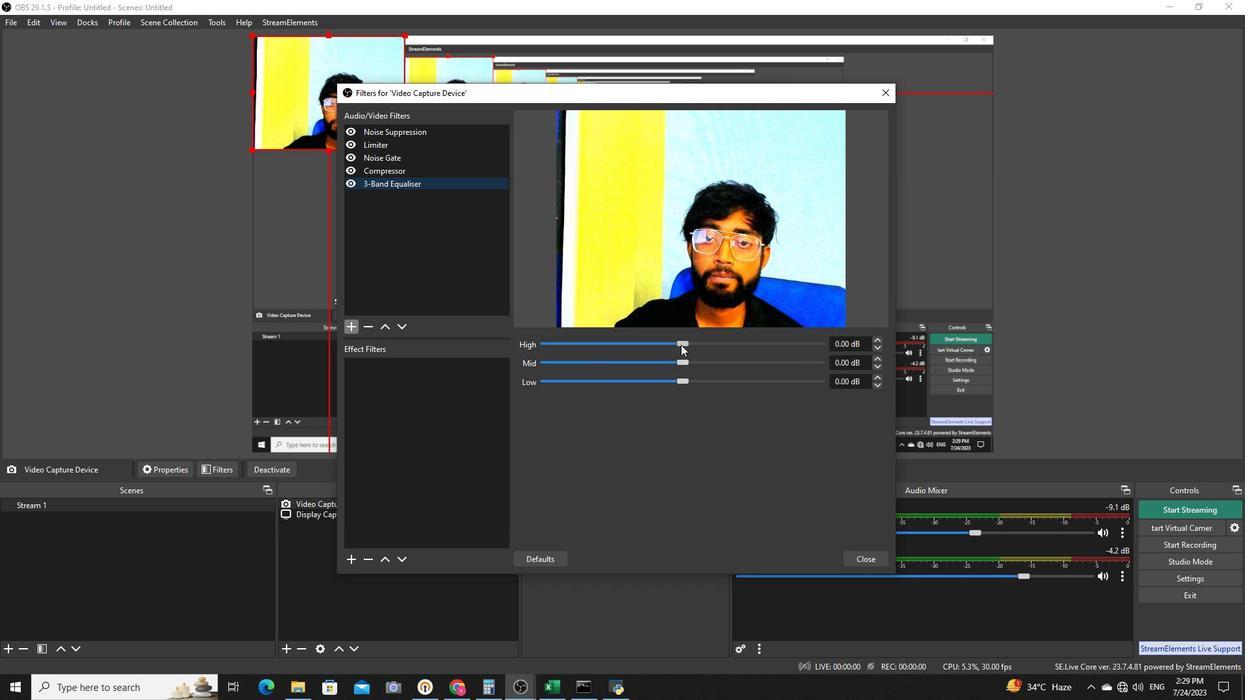 
Action: Mouse pressed left at (687, 343)
Screenshot: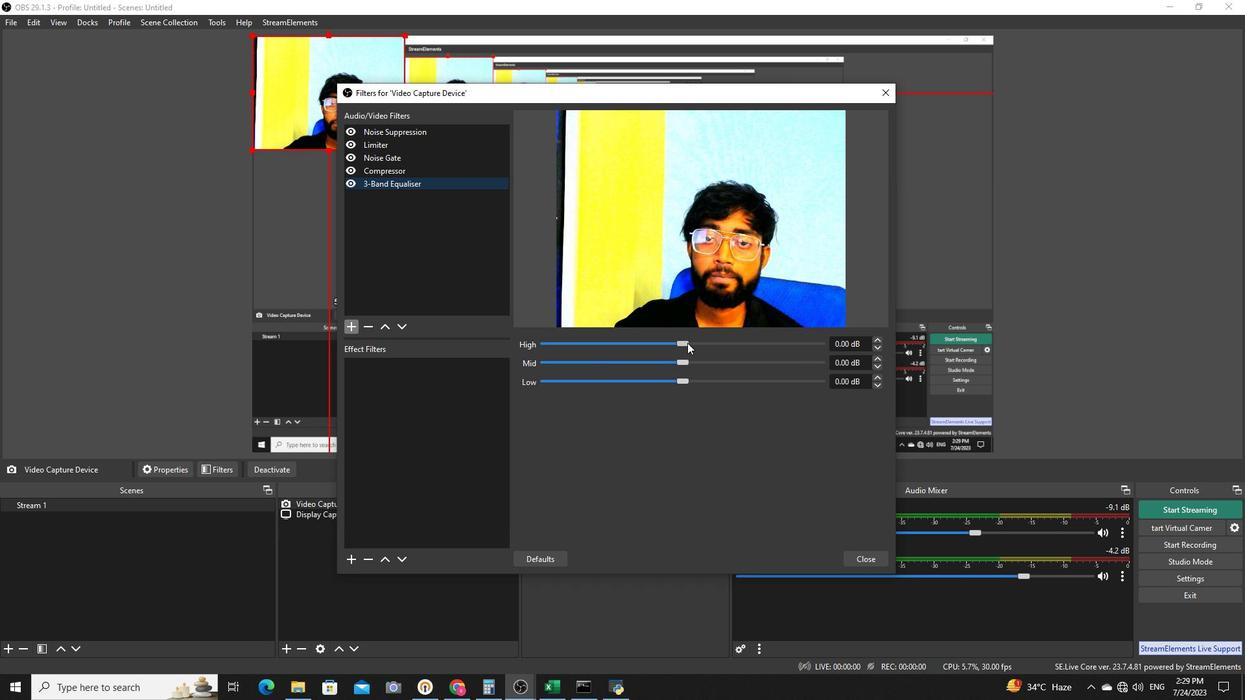 
Action: Mouse moved to (678, 364)
Screenshot: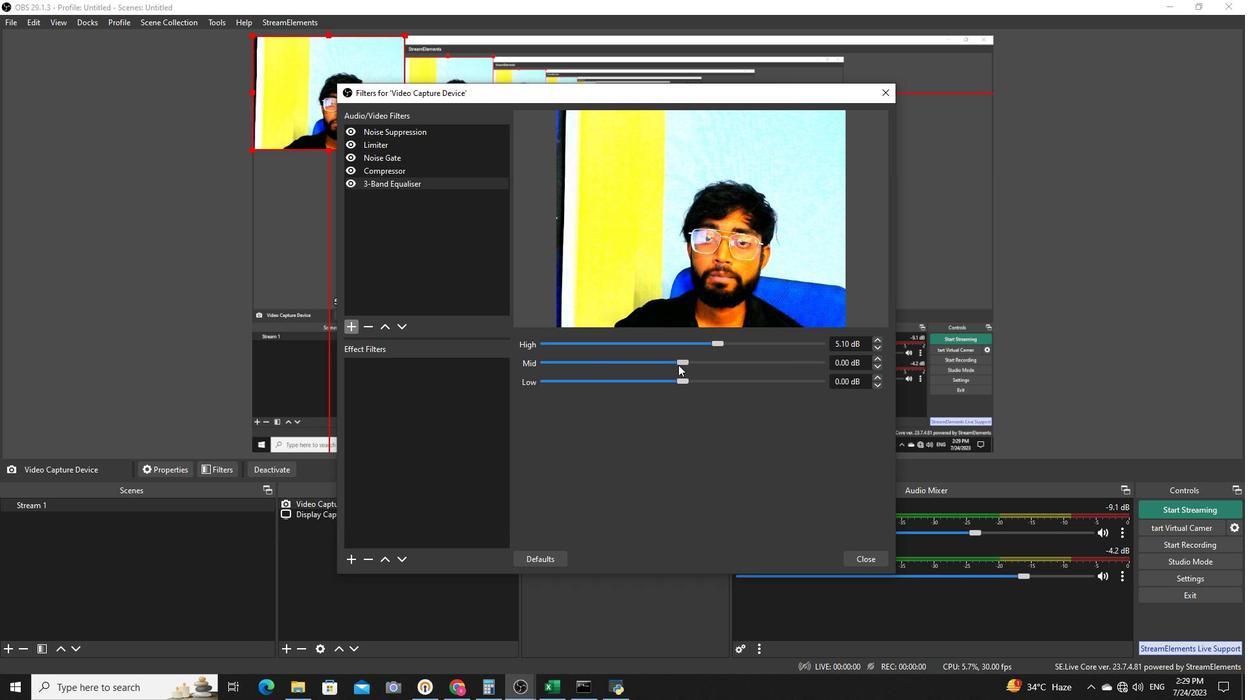 
Action: Mouse pressed left at (678, 364)
Screenshot: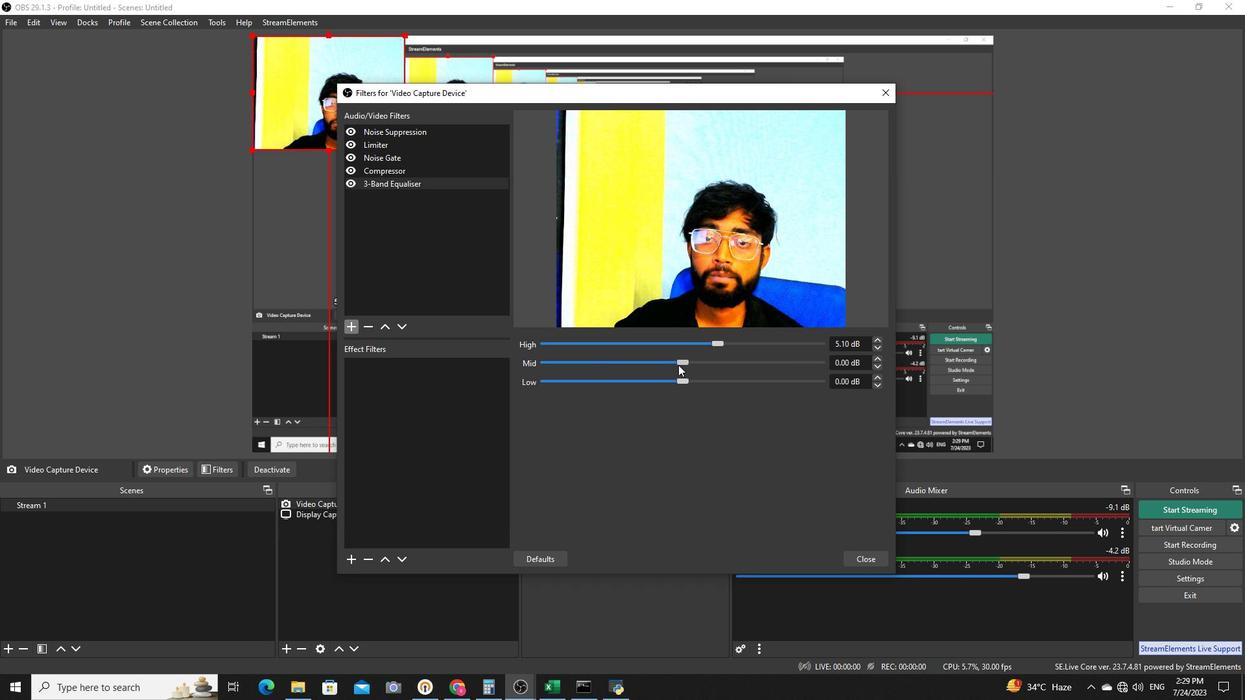 
Action: Mouse moved to (684, 378)
Screenshot: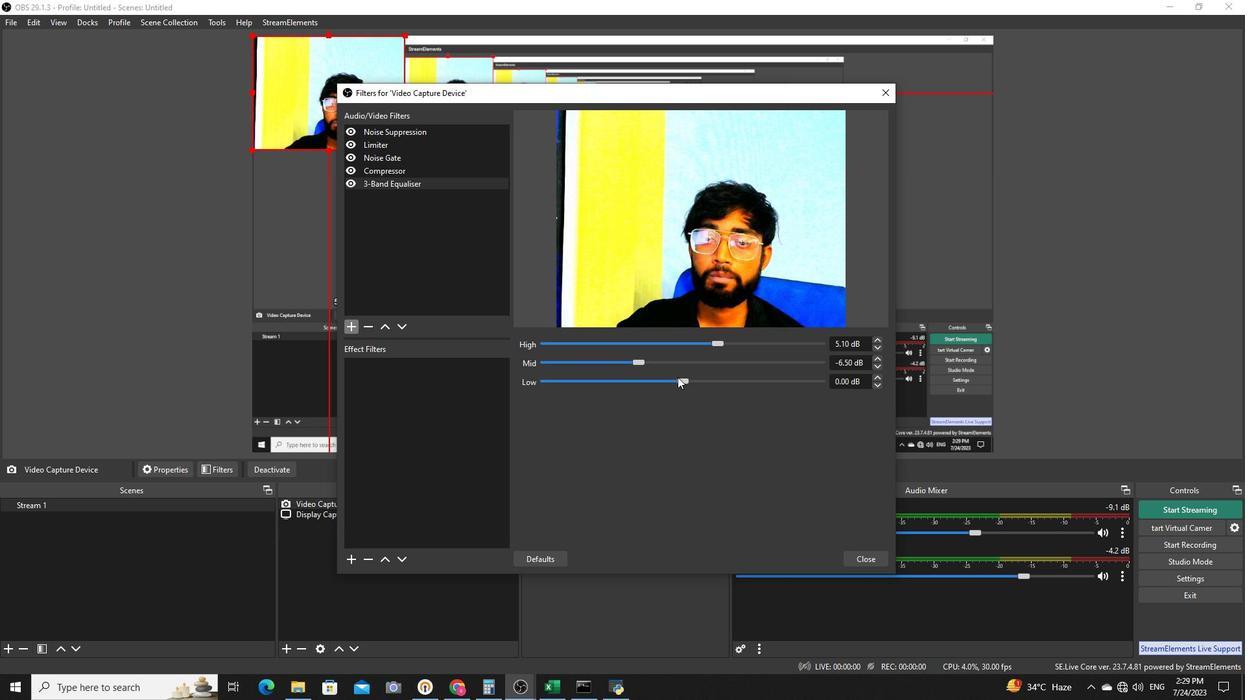 
Action: Mouse pressed left at (684, 378)
Screenshot: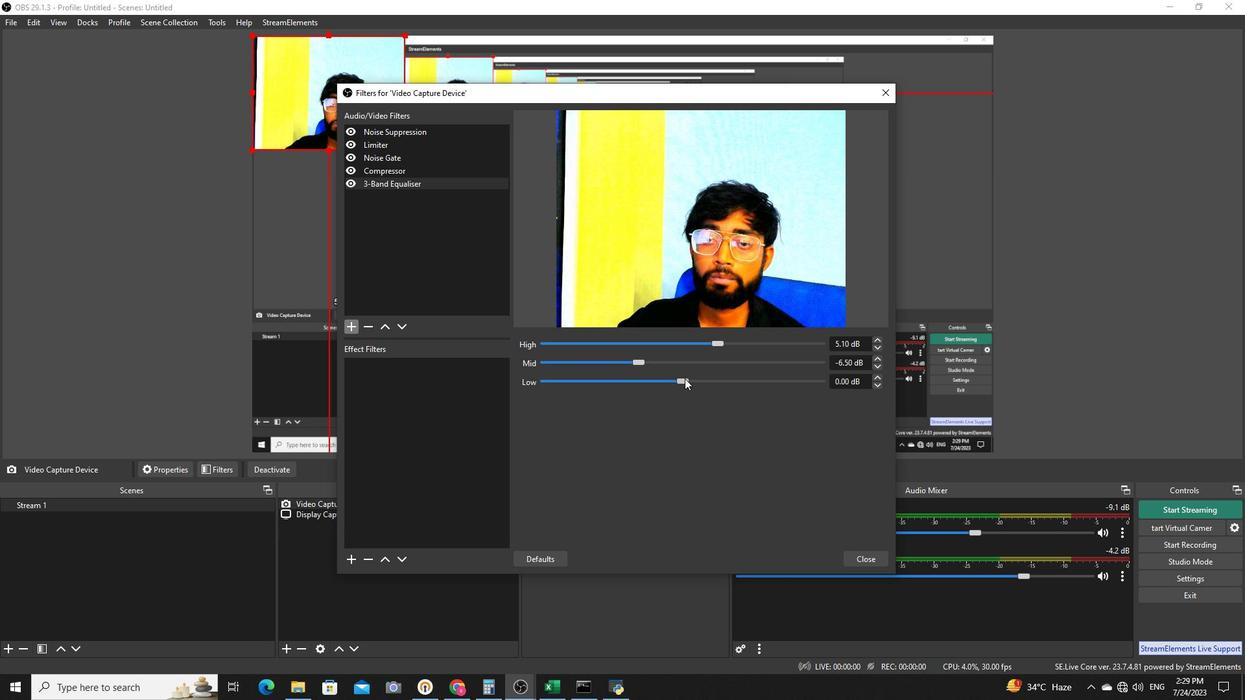 
Action: Mouse moved to (874, 551)
Screenshot: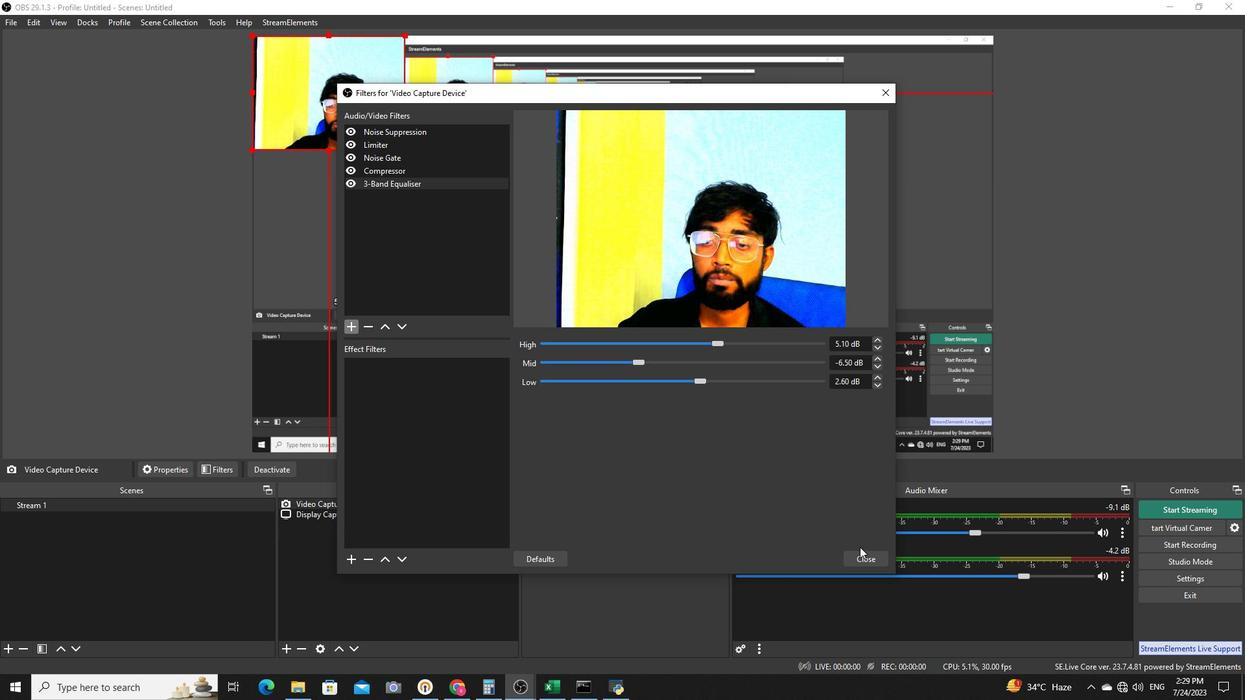 
Action: Mouse pressed left at (874, 551)
Screenshot: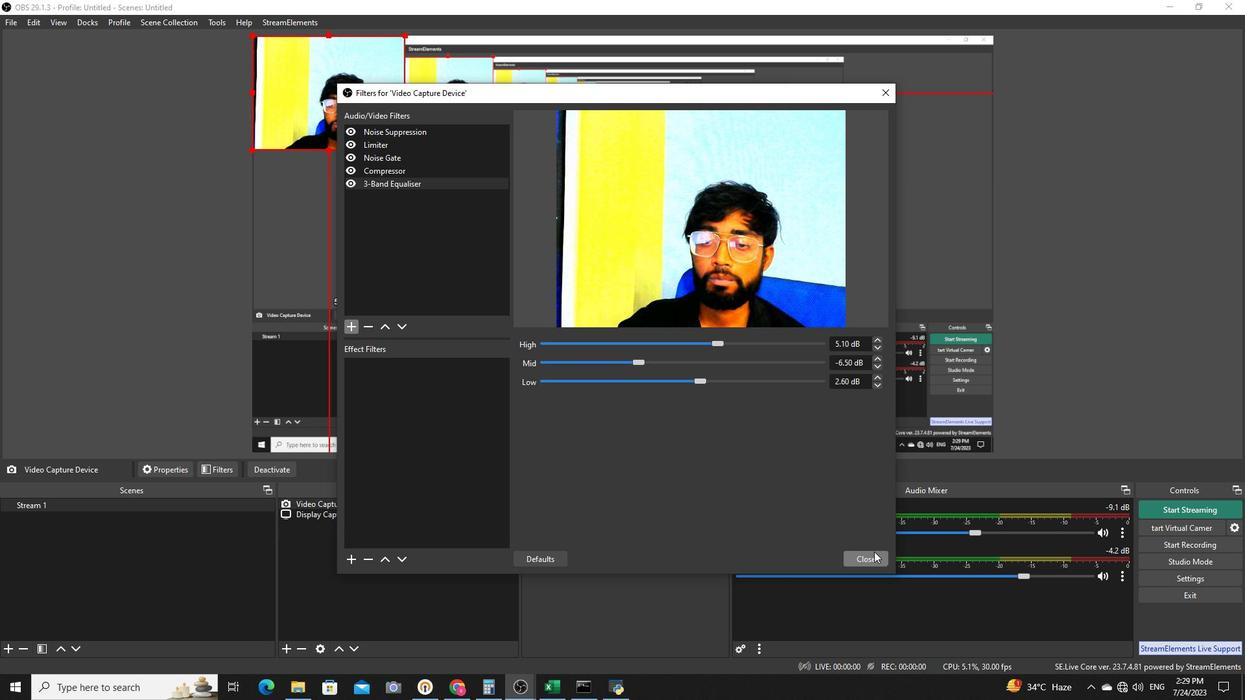 
Action: Mouse moved to (1125, 579)
Screenshot: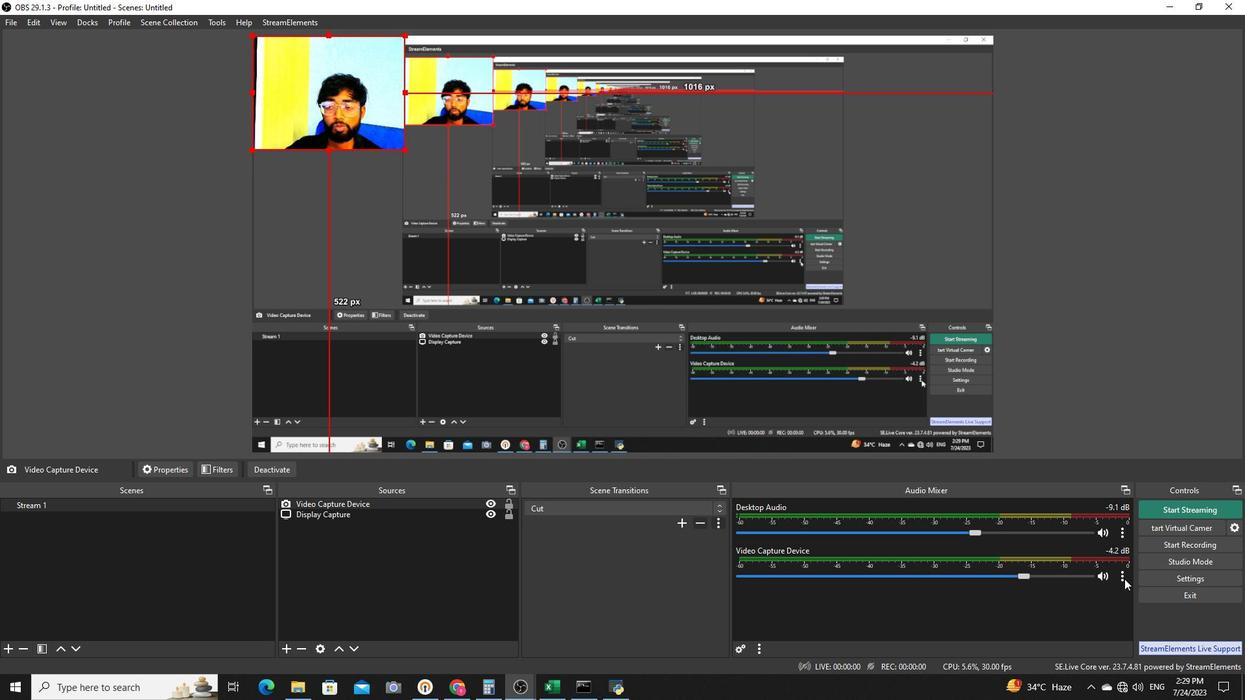 
Action: Mouse pressed left at (1125, 579)
Screenshot: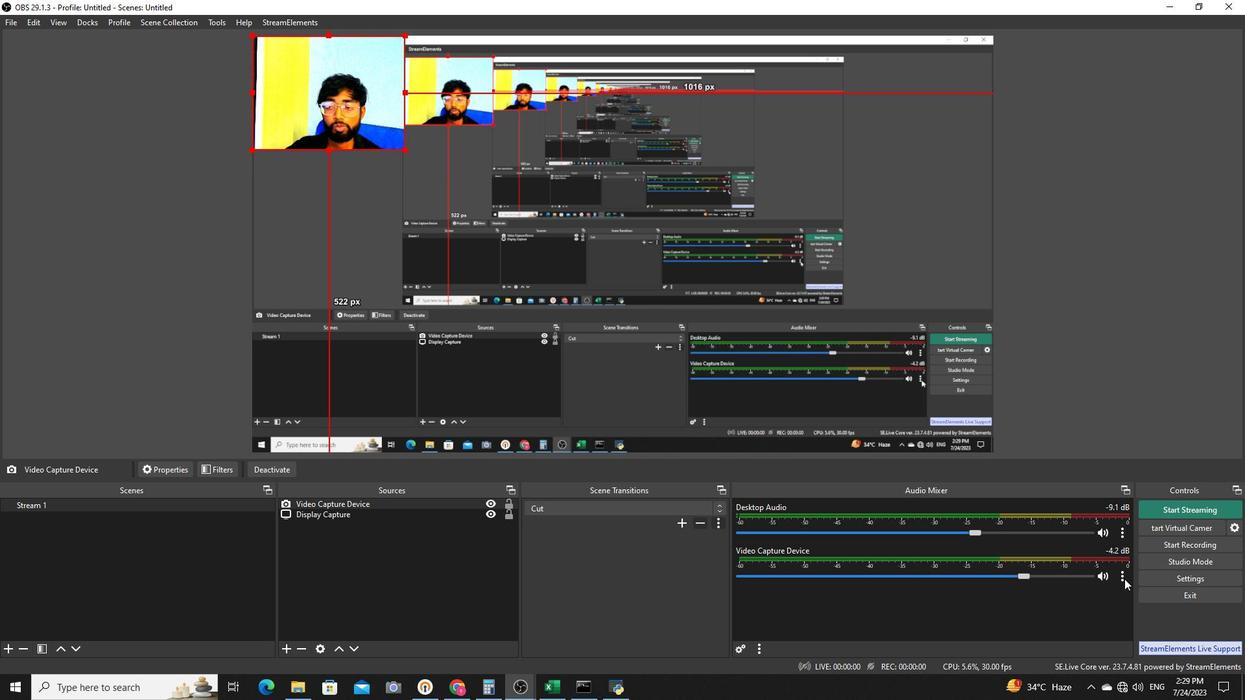
Action: Mouse moved to (1139, 538)
Screenshot: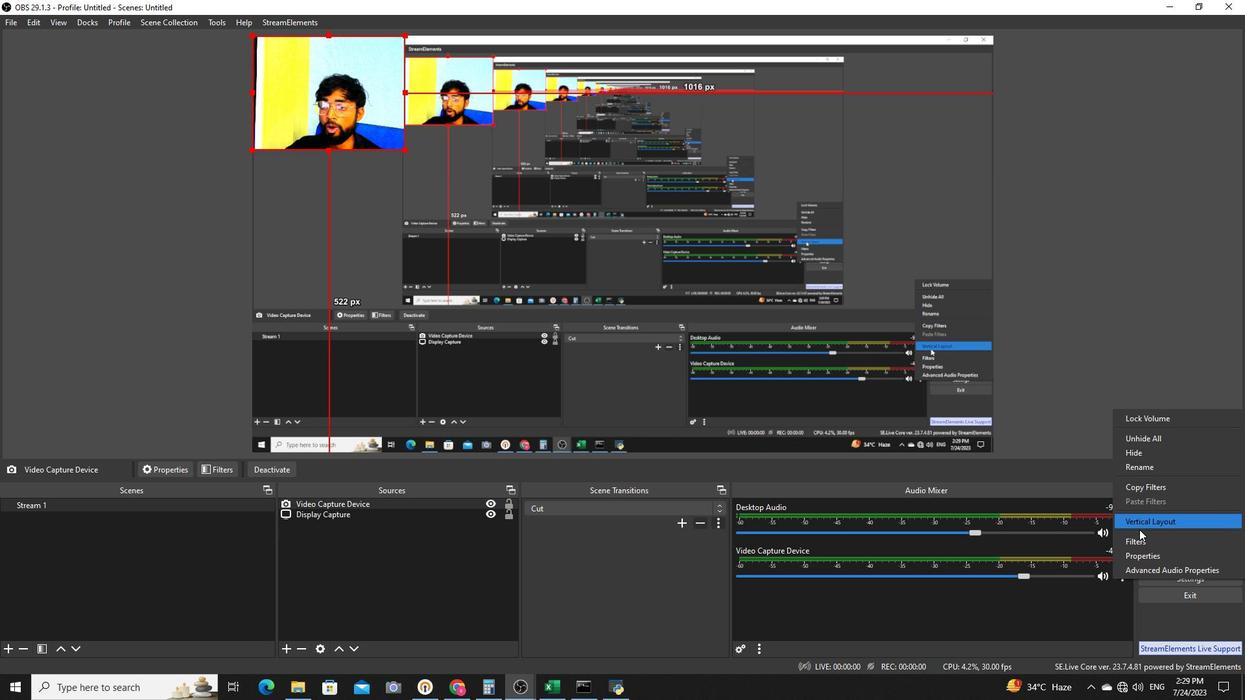 
Action: Mouse pressed left at (1139, 538)
Screenshot: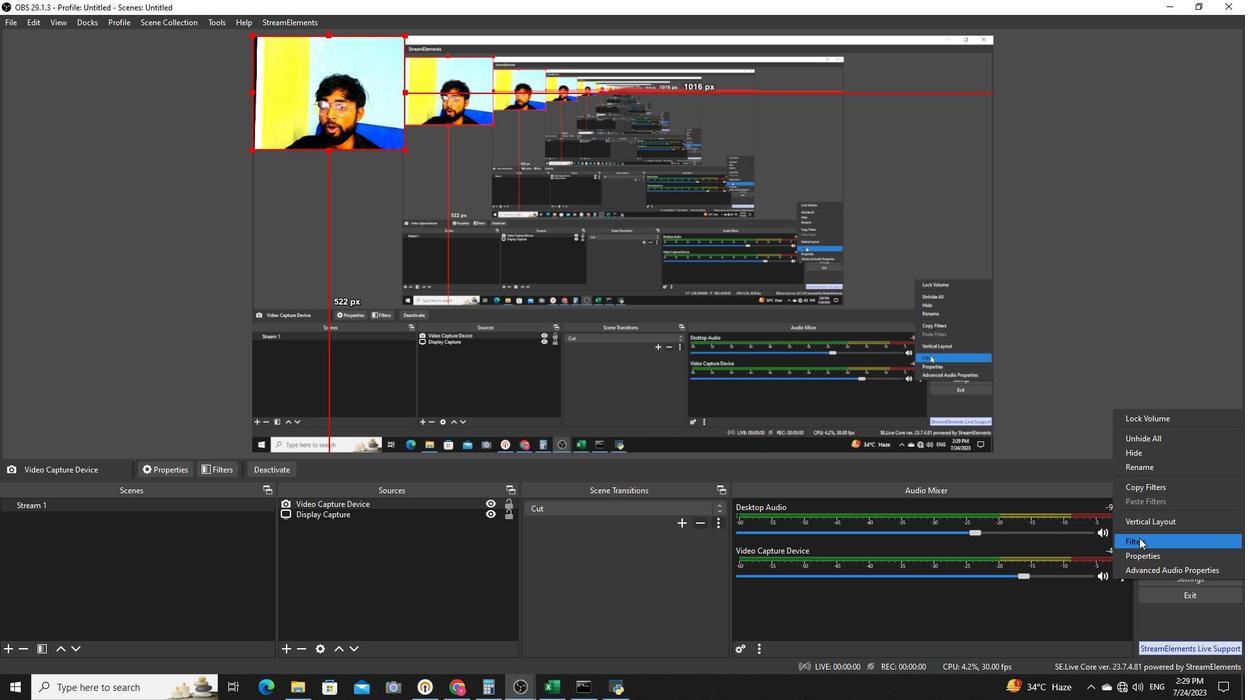 
Action: Mouse moved to (348, 319)
Screenshot: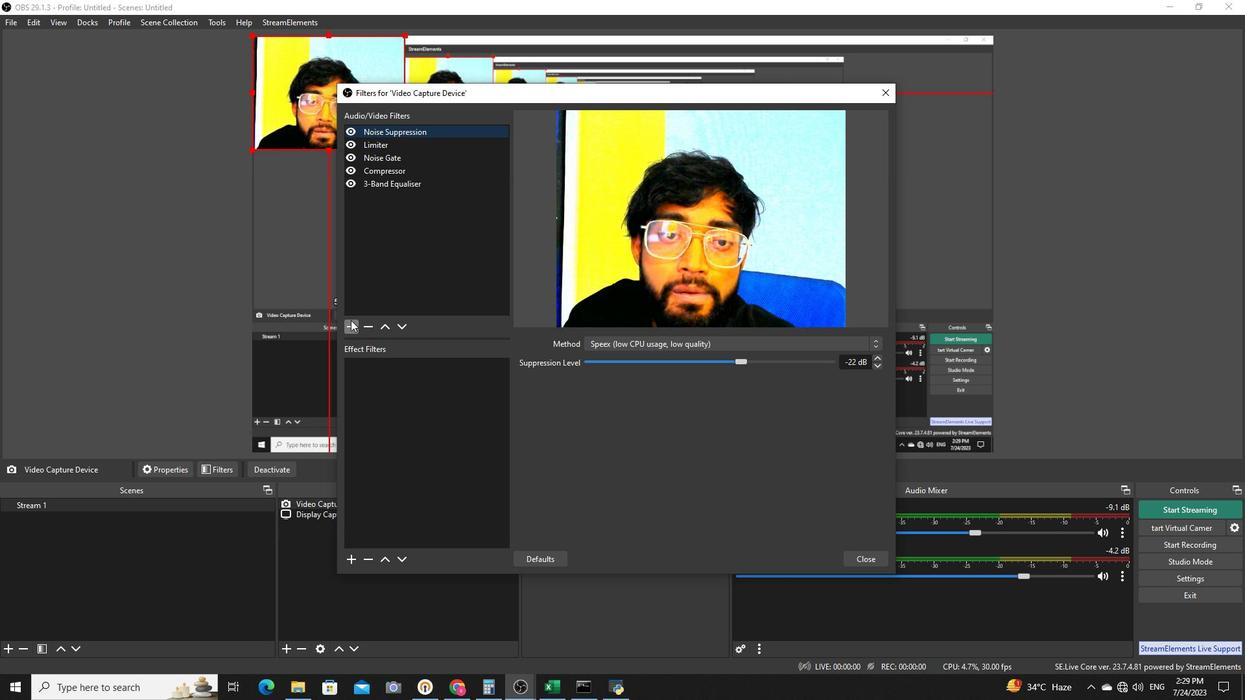 
Action: Mouse pressed left at (348, 319)
Screenshot: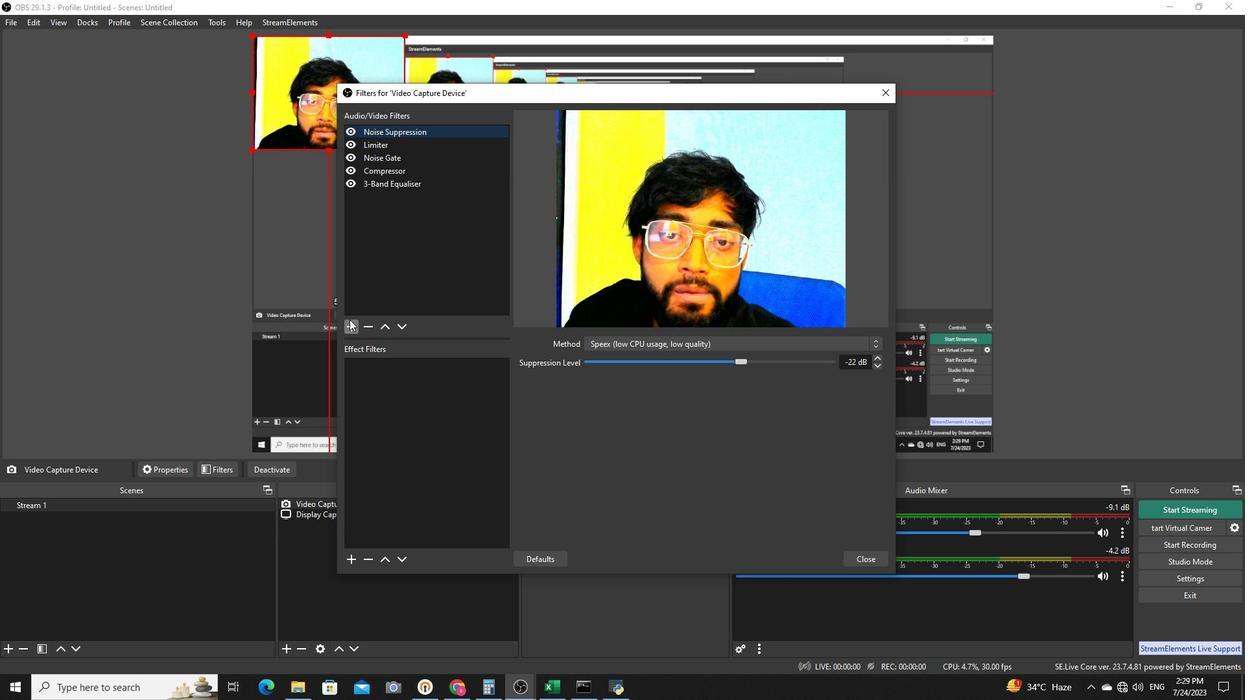 
Action: Mouse moved to (388, 376)
Screenshot: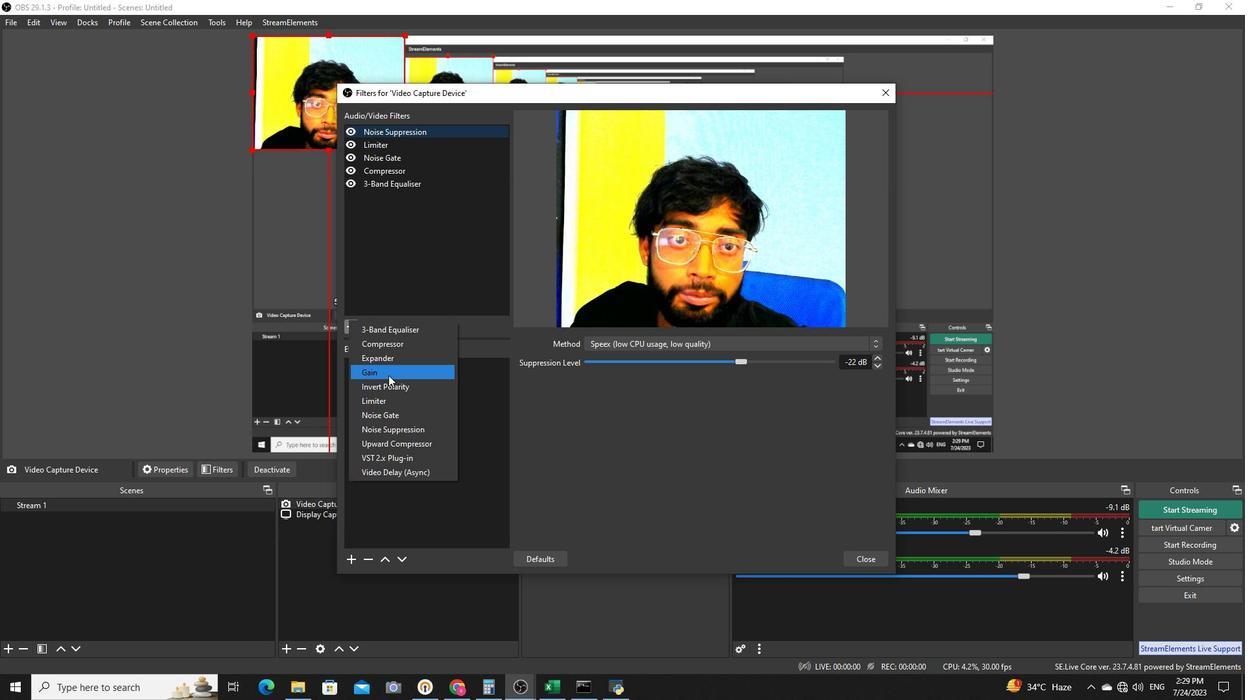 
Action: Mouse pressed left at (388, 376)
Screenshot: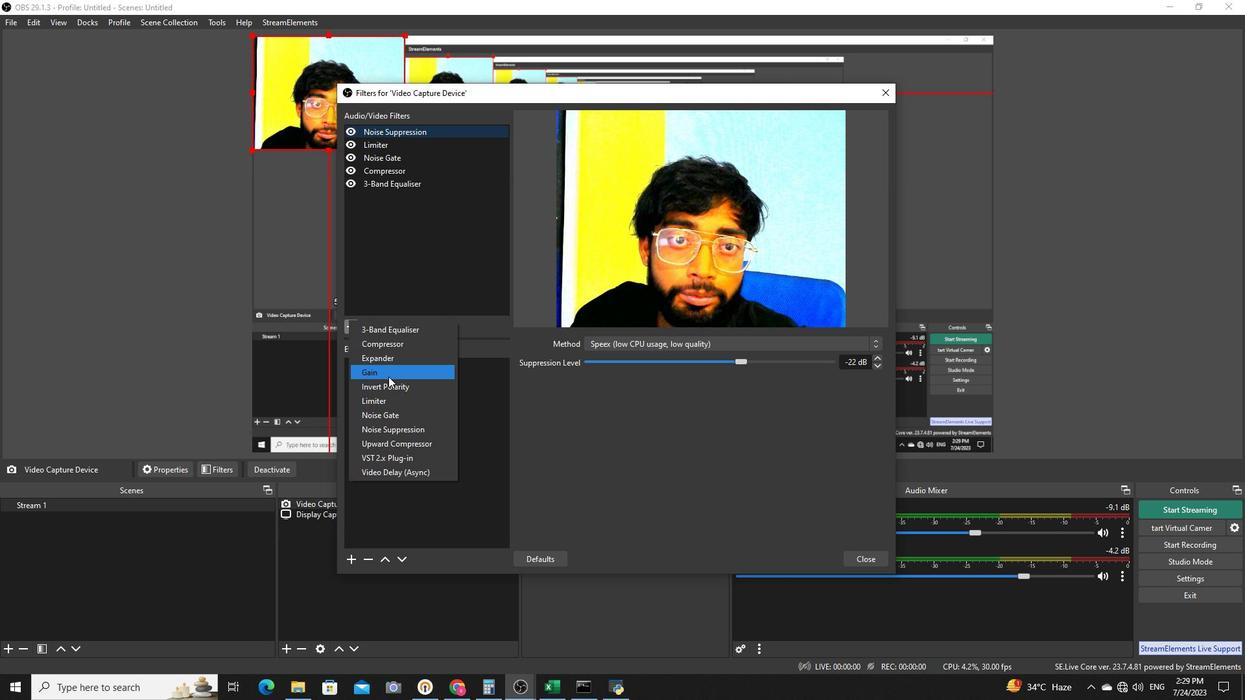
Action: Mouse moved to (584, 348)
Screenshot: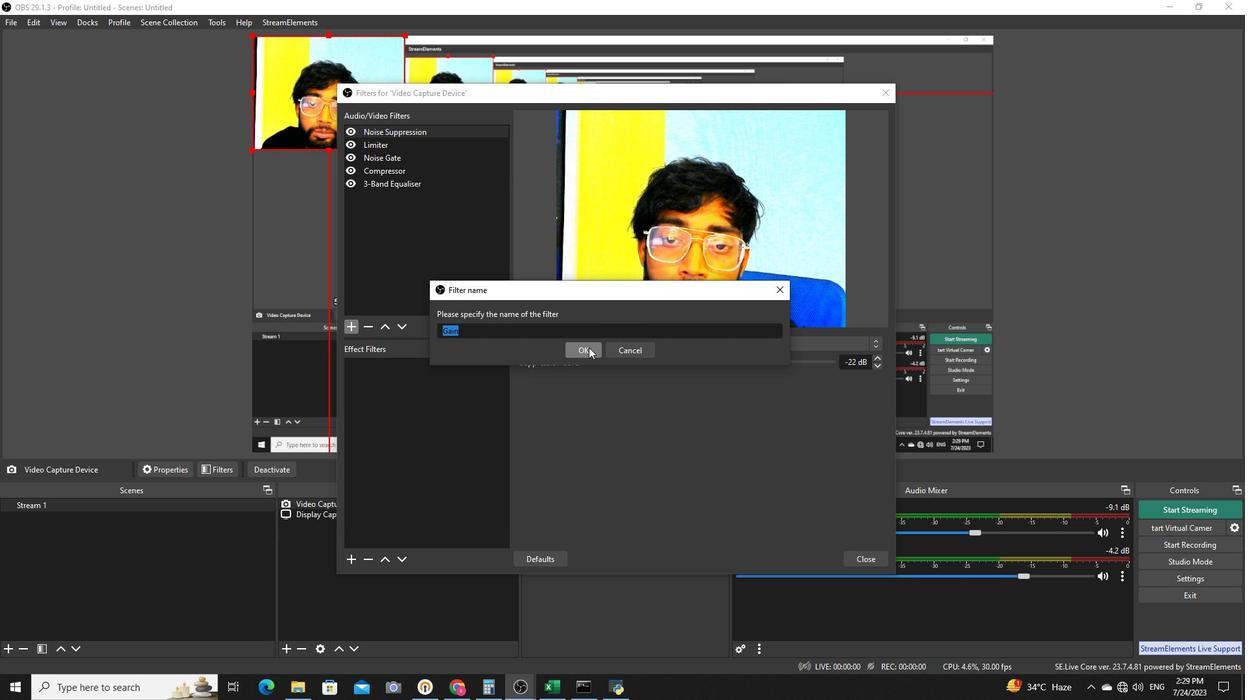 
Action: Mouse pressed left at (584, 348)
Screenshot: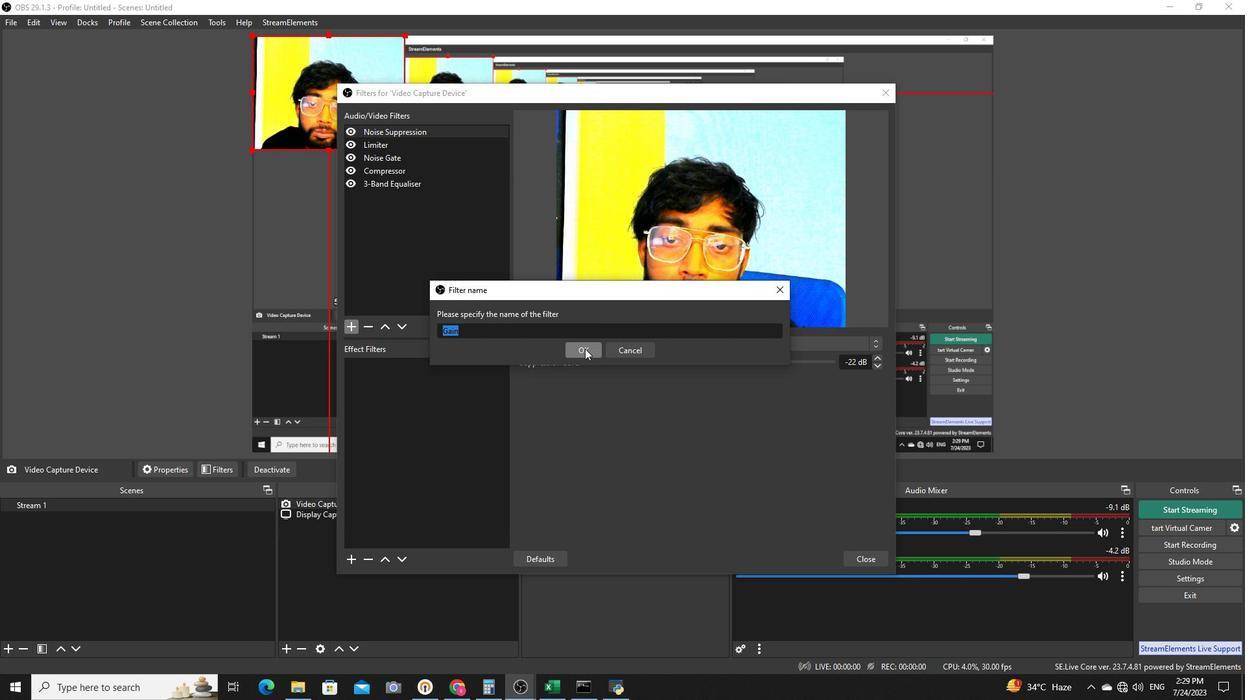 
Action: Mouse moved to (691, 352)
Screenshot: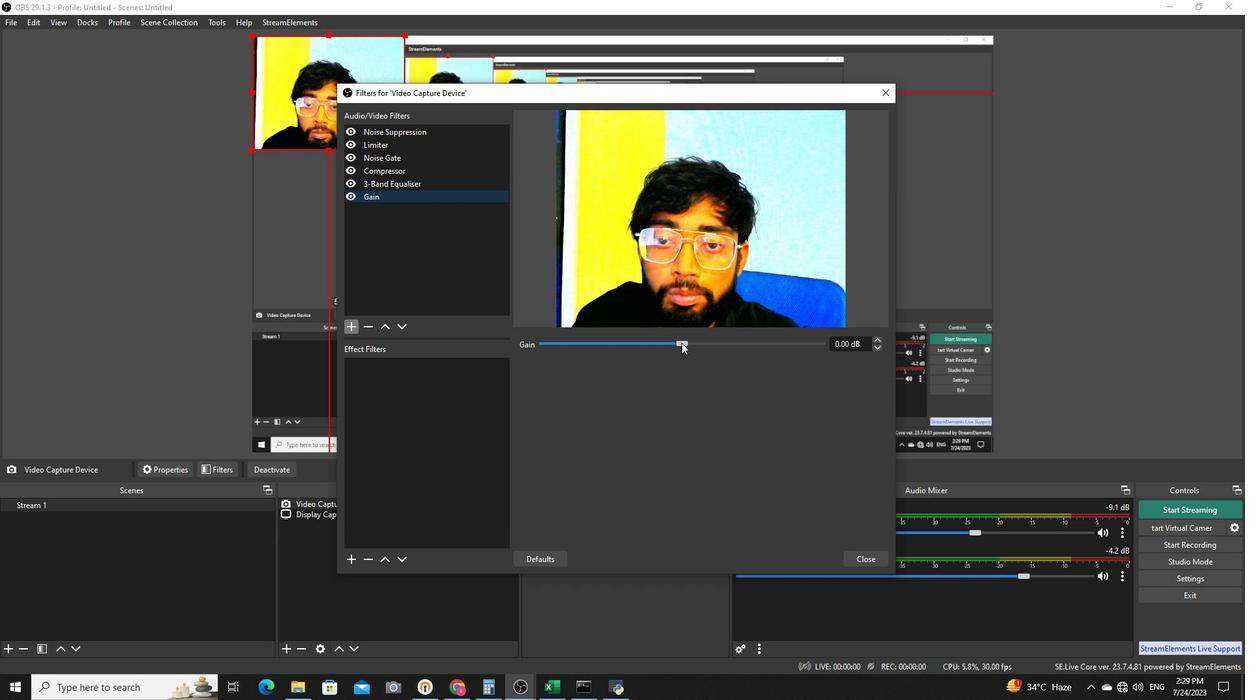 
Action: Mouse pressed left at (691, 352)
Screenshot: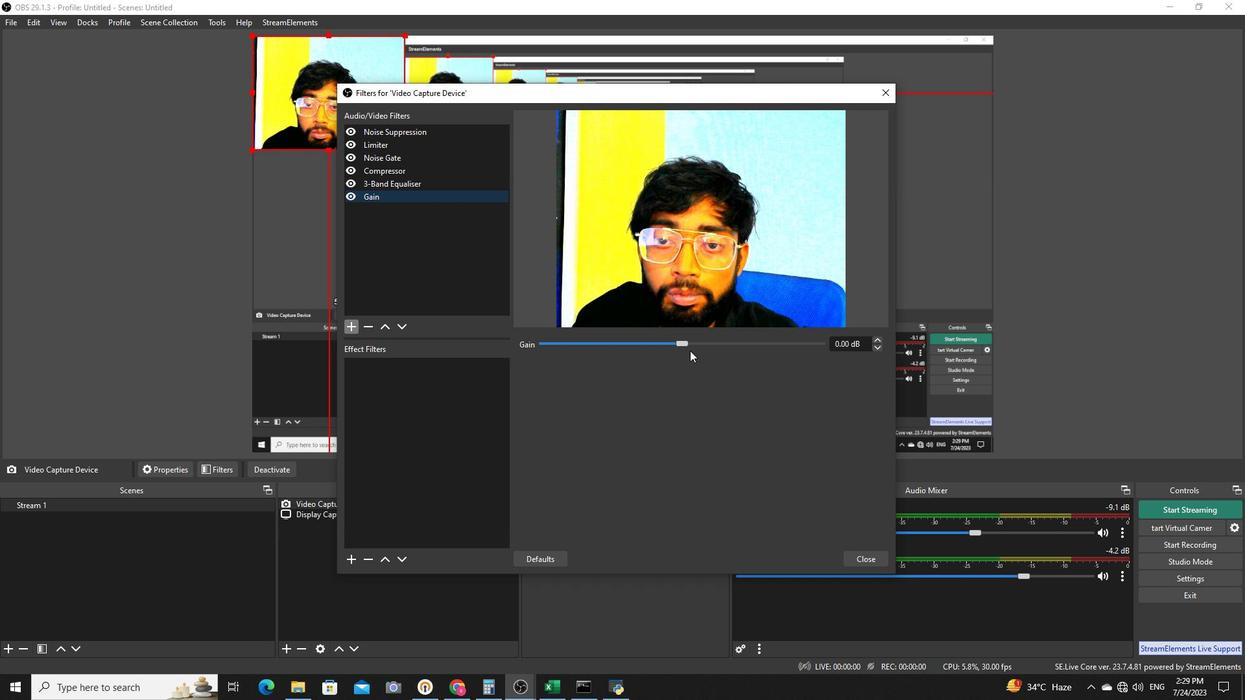 
Action: Mouse pressed left at (691, 352)
Screenshot: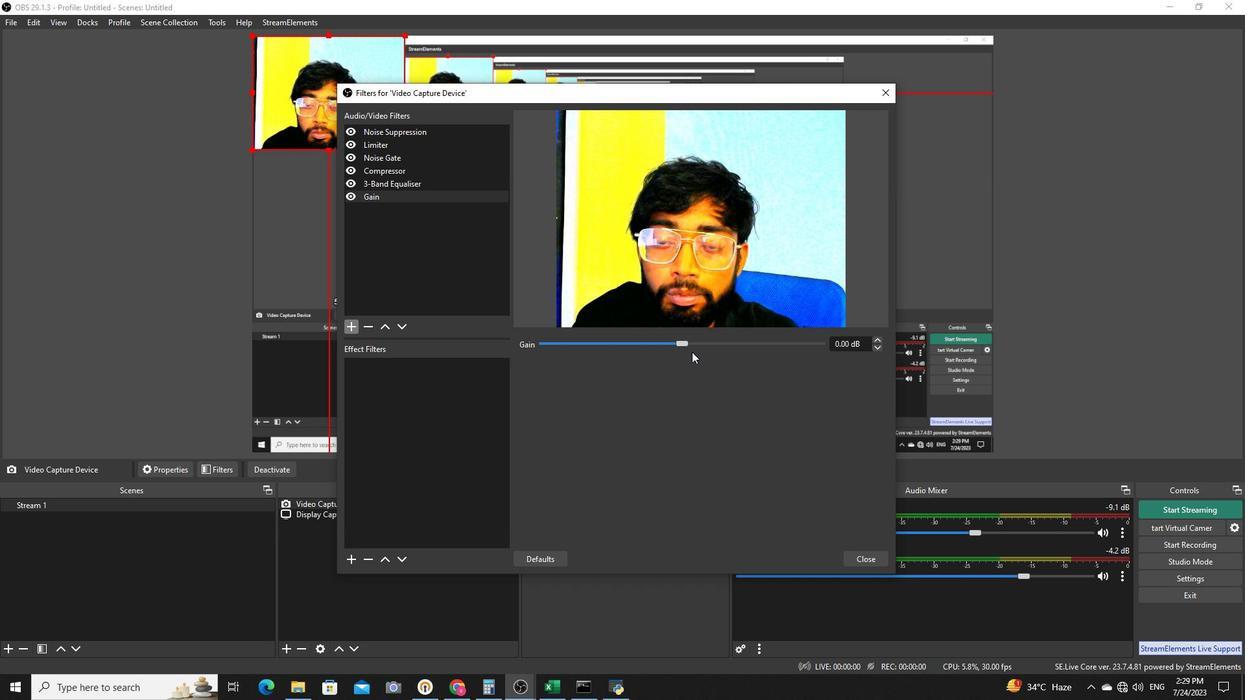 
Action: Mouse moved to (681, 338)
Screenshot: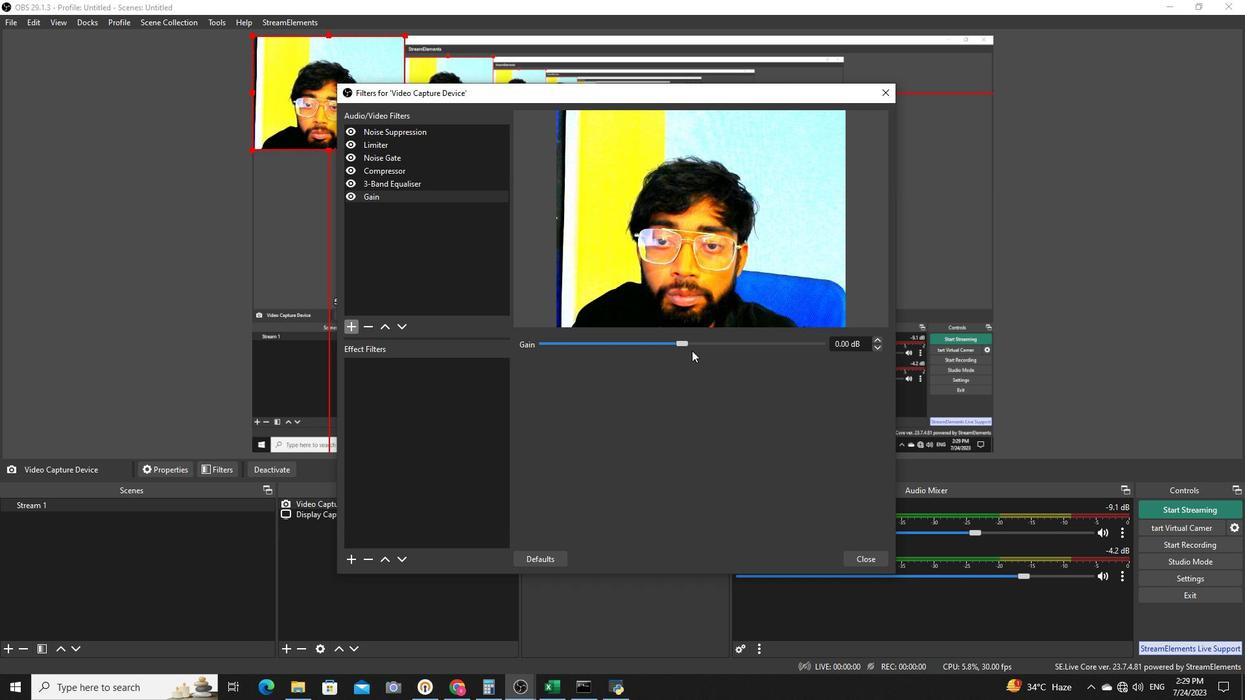 
Action: Mouse pressed left at (681, 338)
Screenshot: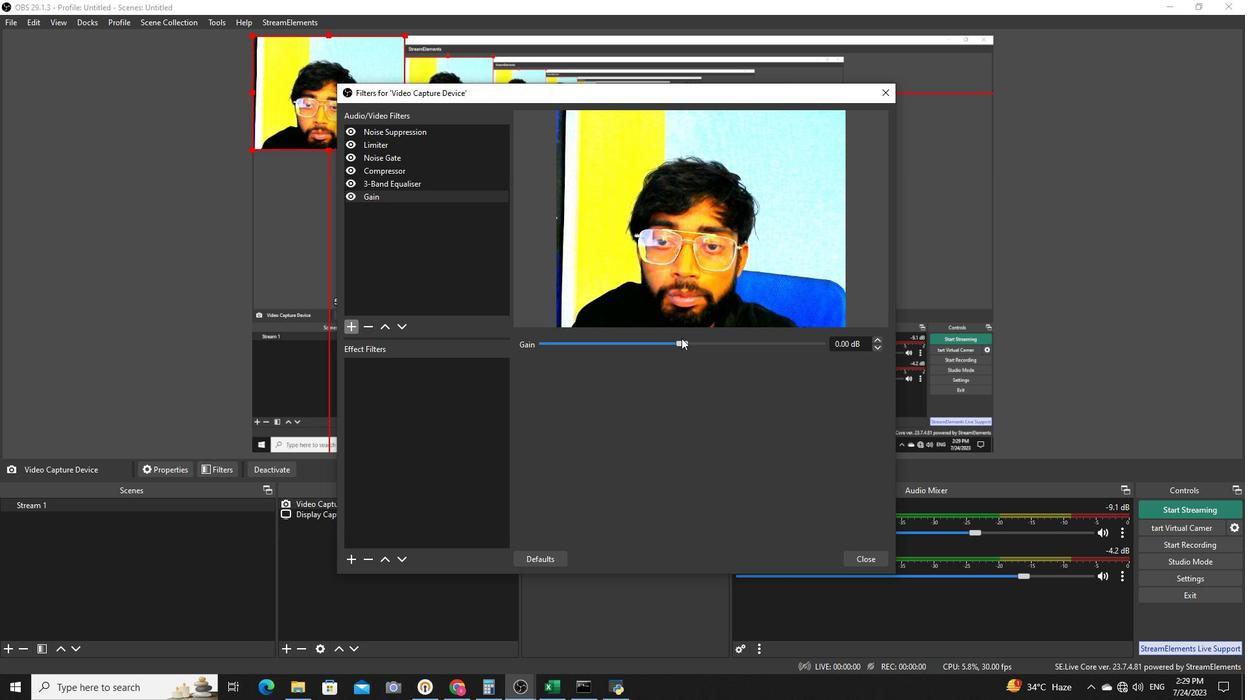 
Action: Mouse moved to (711, 333)
Screenshot: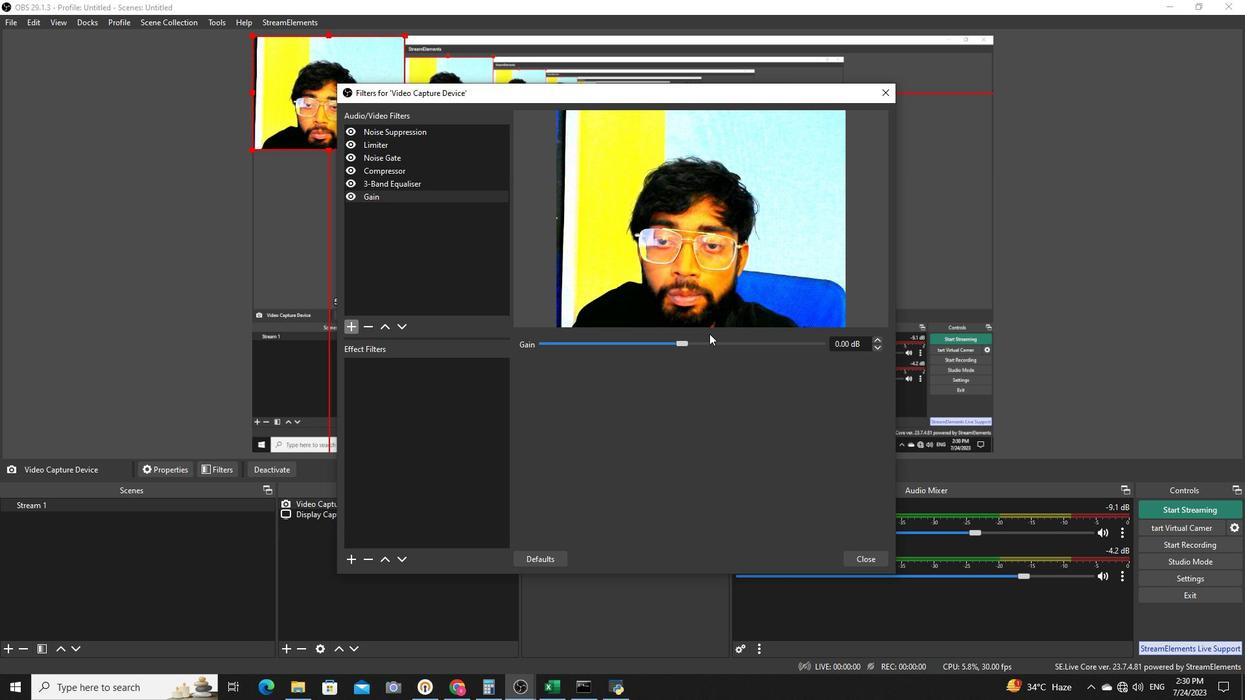 
Action: Mouse pressed left at (713, 333)
Screenshot: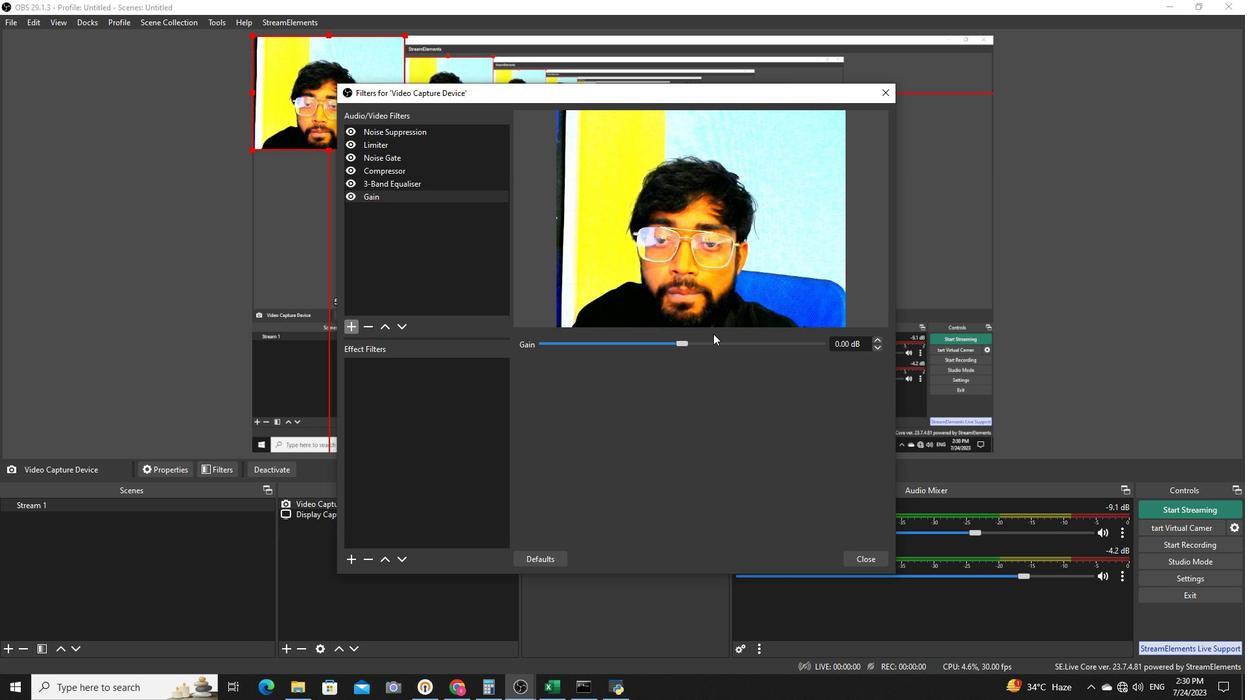 
Action: Mouse moved to (678, 342)
Screenshot: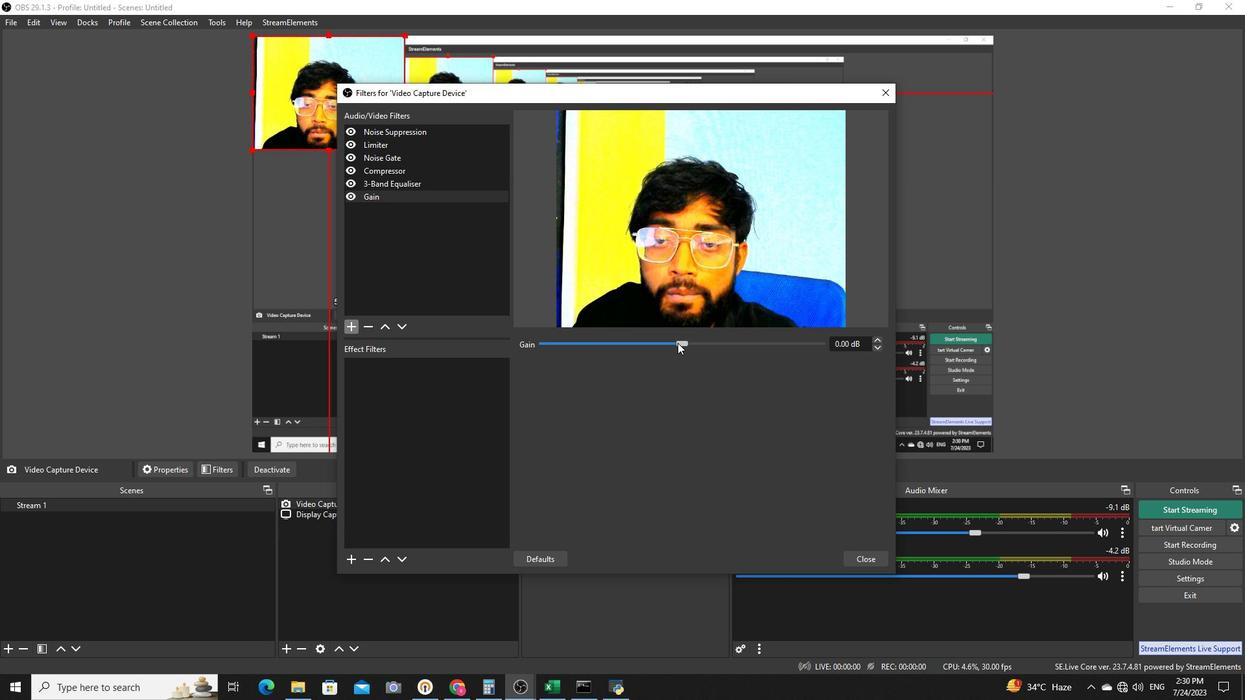 
Action: Mouse pressed left at (678, 342)
Screenshot: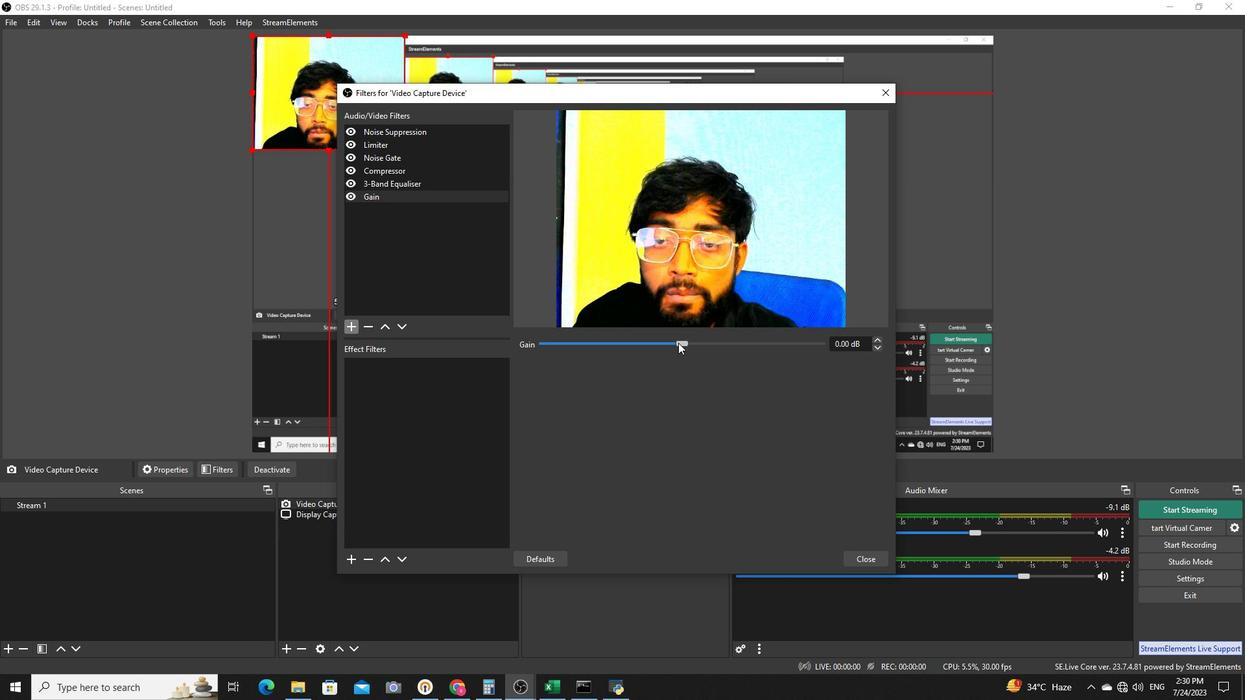 
Action: Mouse moved to (867, 555)
Screenshot: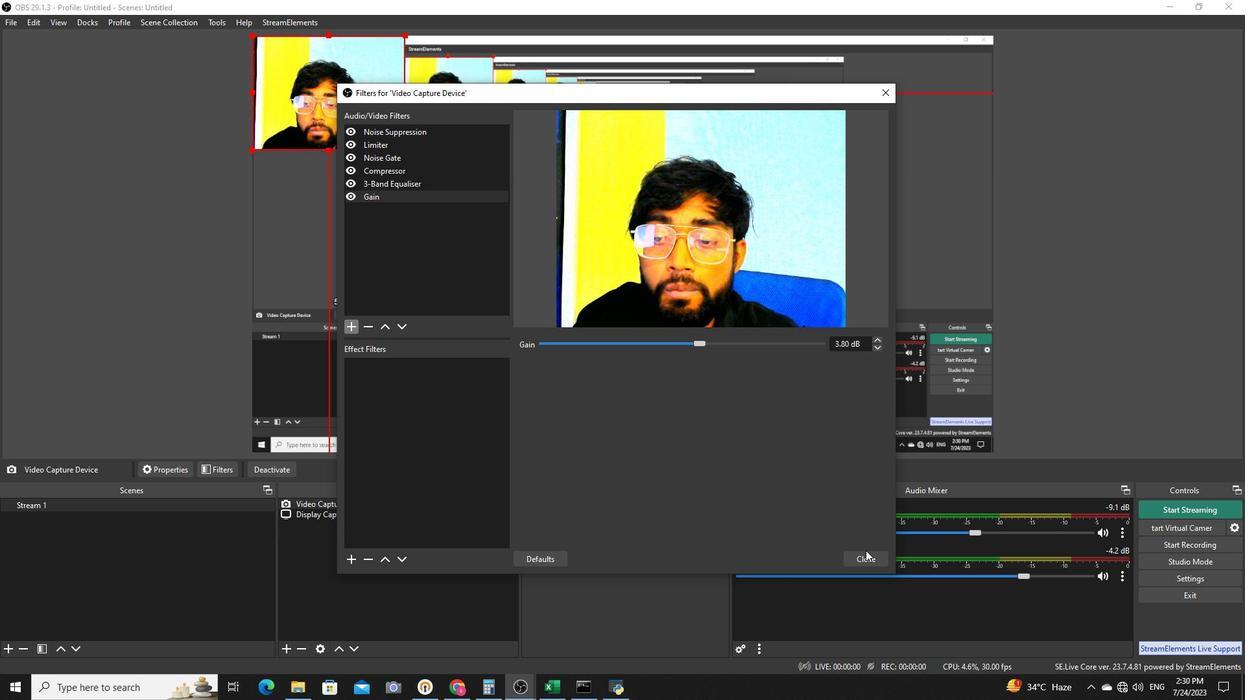 
Action: Mouse pressed left at (867, 555)
Screenshot: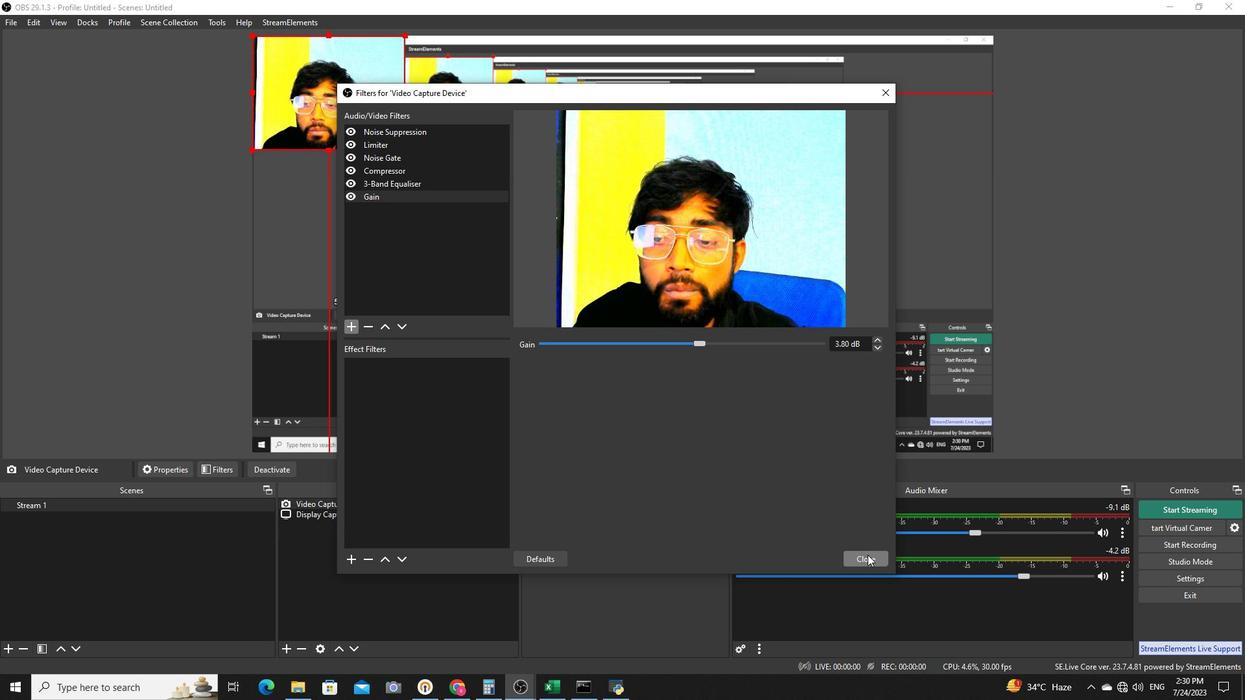 
Action: Mouse moved to (974, 531)
Screenshot: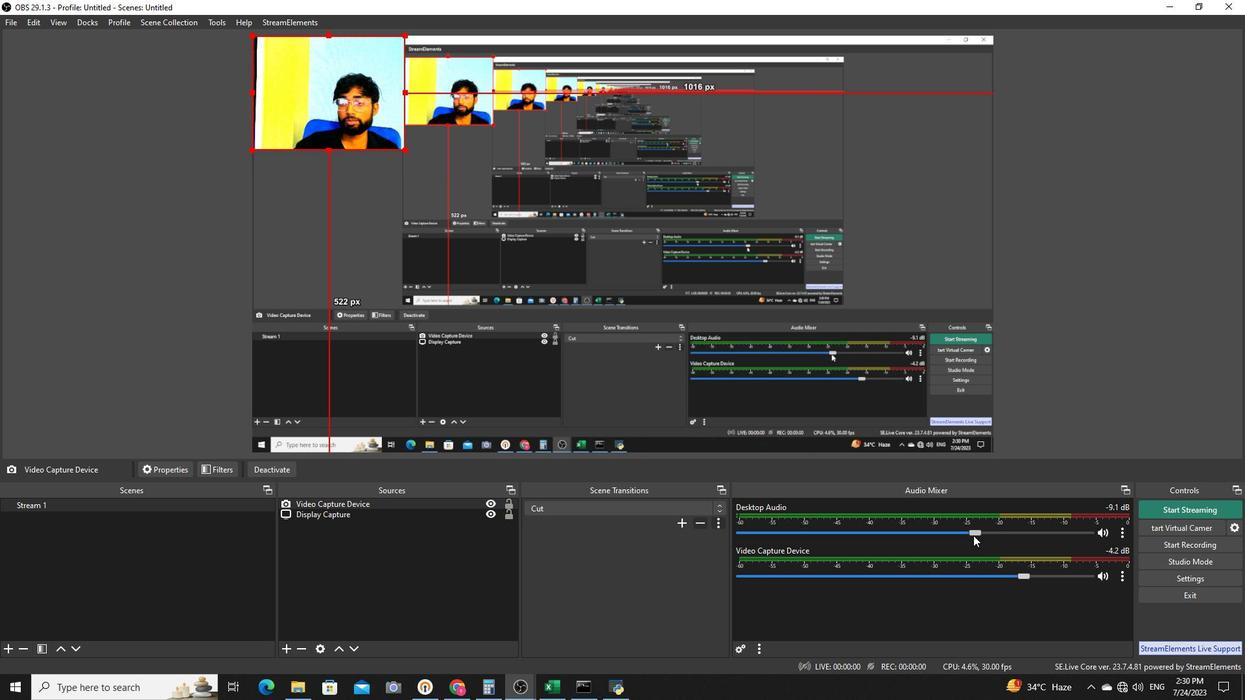
Action: Mouse pressed left at (974, 531)
Screenshot: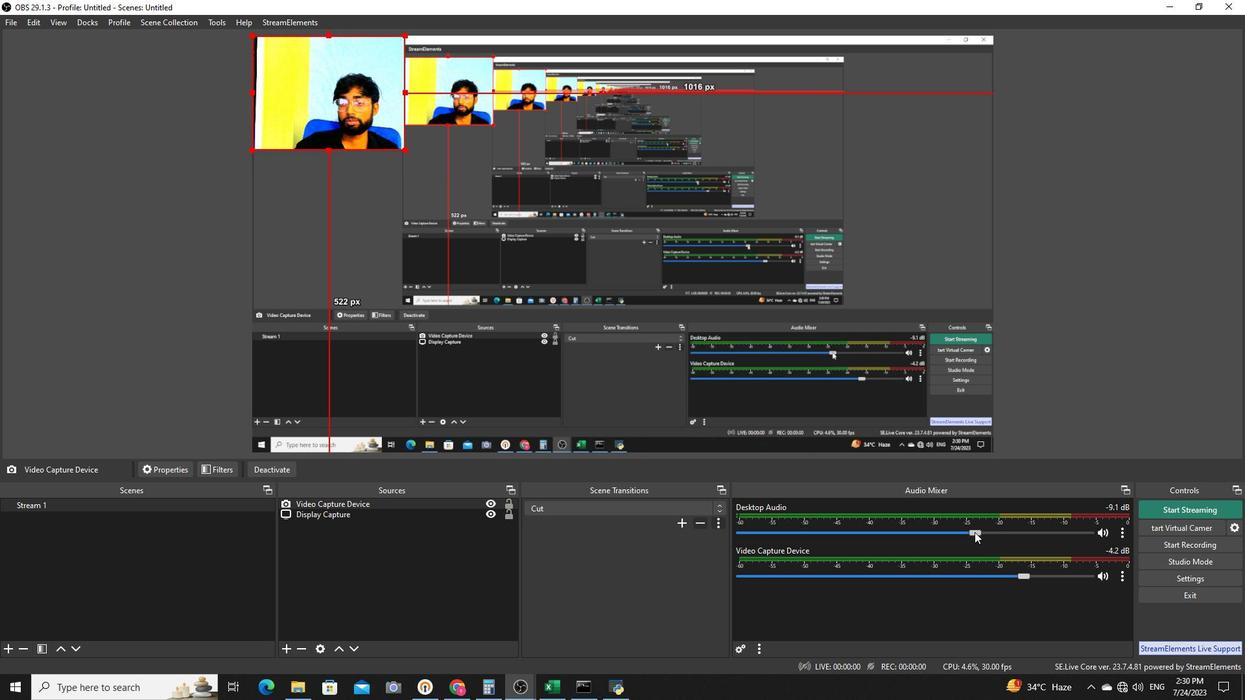
Action: Mouse moved to (1119, 533)
Screenshot: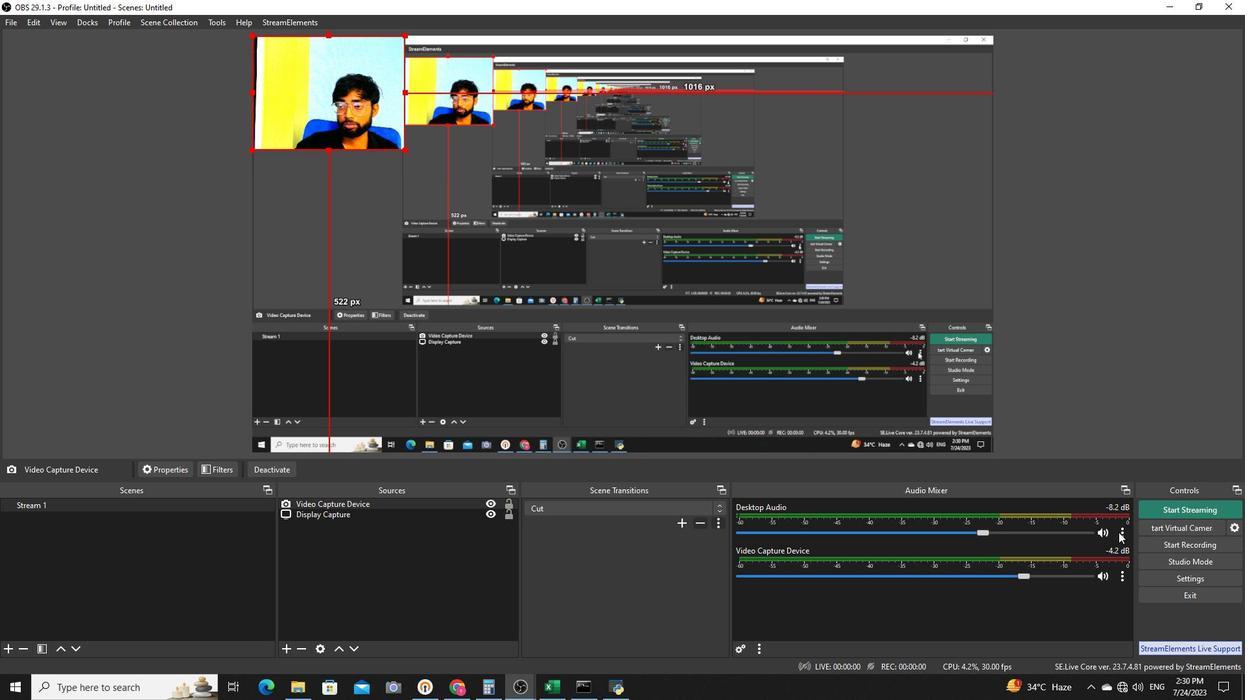 
Action: Mouse pressed left at (1119, 533)
Screenshot: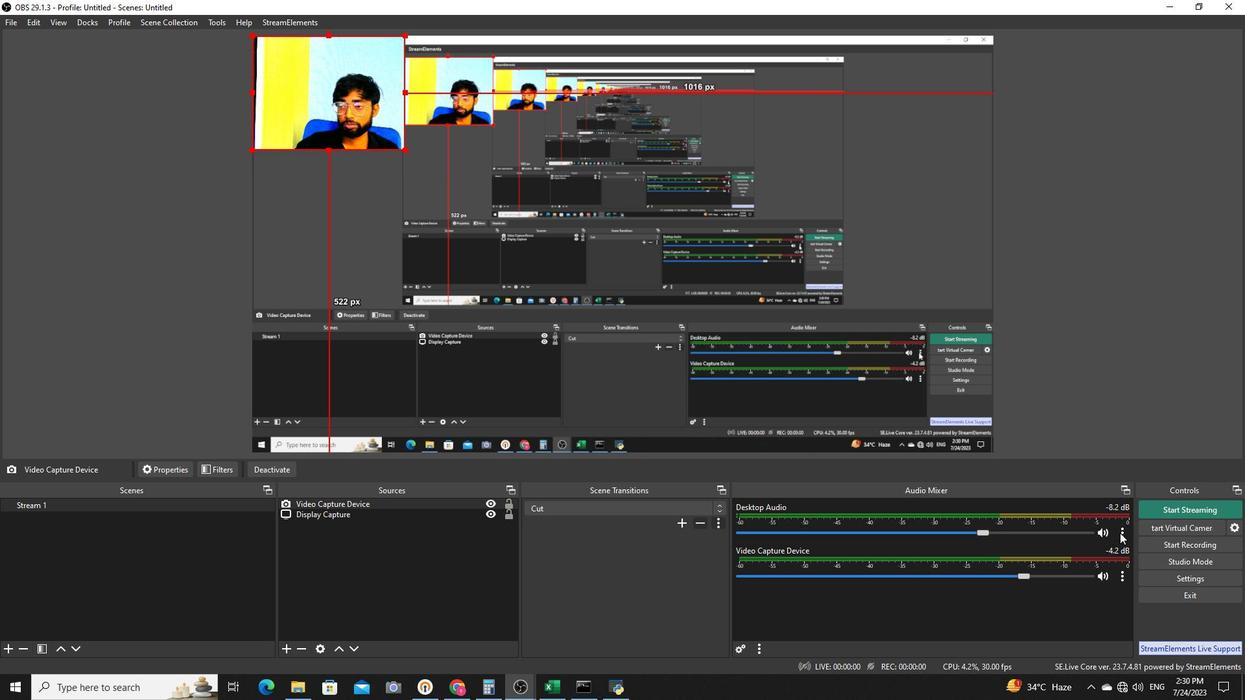 
Action: Mouse moved to (1142, 490)
Screenshot: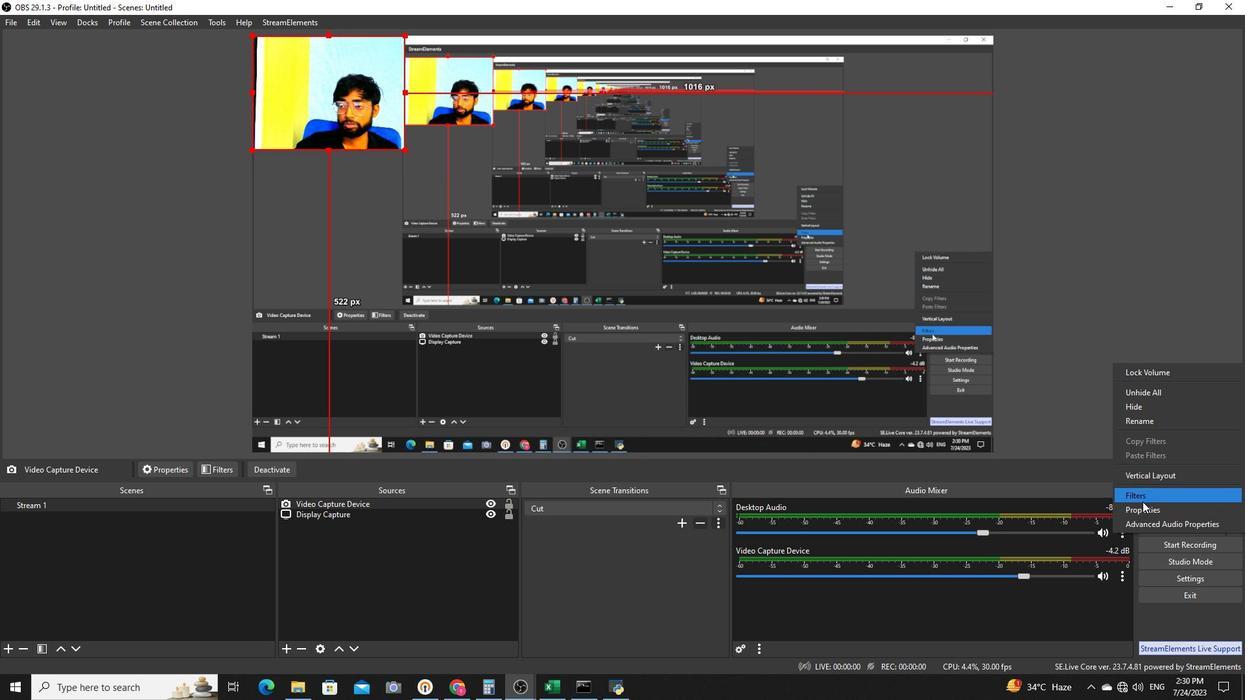 
Action: Mouse pressed left at (1142, 490)
Screenshot: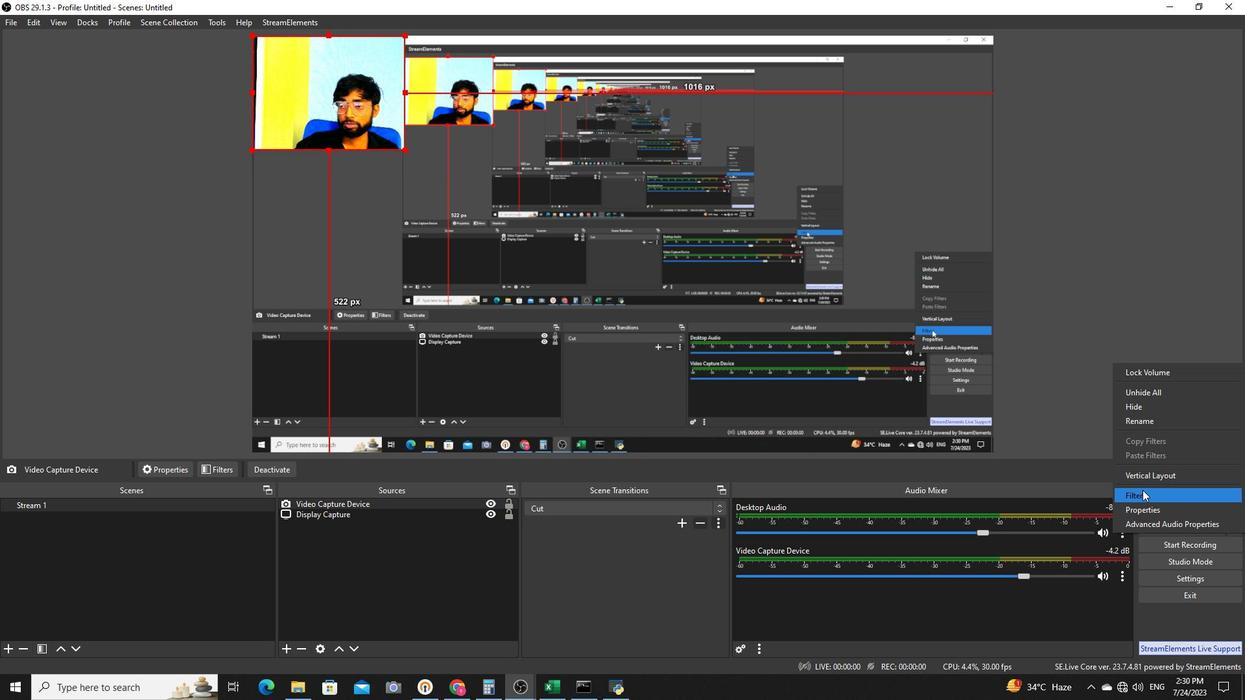 
Action: Mouse moved to (351, 553)
Screenshot: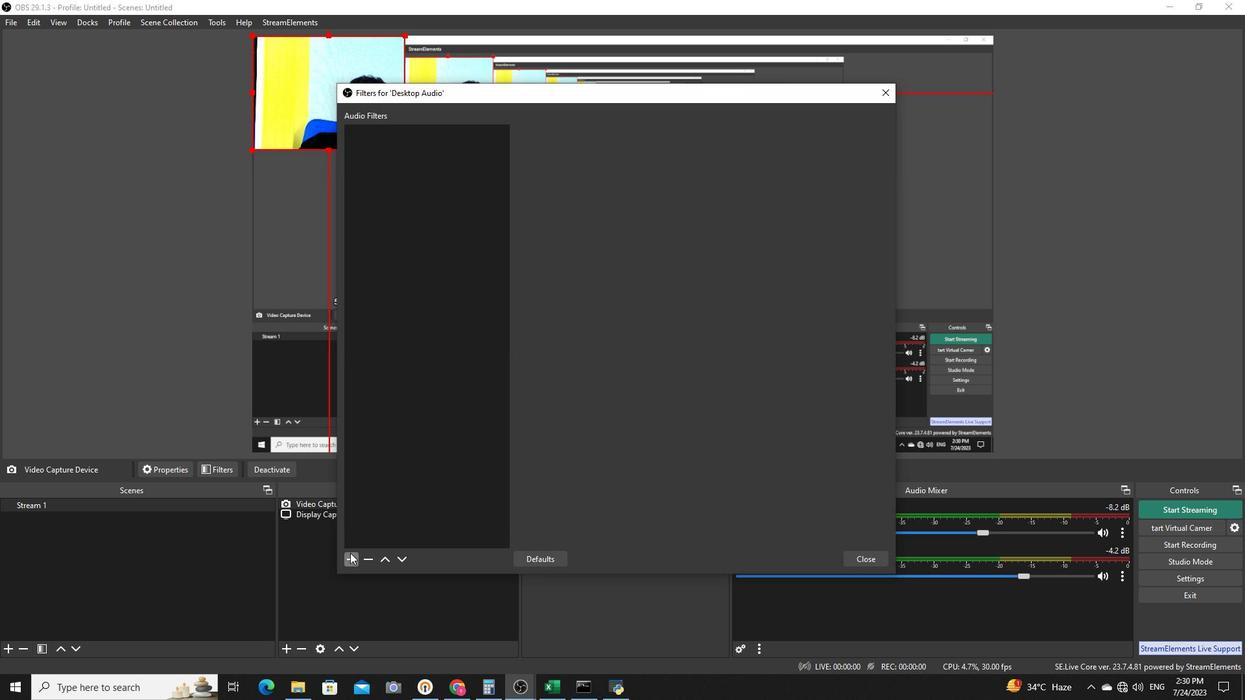 
Action: Mouse pressed left at (351, 553)
Screenshot: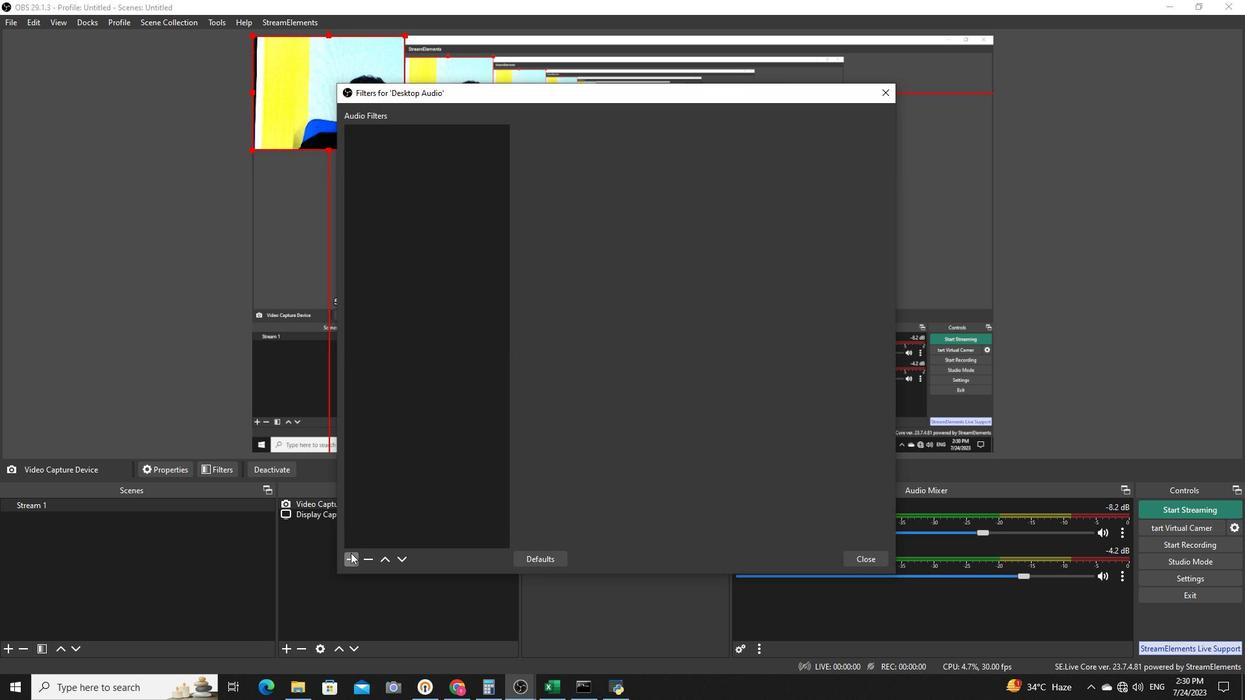 
Action: Mouse moved to (394, 660)
Screenshot: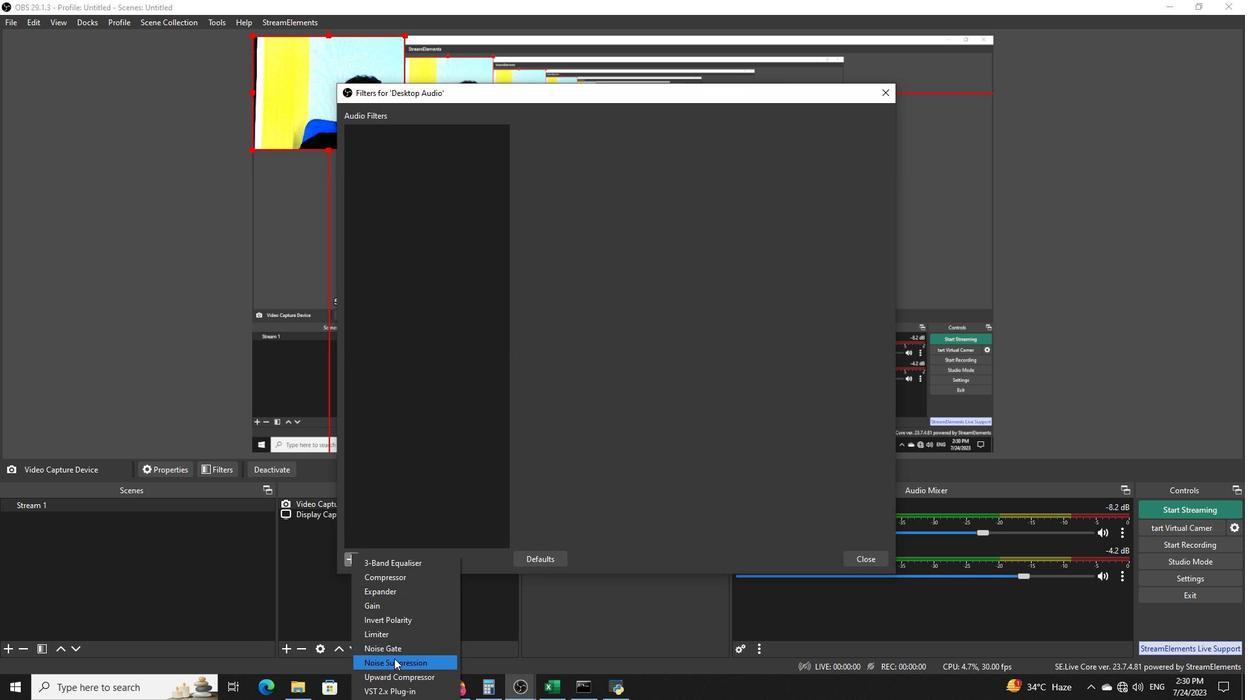 
Action: Mouse pressed left at (394, 660)
Screenshot: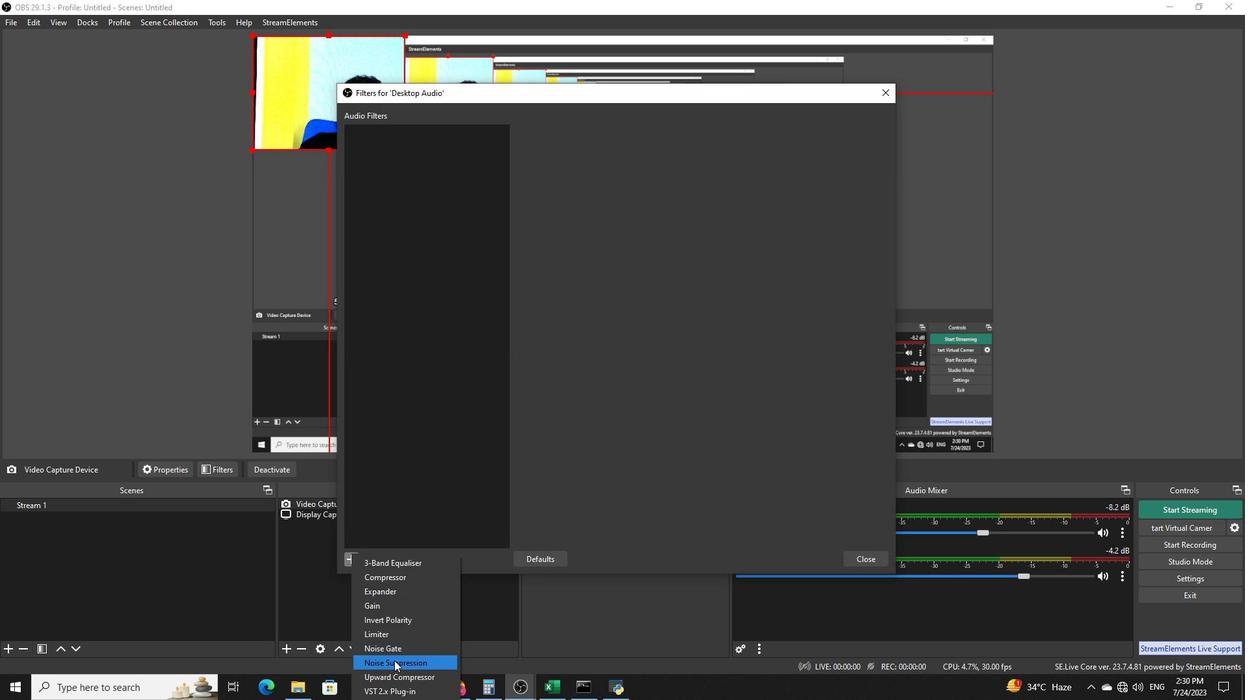 
Action: Mouse moved to (585, 350)
Screenshot: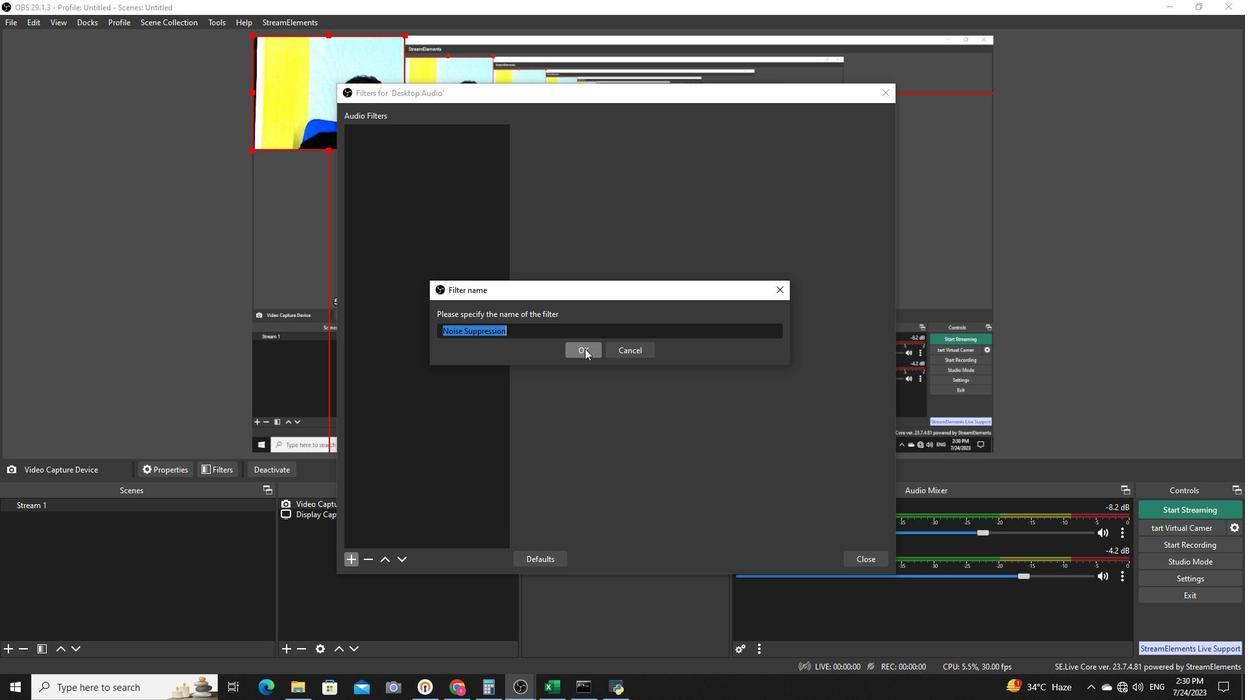 
Action: Mouse pressed left at (585, 350)
Screenshot: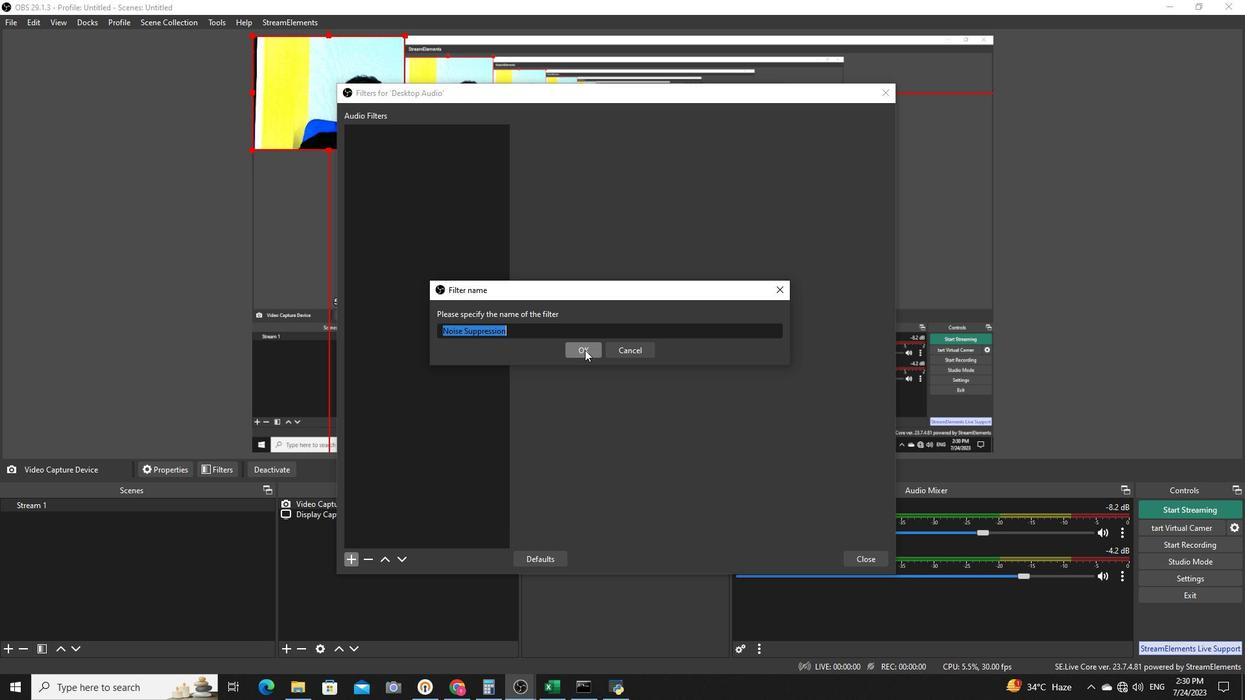 
Action: Mouse moved to (696, 138)
Screenshot: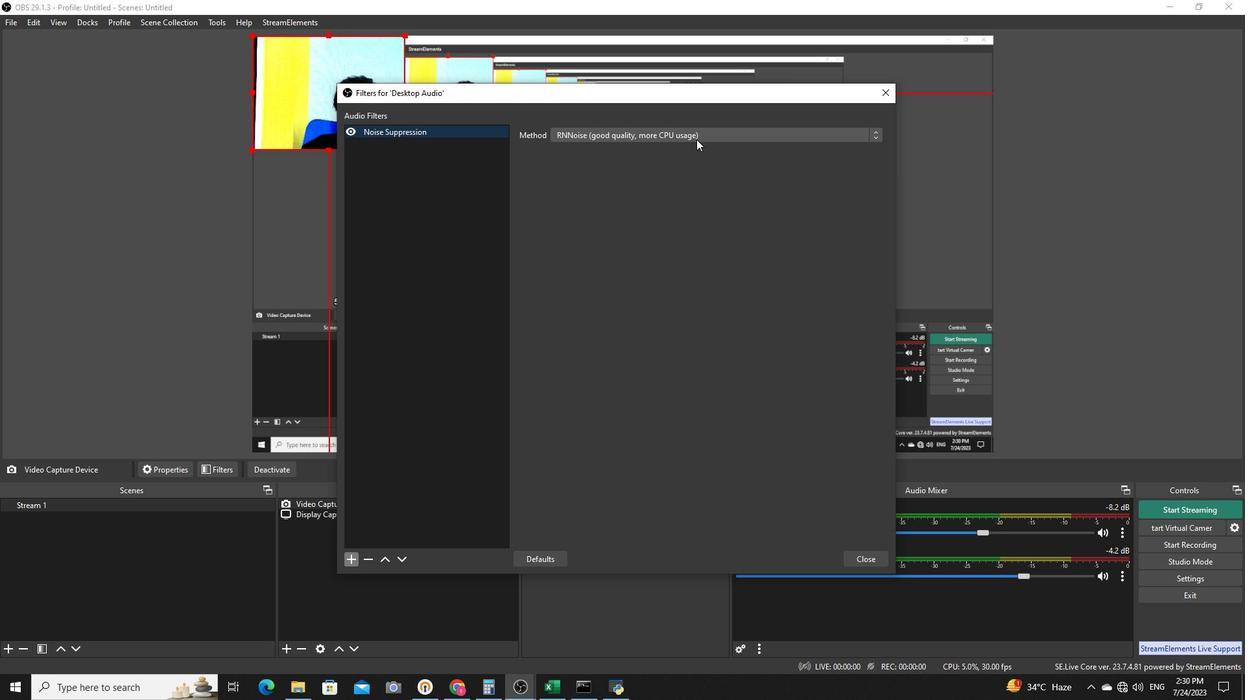 
Action: Mouse pressed left at (696, 138)
Screenshot: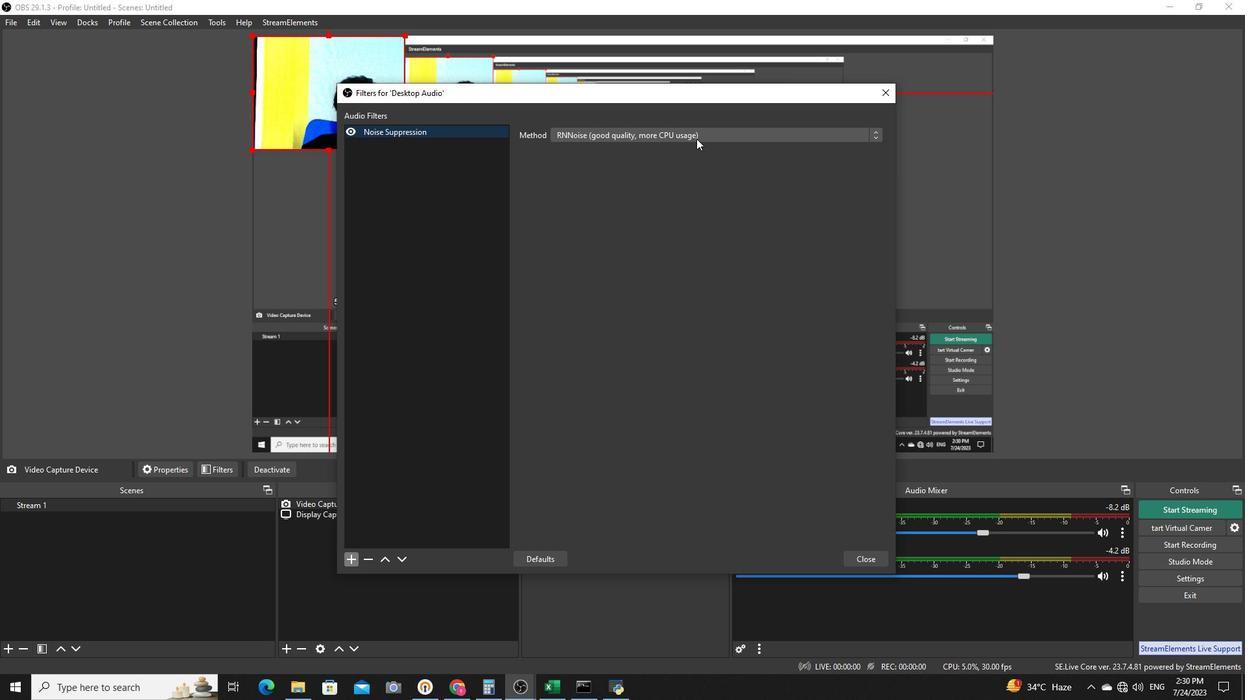 
Action: Mouse moved to (676, 150)
Screenshot: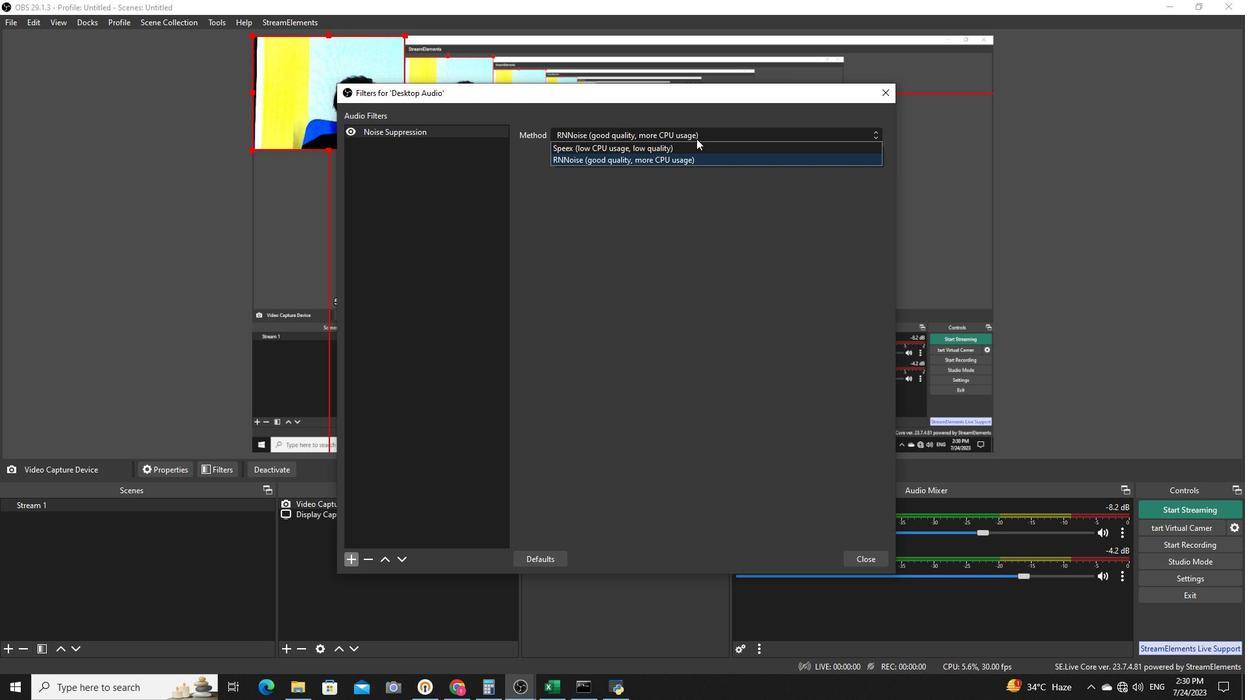 
Action: Mouse pressed left at (676, 150)
Screenshot: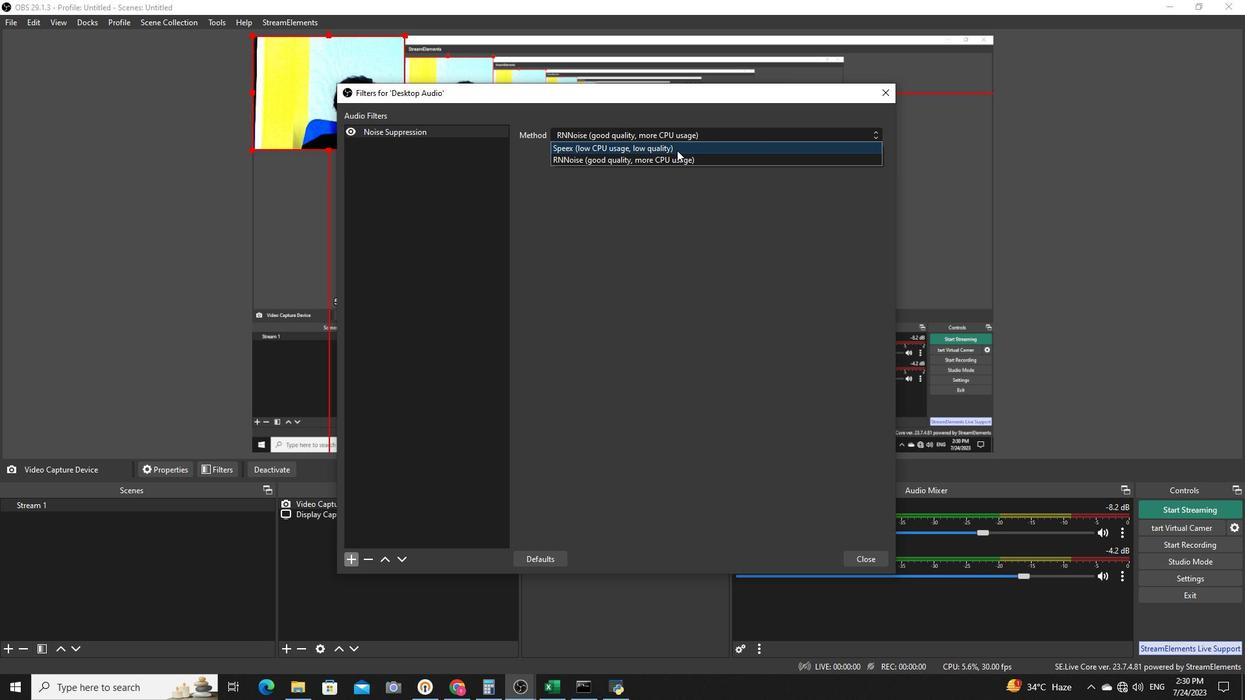 
Action: Mouse moved to (708, 153)
Screenshot: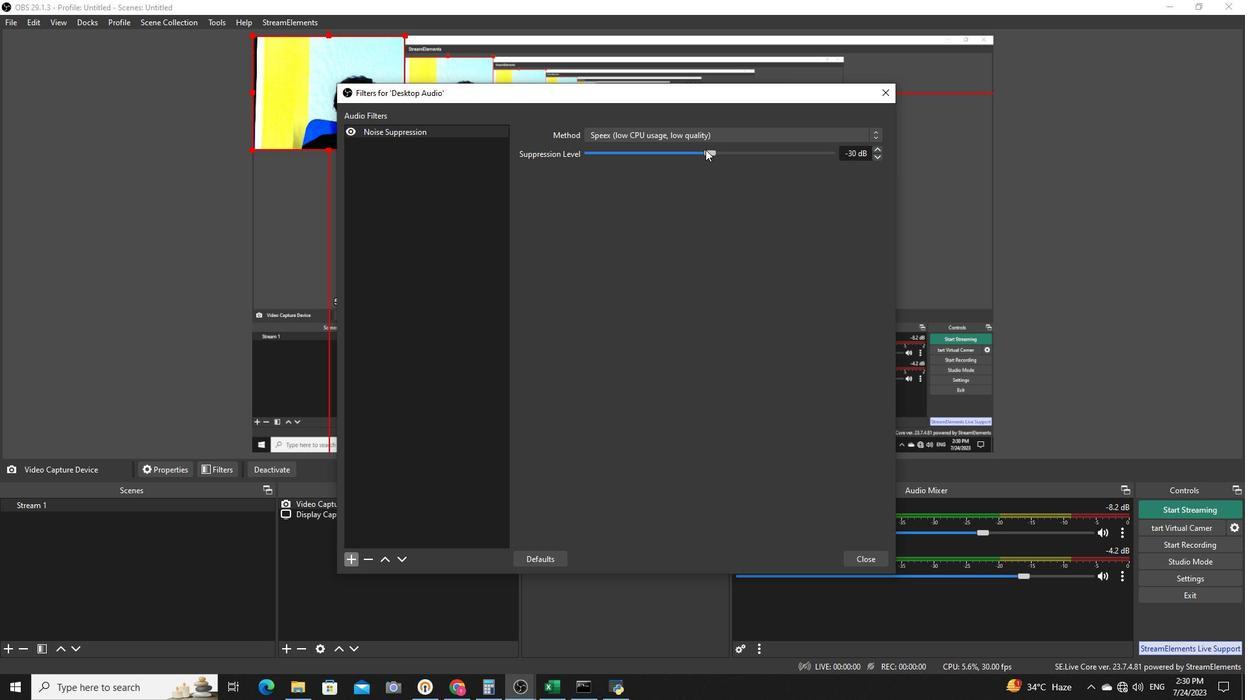 
Action: Mouse pressed left at (708, 153)
Screenshot: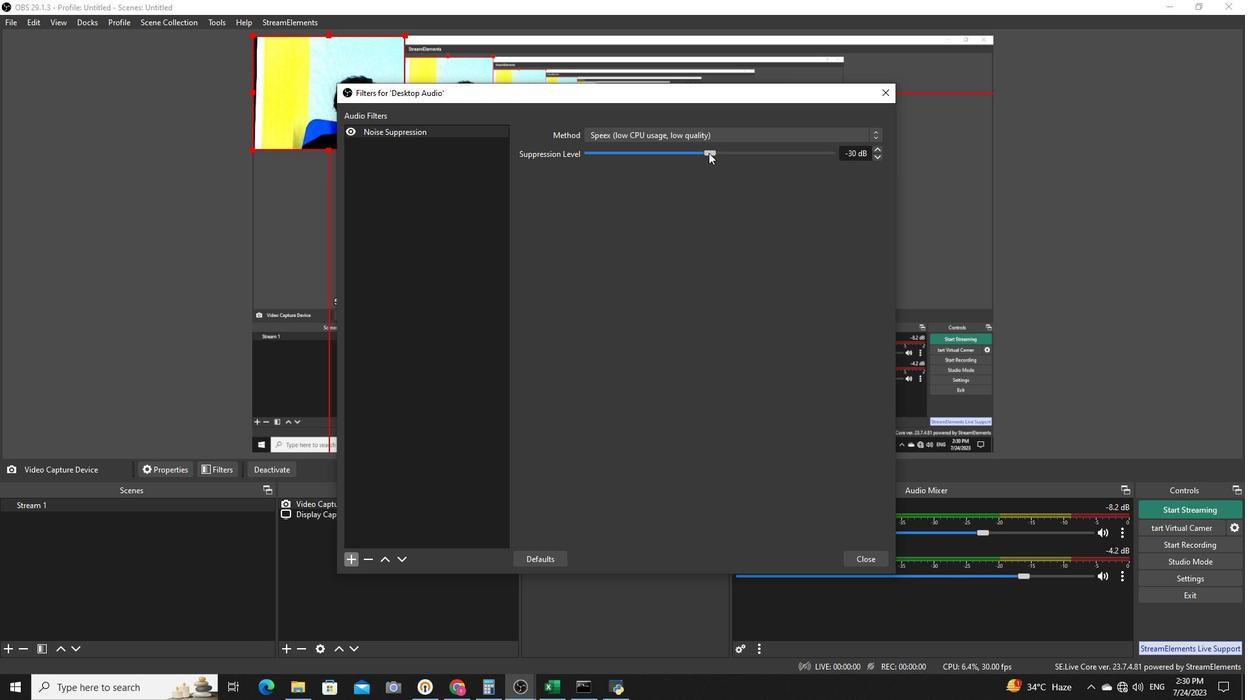 
Action: Mouse moved to (356, 558)
Screenshot: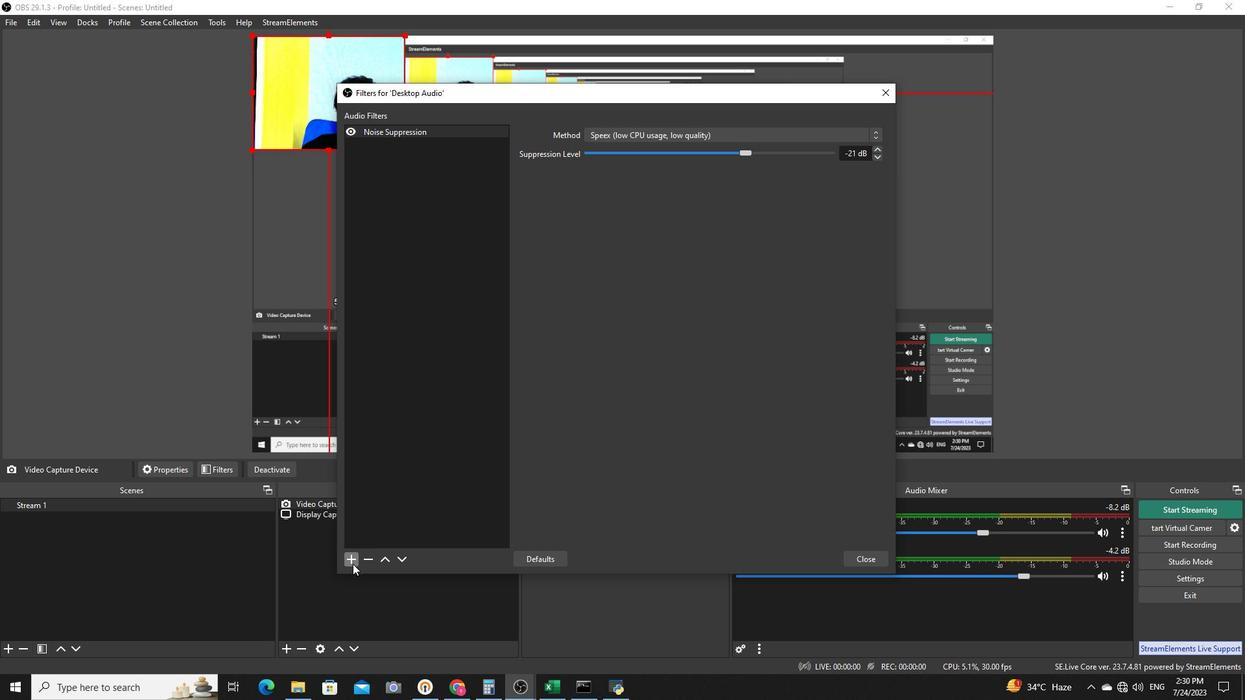 
Action: Mouse pressed left at (356, 558)
Screenshot: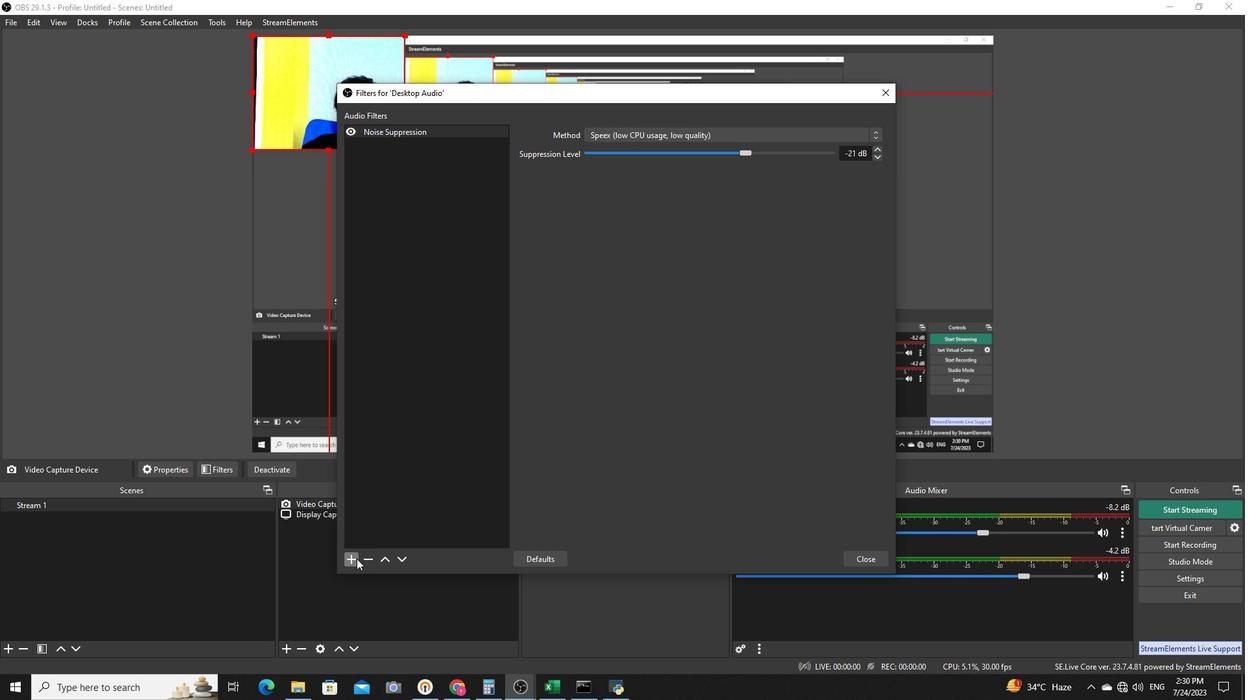 
Action: Mouse moved to (428, 501)
Screenshot: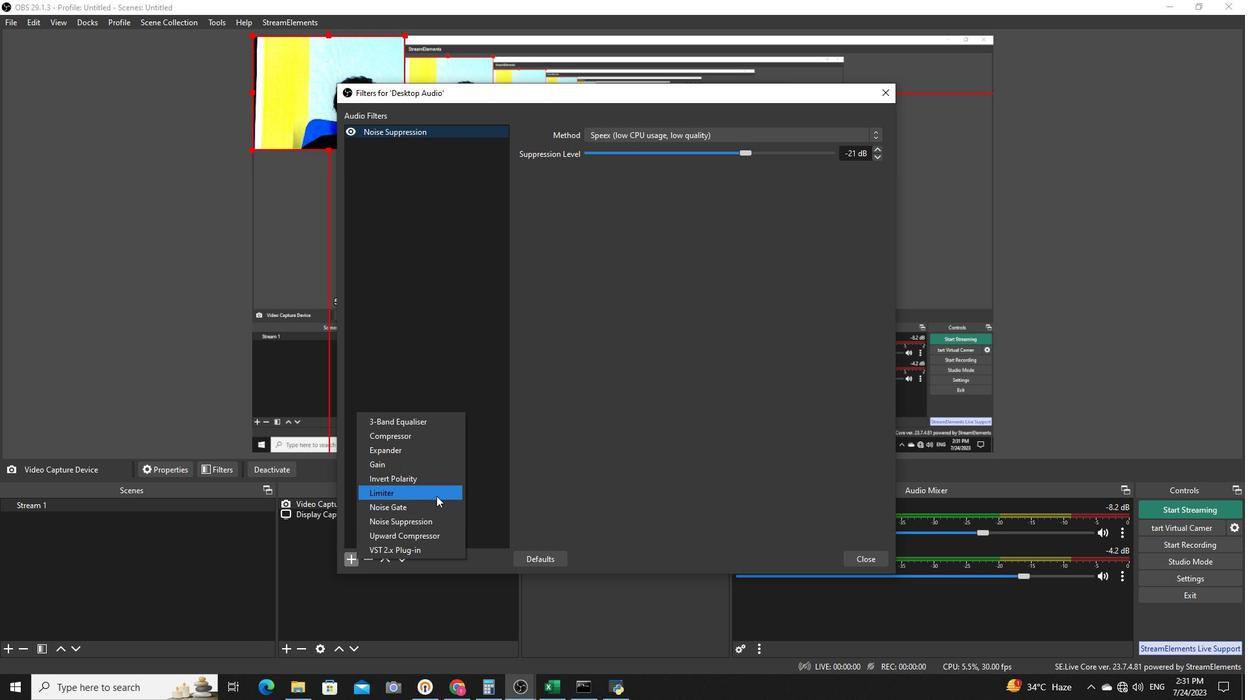 
Action: Mouse pressed left at (428, 501)
Screenshot: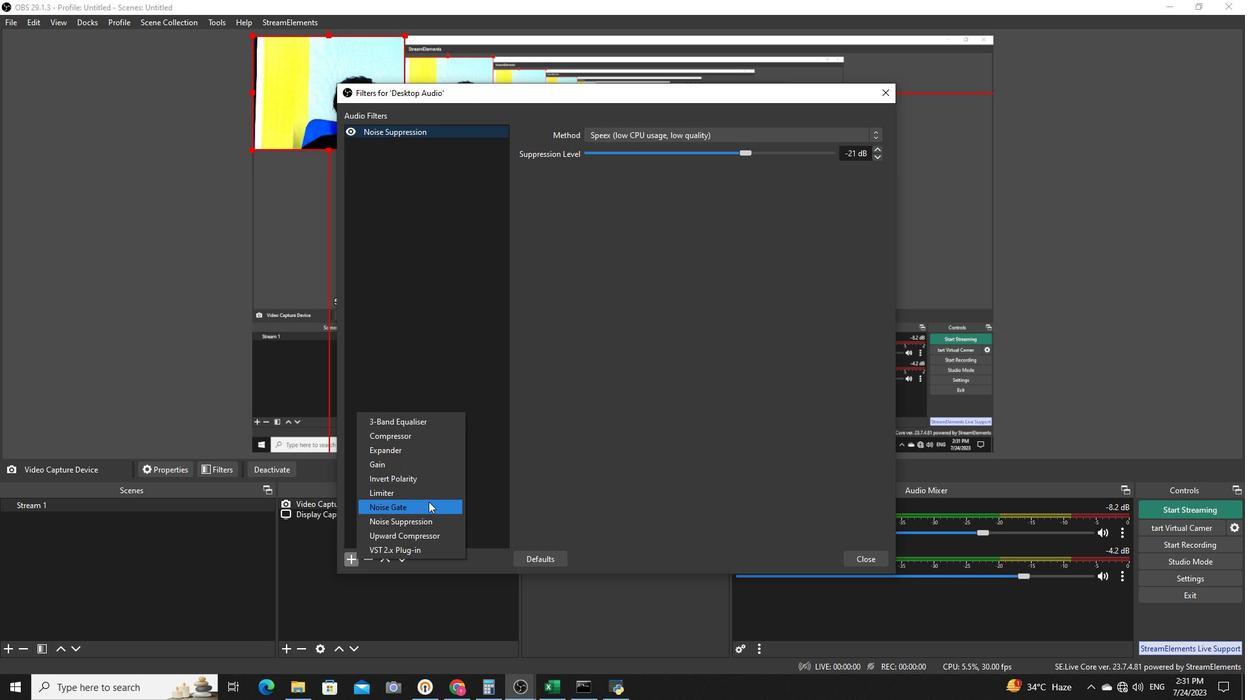 
Action: Mouse moved to (575, 351)
Screenshot: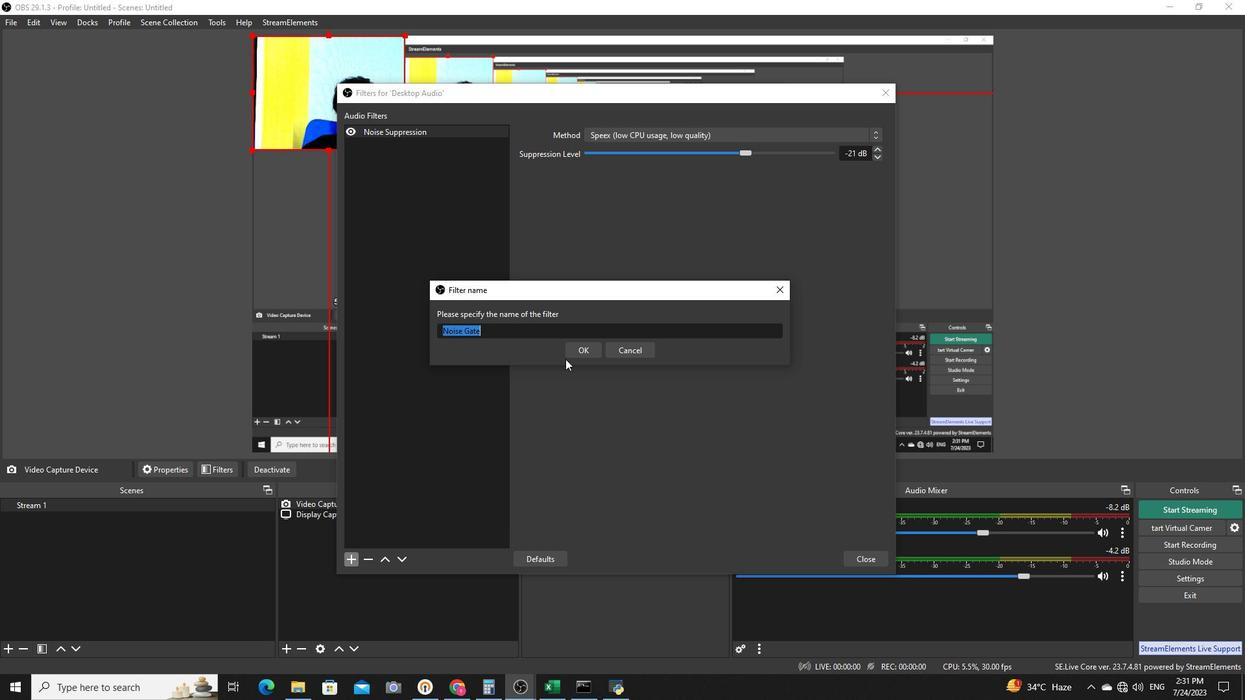
Action: Mouse pressed left at (575, 351)
Screenshot: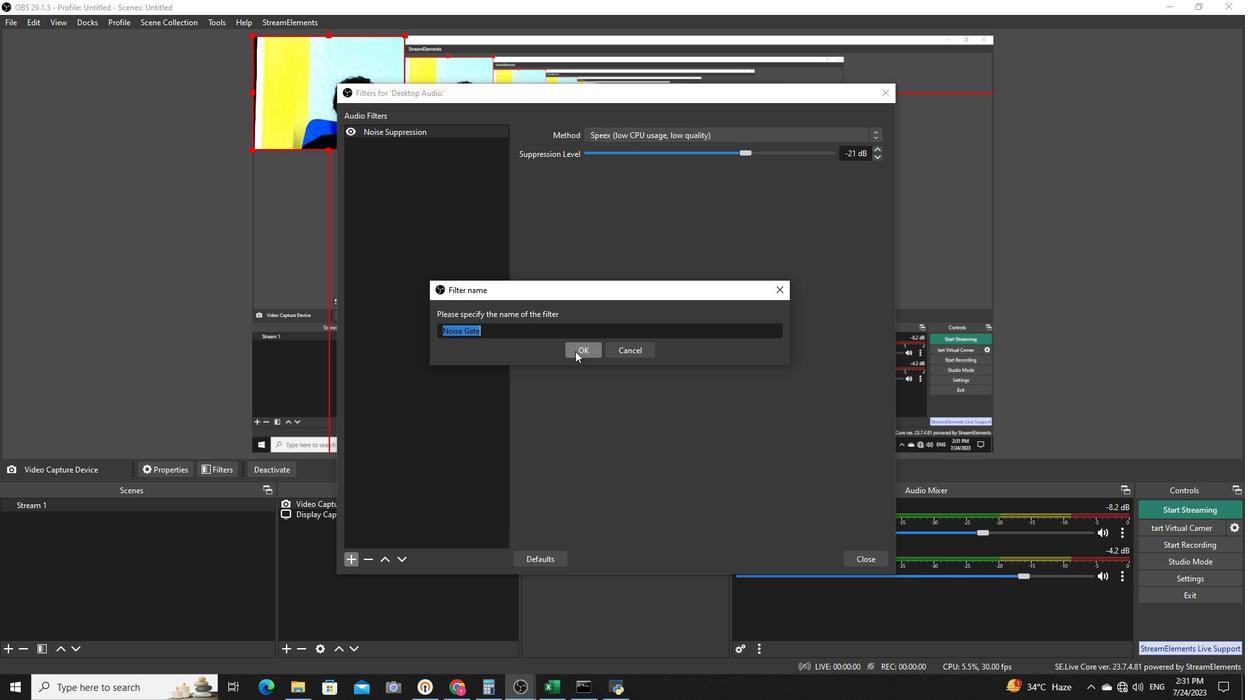 
Action: Mouse moved to (741, 132)
Screenshot: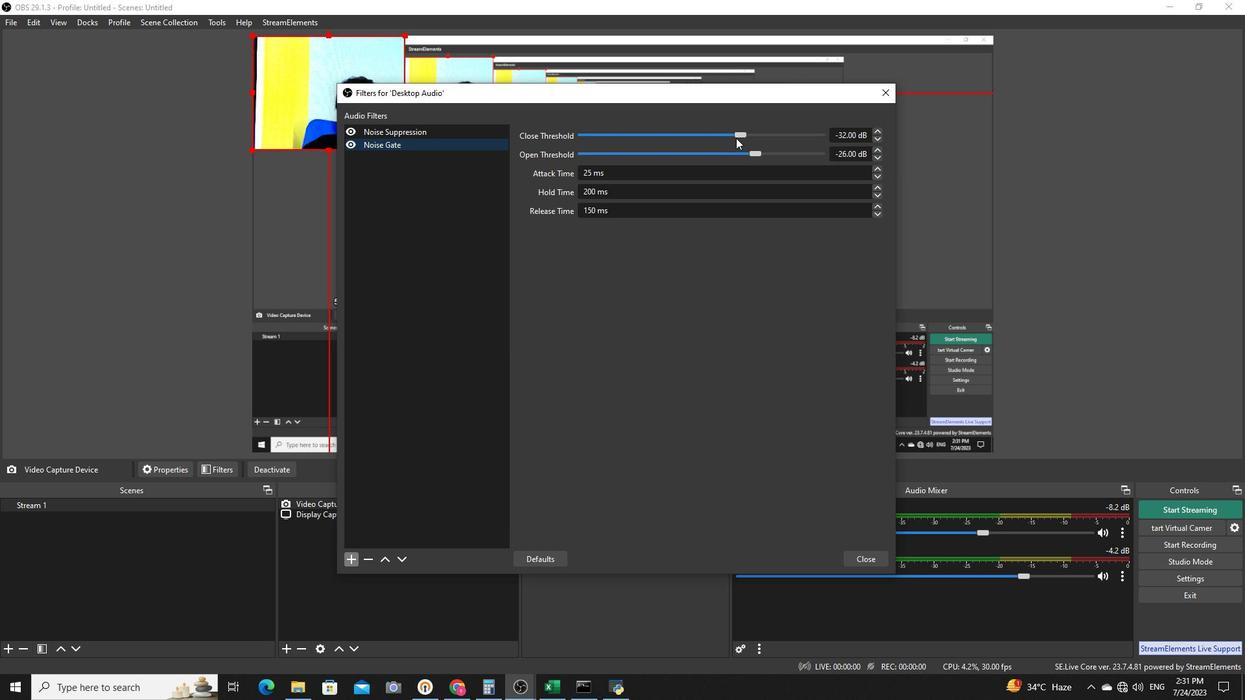 
Action: Mouse pressed left at (741, 132)
Screenshot: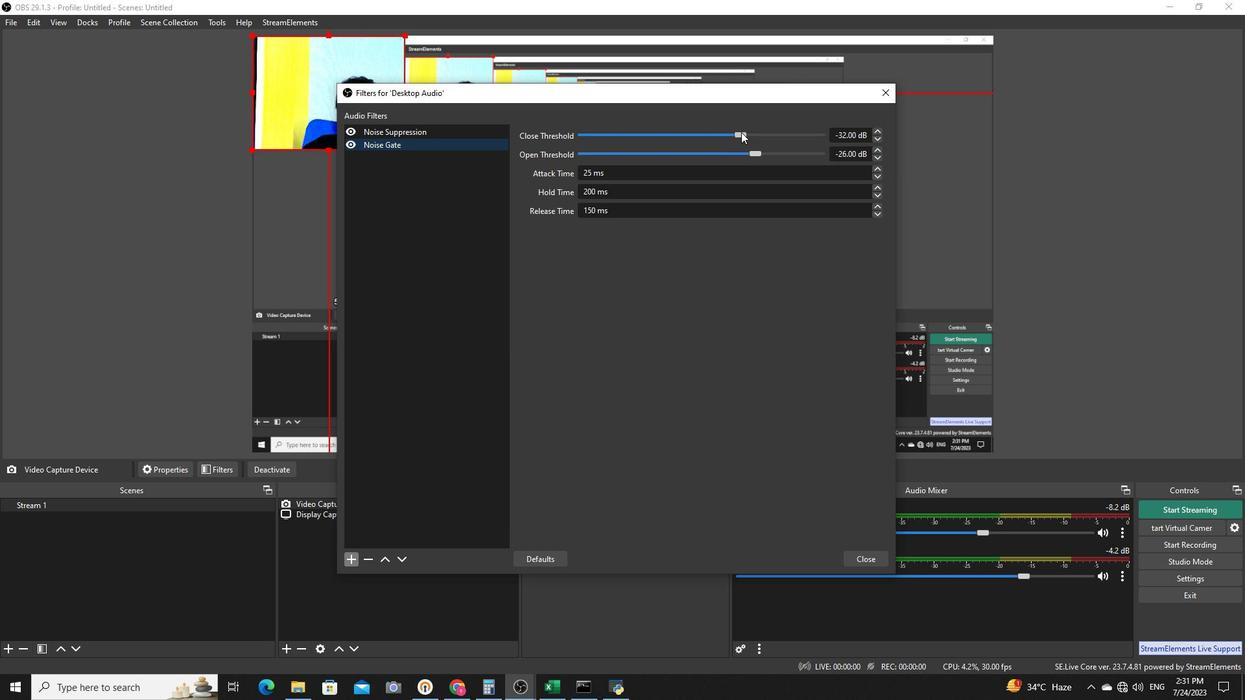 
Action: Mouse moved to (753, 156)
Screenshot: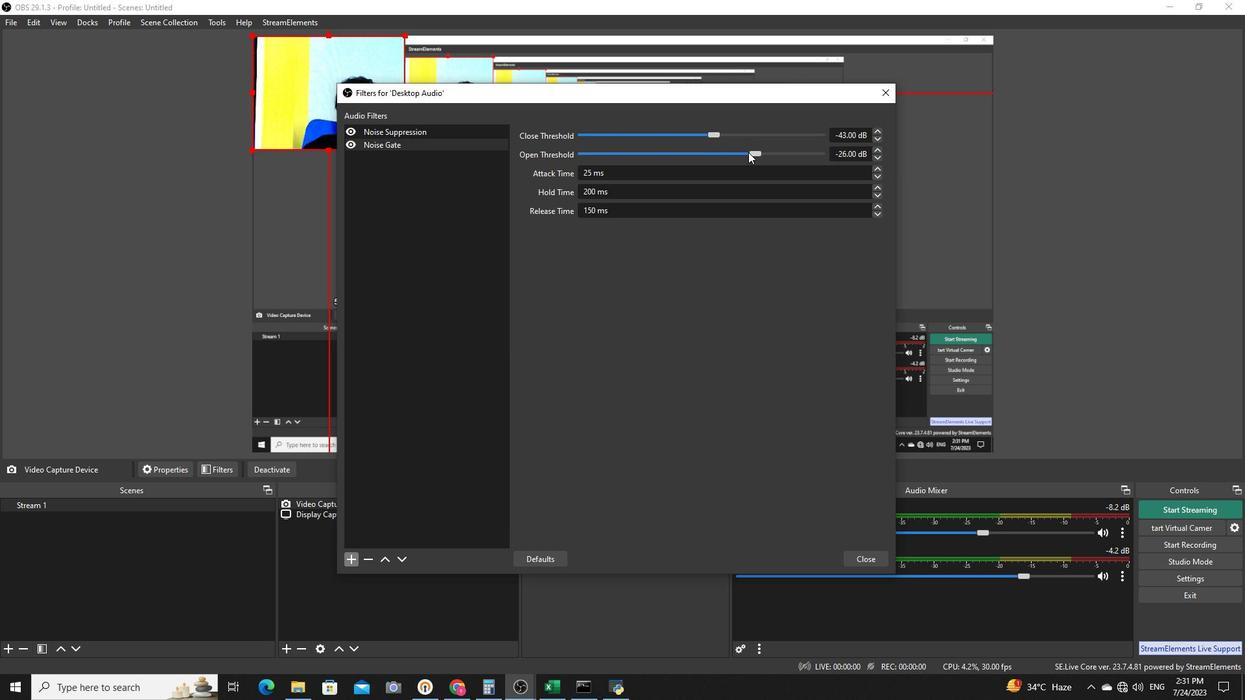 
Action: Mouse pressed left at (753, 156)
Screenshot: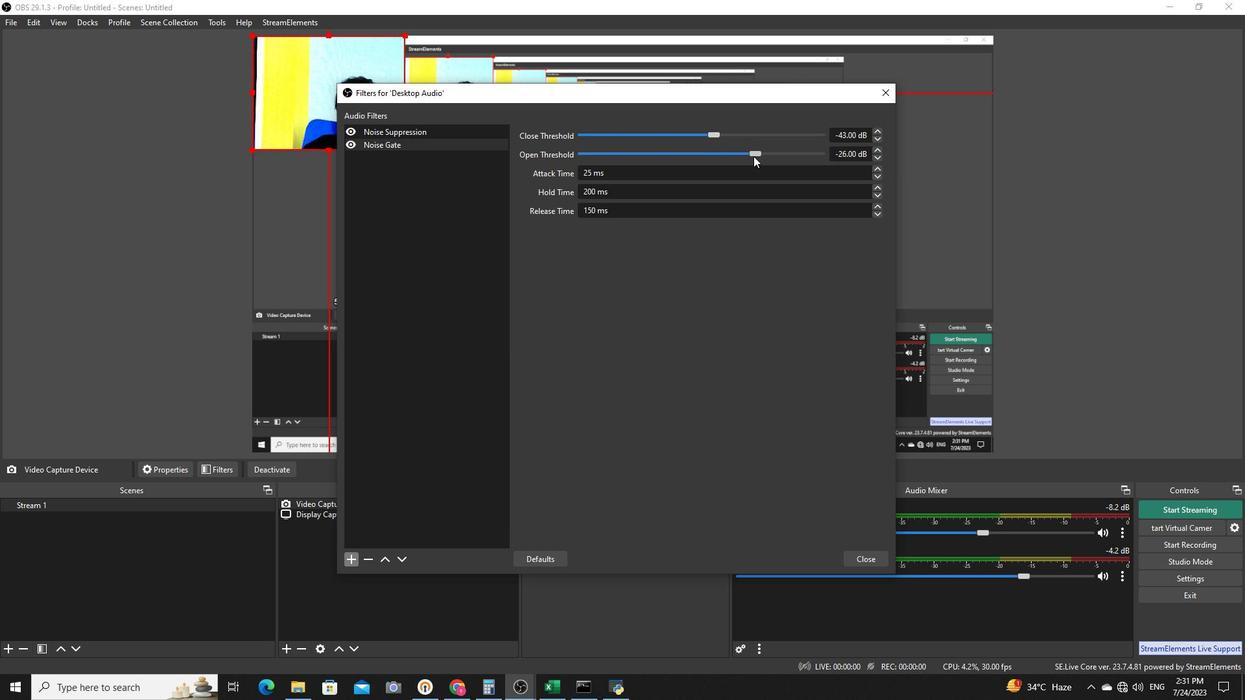 
Action: Mouse moved to (851, 558)
Screenshot: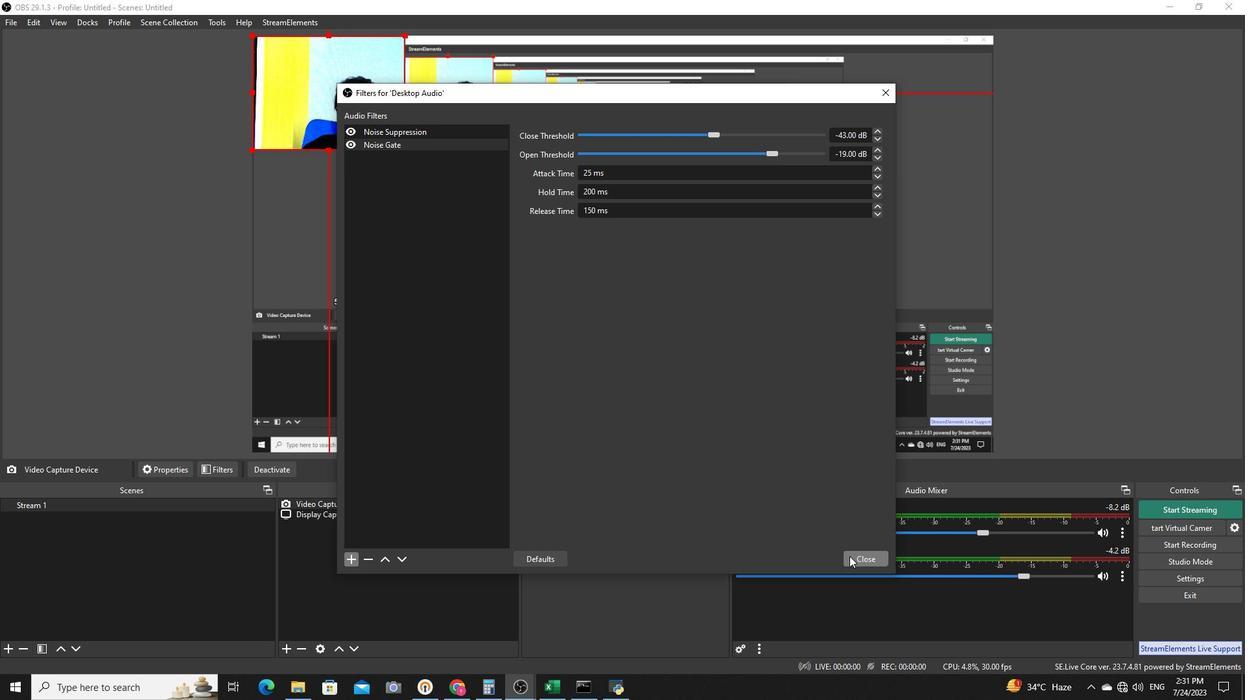 
Action: Mouse pressed left at (851, 558)
Screenshot: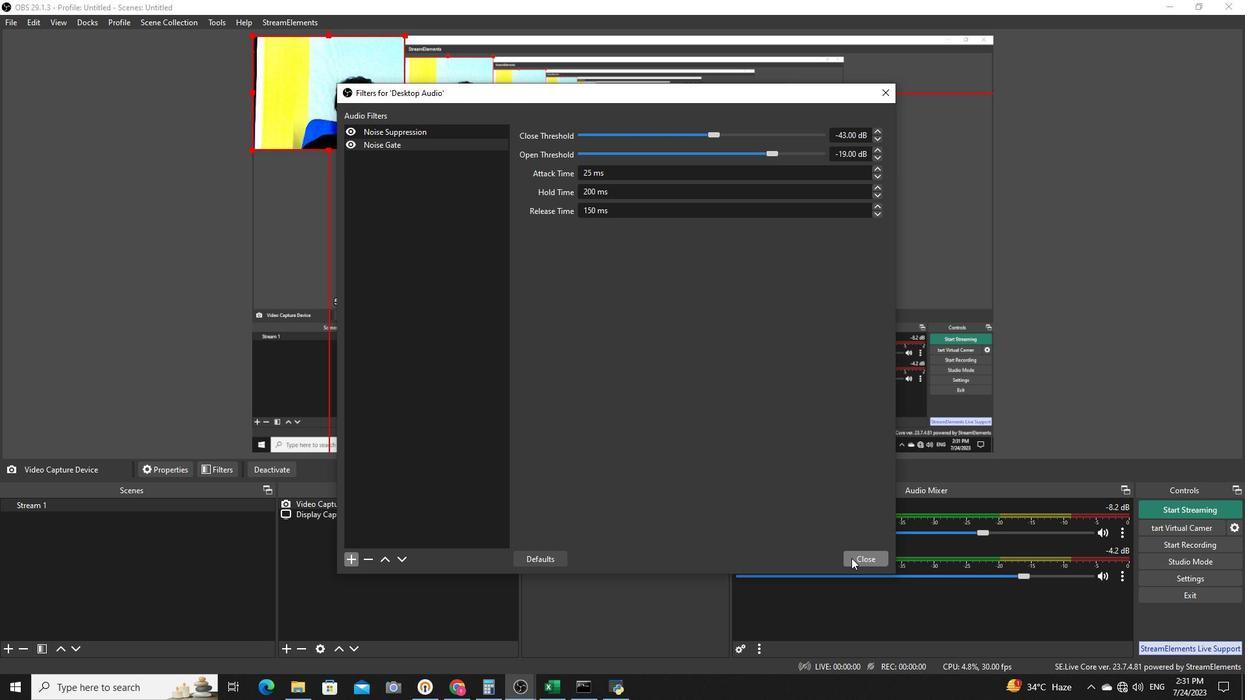 
Action: Mouse moved to (1118, 538)
Screenshot: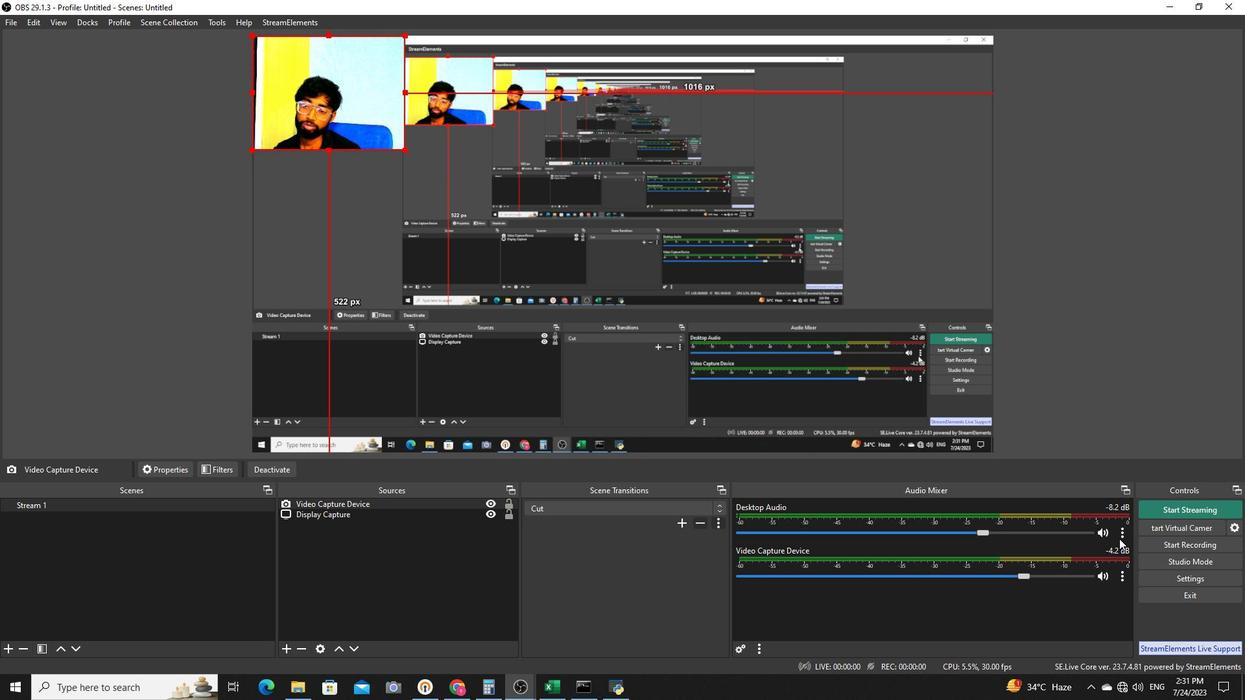 
Action: Mouse pressed left at (1118, 538)
Screenshot: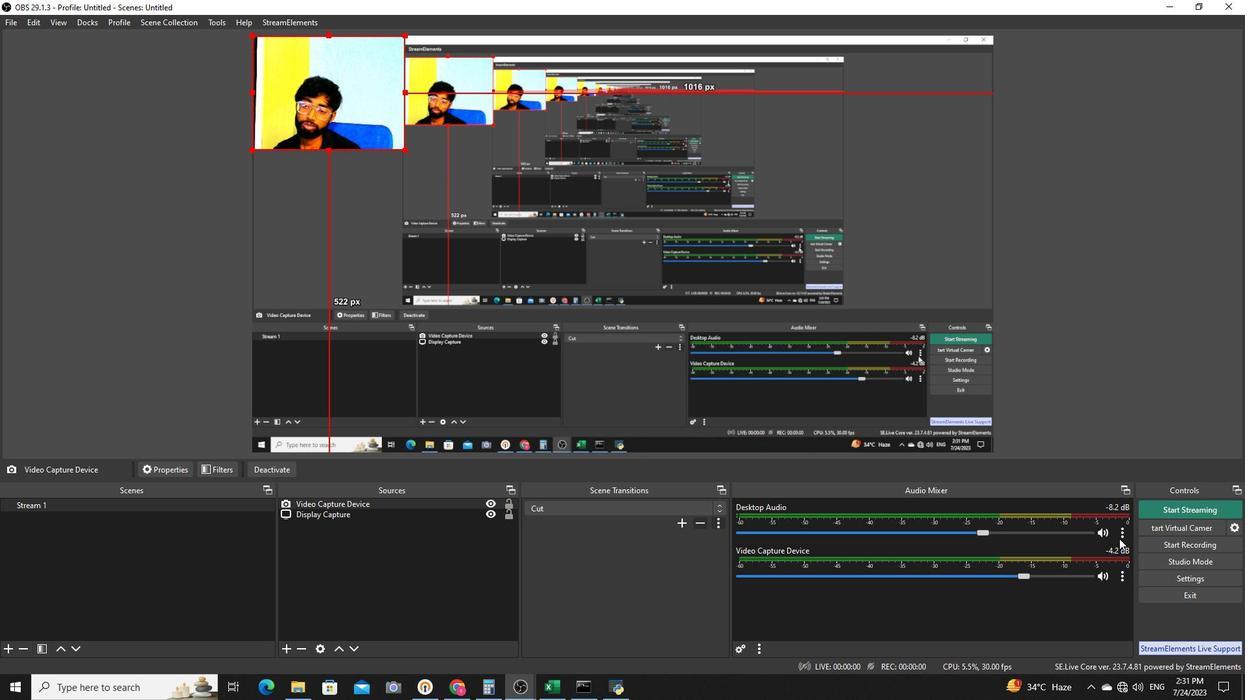 
Action: Mouse moved to (1153, 446)
Screenshot: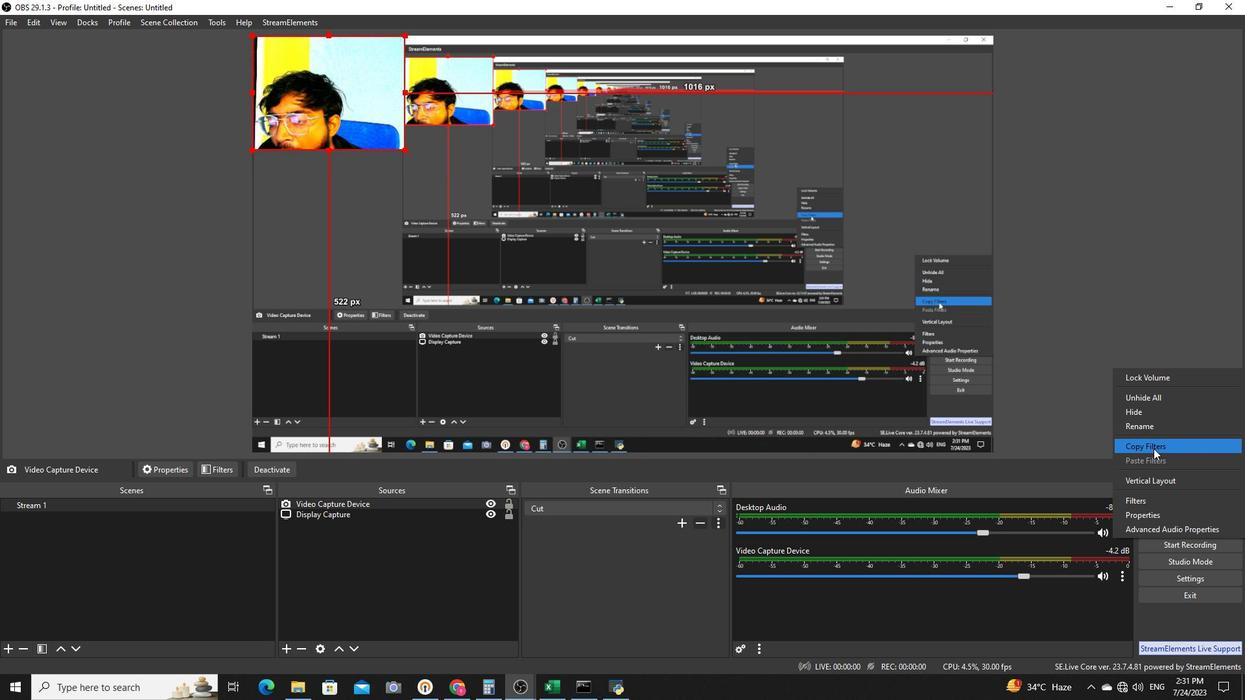 
Action: Mouse pressed left at (1153, 446)
Screenshot: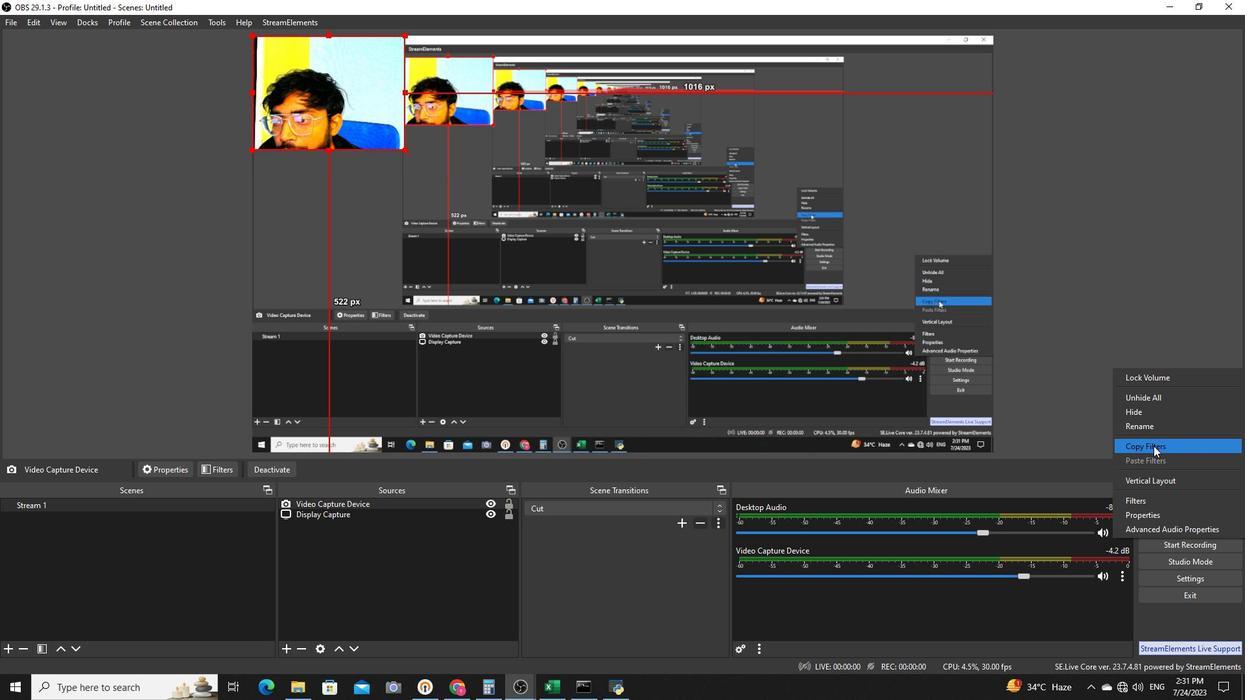 
Action: Mouse moved to (1124, 533)
Screenshot: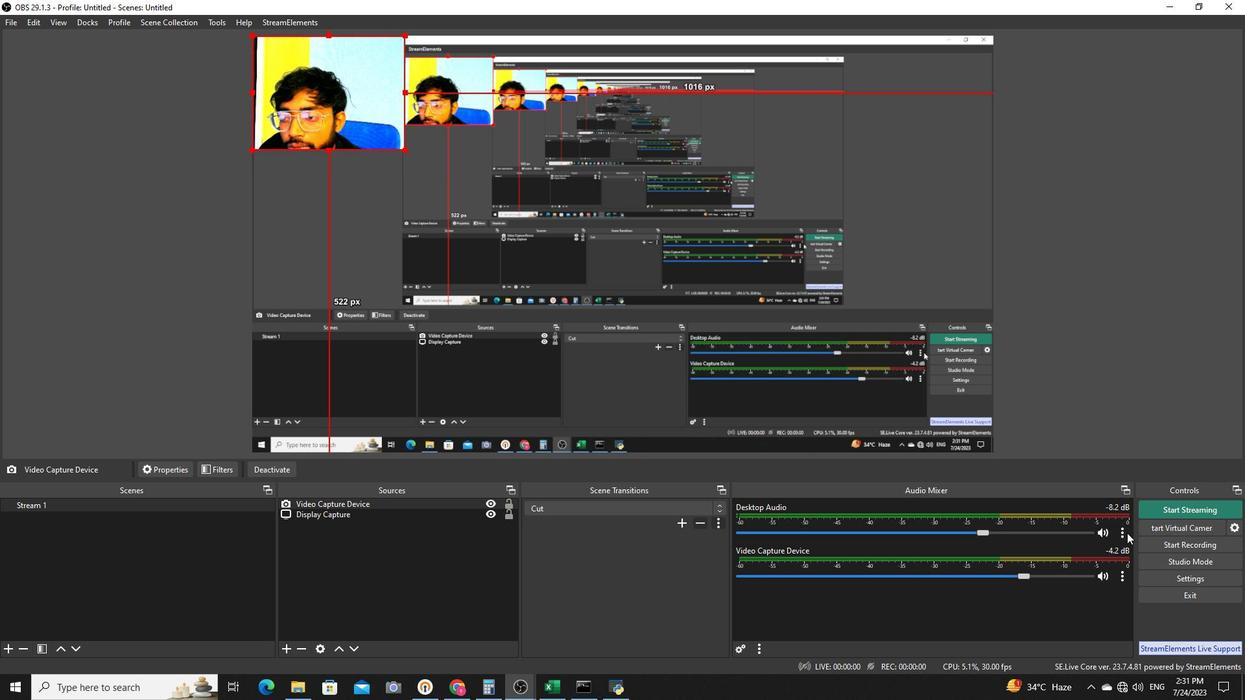 
Action: Mouse pressed left at (1124, 533)
Screenshot: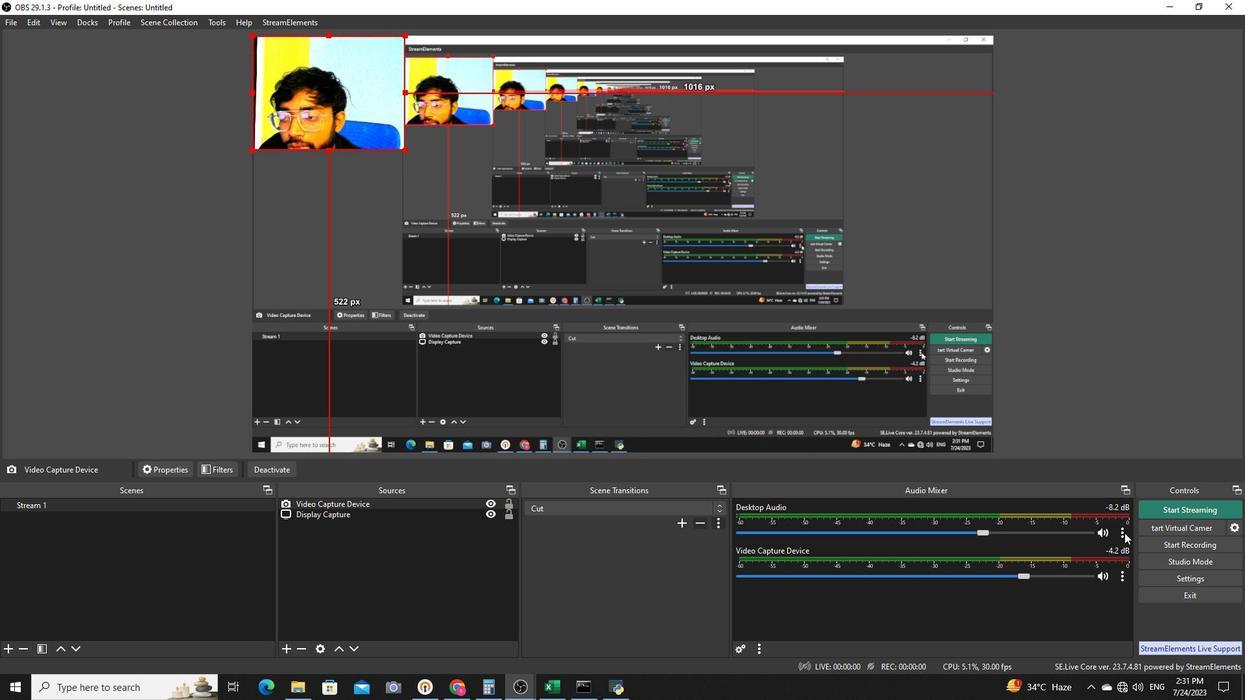 
Action: Mouse moved to (1160, 453)
Screenshot: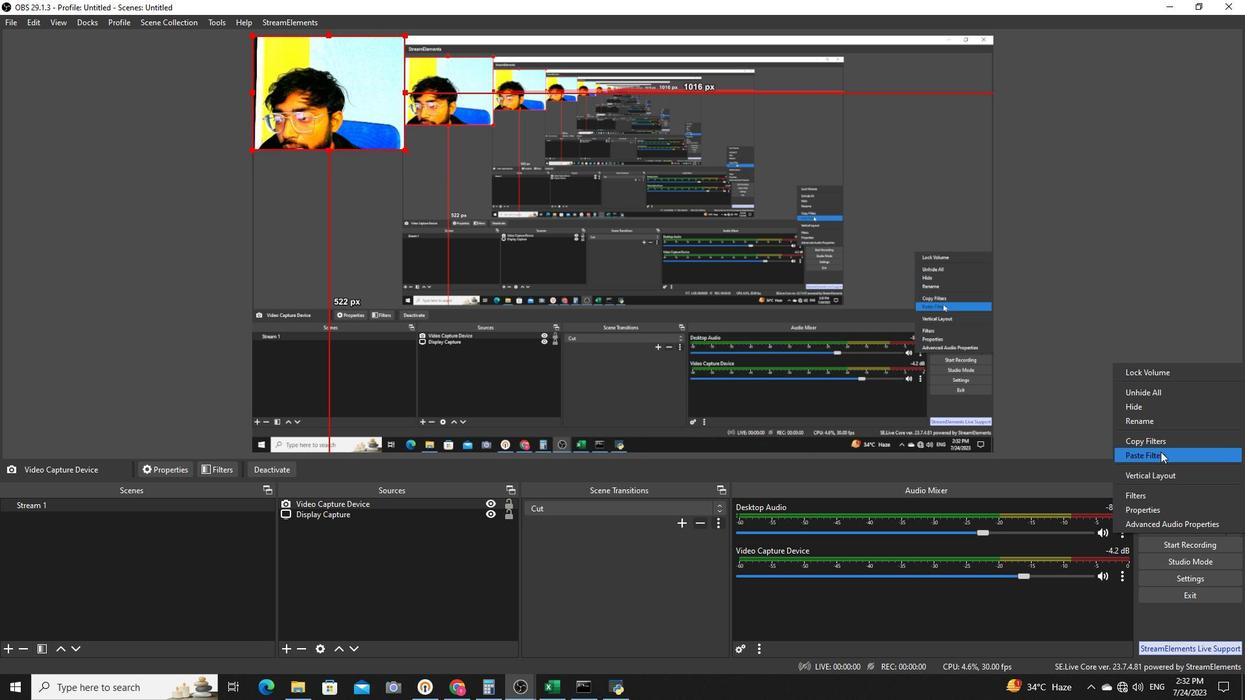 
Action: Mouse pressed left at (1160, 453)
Screenshot: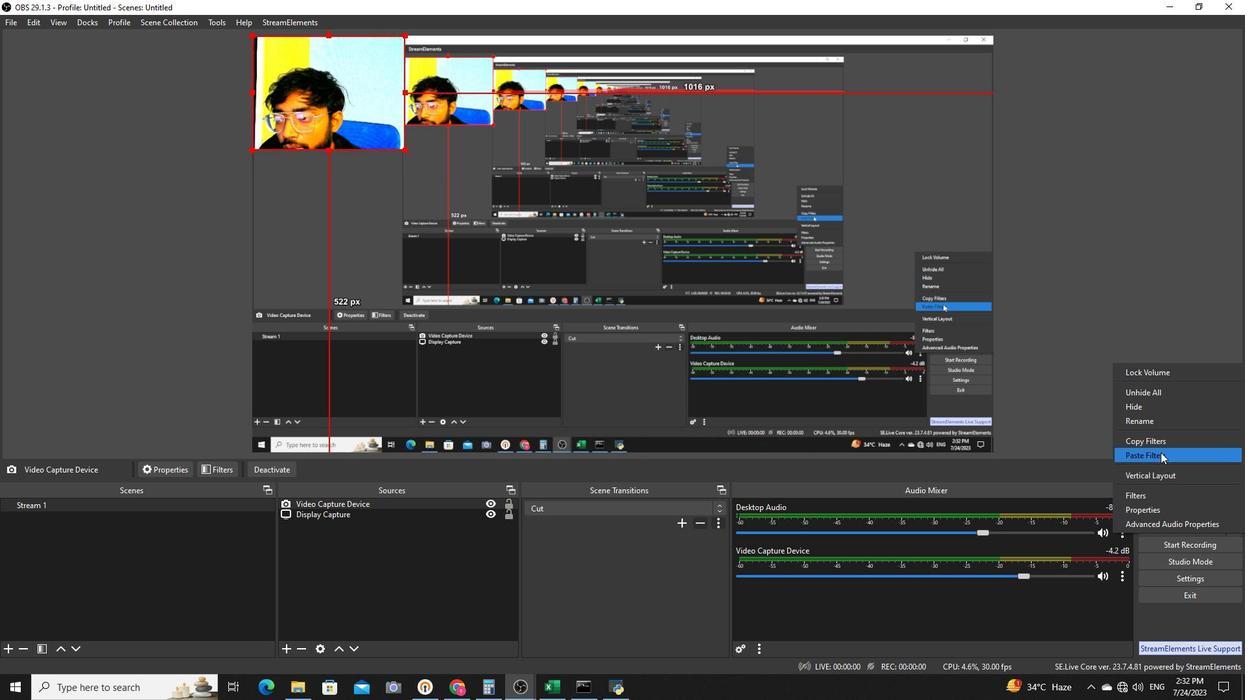 
Action: Mouse moved to (1119, 536)
Screenshot: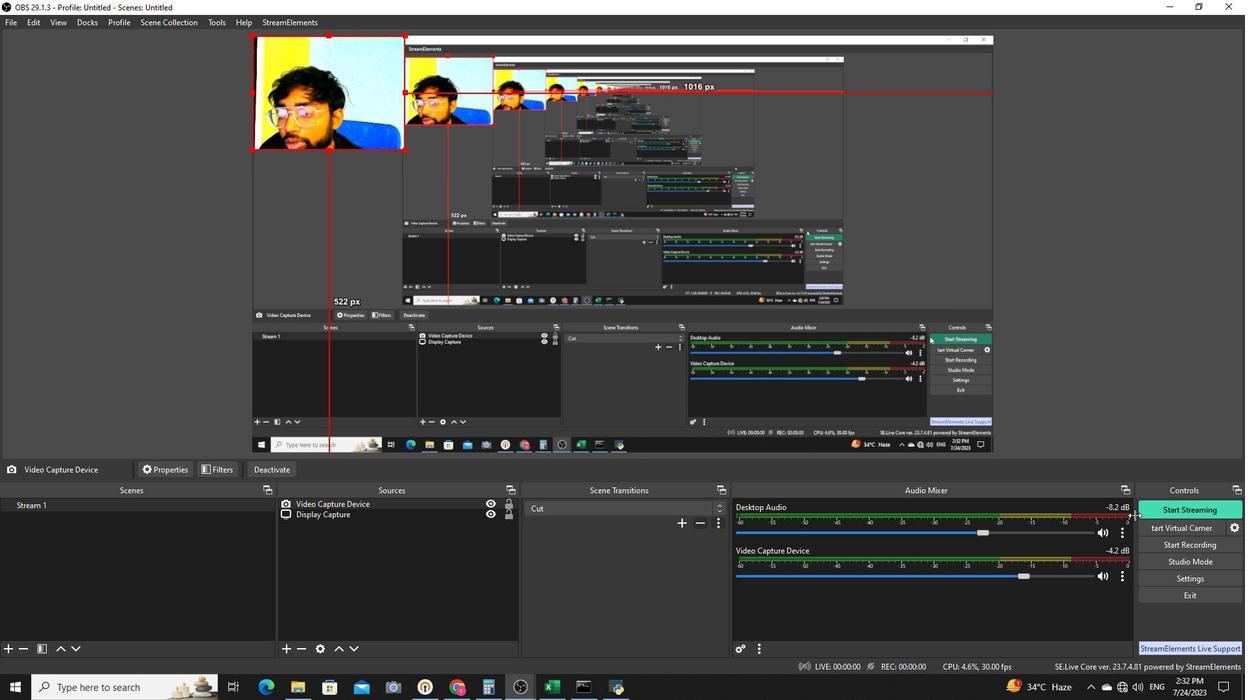 
Action: Mouse pressed left at (1119, 536)
Screenshot: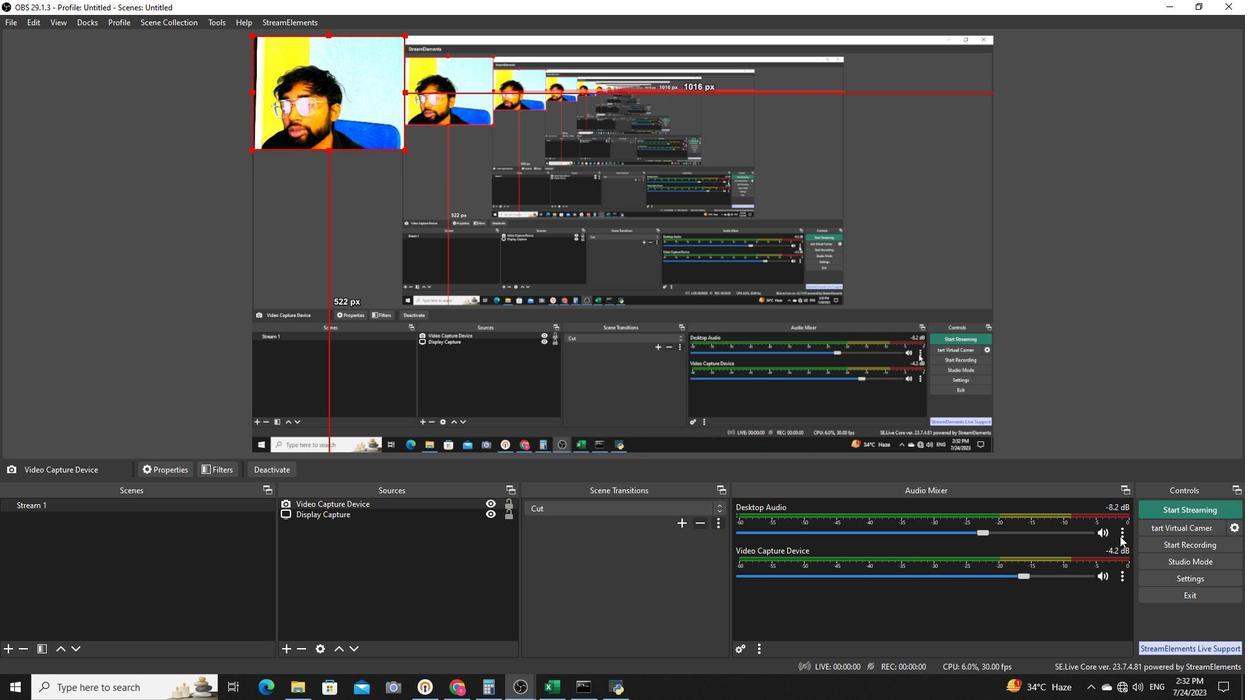 
Action: Mouse moved to (1134, 492)
Screenshot: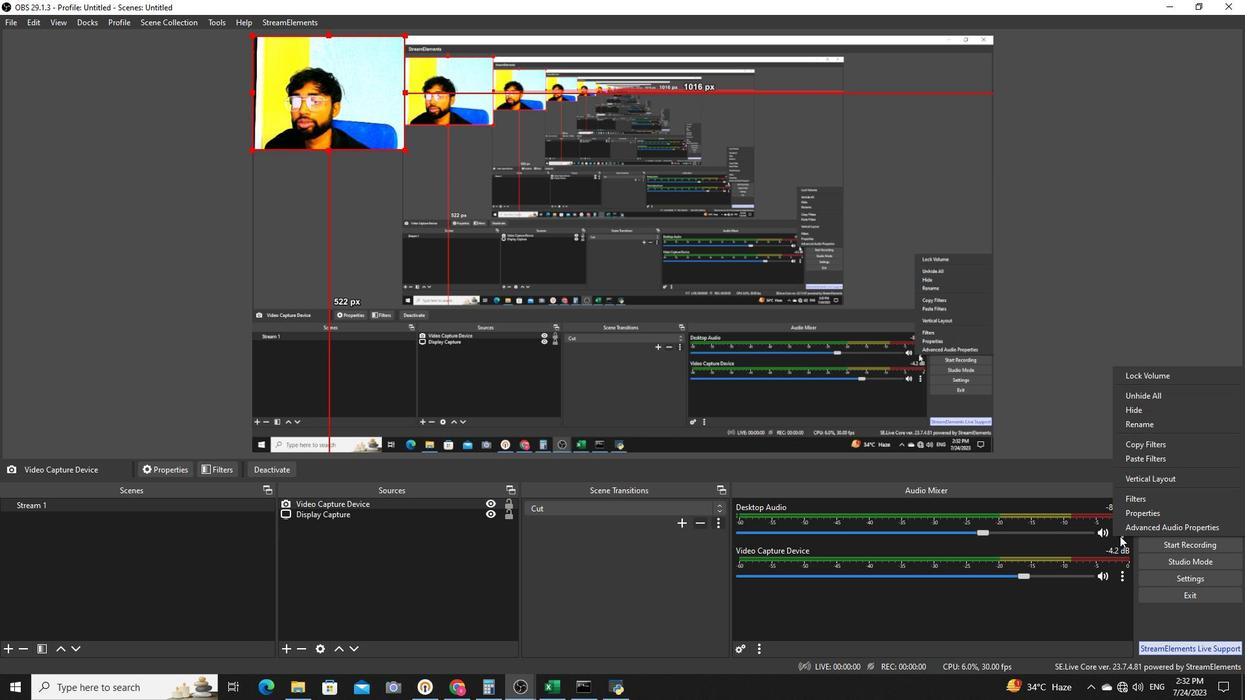 
Action: Mouse pressed left at (1134, 492)
Screenshot: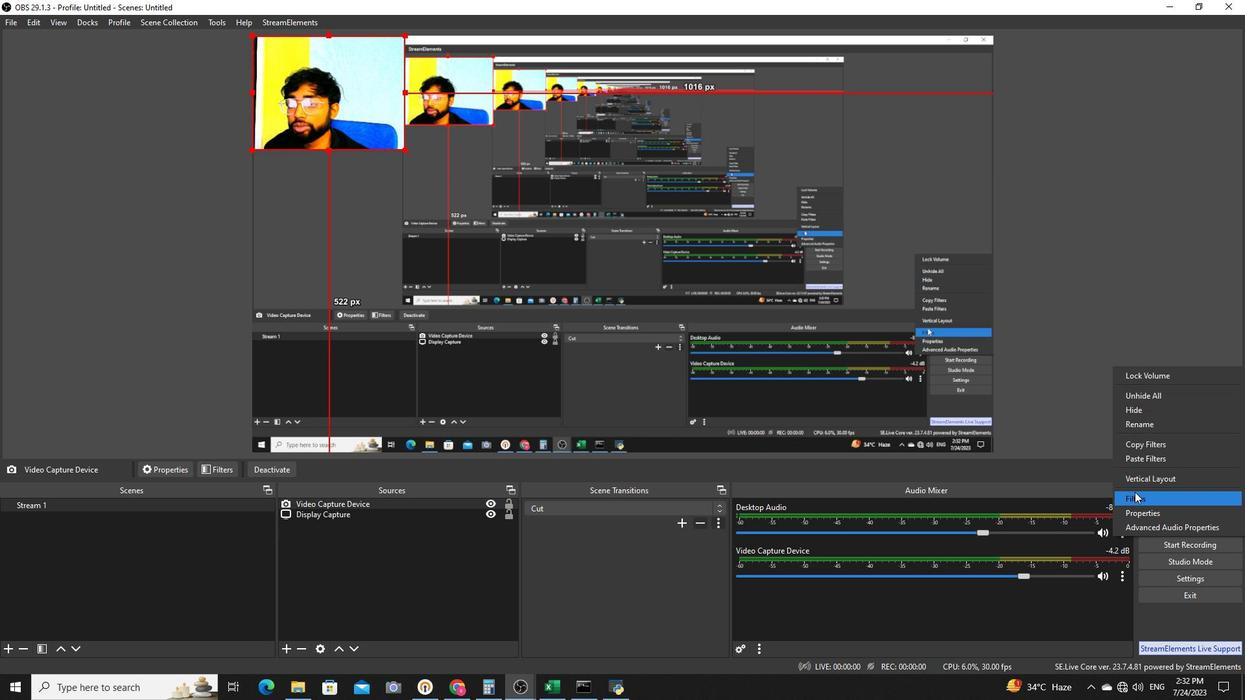 
Action: Mouse moved to (746, 152)
Screenshot: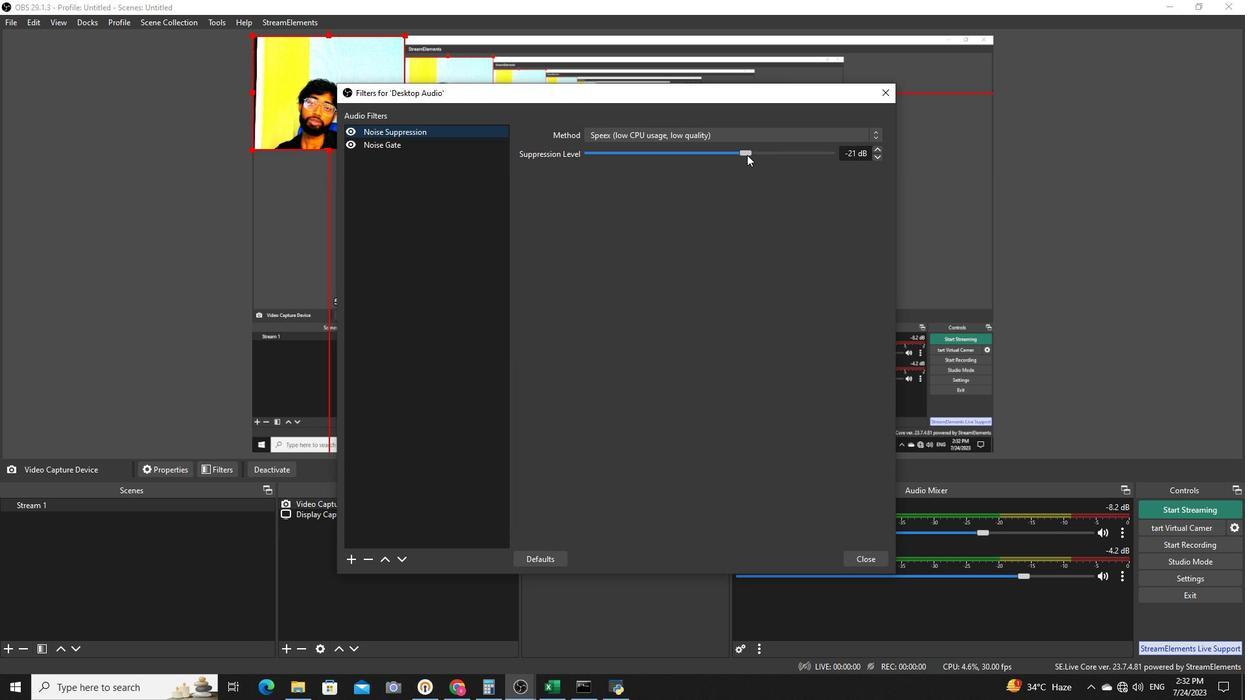 
Action: Mouse pressed left at (746, 152)
Screenshot: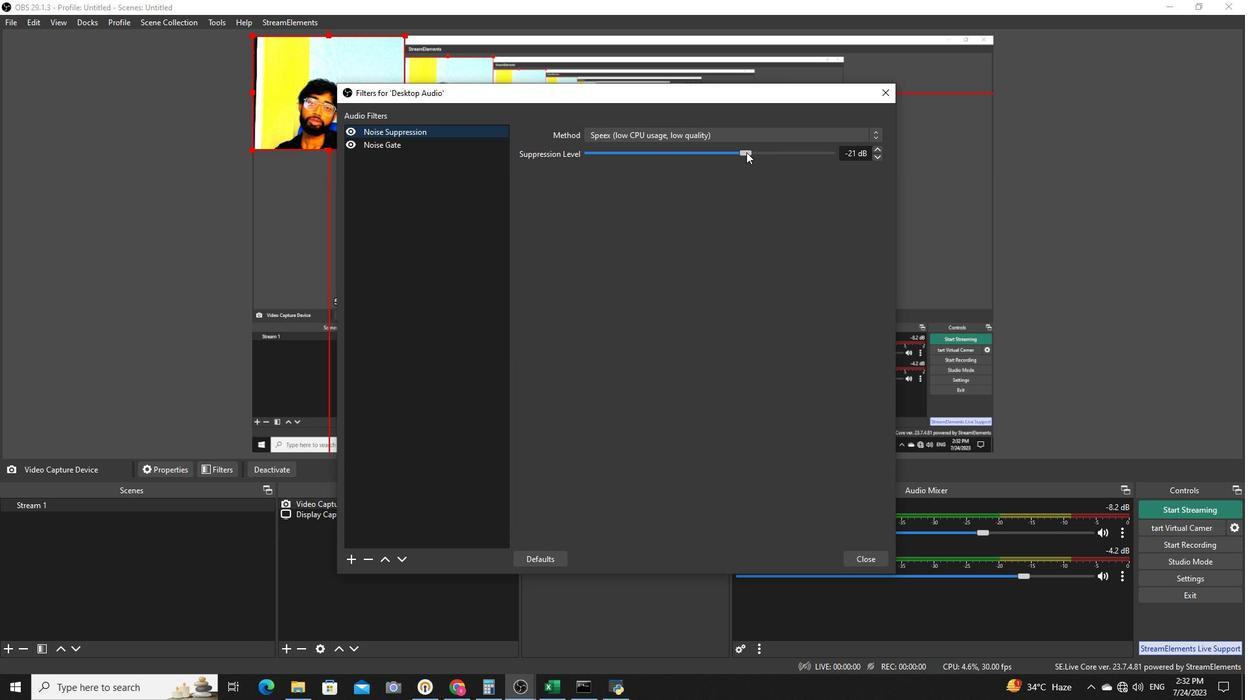 
Action: Mouse moved to (870, 562)
Screenshot: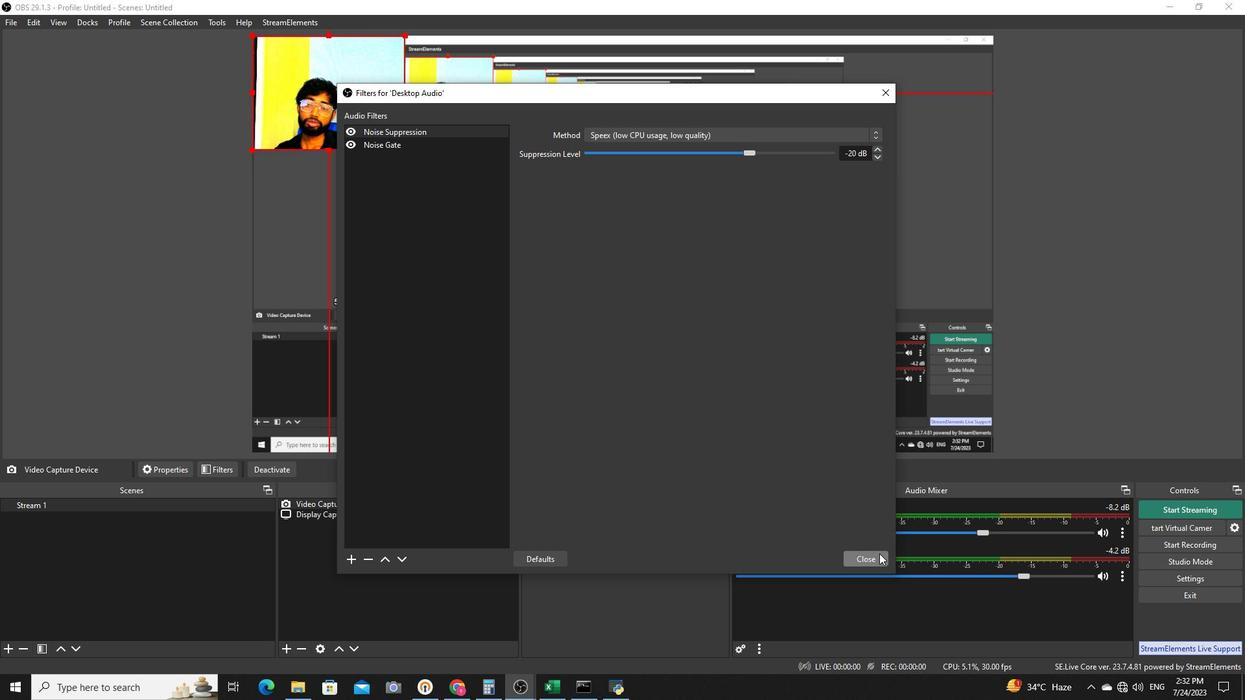 
Action: Mouse pressed left at (870, 562)
Screenshot: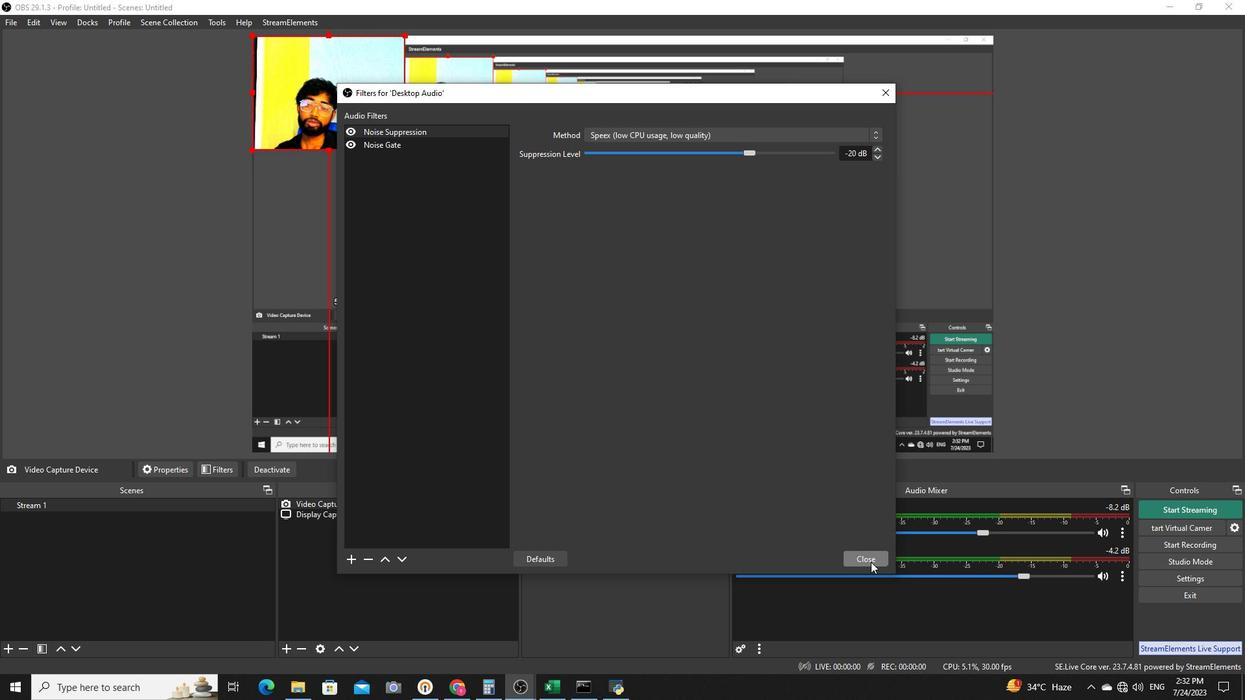 
Action: Mouse moved to (875, 527)
Screenshot: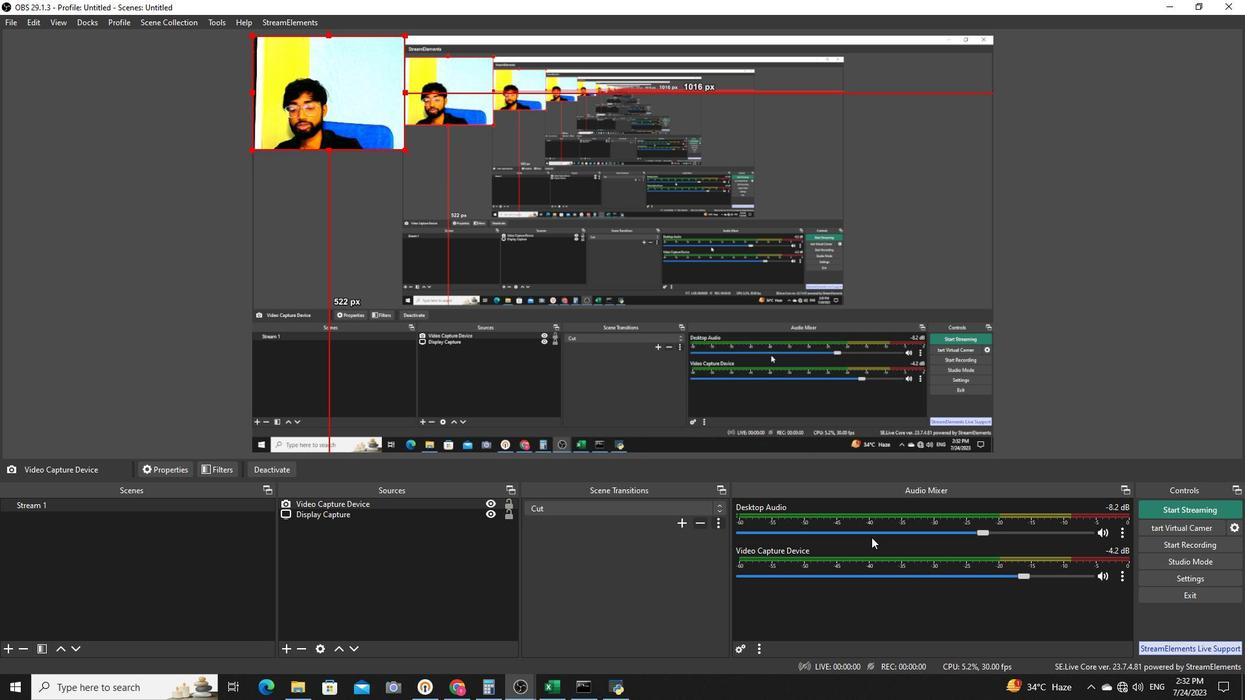 
